 Task: Select Give A Gift Card from Gift Cards. Add to cart Amazon Music Gift Card-2. Place order for Luis Hernandez, _x000D_
1810 Nodaway Dr #APT 103_x000D_
Detroit Lakes, Minnesota(MN), 56501, Cell Number (218) 844-7698
Action: Mouse moved to (209, 341)
Screenshot: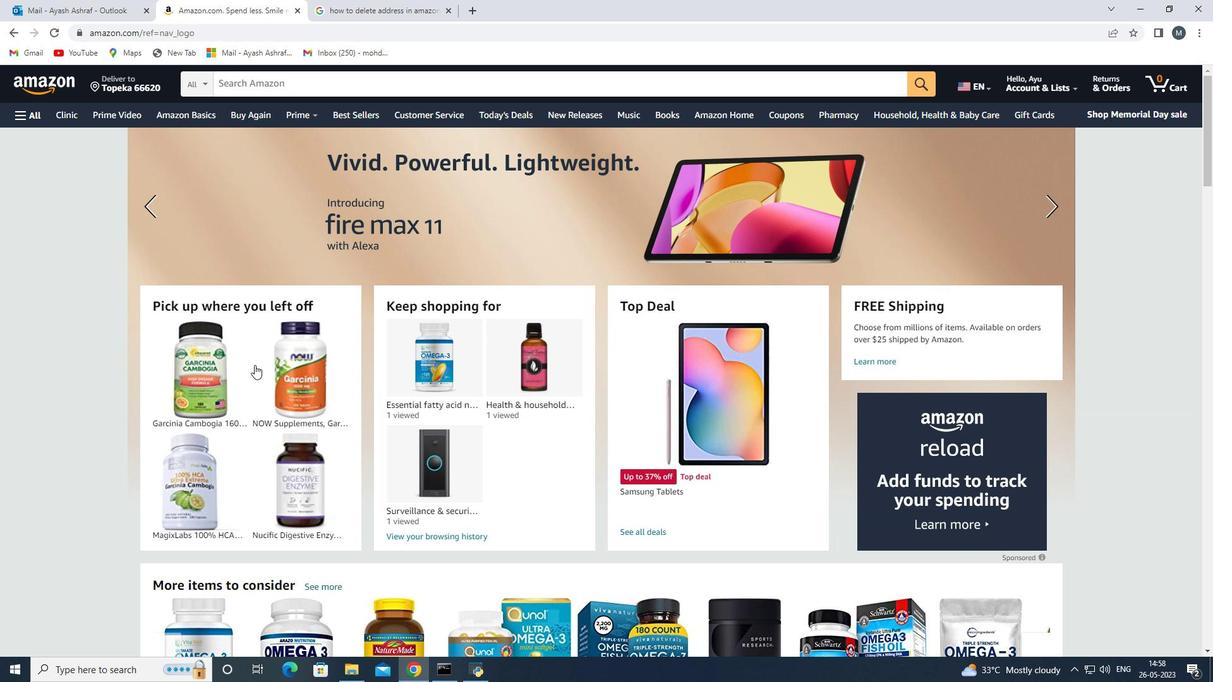 
Action: Mouse scrolled (209, 341) with delta (0, 0)
Screenshot: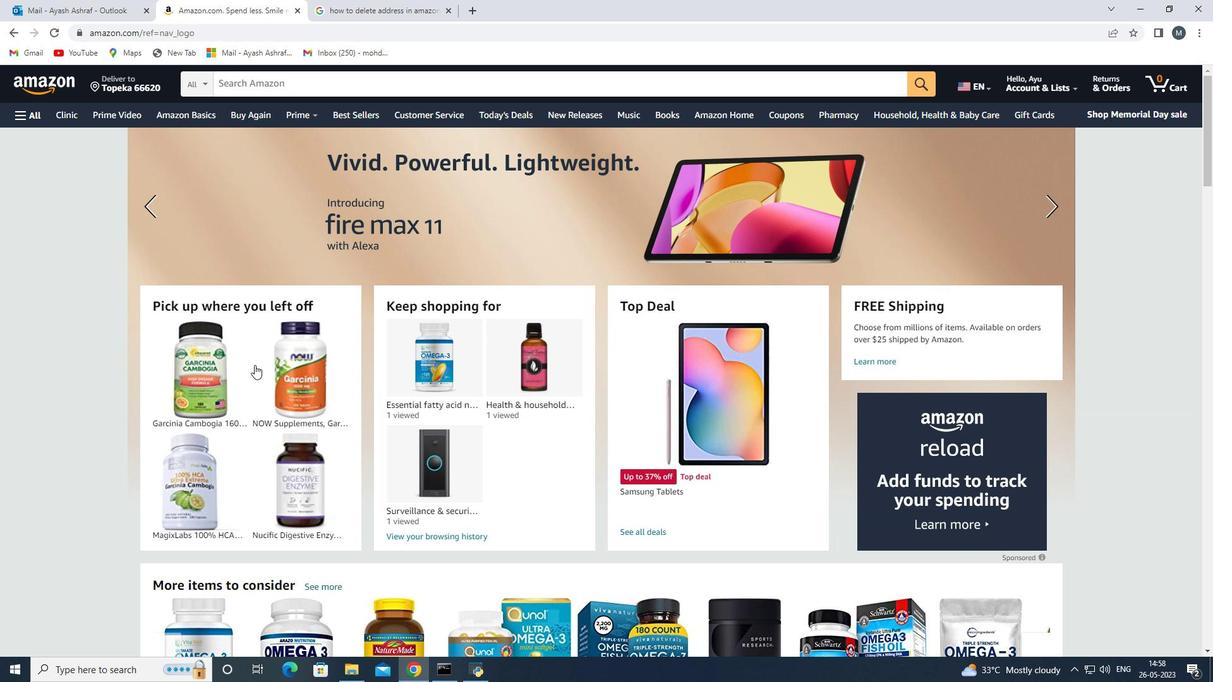 
Action: Mouse moved to (199, 336)
Screenshot: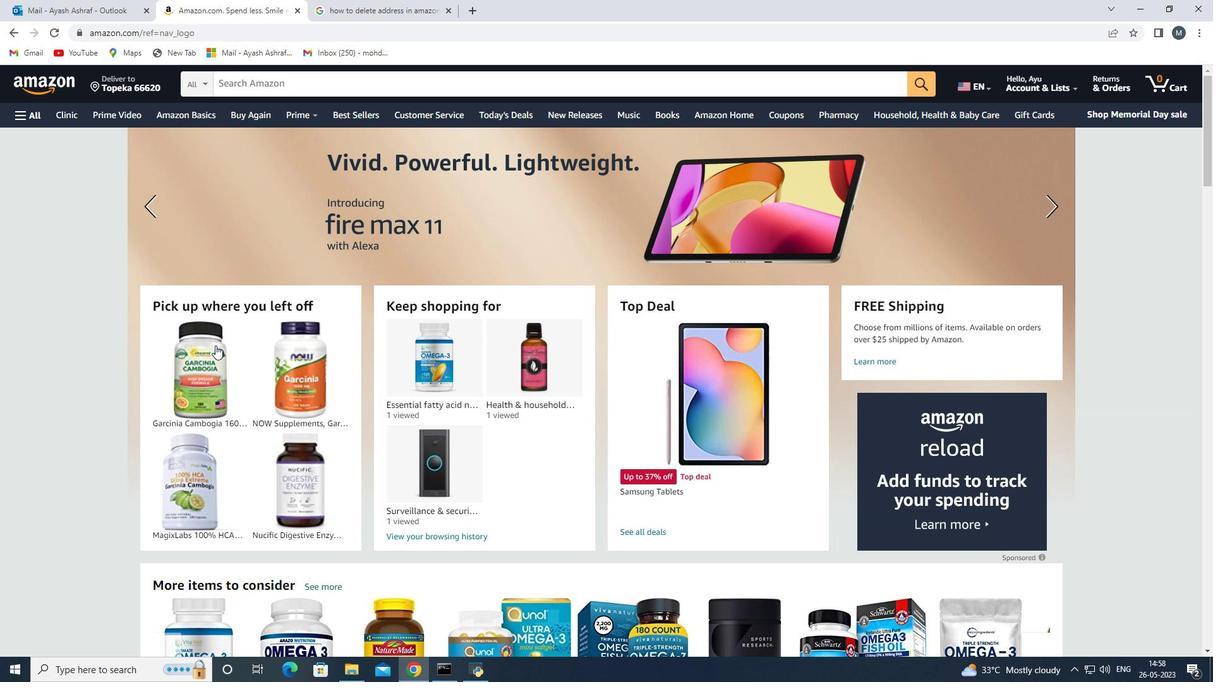 
Action: Mouse scrolled (199, 336) with delta (0, 0)
Screenshot: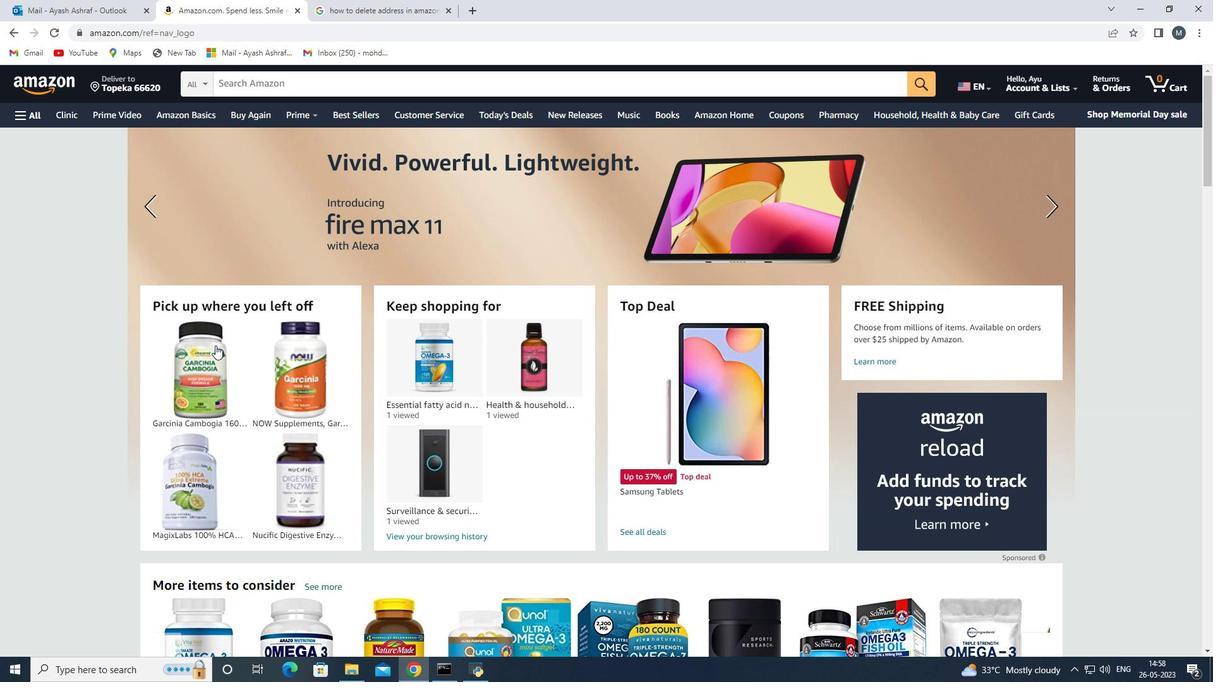
Action: Mouse moved to (194, 319)
Screenshot: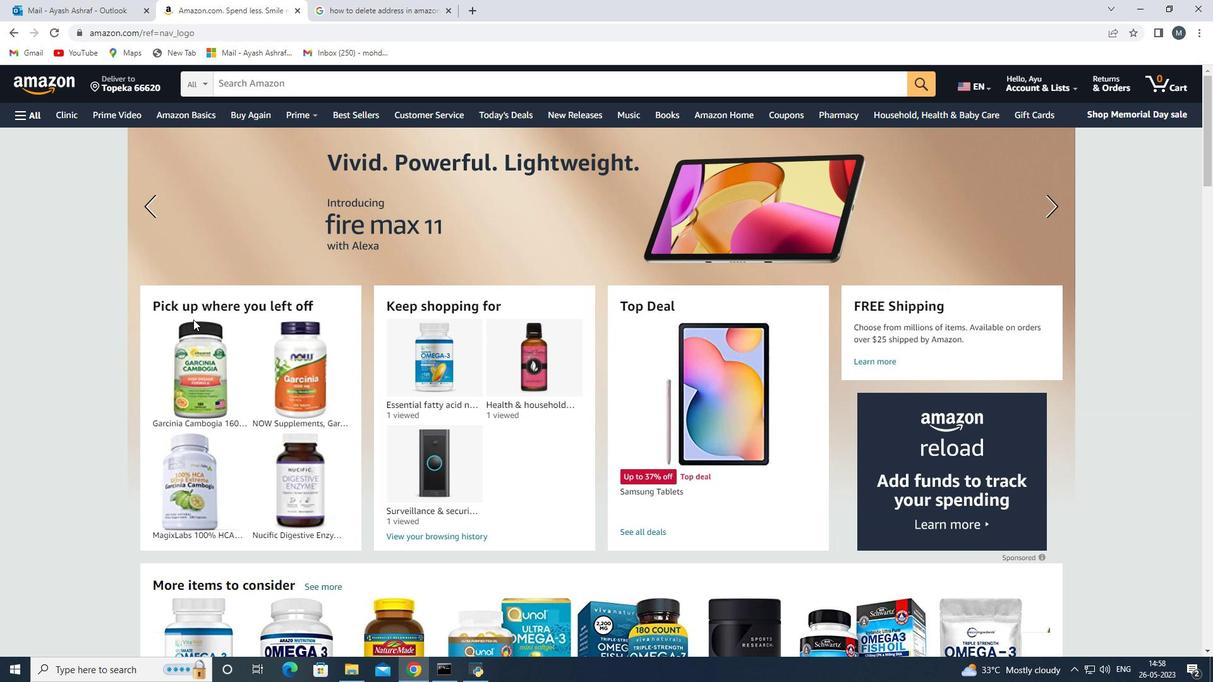 
Action: Mouse scrolled (194, 319) with delta (0, 0)
Screenshot: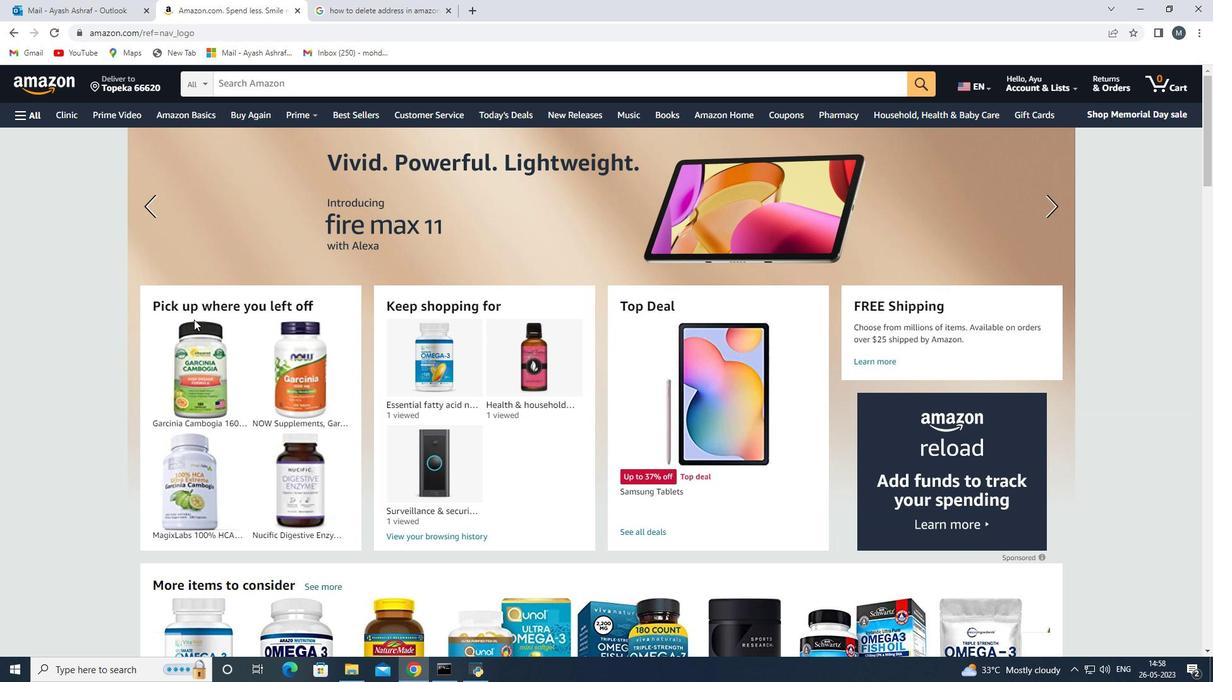 
Action: Mouse scrolled (194, 320) with delta (0, 0)
Screenshot: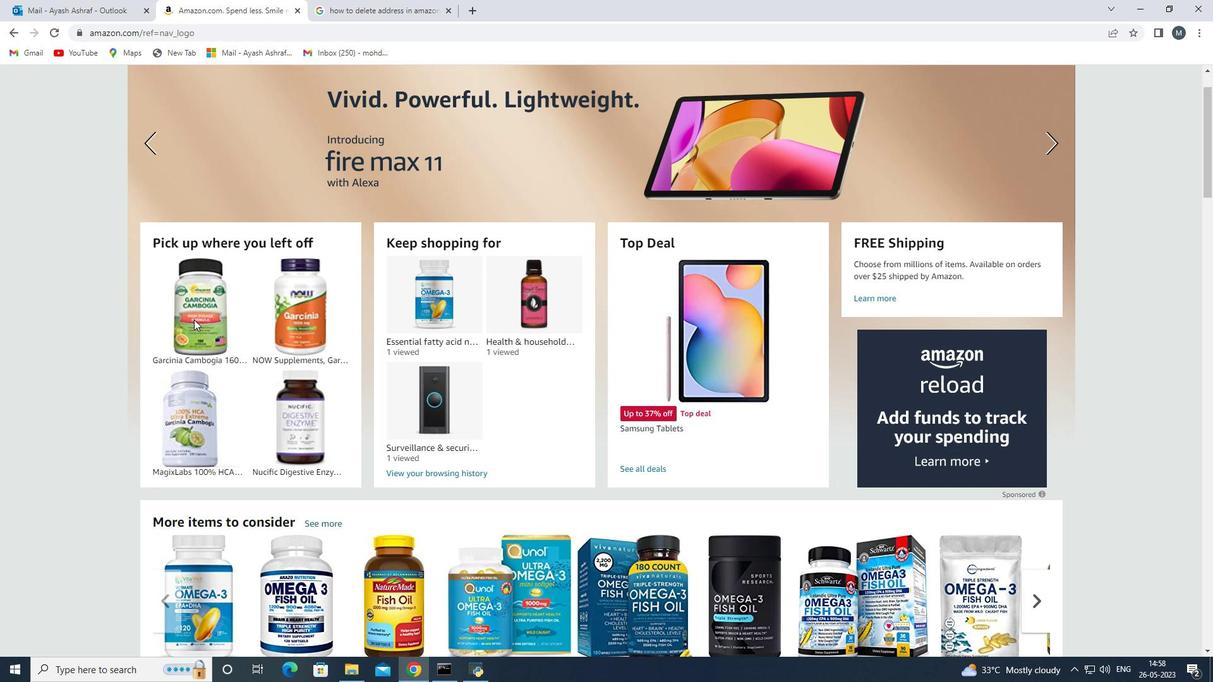 
Action: Mouse moved to (29, 123)
Screenshot: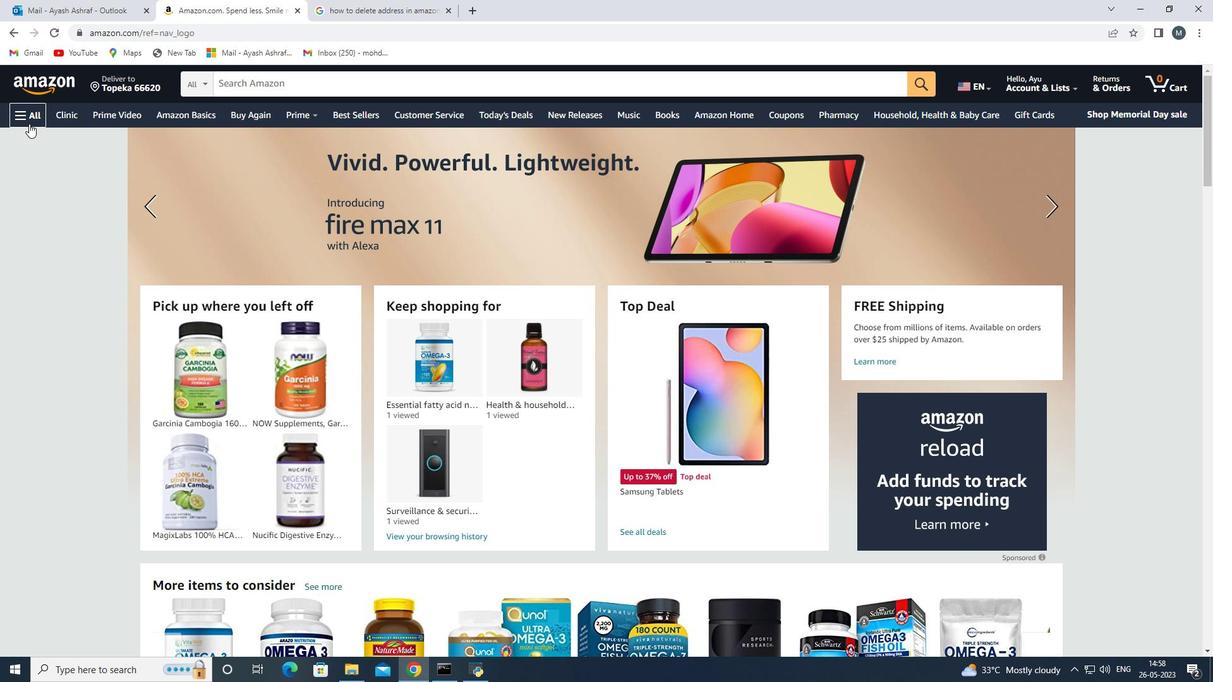 
Action: Mouse pressed left at (29, 123)
Screenshot: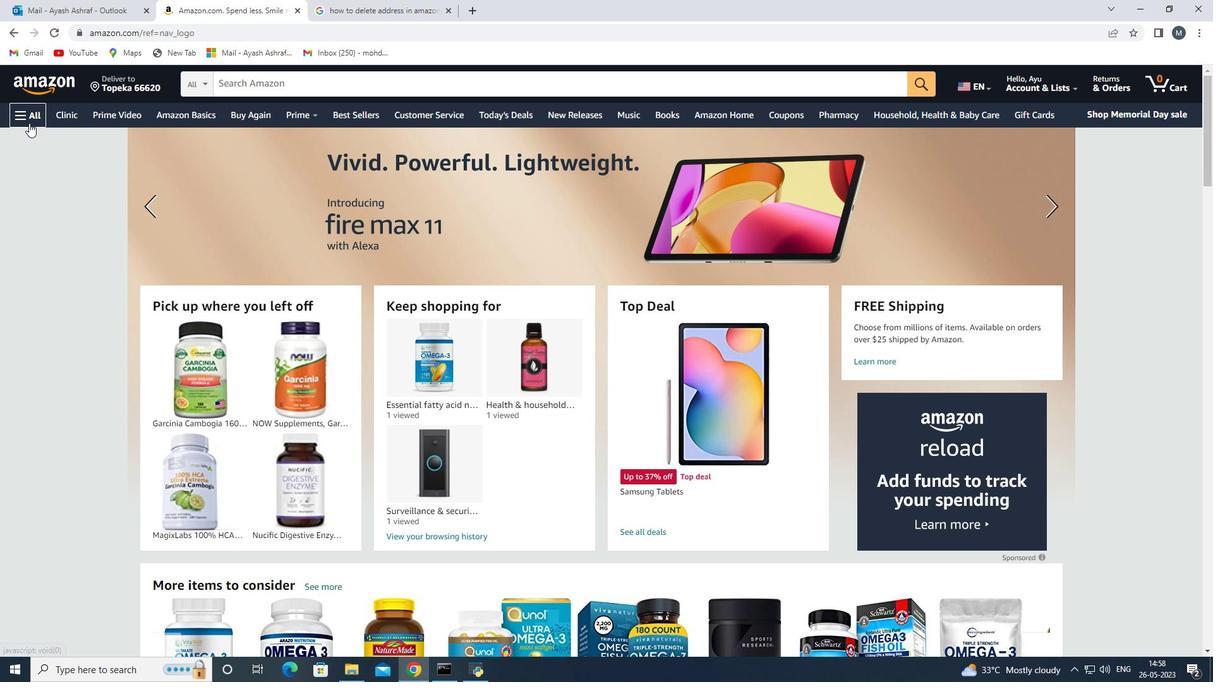 
Action: Mouse moved to (134, 414)
Screenshot: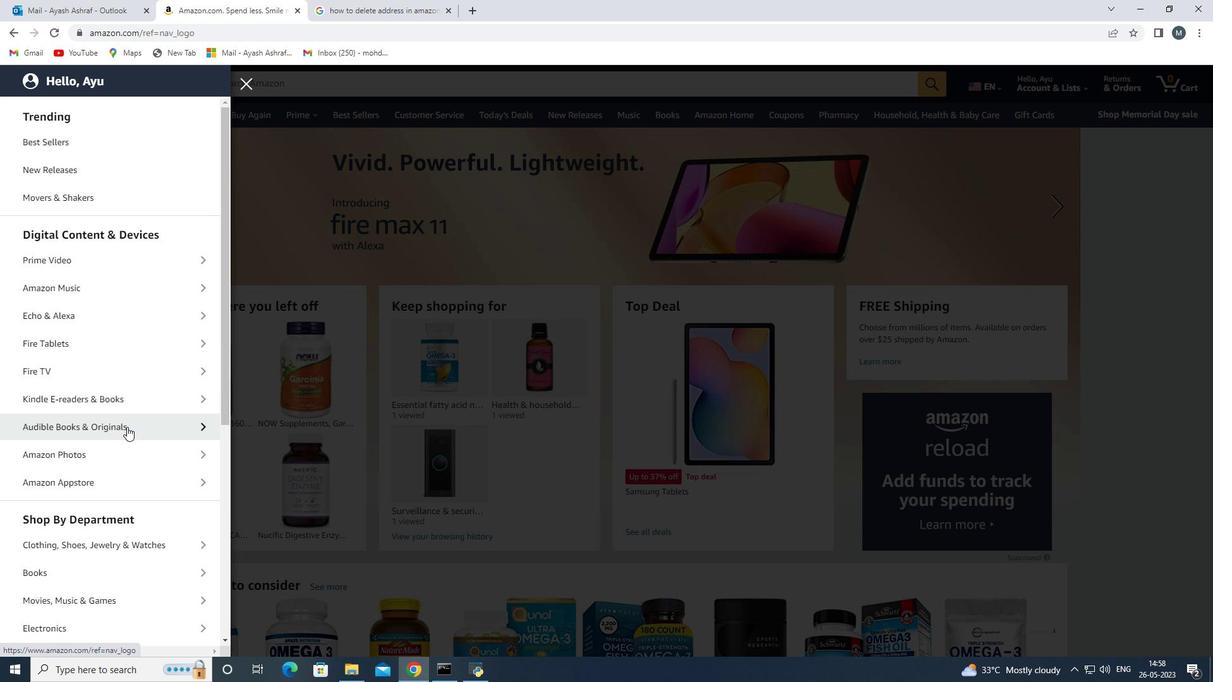 
Action: Mouse scrolled (134, 413) with delta (0, 0)
Screenshot: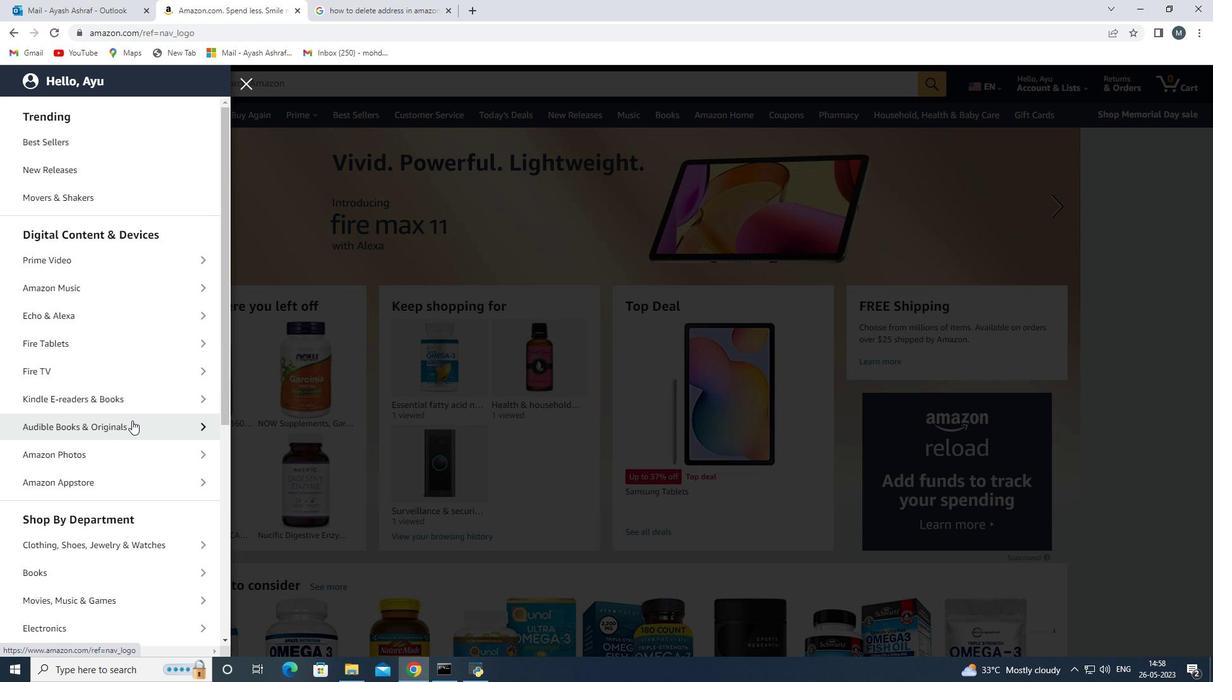 
Action: Mouse scrolled (134, 413) with delta (0, 0)
Screenshot: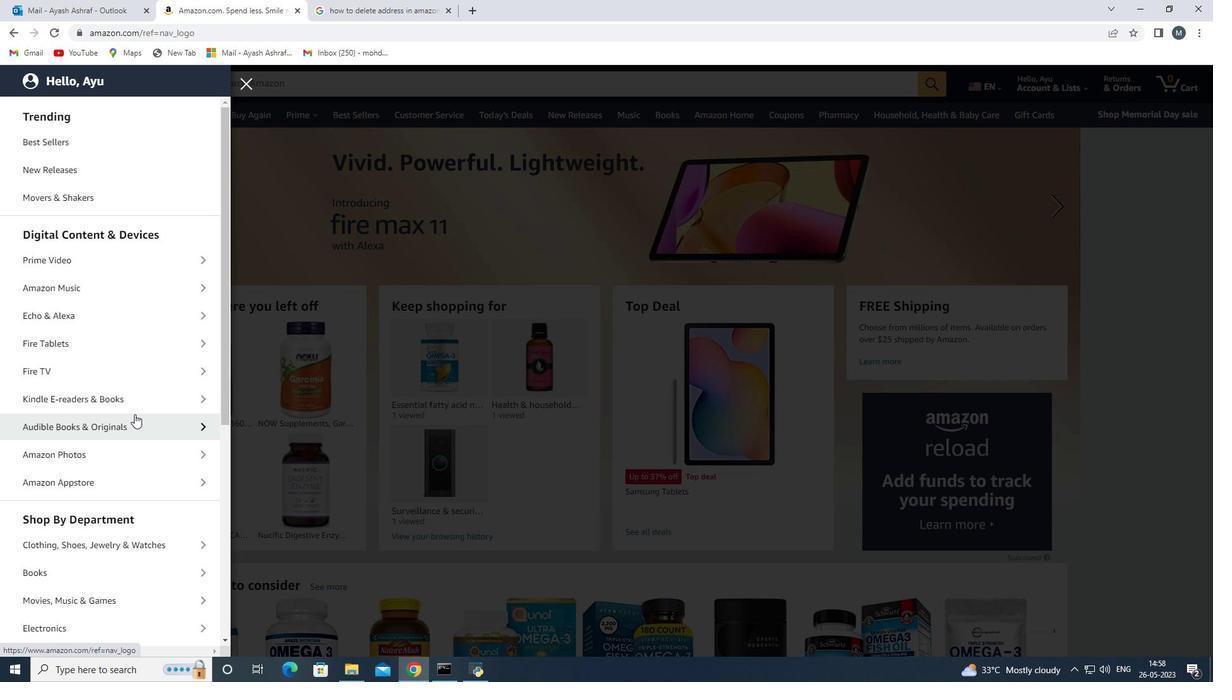 
Action: Mouse moved to (114, 386)
Screenshot: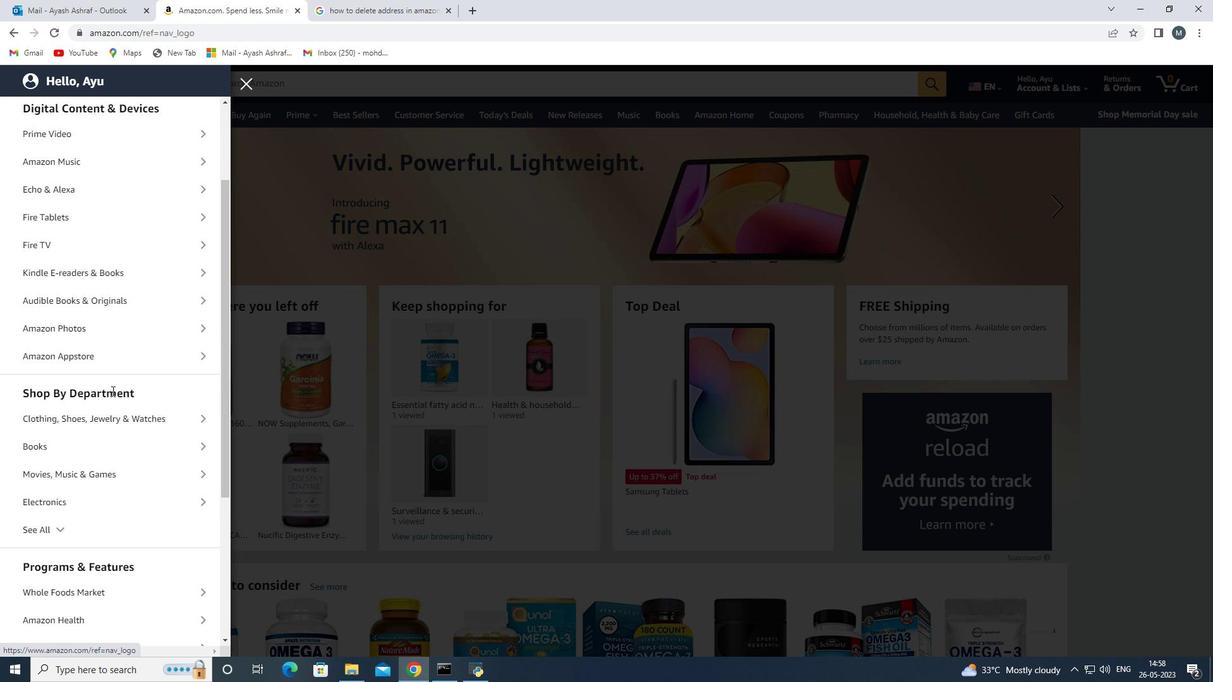 
Action: Mouse scrolled (114, 385) with delta (0, 0)
Screenshot: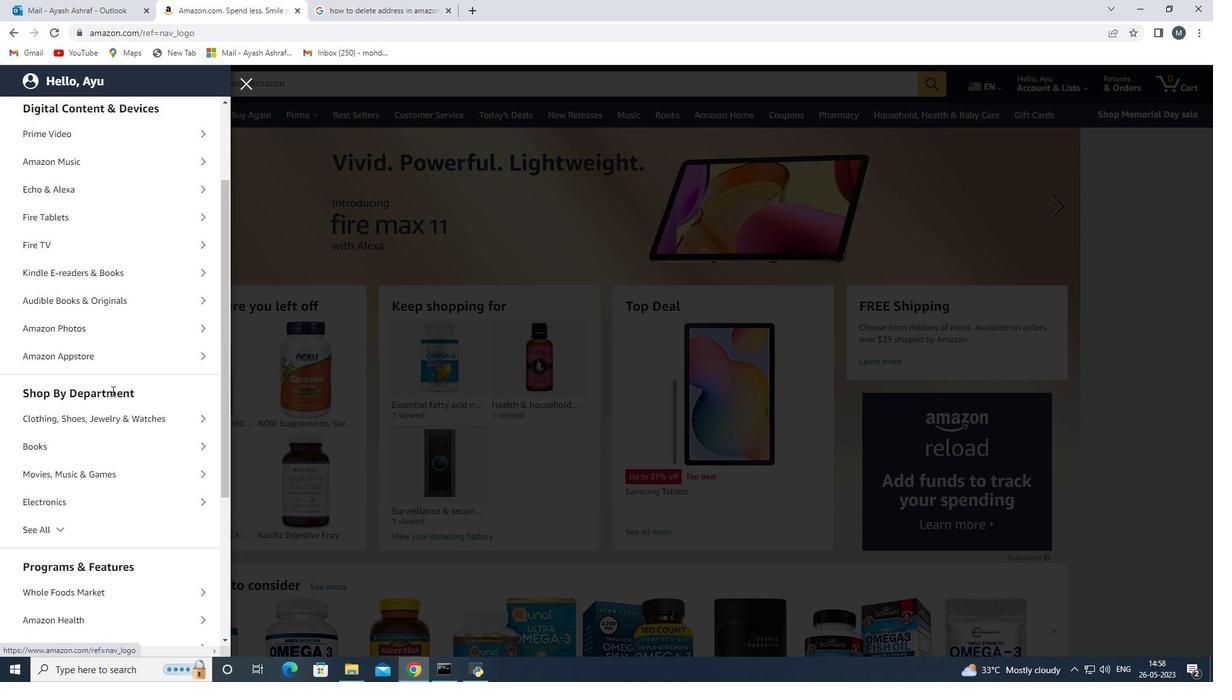 
Action: Mouse scrolled (114, 385) with delta (0, 0)
Screenshot: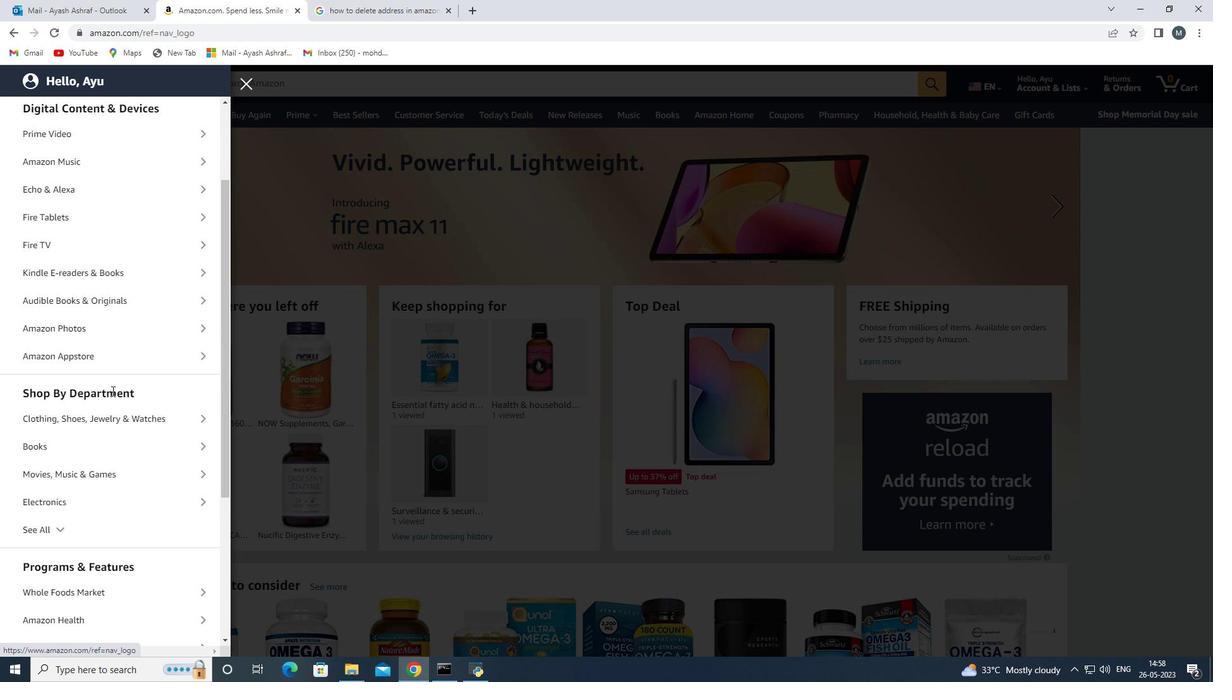 
Action: Mouse scrolled (114, 385) with delta (0, 0)
Screenshot: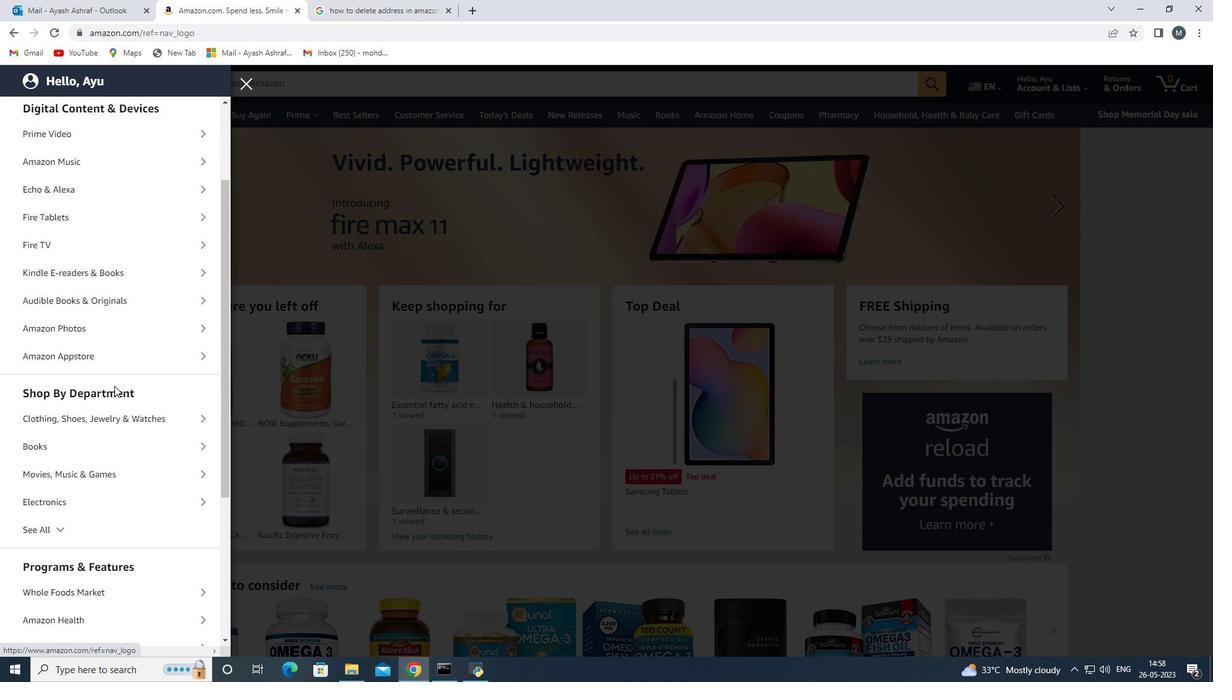 
Action: Mouse scrolled (114, 385) with delta (0, 0)
Screenshot: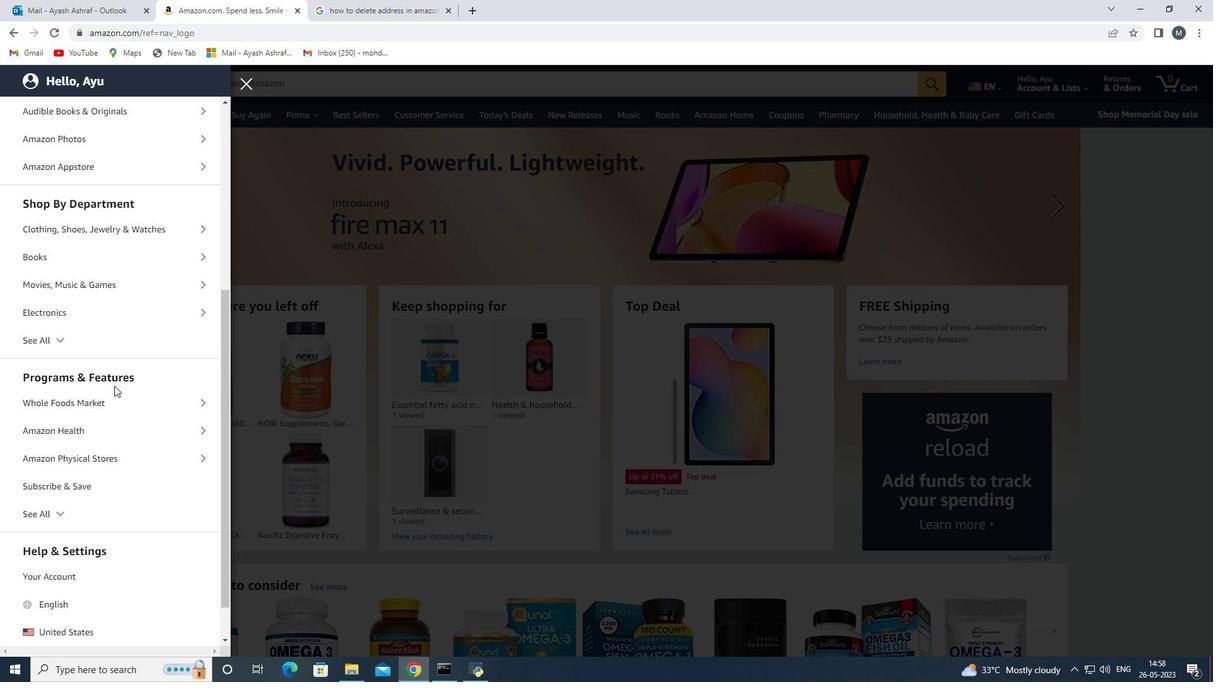 
Action: Mouse scrolled (114, 385) with delta (0, 0)
Screenshot: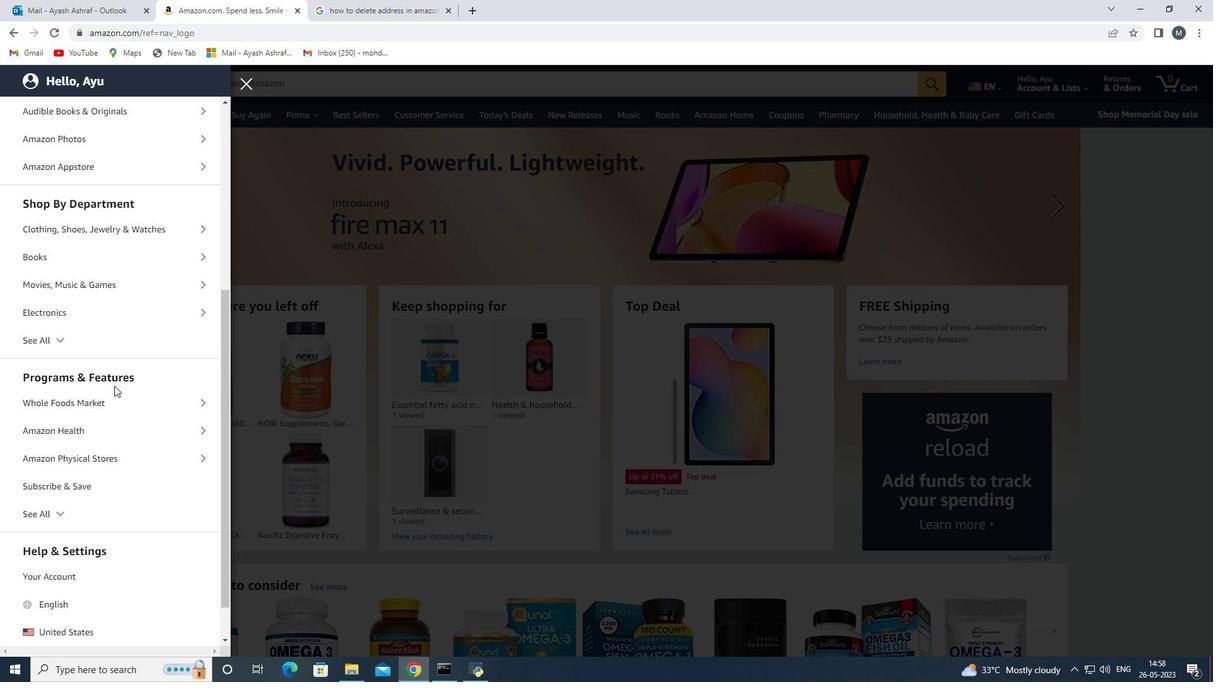
Action: Mouse scrolled (114, 385) with delta (0, 0)
Screenshot: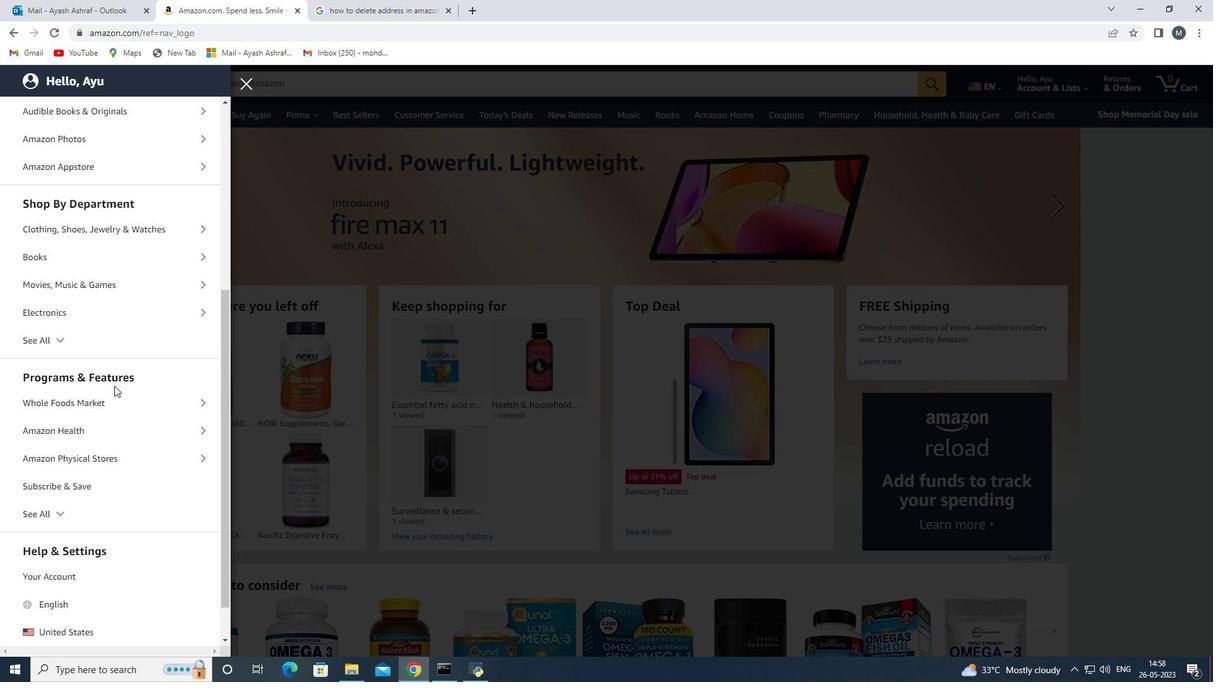 
Action: Mouse scrolled (114, 385) with delta (0, 0)
Screenshot: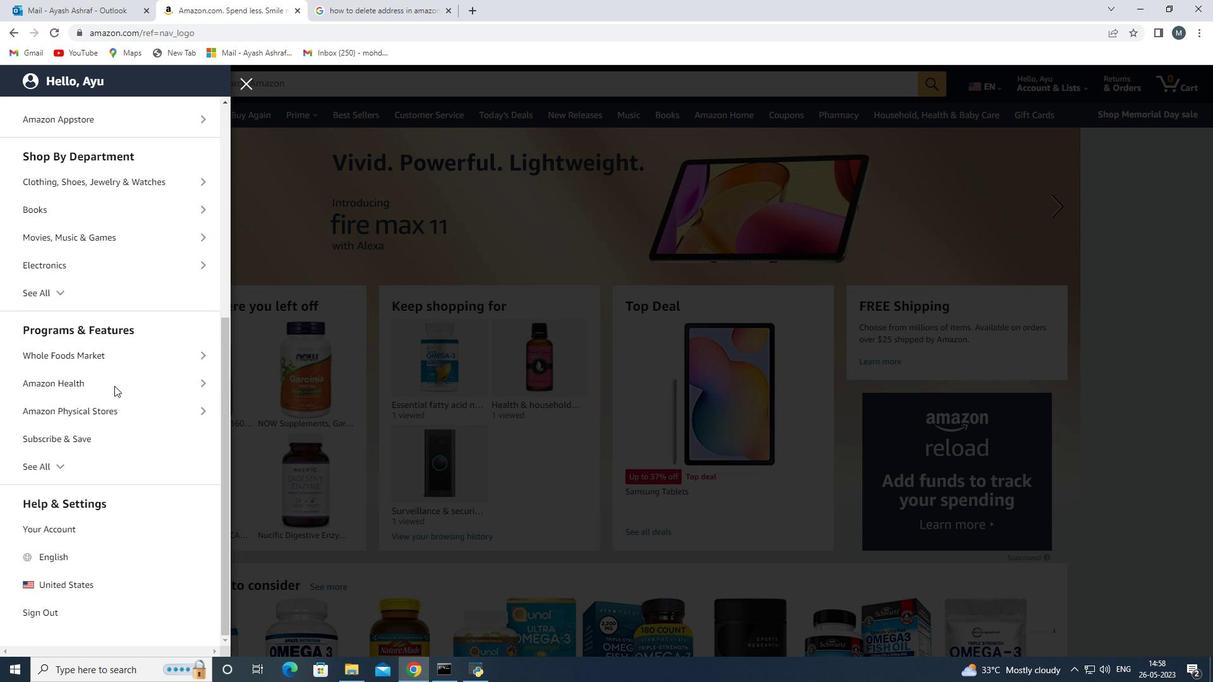 
Action: Mouse scrolled (114, 385) with delta (0, 0)
Screenshot: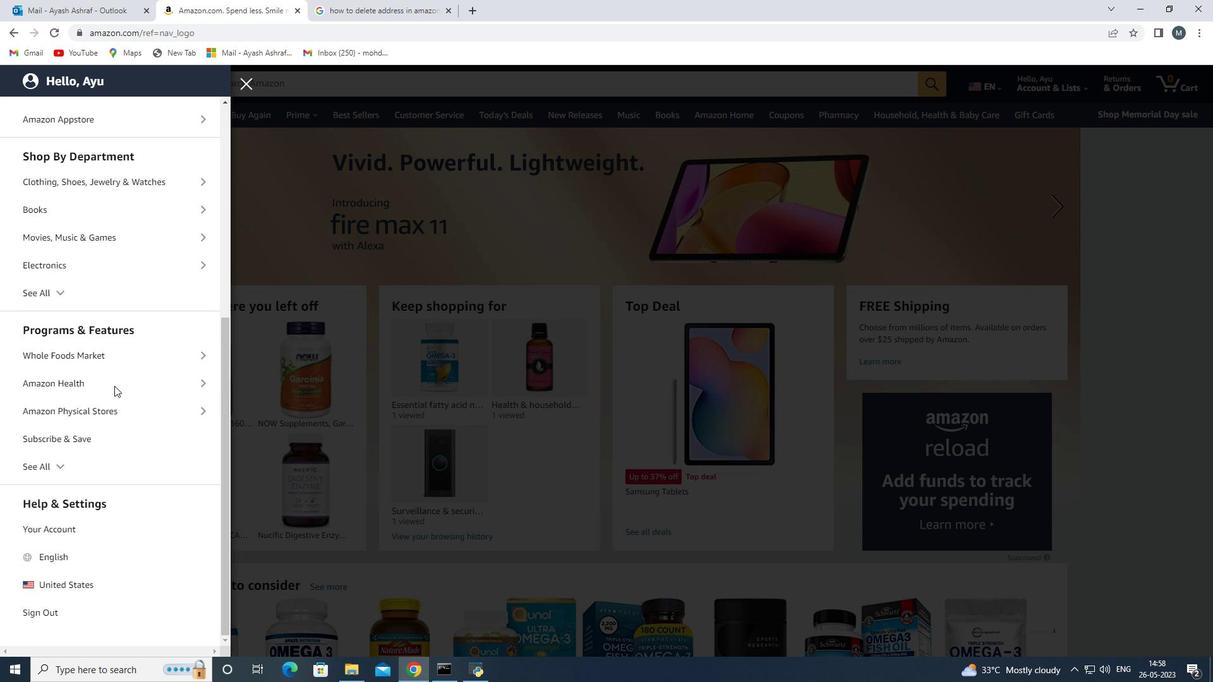 
Action: Mouse moved to (113, 386)
Screenshot: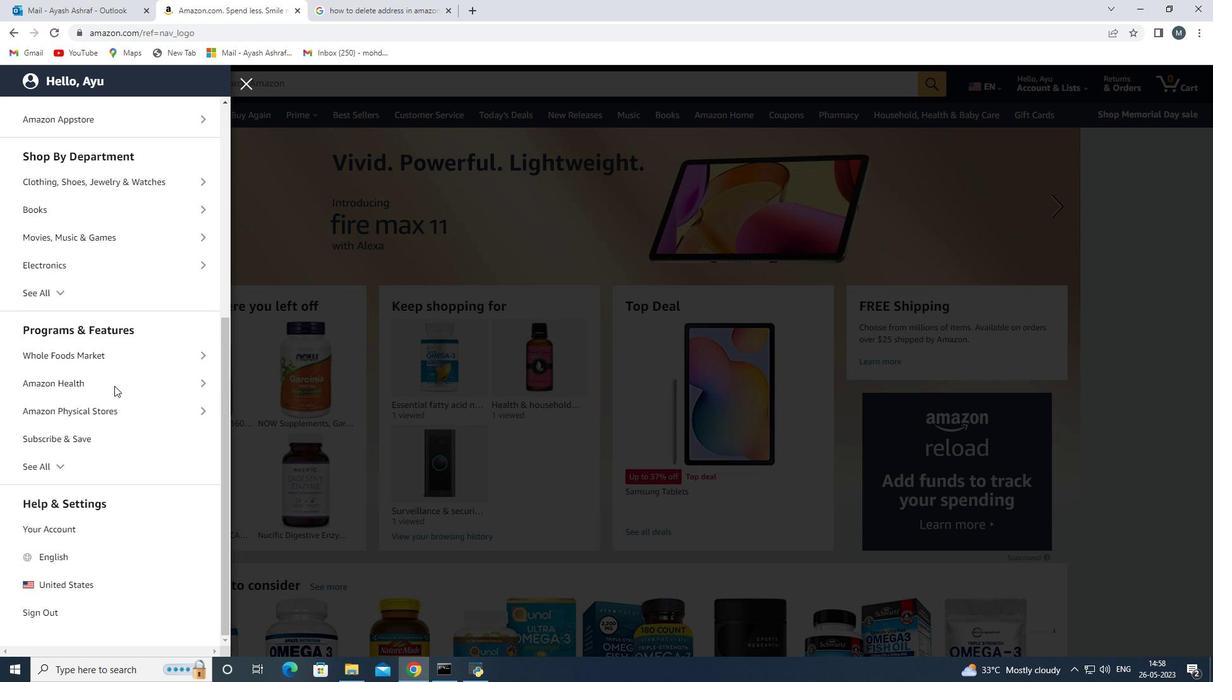 
Action: Mouse scrolled (113, 386) with delta (0, 0)
Screenshot: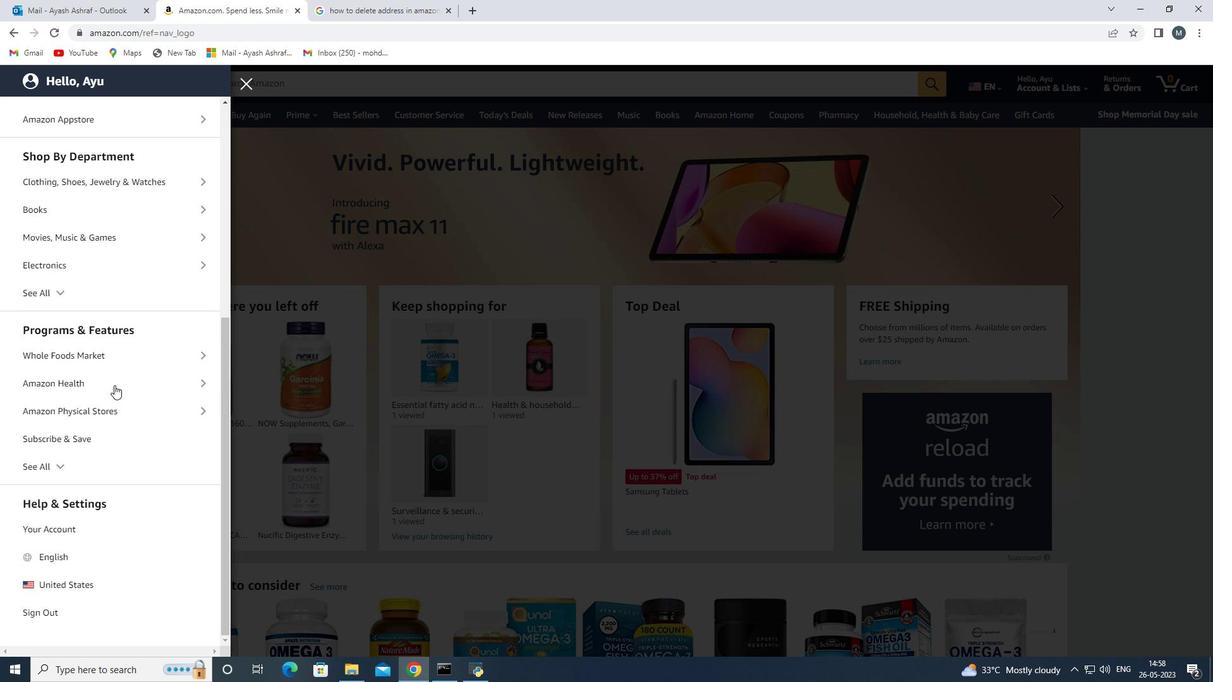 
Action: Mouse scrolled (113, 386) with delta (0, 0)
Screenshot: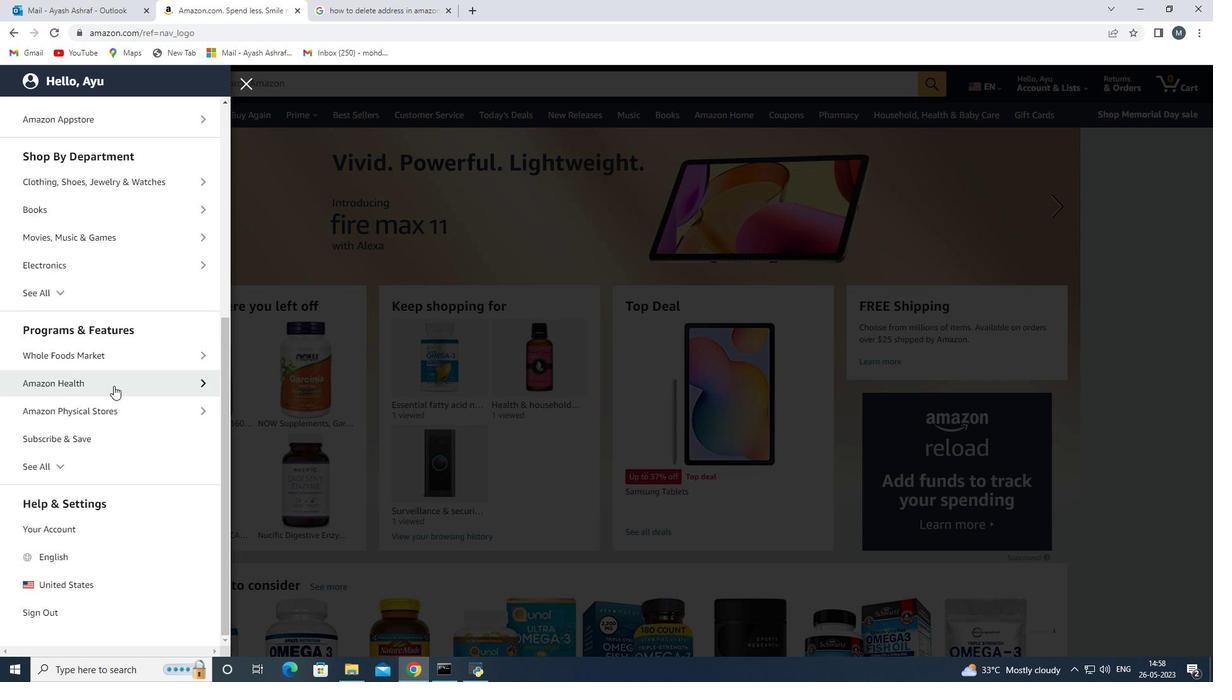 
Action: Mouse scrolled (113, 386) with delta (0, 0)
Screenshot: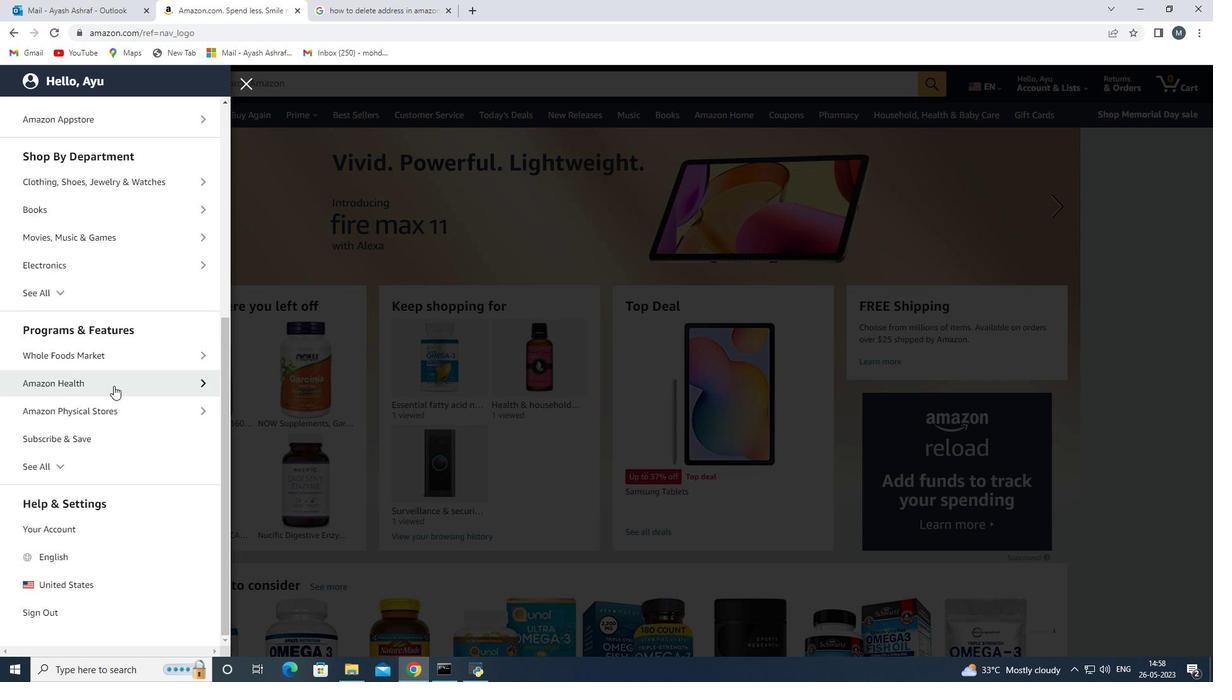 
Action: Mouse scrolled (113, 386) with delta (0, 0)
Screenshot: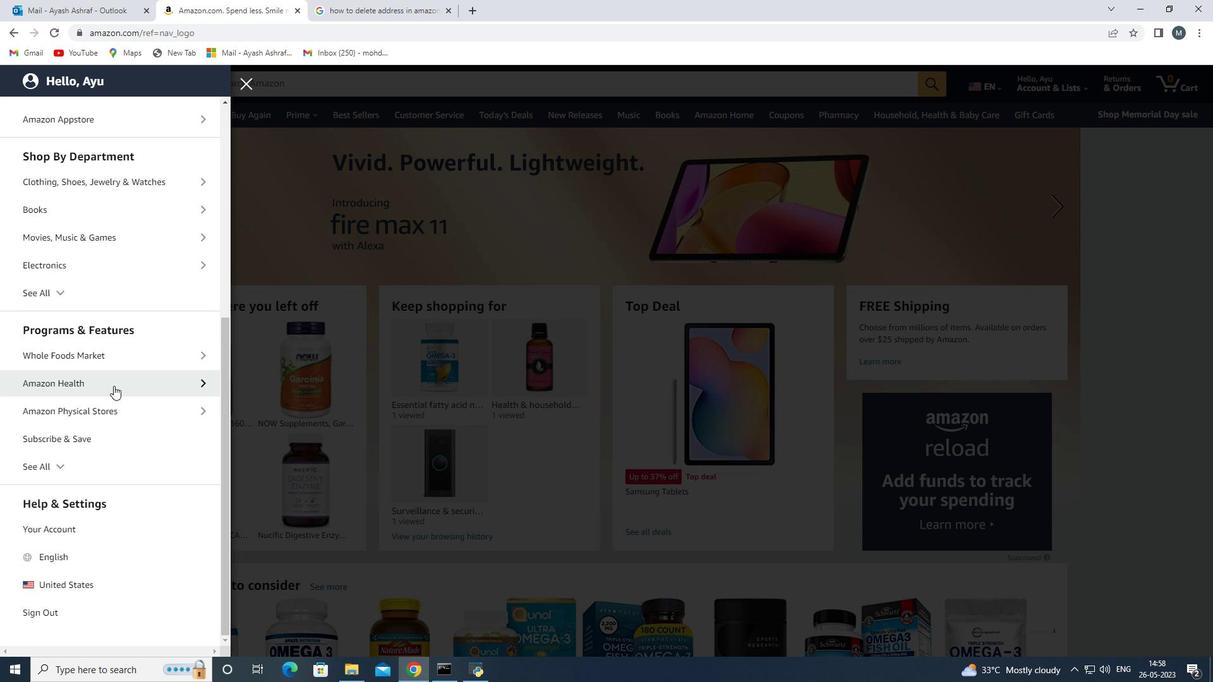 
Action: Mouse scrolled (113, 386) with delta (0, 0)
Screenshot: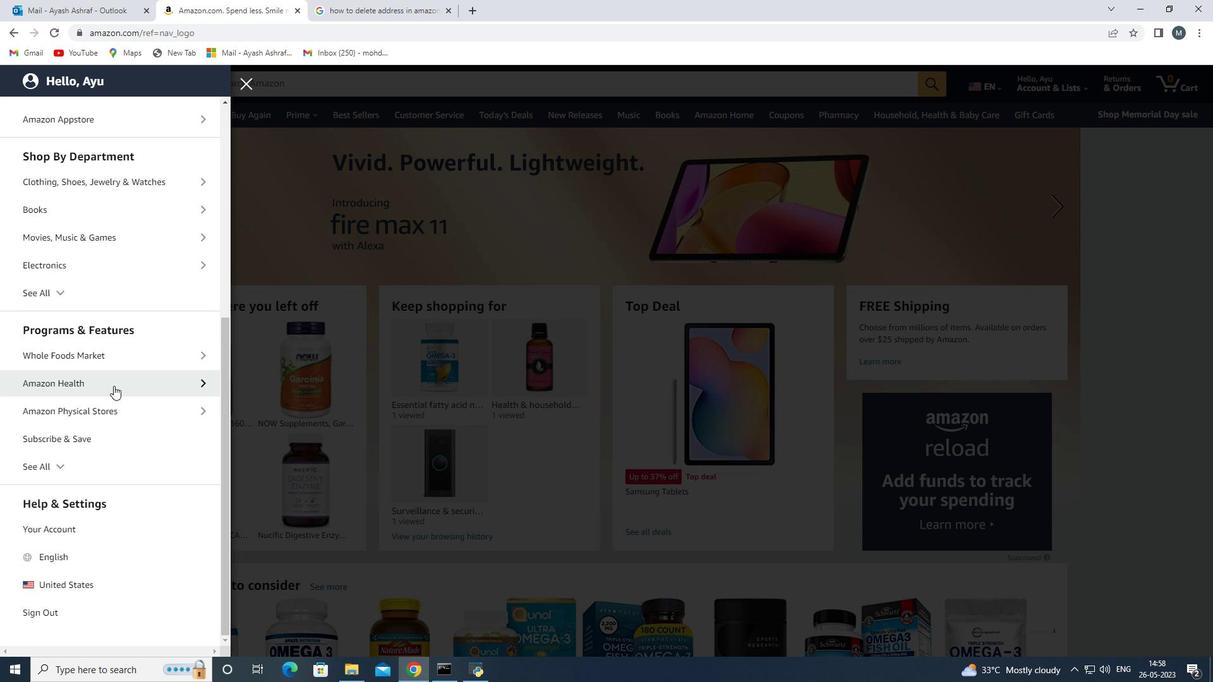 
Action: Mouse scrolled (113, 386) with delta (0, 0)
Screenshot: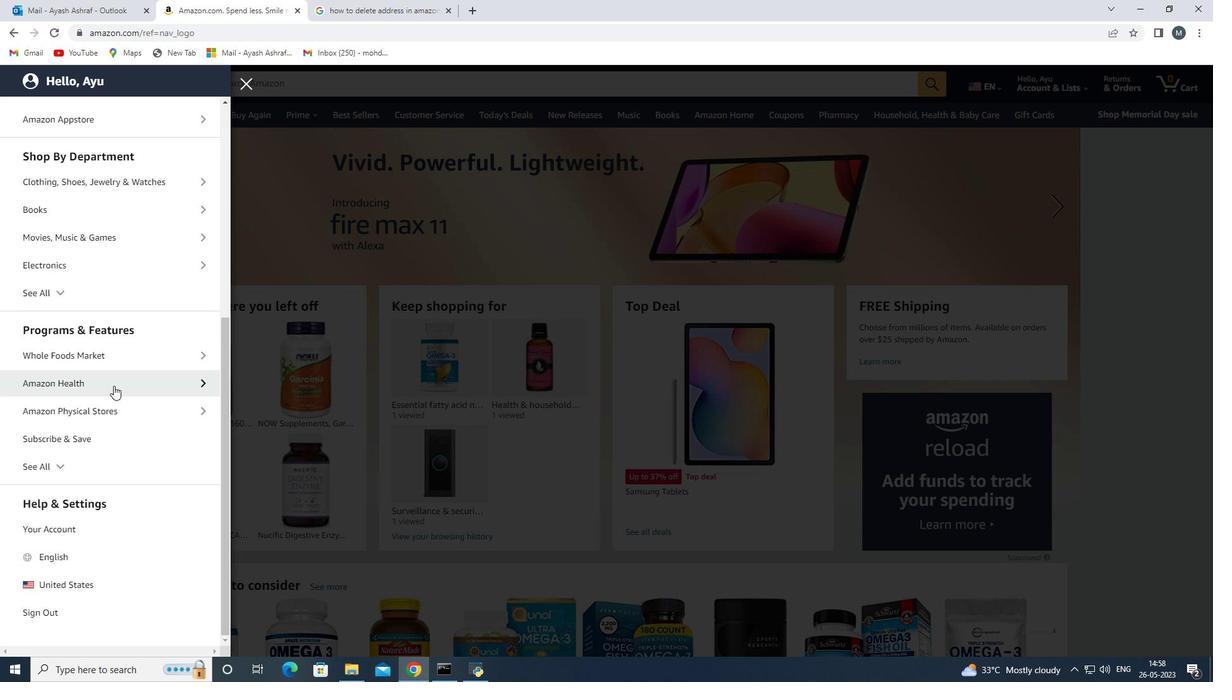 
Action: Mouse scrolled (113, 386) with delta (0, 0)
Screenshot: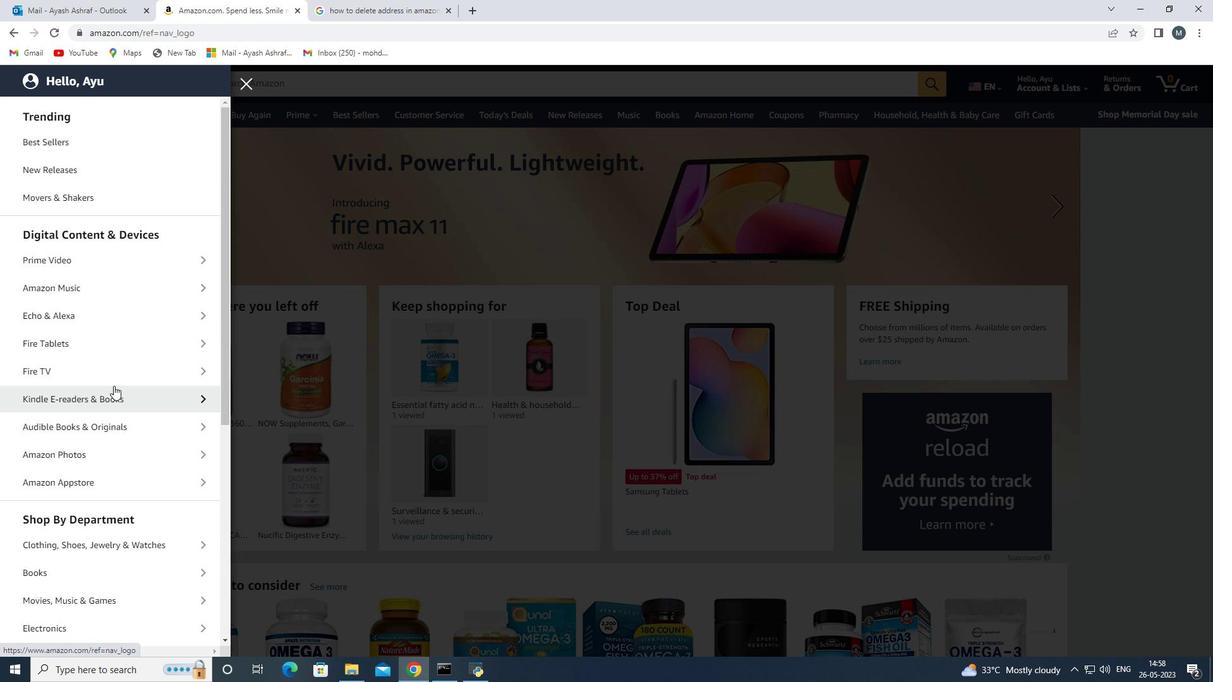 
Action: Mouse scrolled (113, 386) with delta (0, 0)
Screenshot: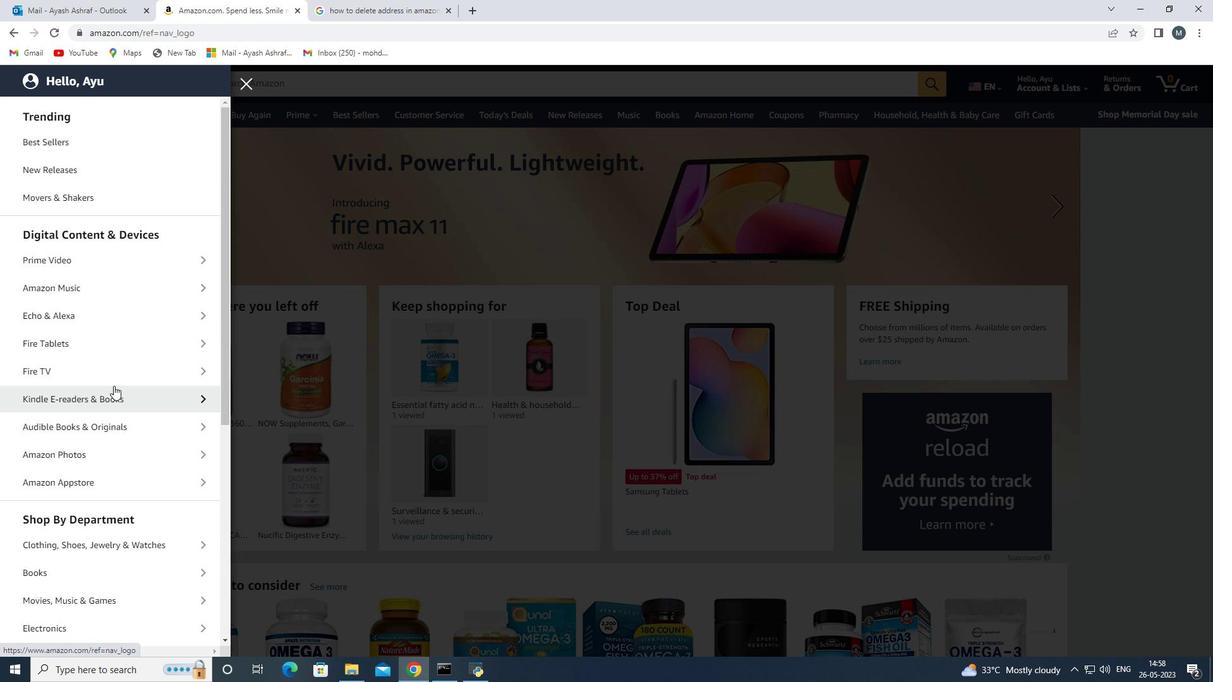 
Action: Mouse scrolled (113, 386) with delta (0, 0)
Screenshot: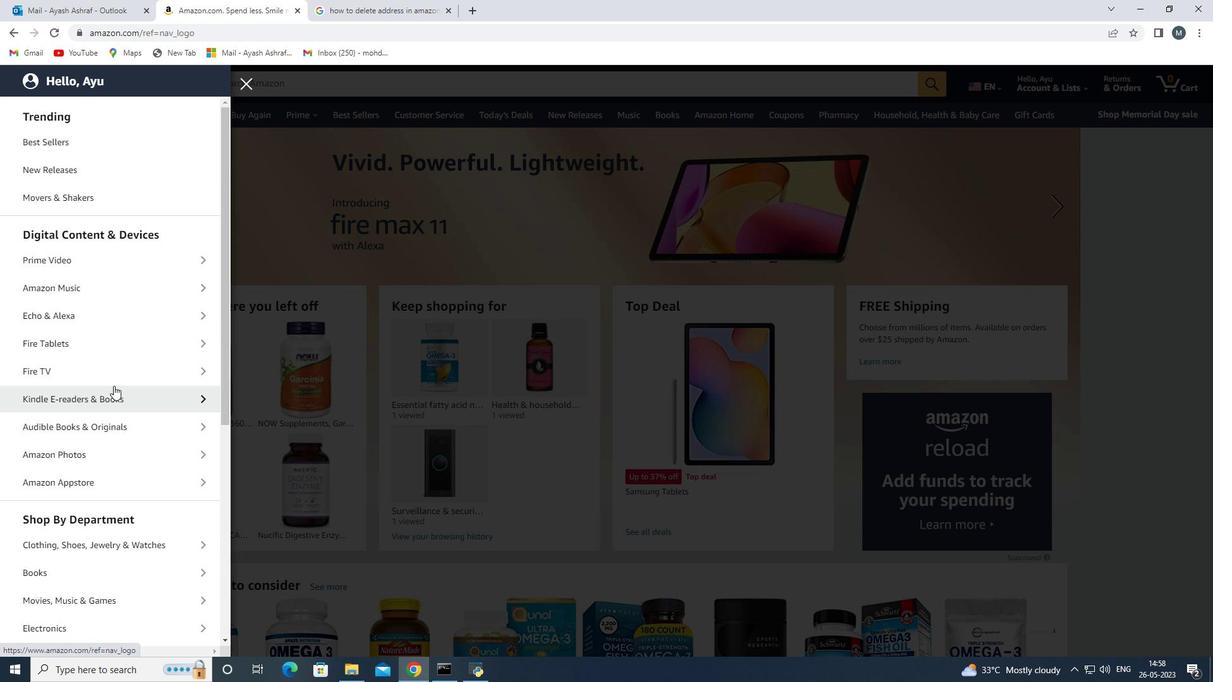 
Action: Mouse scrolled (113, 386) with delta (0, 0)
Screenshot: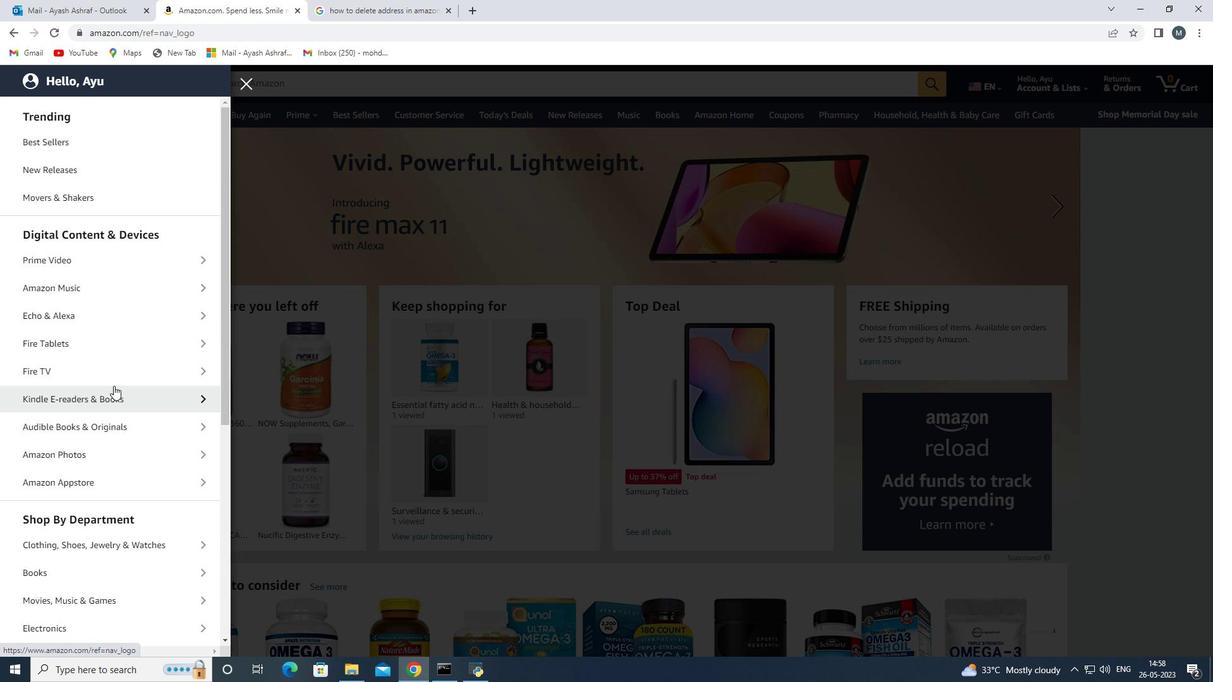 
Action: Mouse moved to (125, 377)
Screenshot: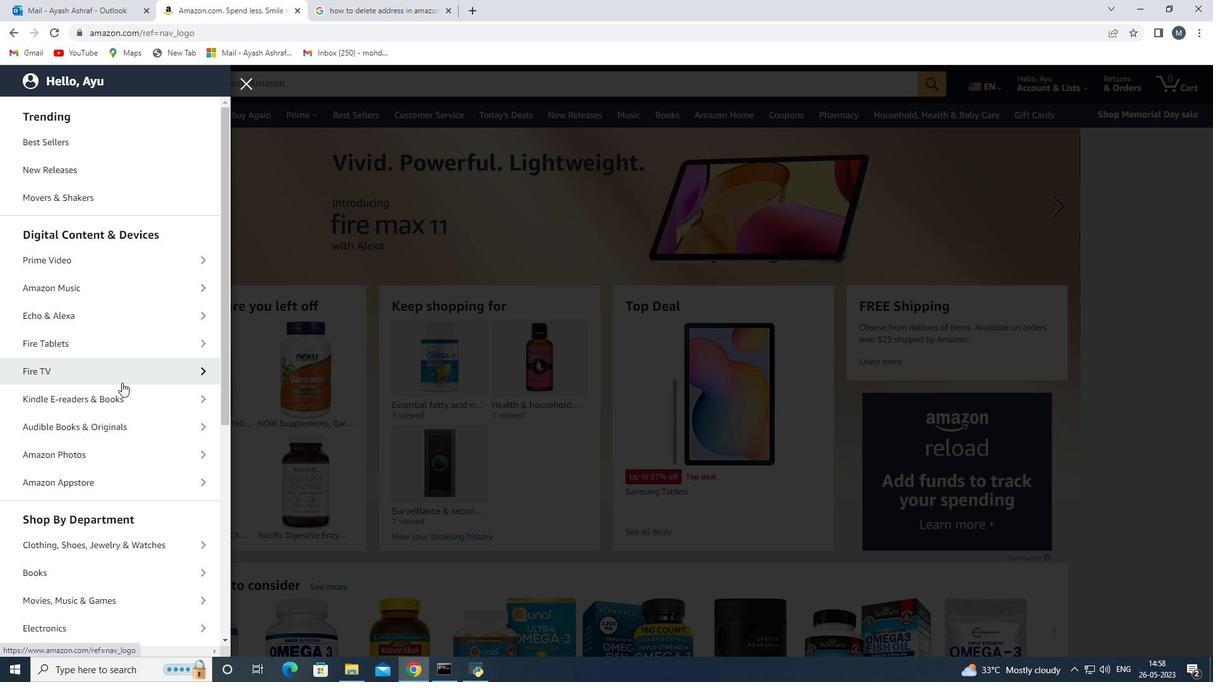 
Action: Mouse scrolled (125, 377) with delta (0, 0)
Screenshot: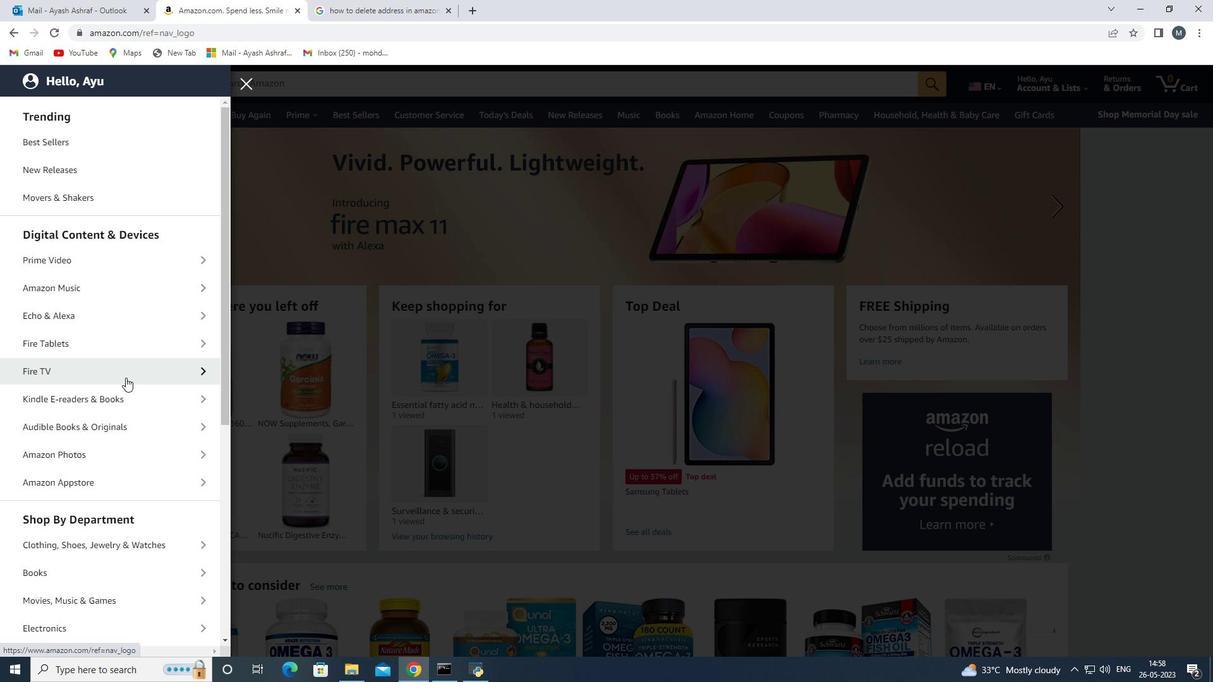 
Action: Mouse scrolled (125, 377) with delta (0, 0)
Screenshot: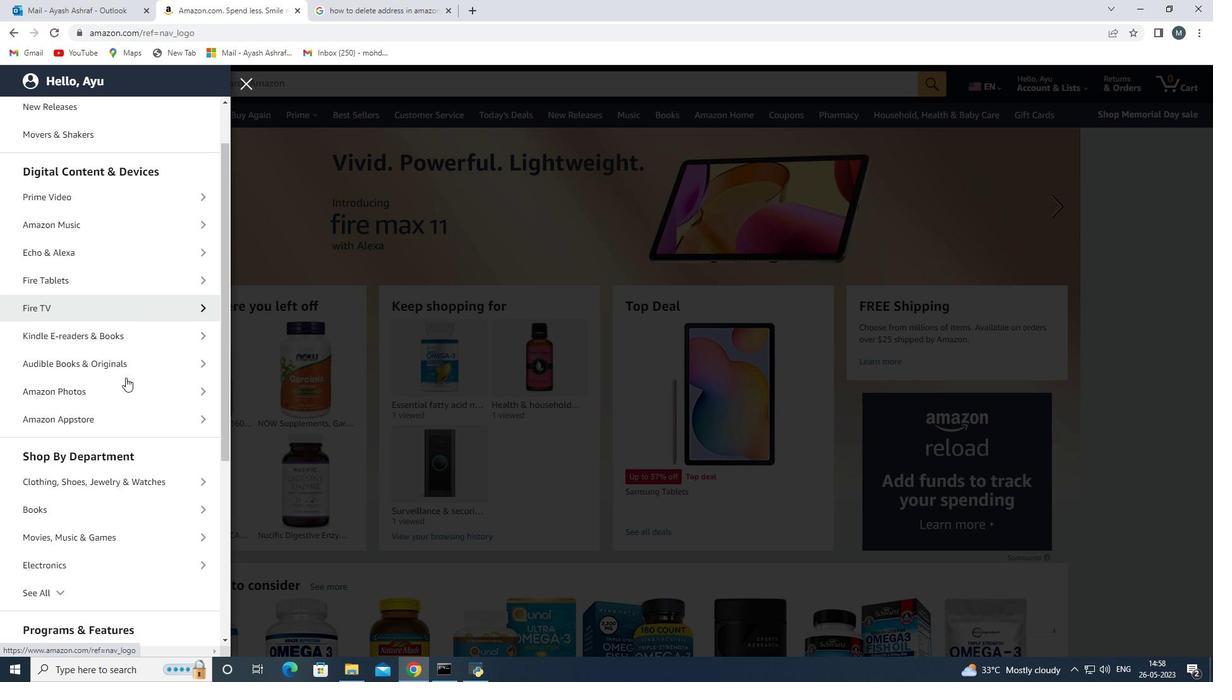 
Action: Mouse scrolled (125, 378) with delta (0, 0)
Screenshot: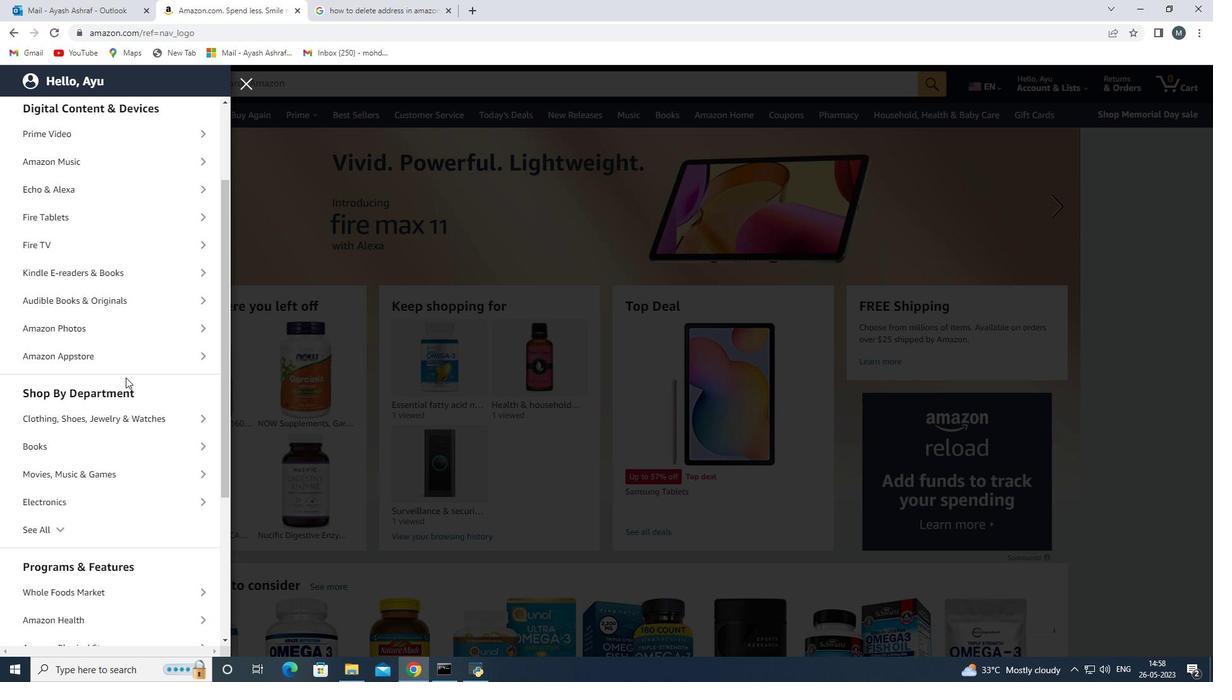 
Action: Mouse scrolled (125, 378) with delta (0, 0)
Screenshot: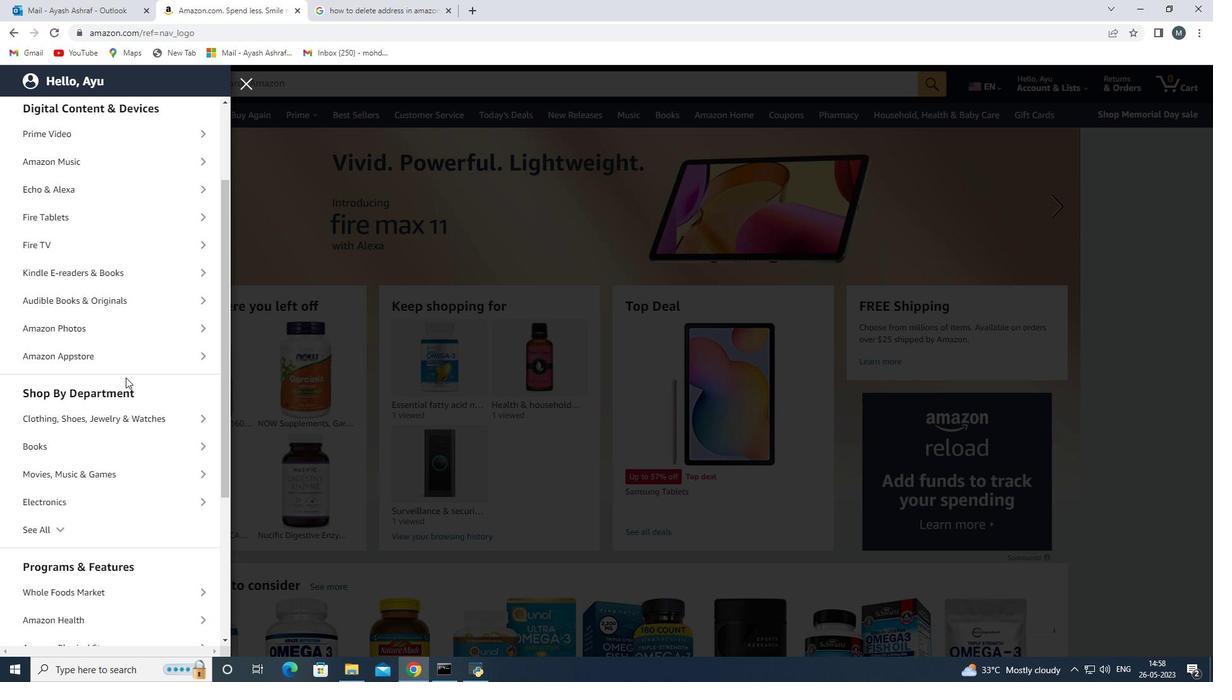 
Action: Mouse scrolled (125, 378) with delta (0, 0)
Screenshot: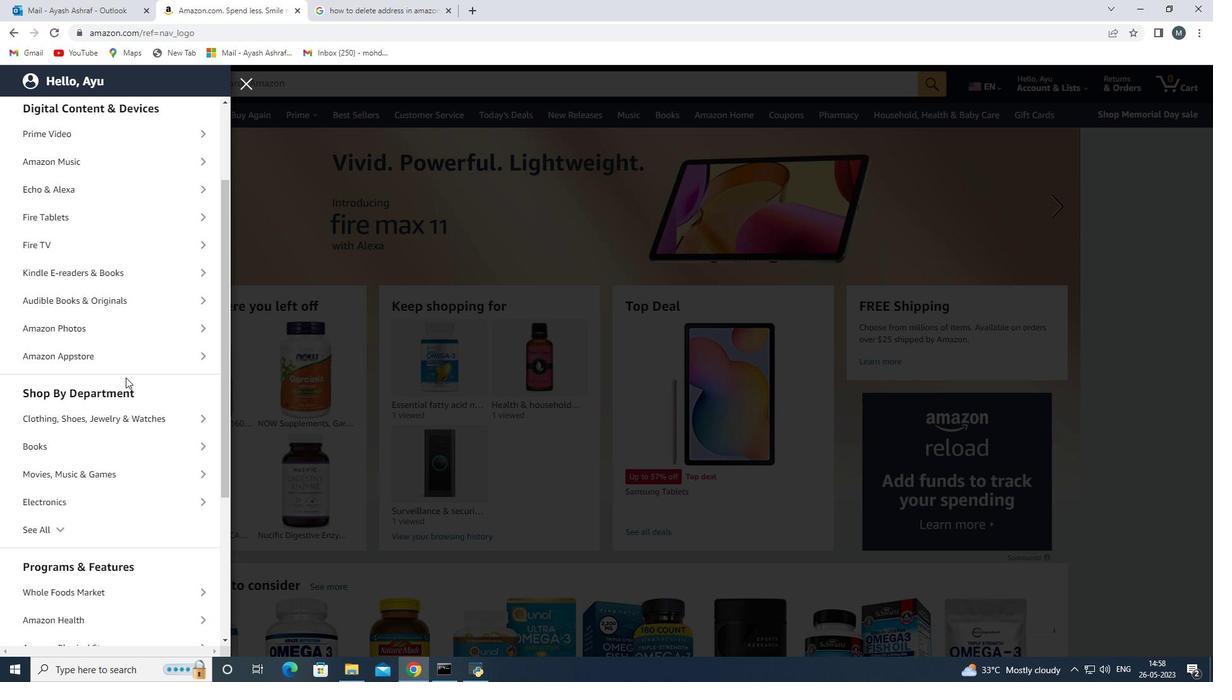 
Action: Mouse scrolled (125, 378) with delta (0, 0)
Screenshot: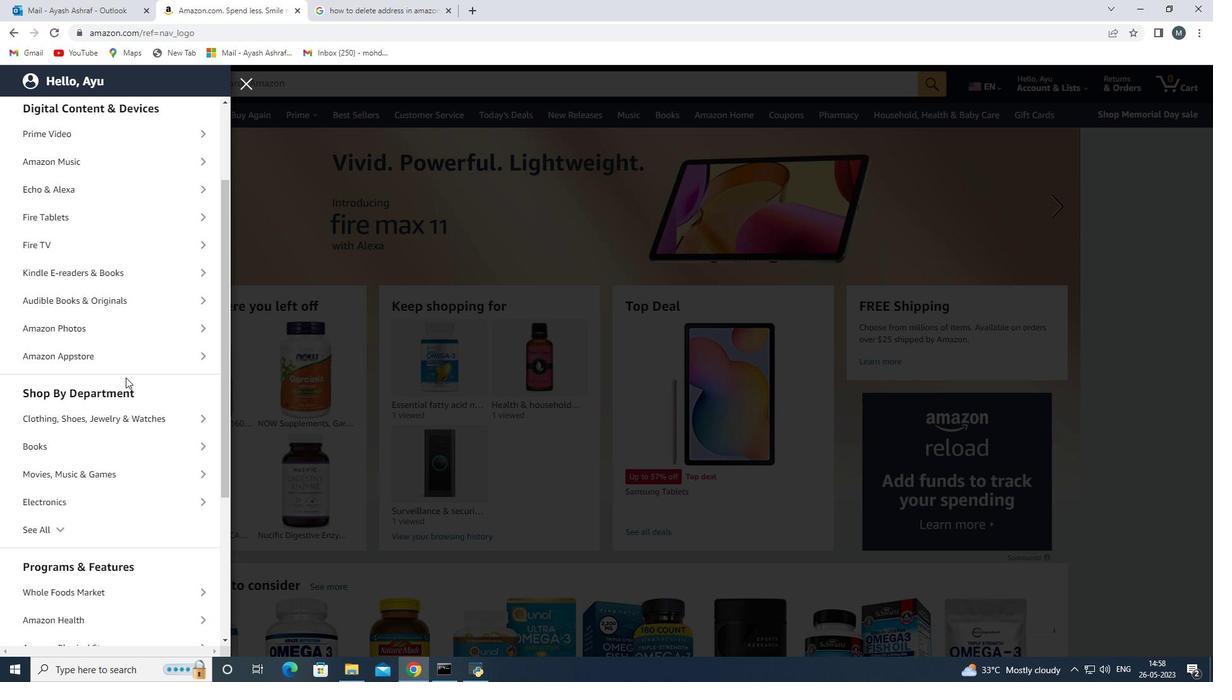 
Action: Mouse moved to (98, 387)
Screenshot: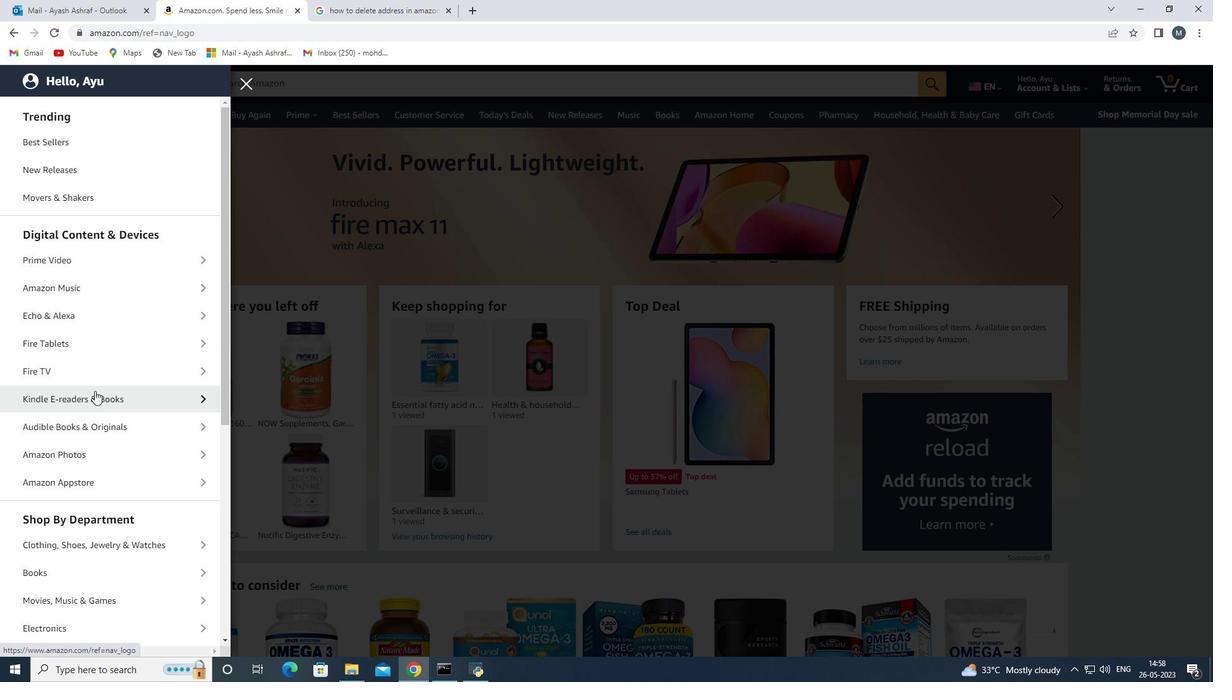 
Action: Mouse scrolled (98, 386) with delta (0, 0)
Screenshot: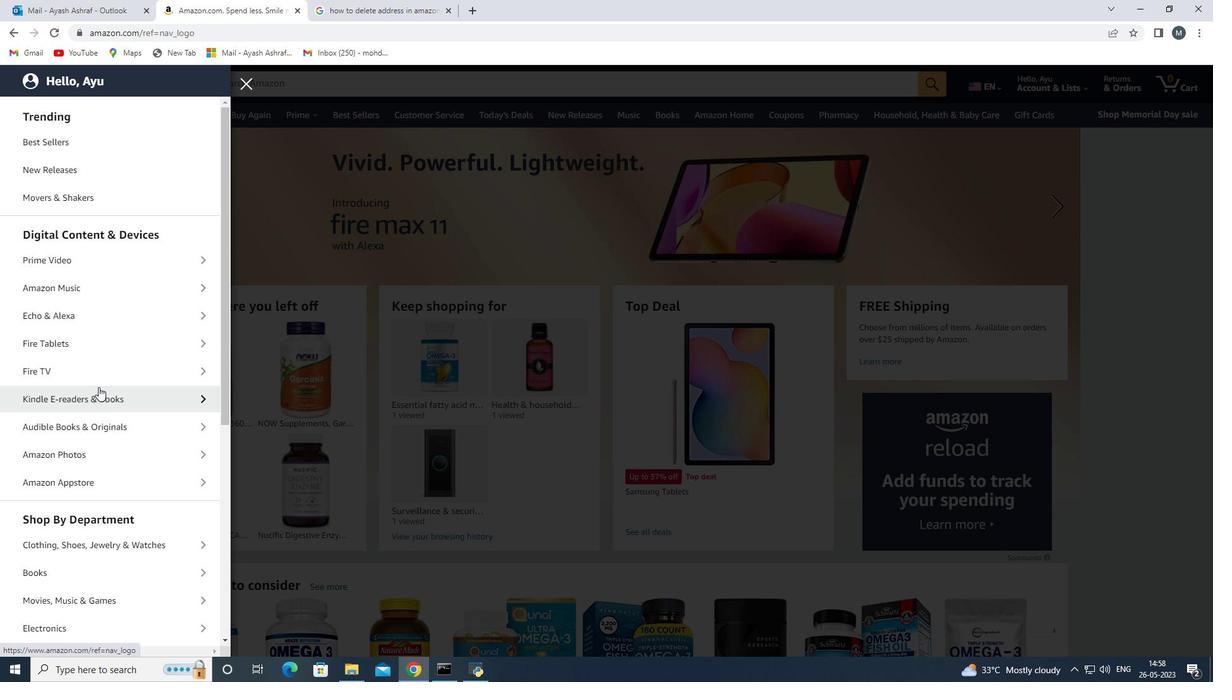 
Action: Mouse moved to (83, 423)
Screenshot: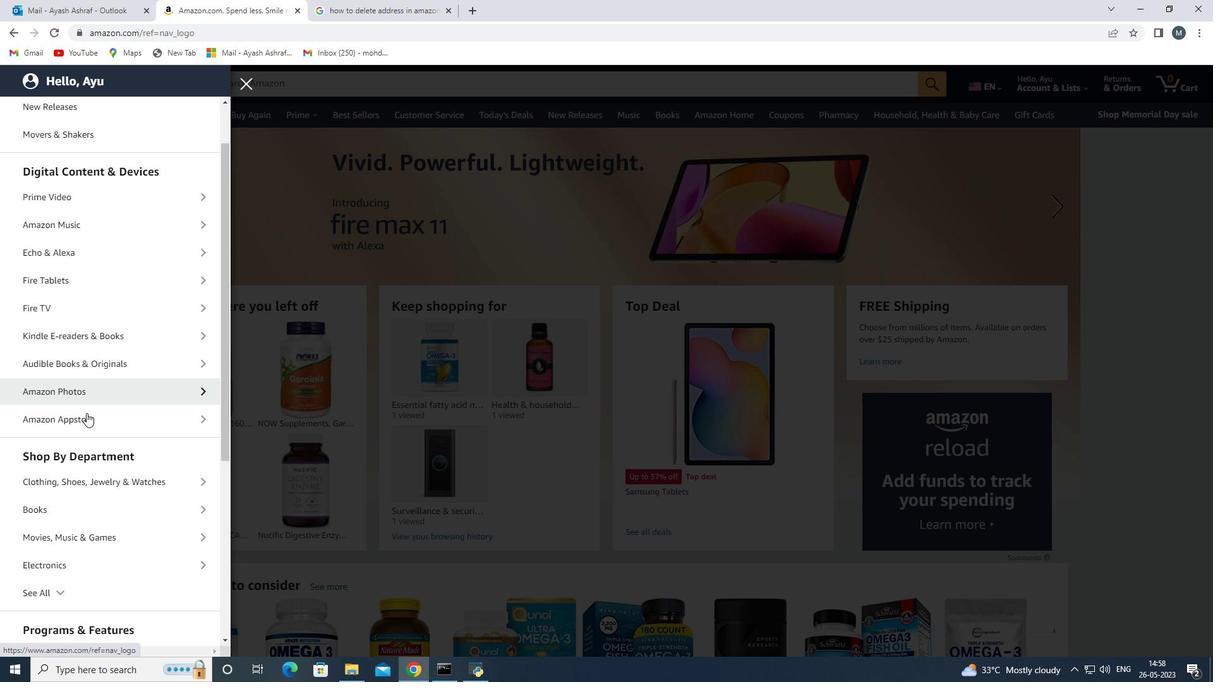 
Action: Mouse scrolled (83, 422) with delta (0, 0)
Screenshot: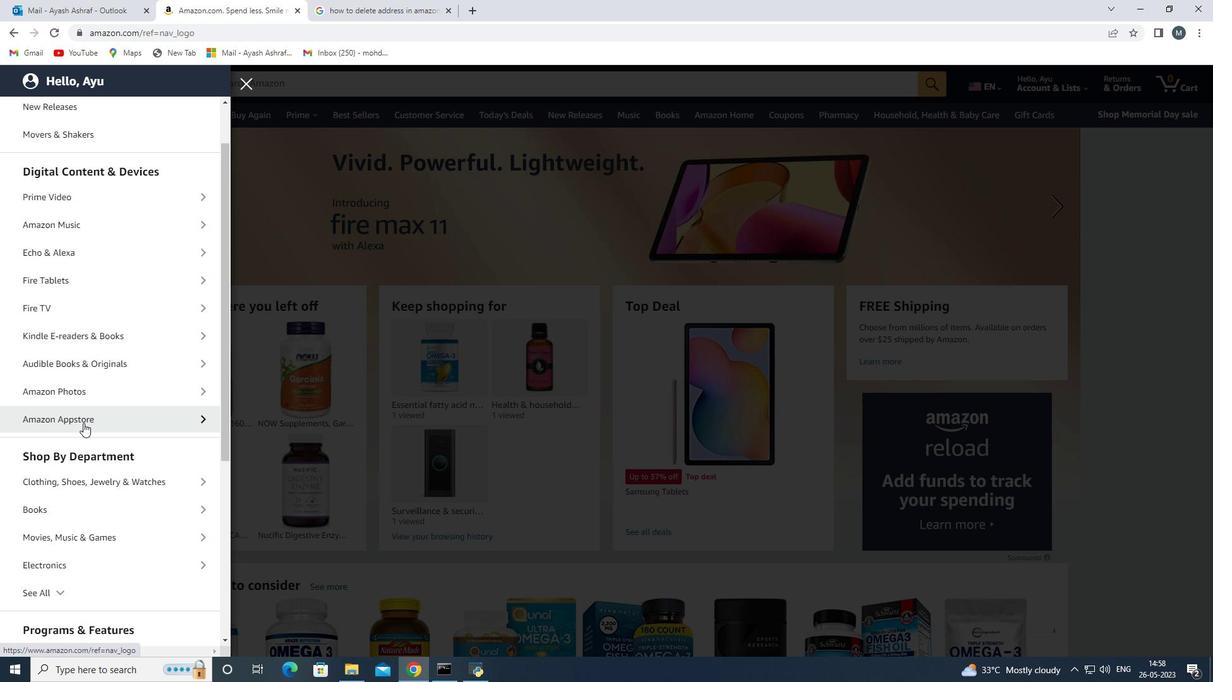 
Action: Mouse scrolled (83, 422) with delta (0, 0)
Screenshot: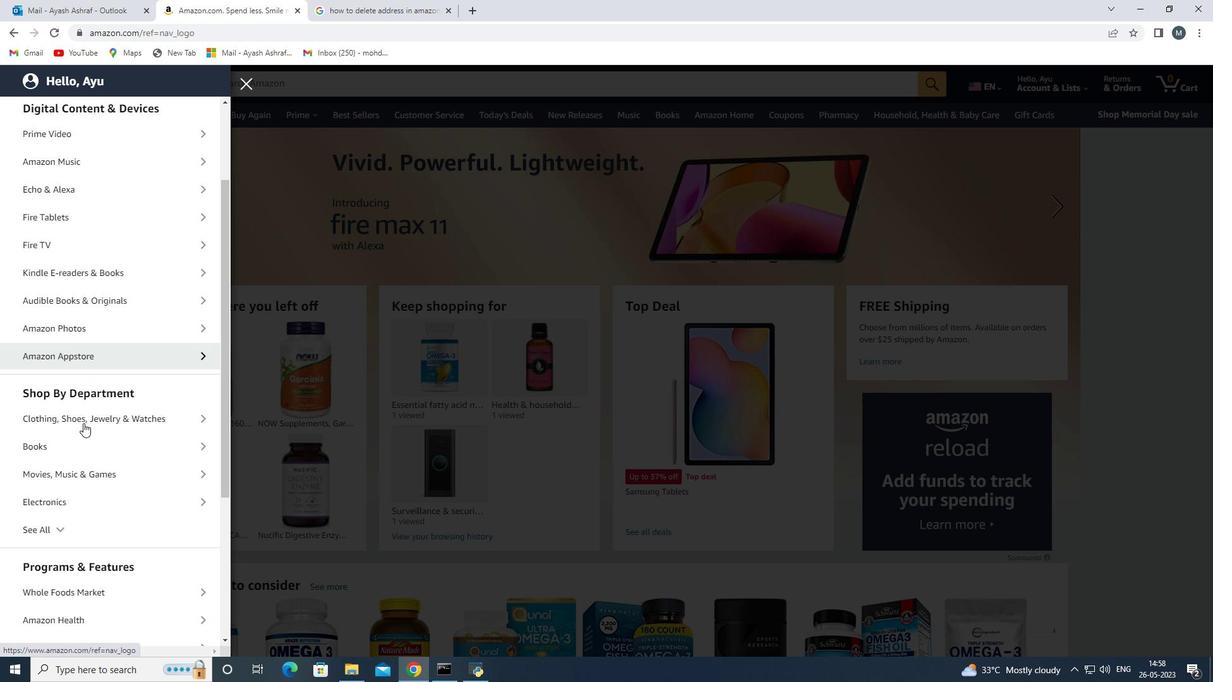 
Action: Mouse moved to (84, 440)
Screenshot: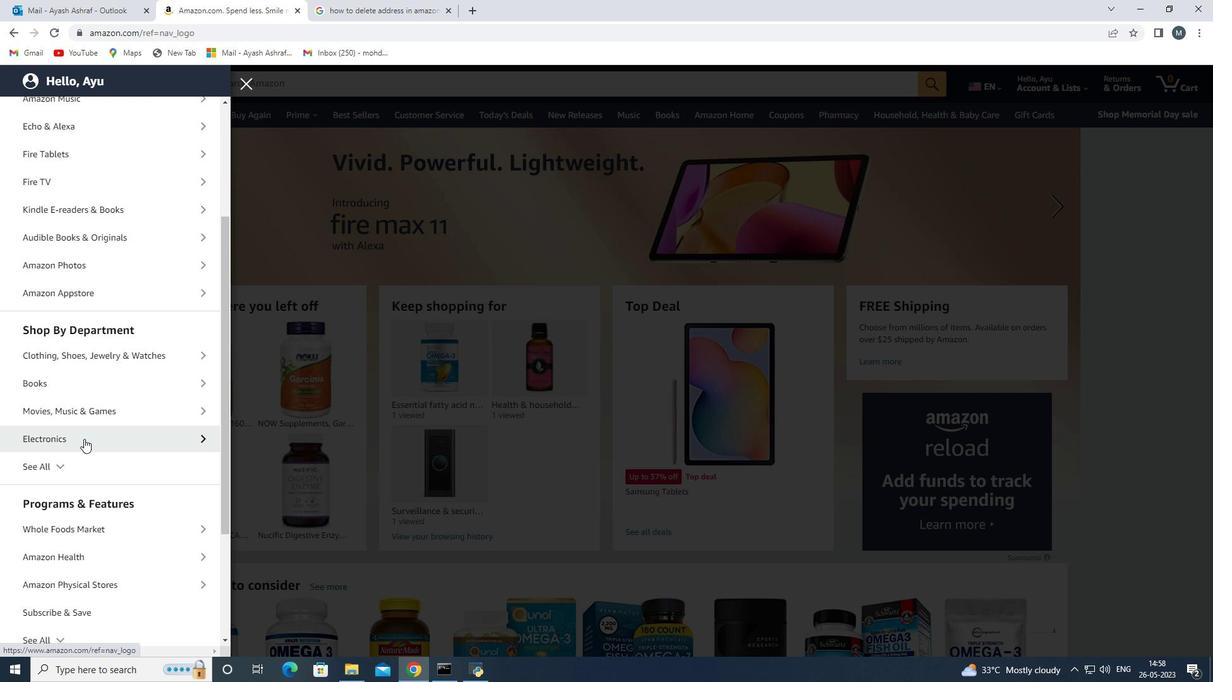 
Action: Mouse scrolled (84, 439) with delta (0, 0)
Screenshot: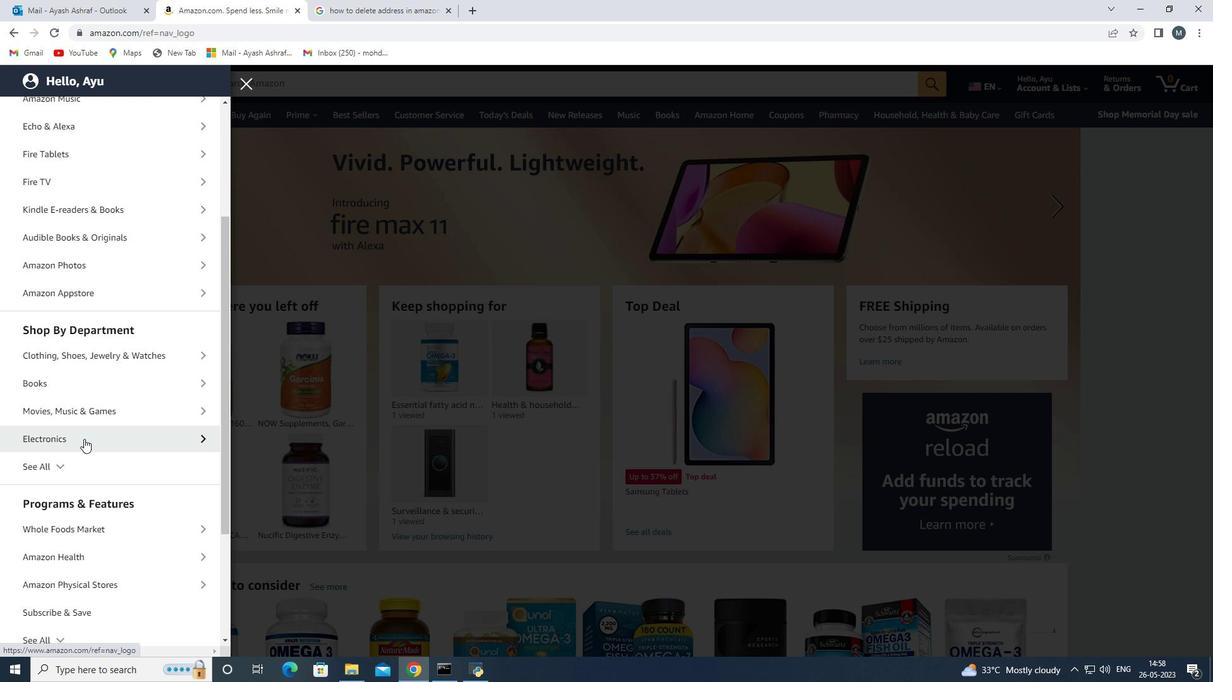 
Action: Mouse moved to (51, 405)
Screenshot: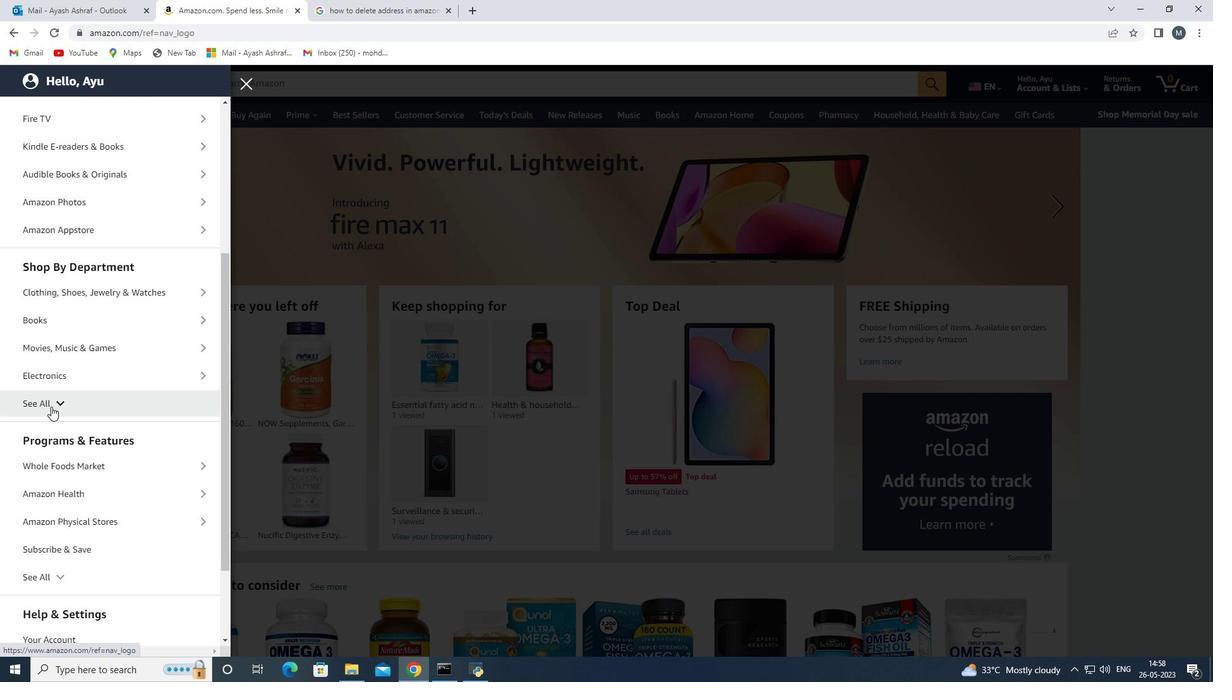 
Action: Mouse pressed left at (51, 405)
Screenshot: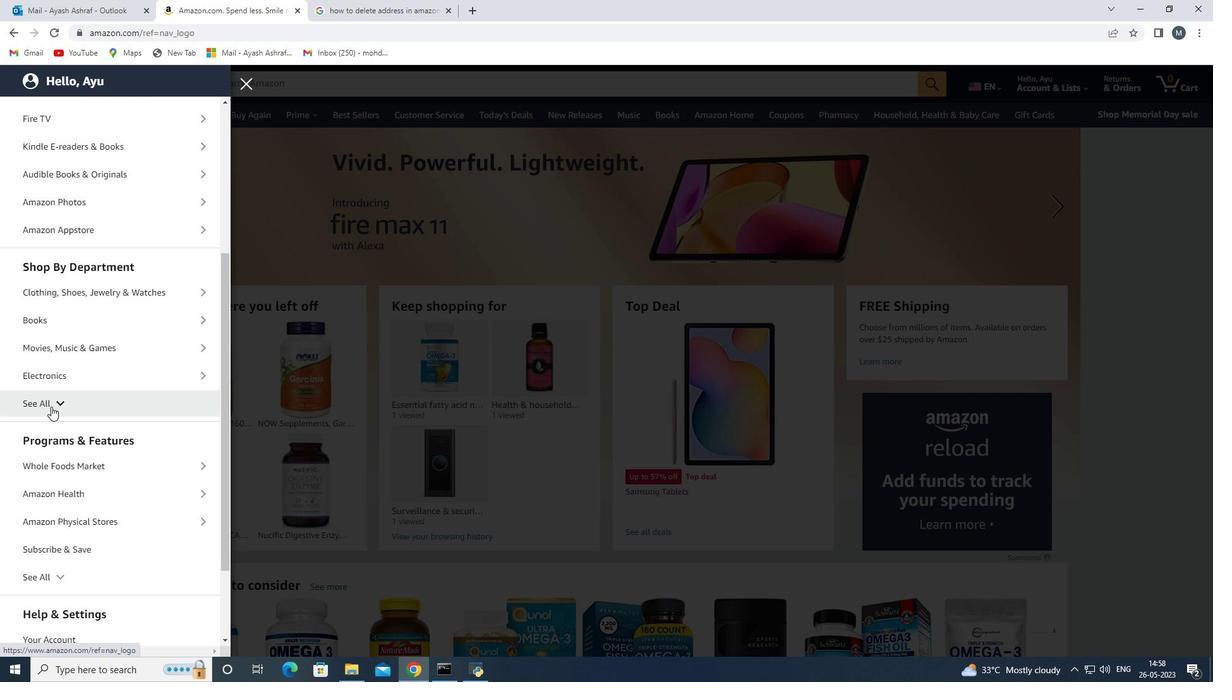 
Action: Mouse moved to (101, 395)
Screenshot: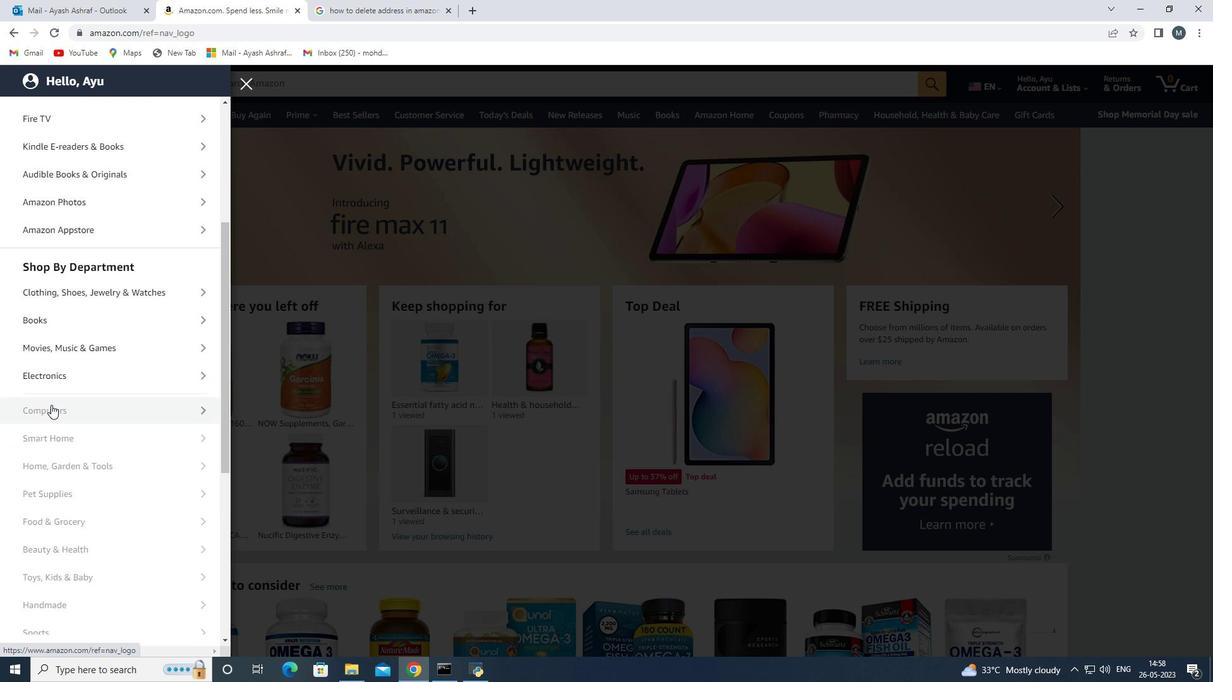 
Action: Mouse scrolled (101, 395) with delta (0, 0)
Screenshot: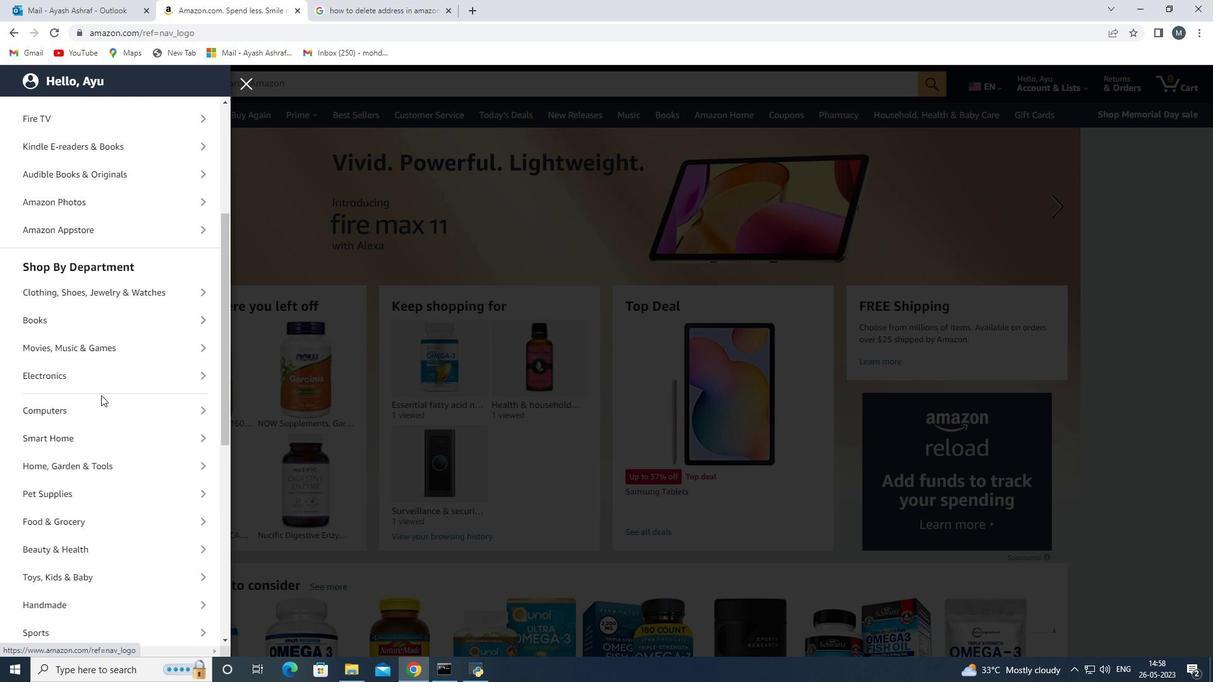 
Action: Mouse scrolled (101, 395) with delta (0, 0)
Screenshot: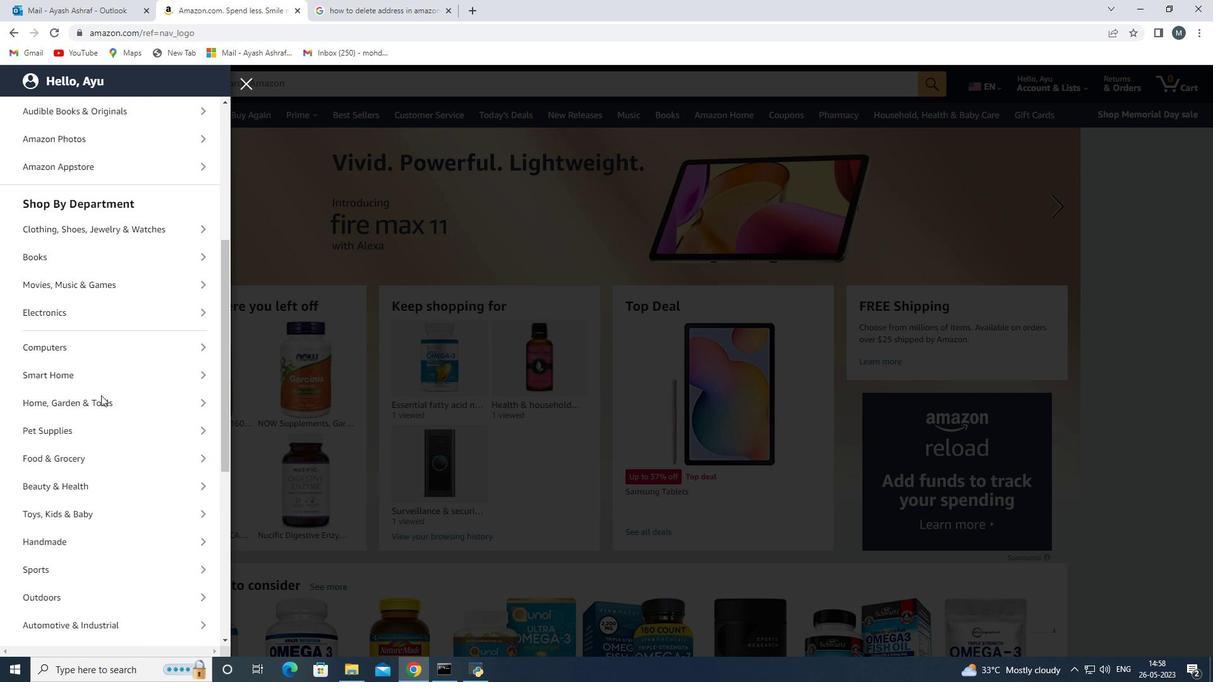 
Action: Mouse moved to (101, 395)
Screenshot: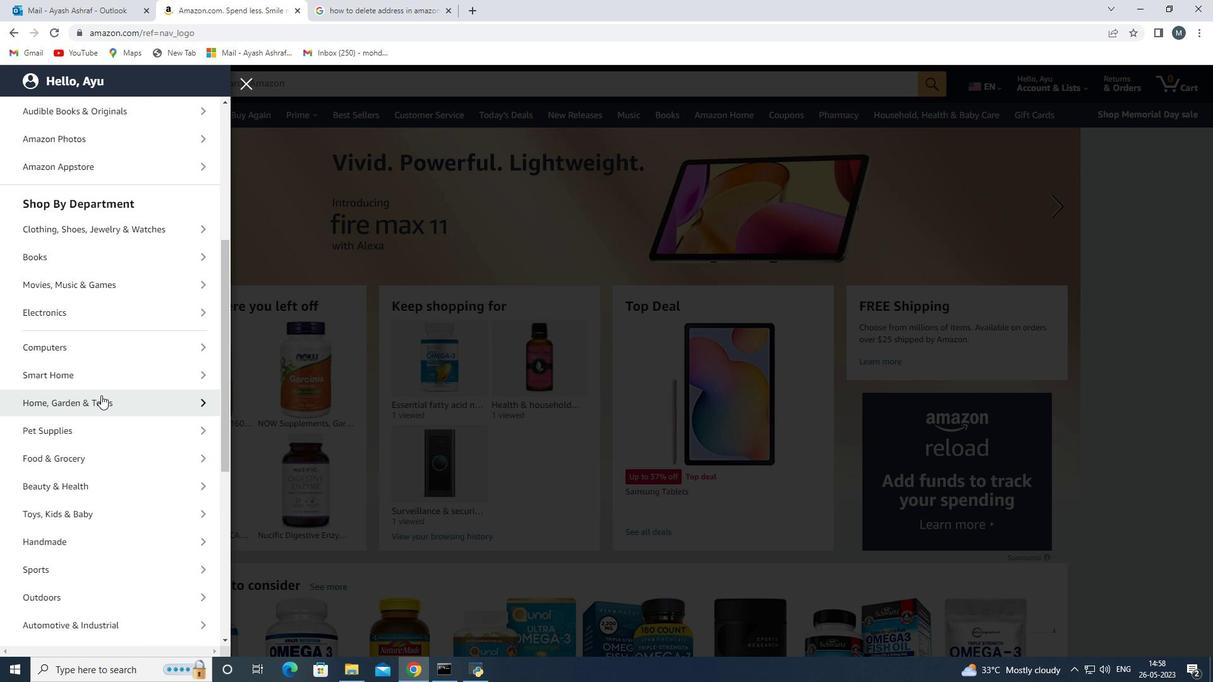 
Action: Mouse scrolled (101, 395) with delta (0, 0)
Screenshot: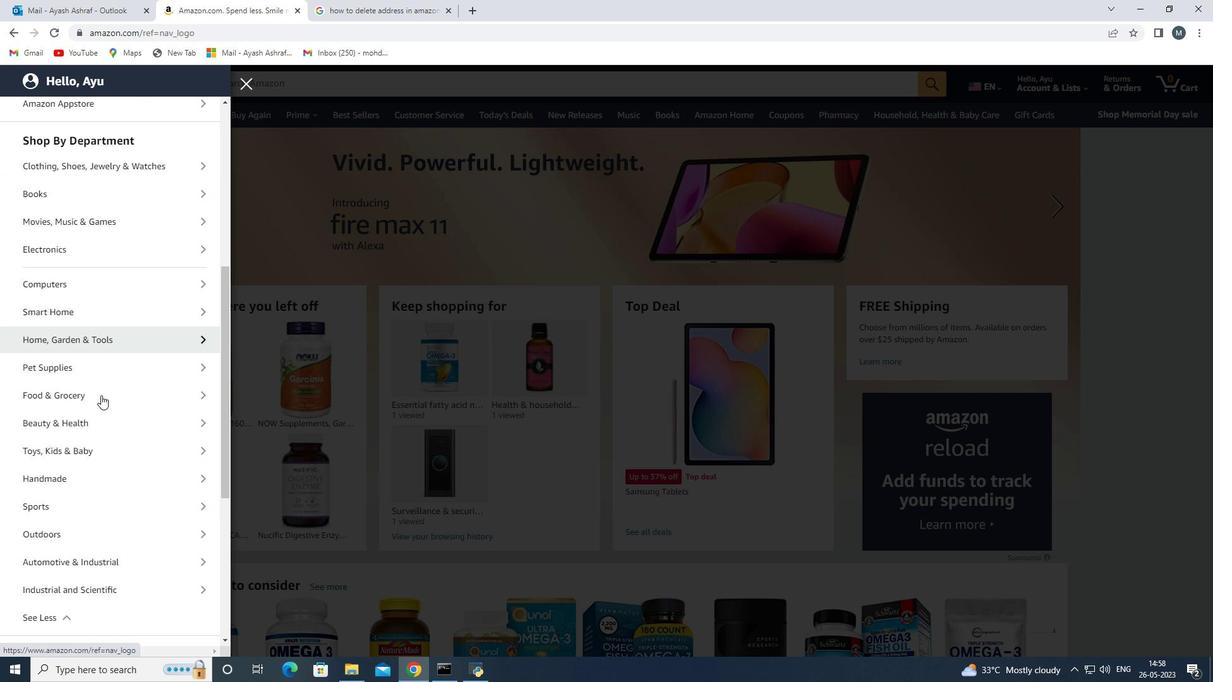 
Action: Mouse scrolled (101, 395) with delta (0, 0)
Screenshot: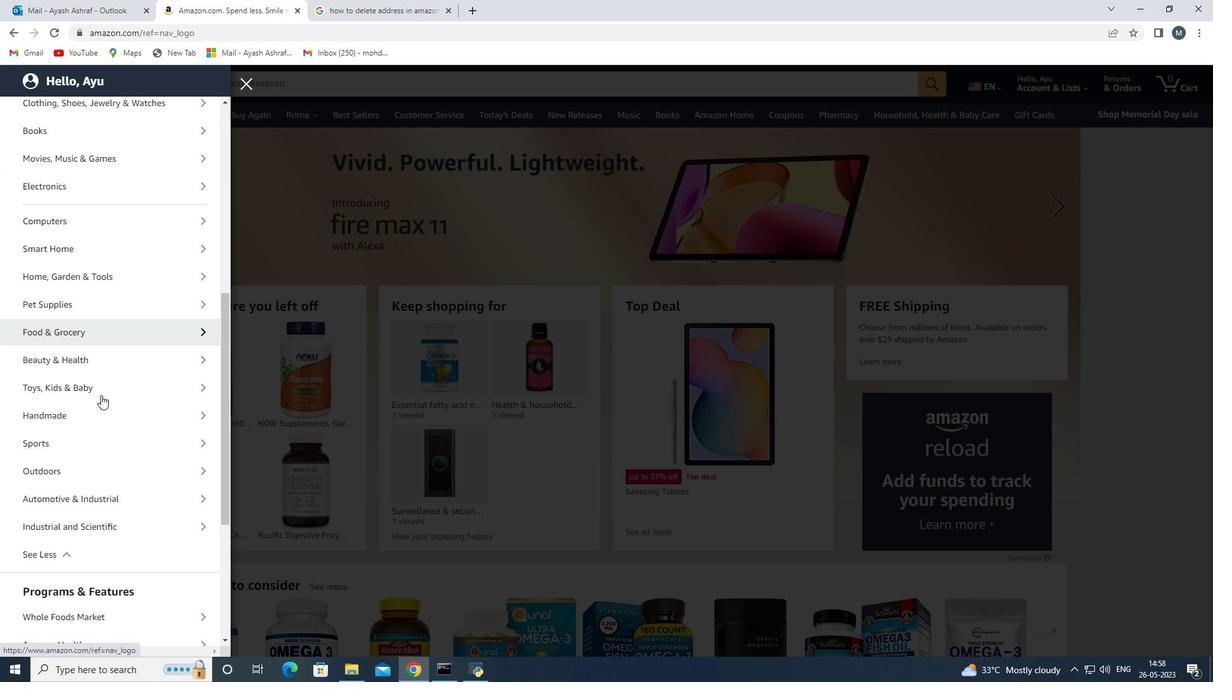 
Action: Mouse scrolled (101, 395) with delta (0, 0)
Screenshot: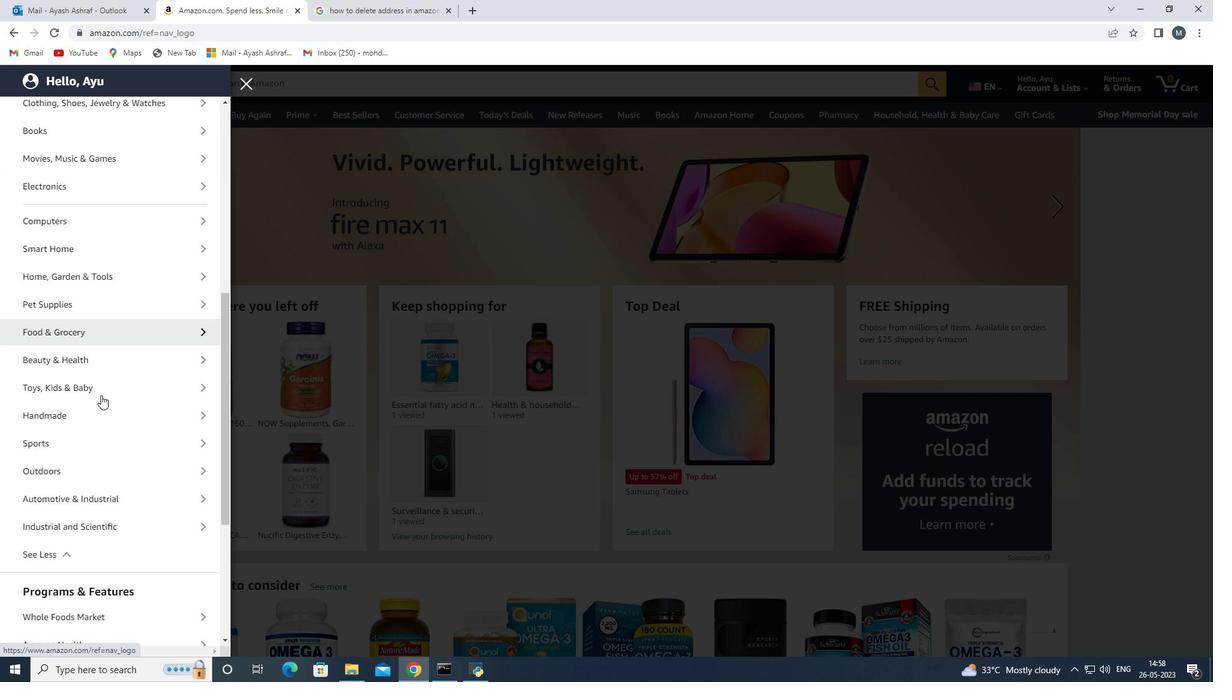 
Action: Mouse scrolled (101, 395) with delta (0, 0)
Screenshot: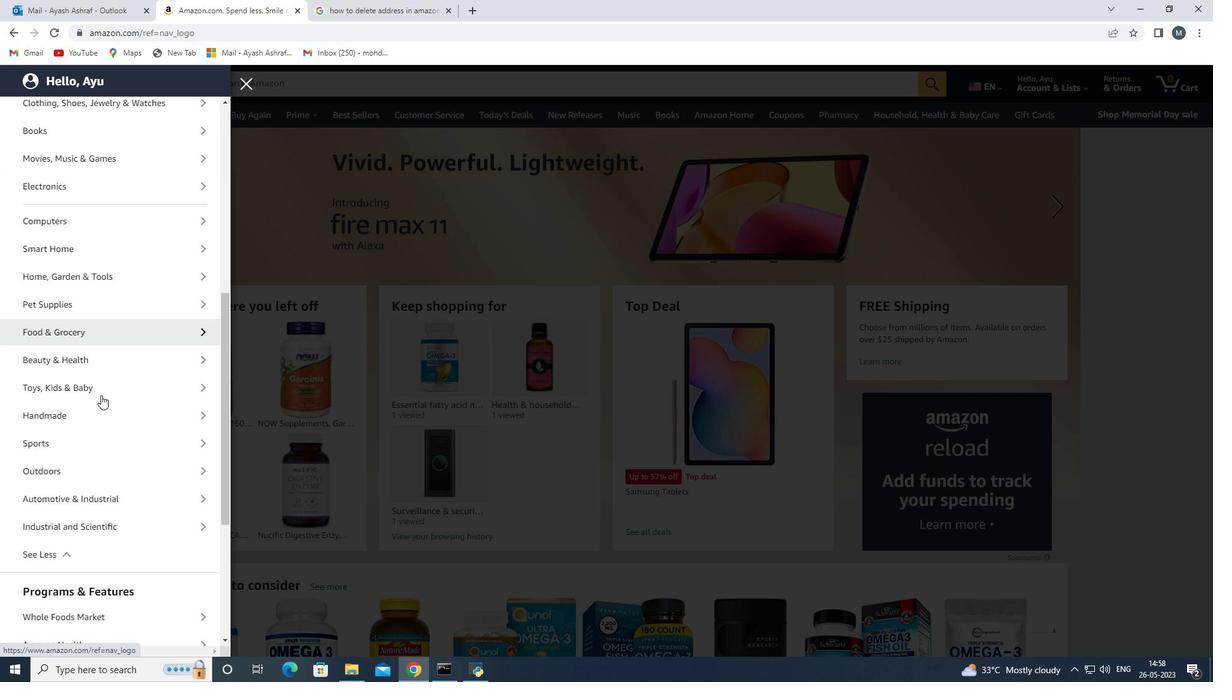 
Action: Mouse scrolled (101, 395) with delta (0, 0)
Screenshot: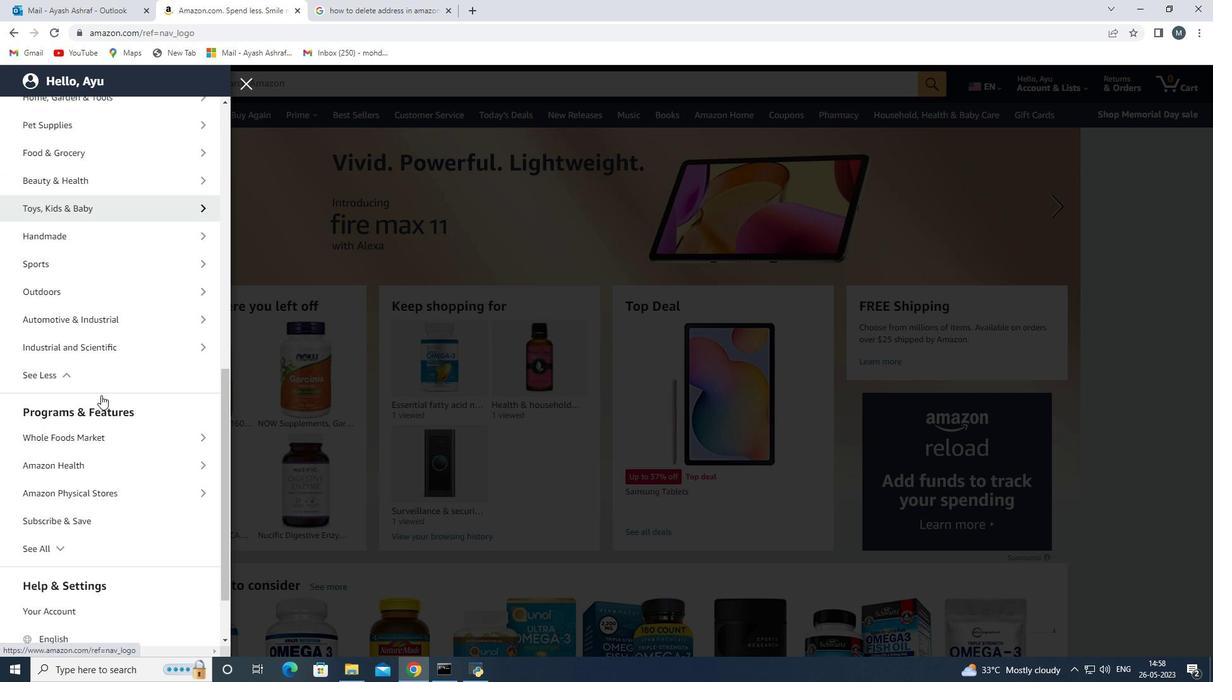 
Action: Mouse moved to (101, 396)
Screenshot: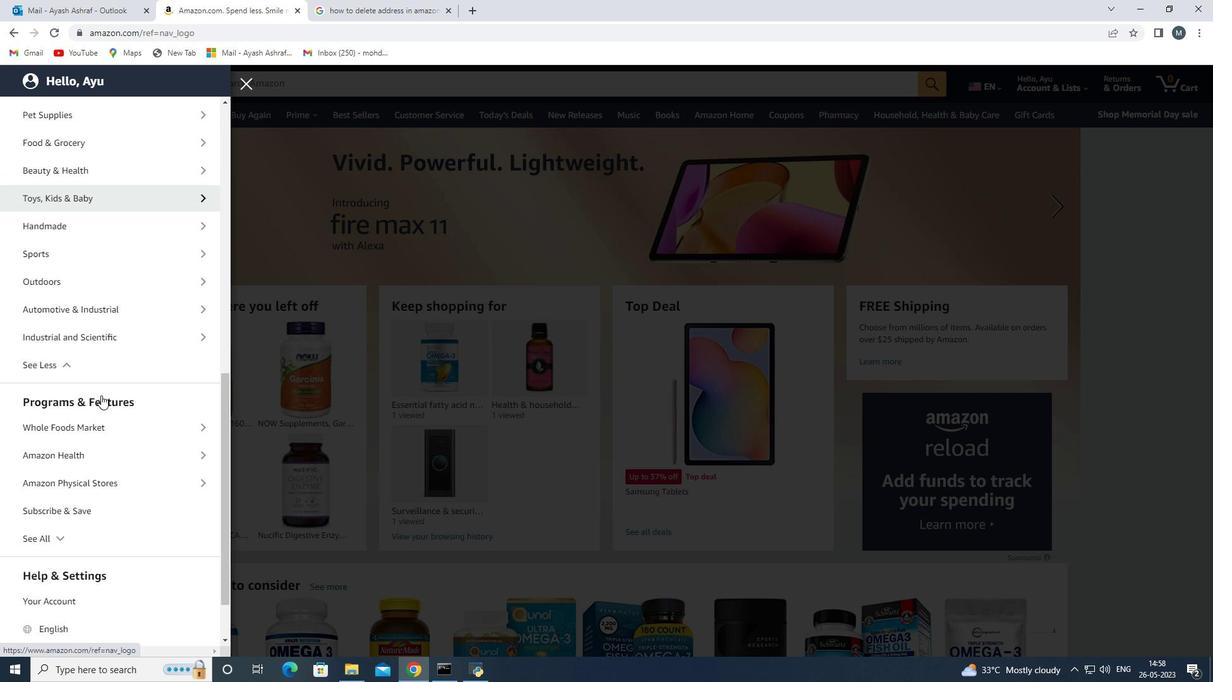 
Action: Mouse scrolled (101, 396) with delta (0, 0)
Screenshot: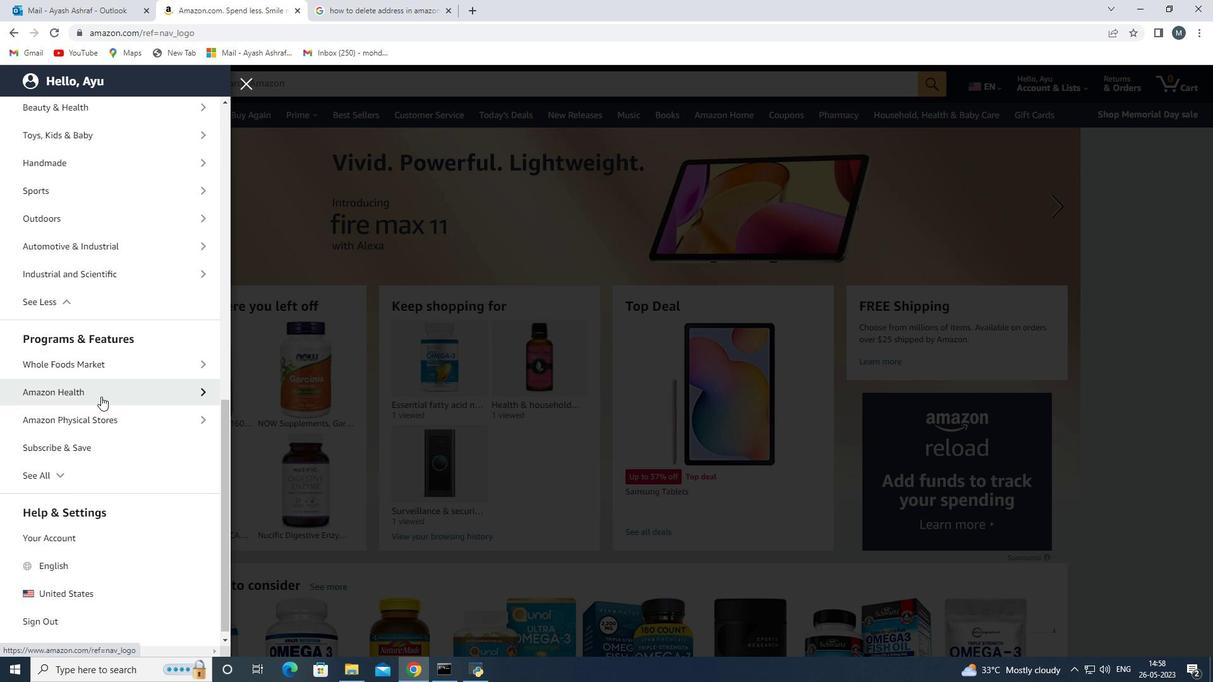 
Action: Mouse moved to (281, 250)
Screenshot: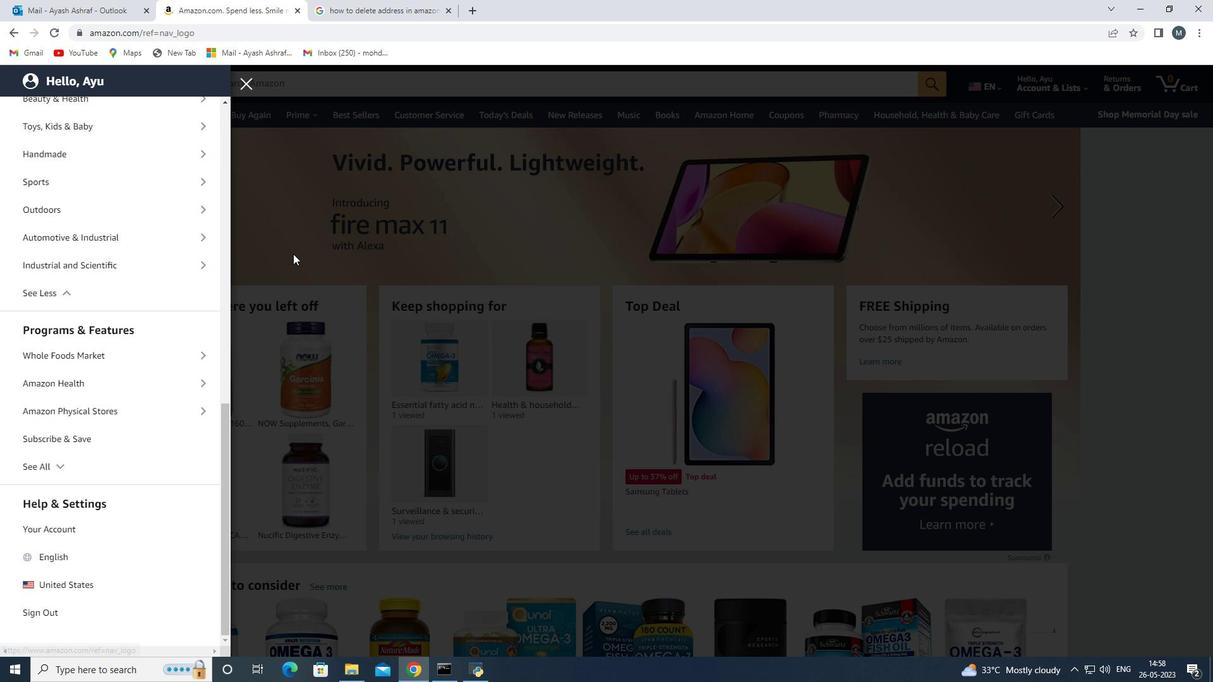 
Action: Mouse pressed left at (281, 250)
Screenshot: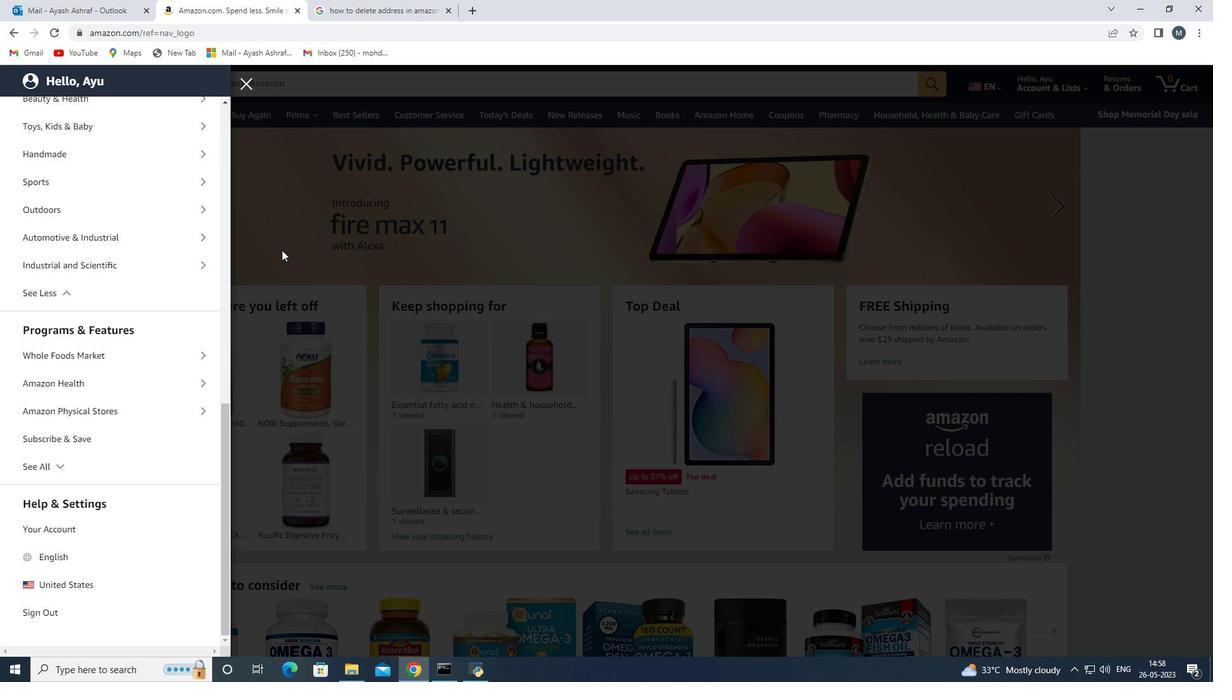 
Action: Mouse moved to (1025, 115)
Screenshot: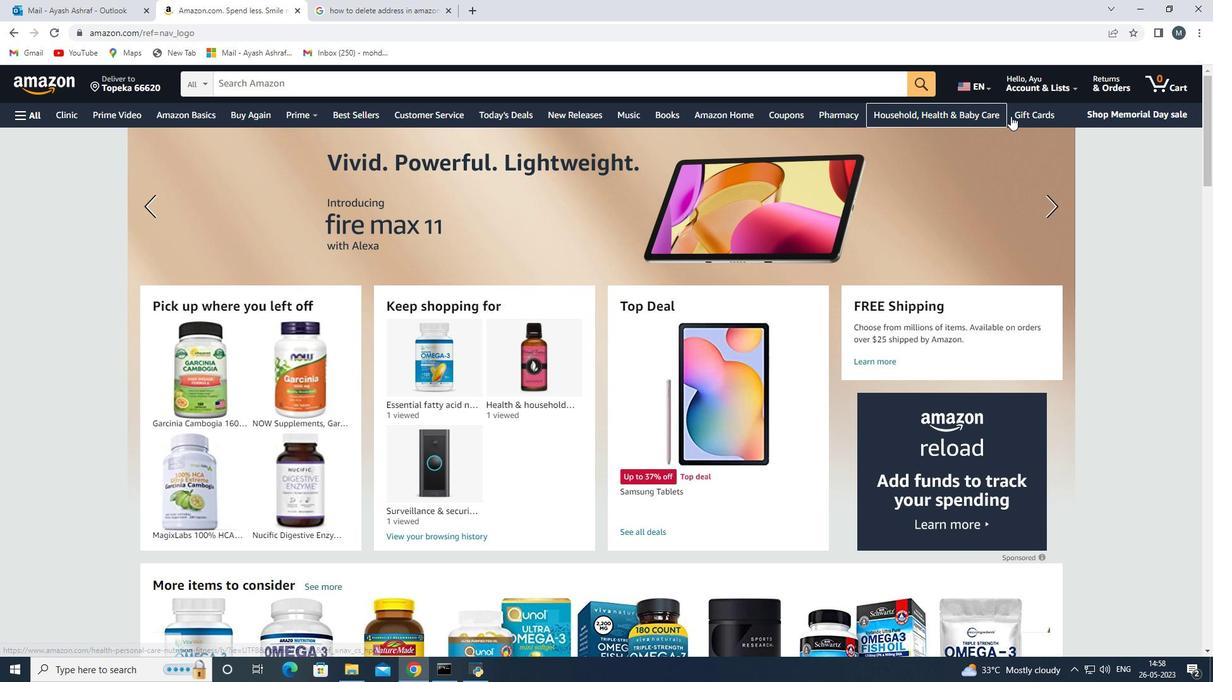 
Action: Mouse pressed left at (1025, 115)
Screenshot: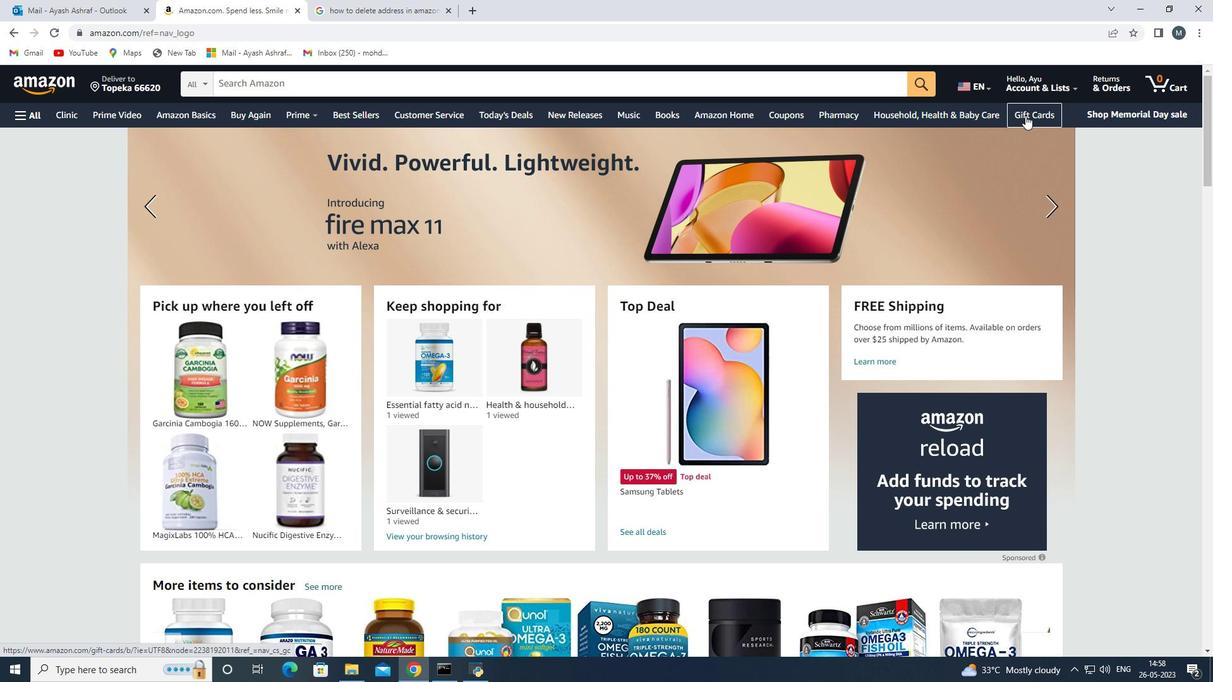 
Action: Mouse moved to (479, 370)
Screenshot: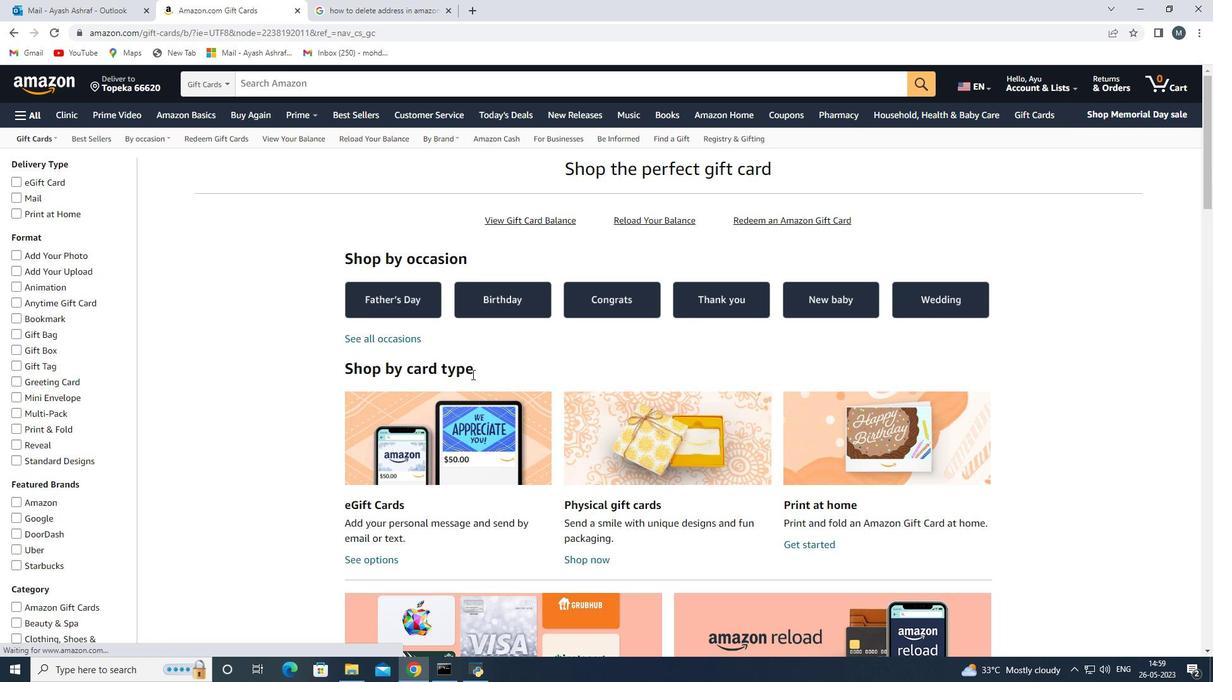 
Action: Mouse scrolled (479, 369) with delta (0, 0)
Screenshot: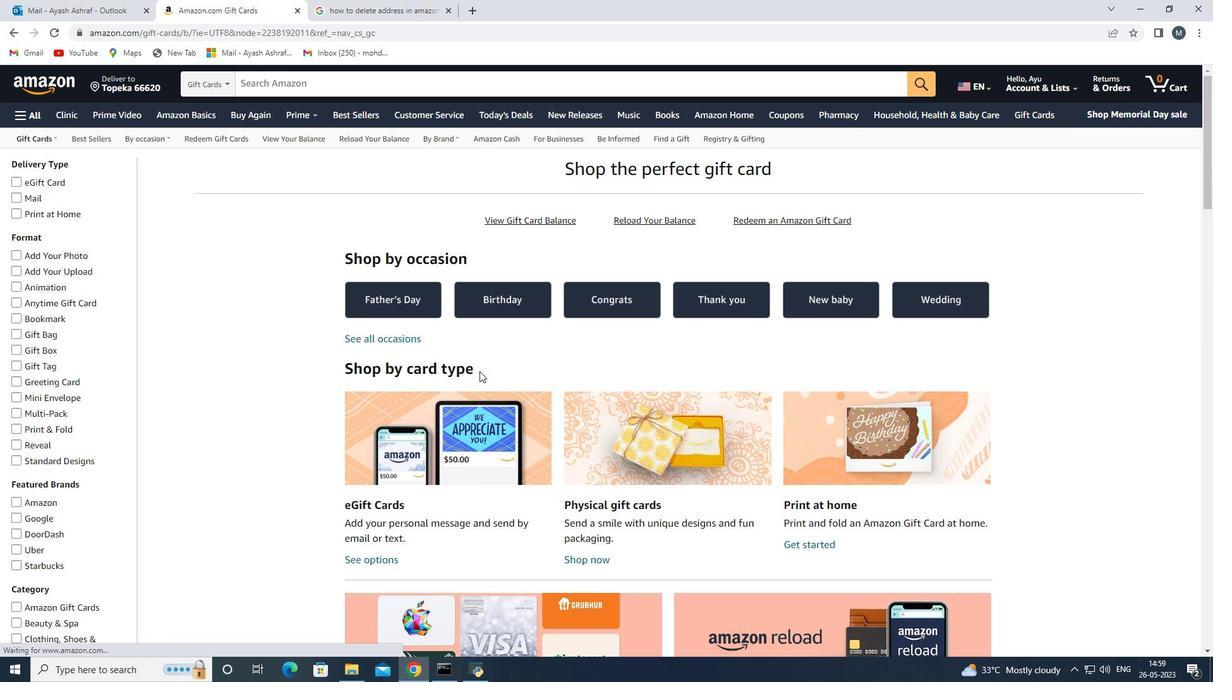 
Action: Mouse moved to (609, 352)
Screenshot: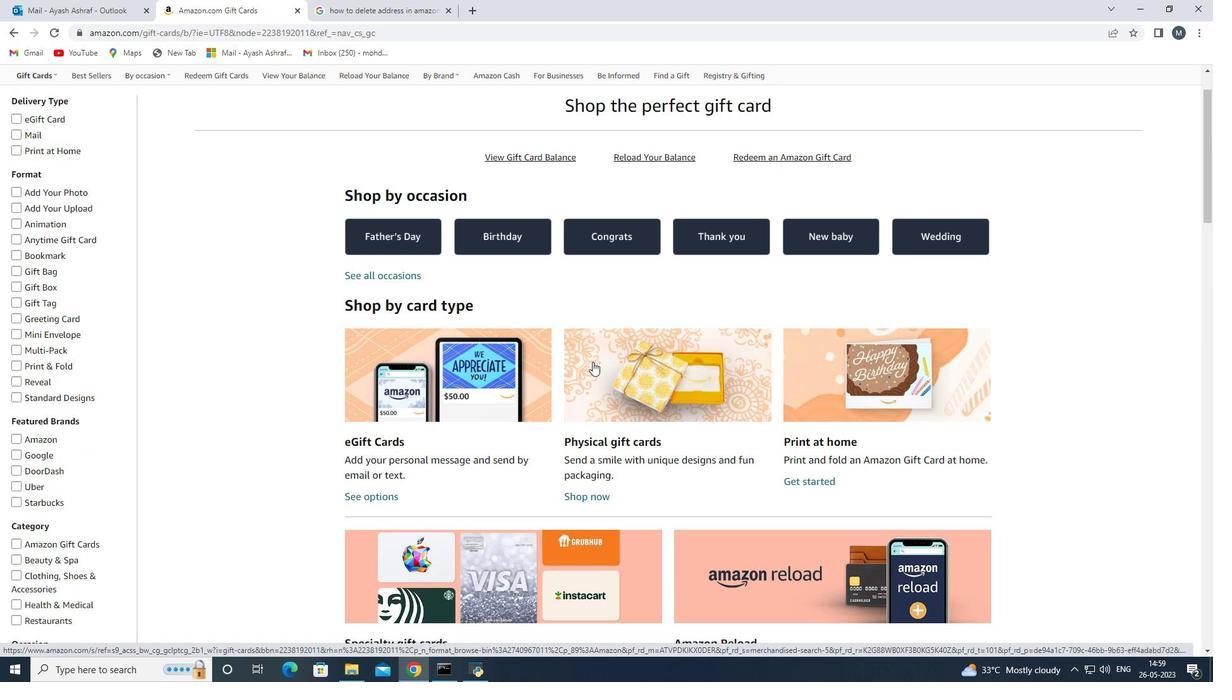 
Action: Mouse scrolled (609, 352) with delta (0, 0)
Screenshot: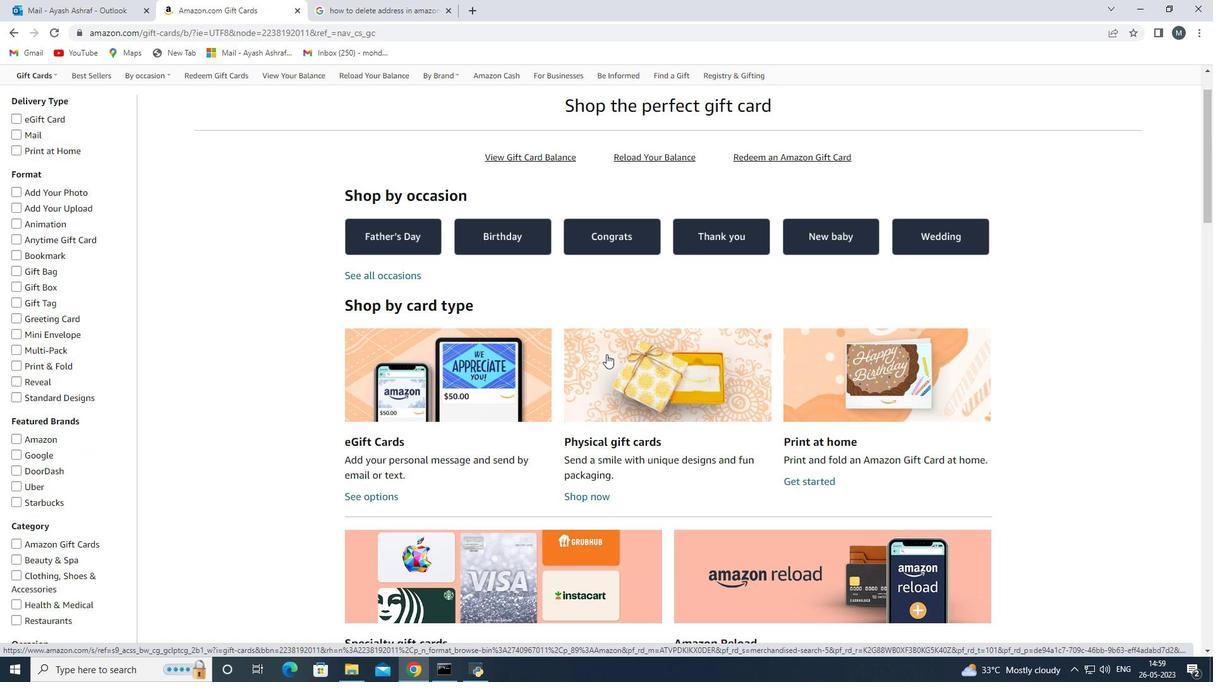 
Action: Mouse scrolled (609, 352) with delta (0, 0)
Screenshot: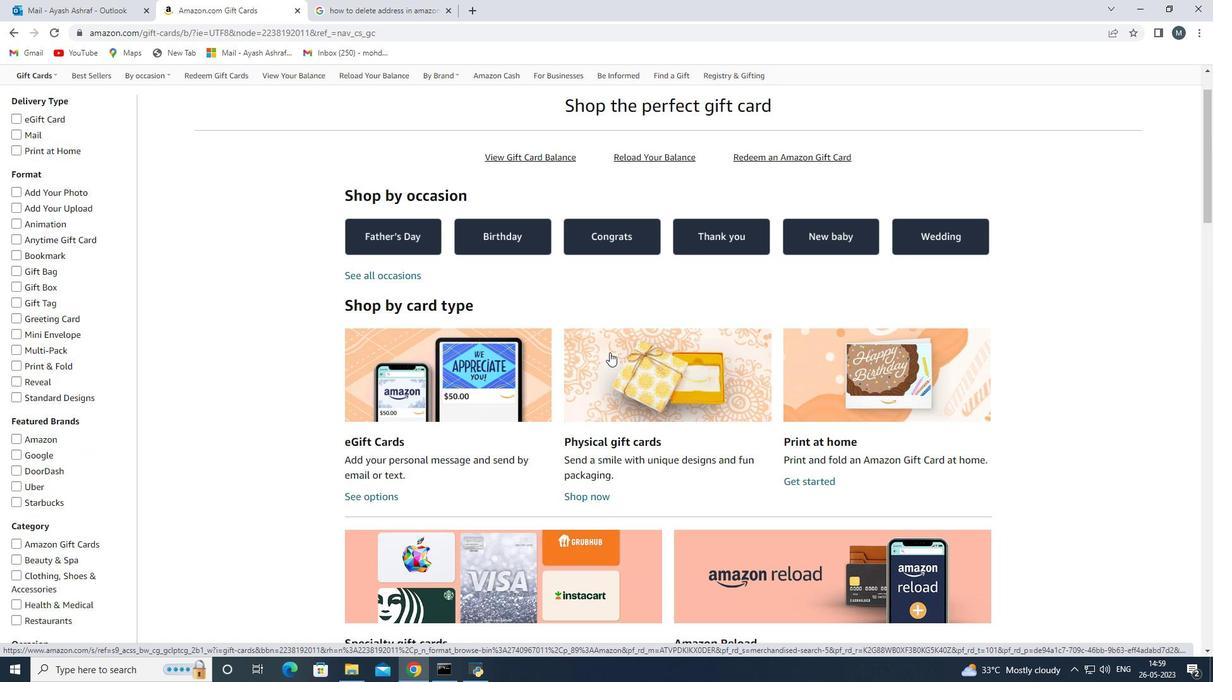 
Action: Mouse moved to (61, 254)
Screenshot: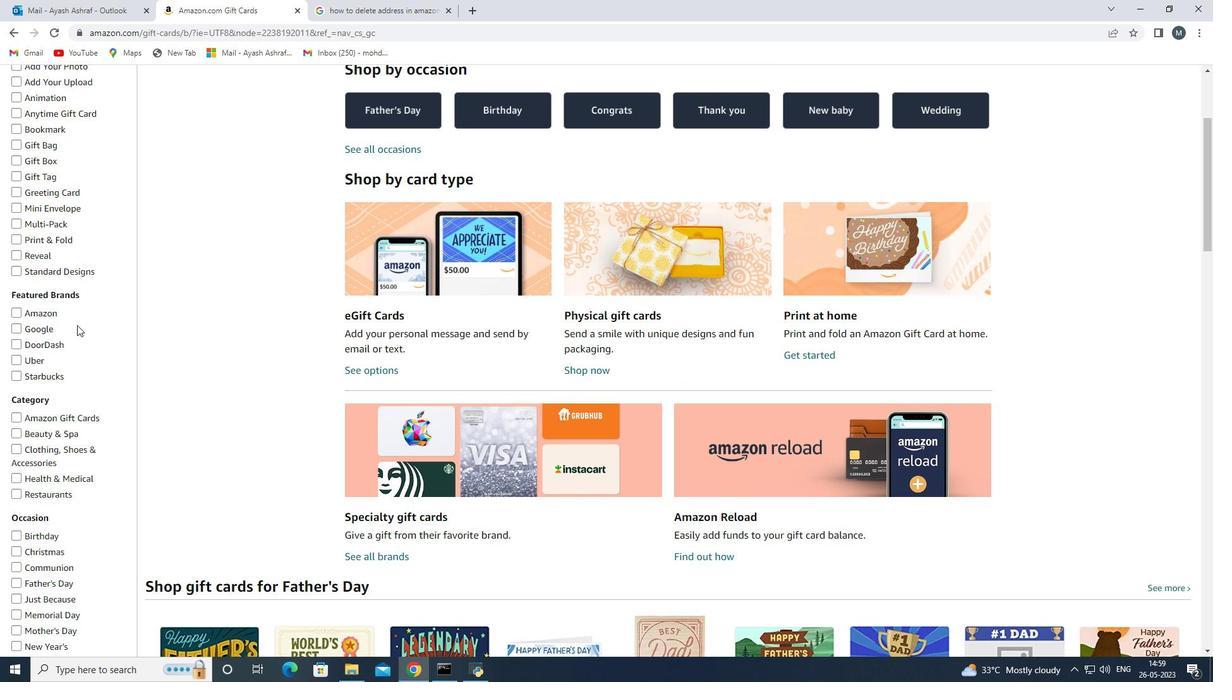 
Action: Mouse scrolled (61, 254) with delta (0, 0)
Screenshot: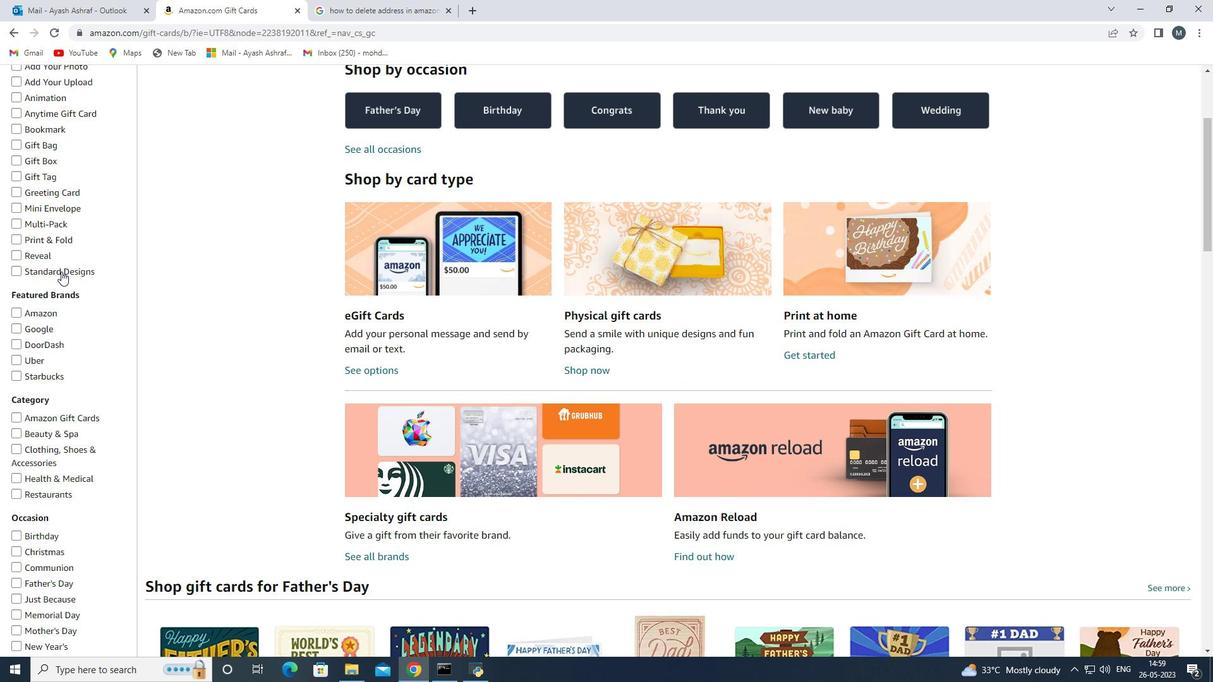 
Action: Mouse scrolled (61, 254) with delta (0, 0)
Screenshot: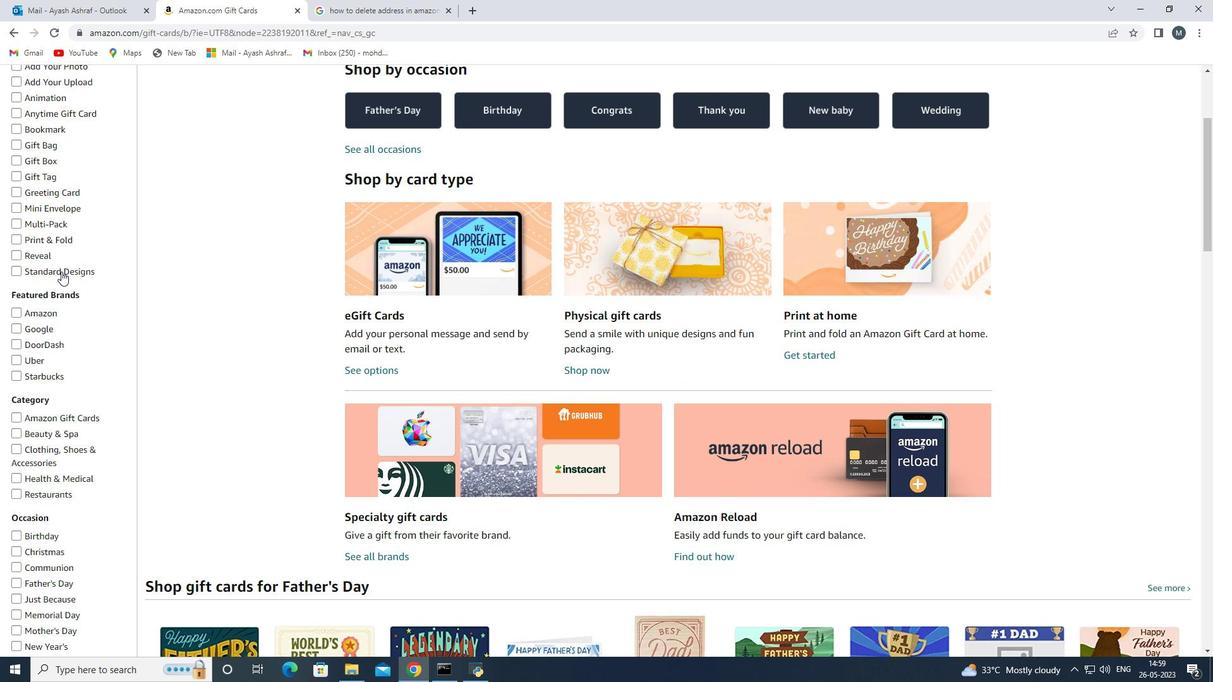 
Action: Mouse scrolled (61, 254) with delta (0, 0)
Screenshot: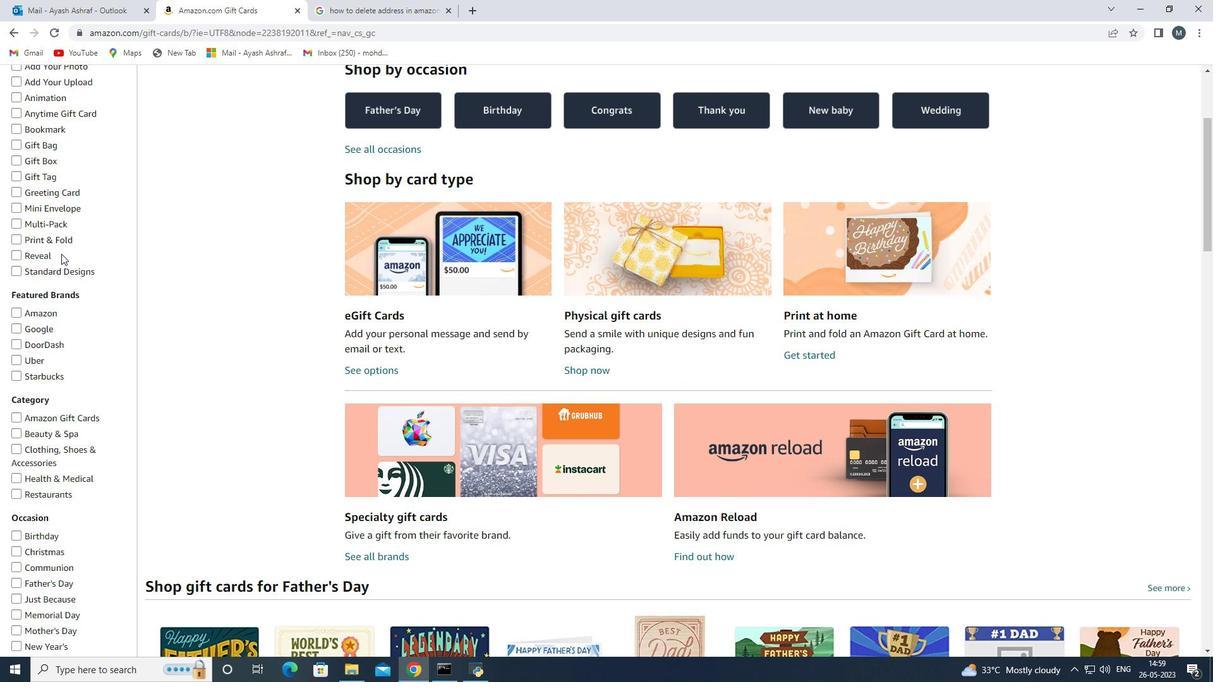 
Action: Mouse scrolled (61, 254) with delta (0, 0)
Screenshot: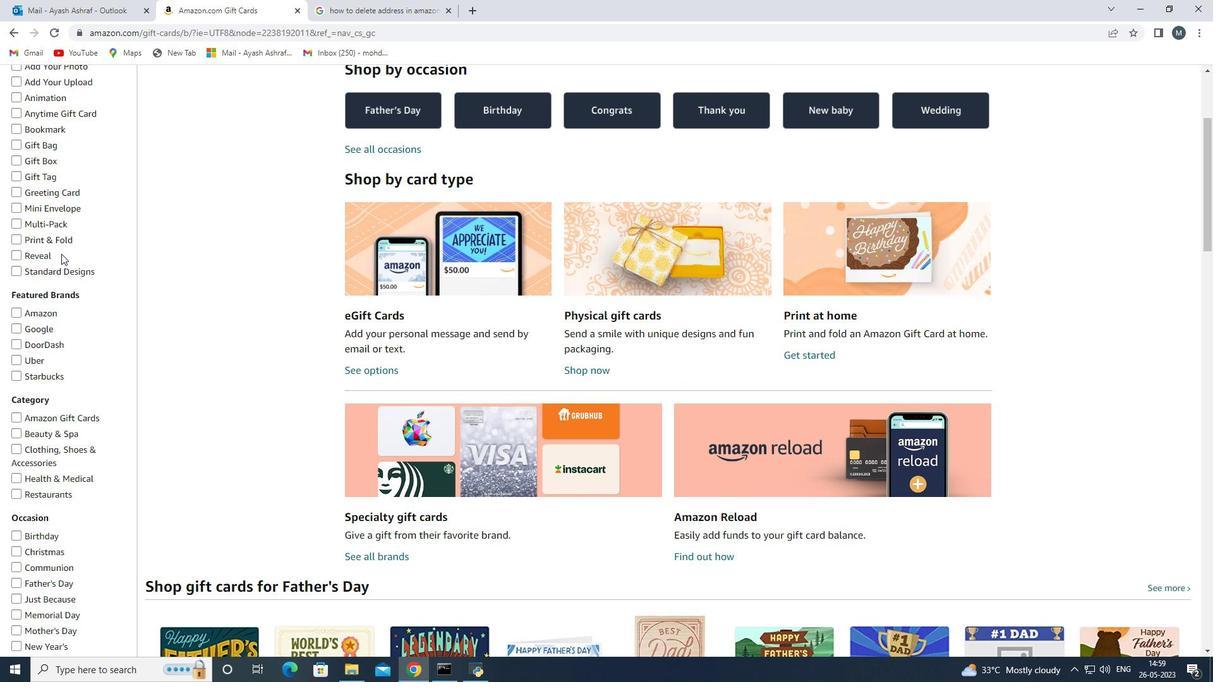 
Action: Mouse scrolled (61, 254) with delta (0, 0)
Screenshot: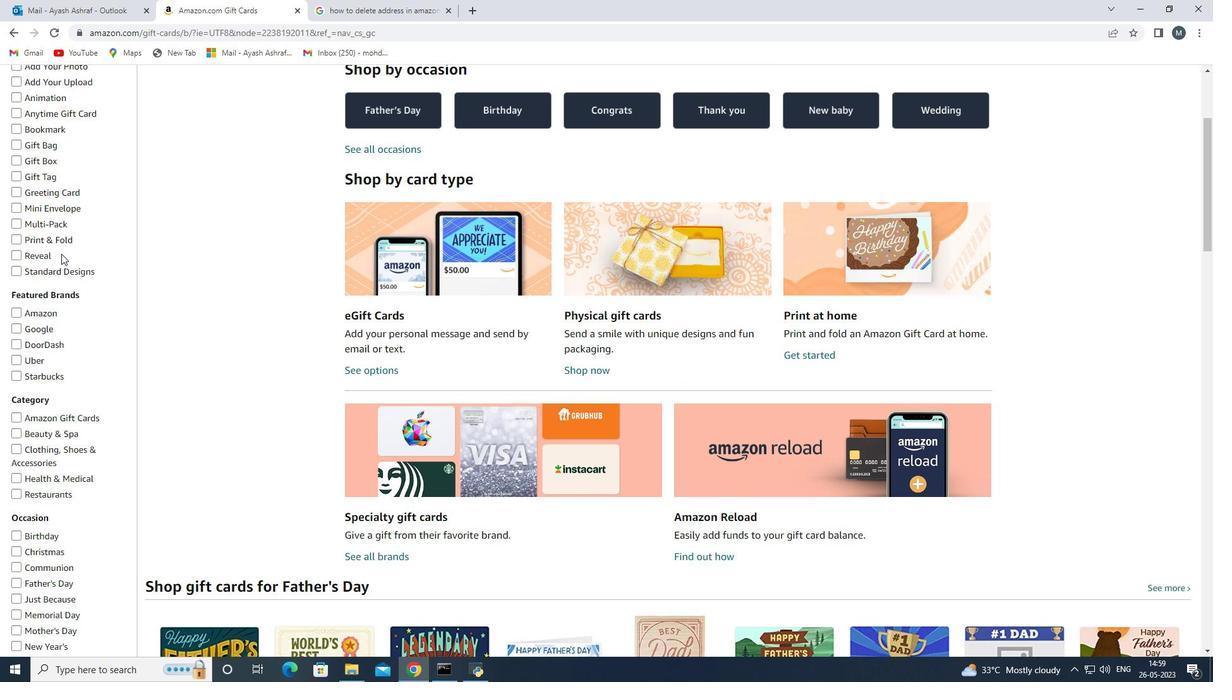 
Action: Mouse moved to (415, 334)
Screenshot: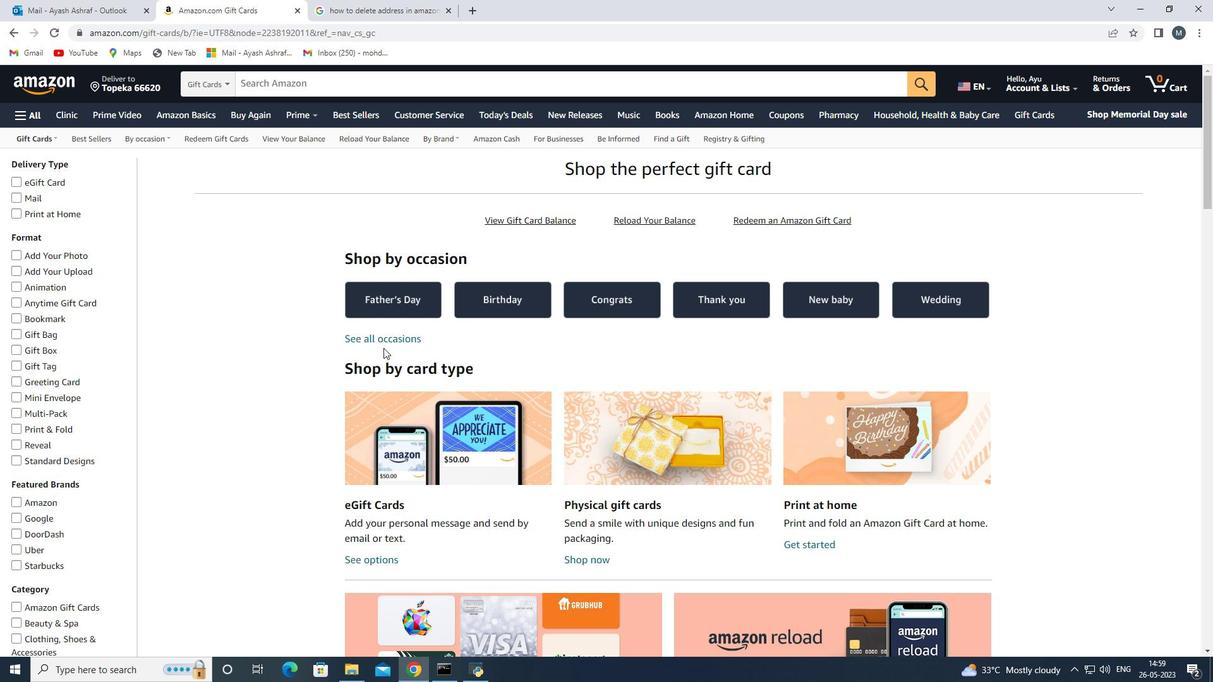 
Action: Mouse scrolled (415, 333) with delta (0, 0)
Screenshot: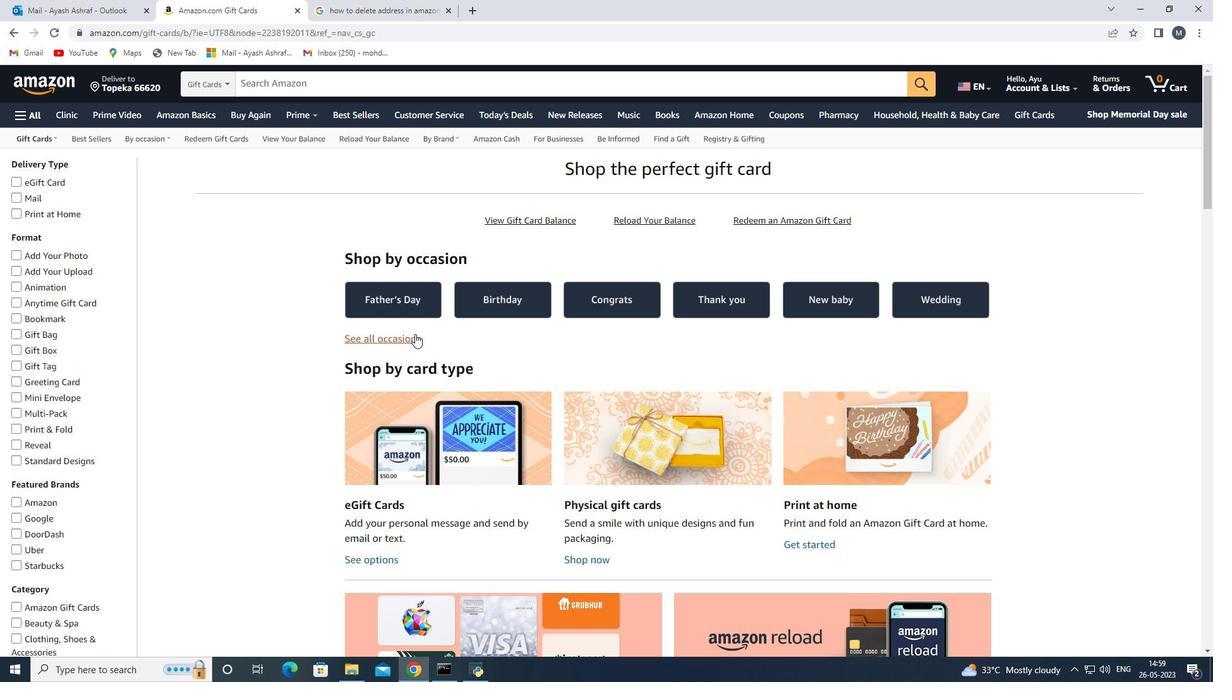 
Action: Mouse scrolled (415, 333) with delta (0, 0)
Screenshot: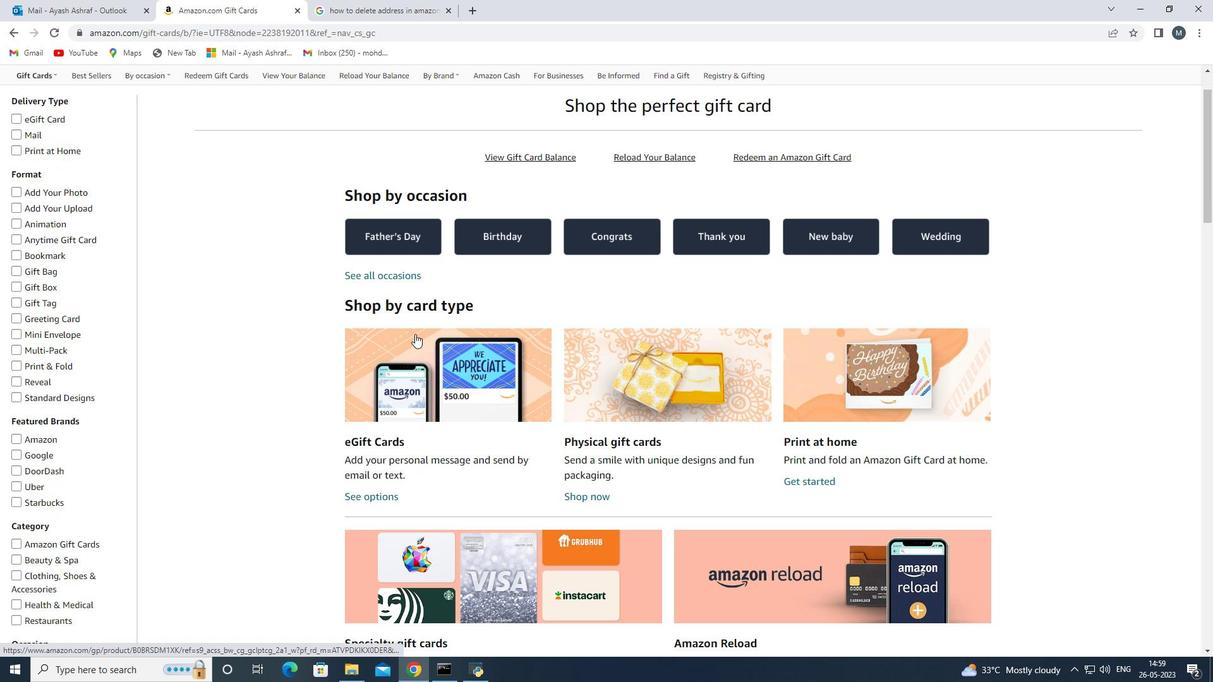 
Action: Mouse moved to (592, 370)
Screenshot: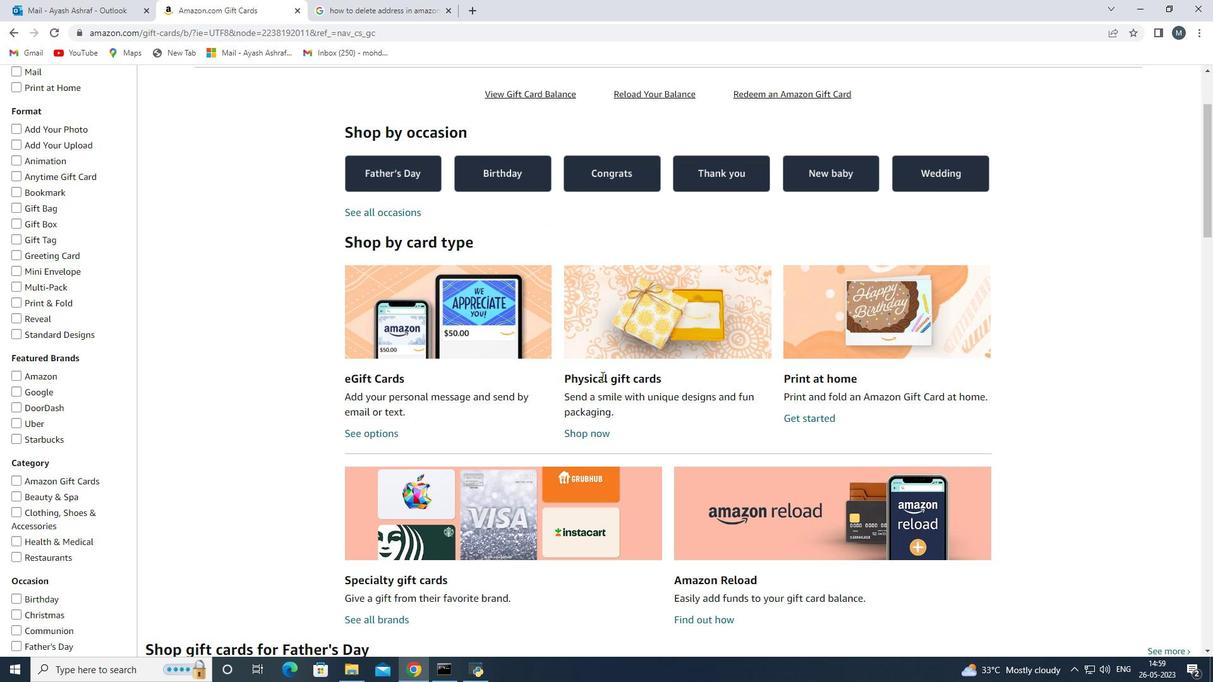 
Action: Mouse scrolled (592, 369) with delta (0, 0)
Screenshot: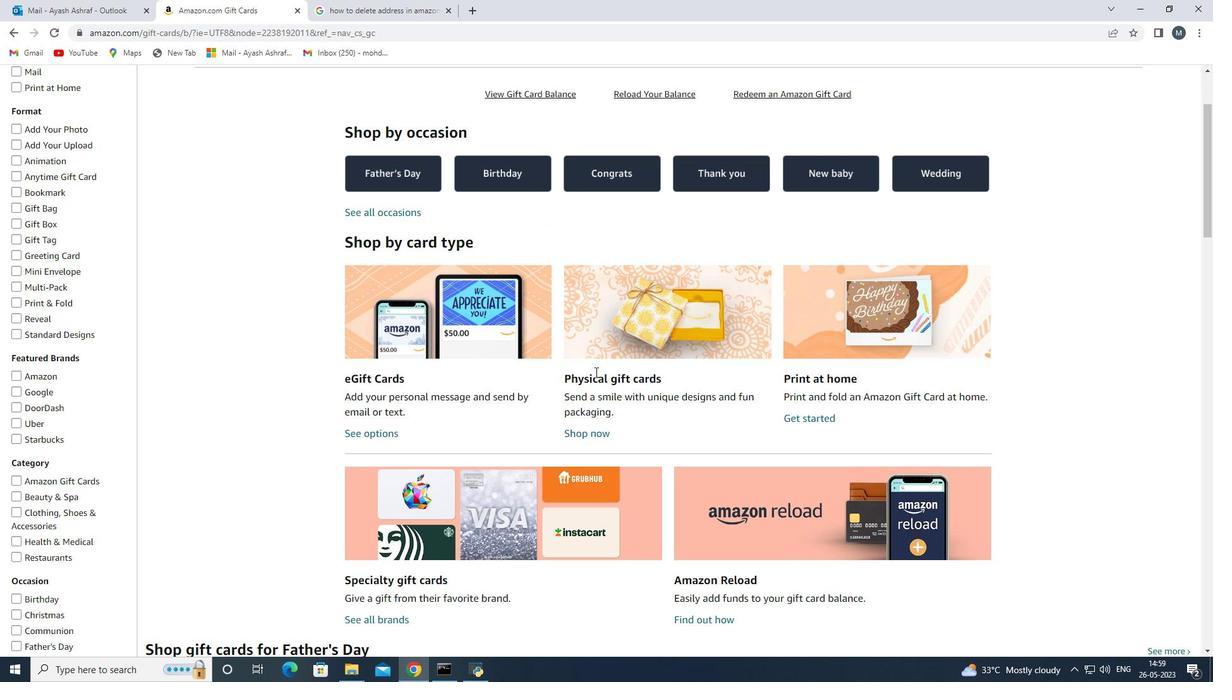 
Action: Mouse moved to (583, 369)
Screenshot: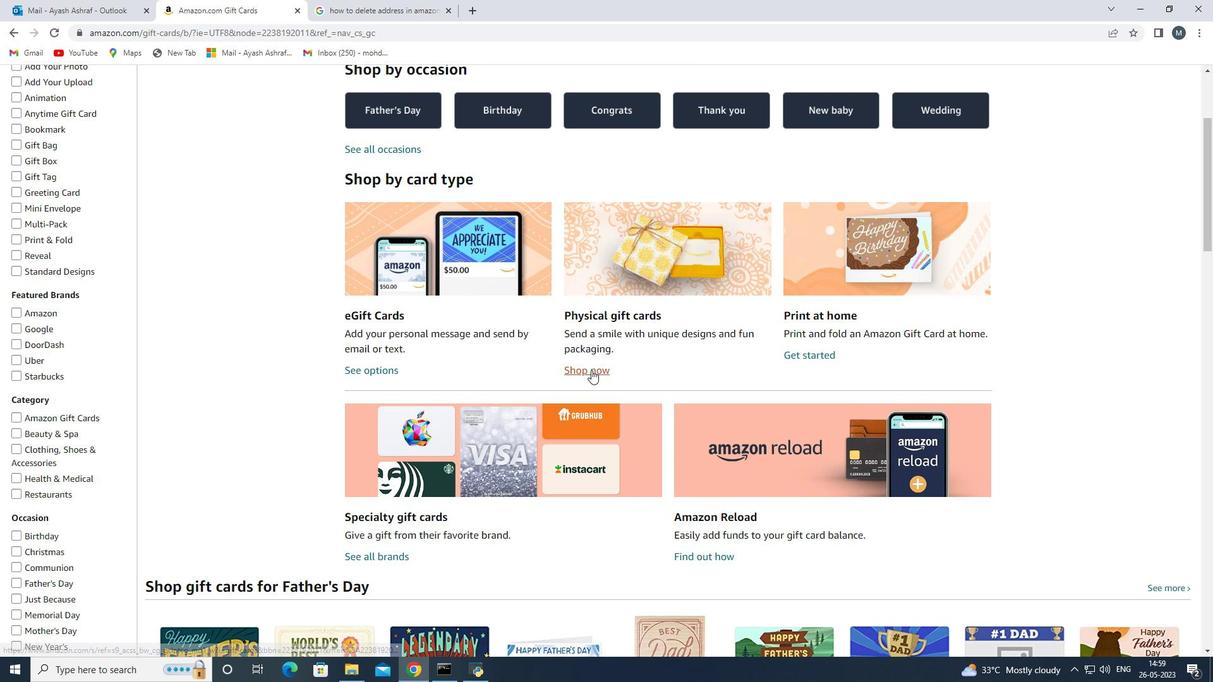 
Action: Mouse scrolled (583, 369) with delta (0, 0)
Screenshot: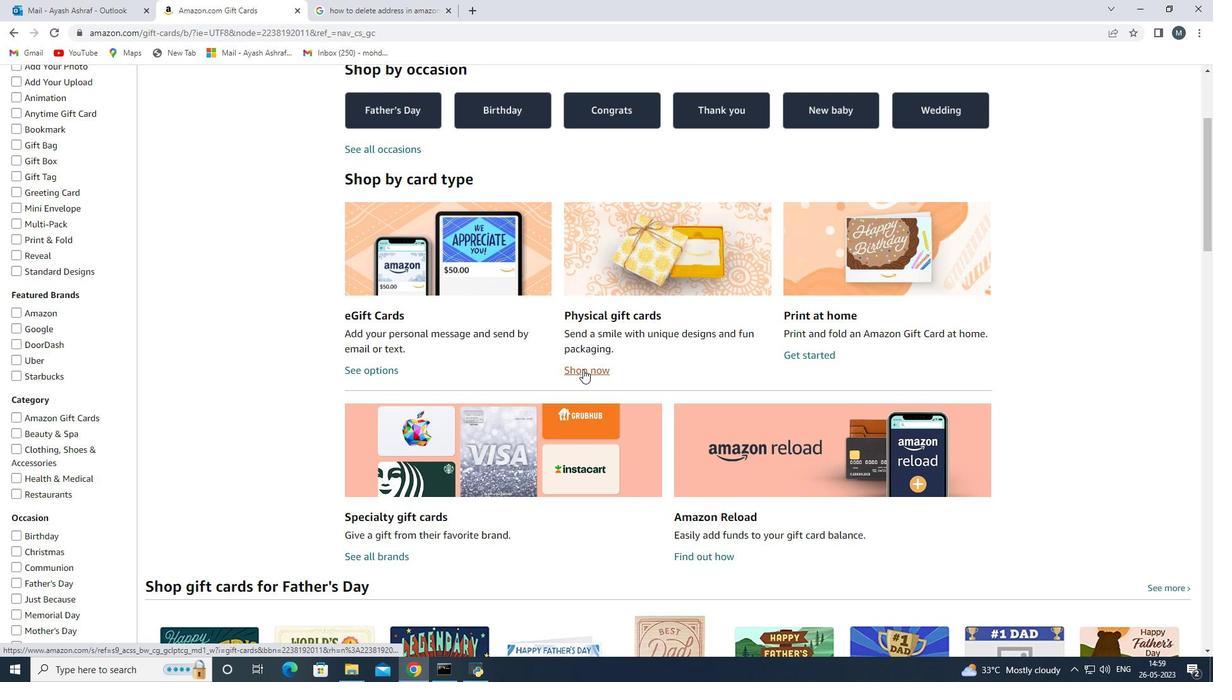 
Action: Mouse scrolled (583, 369) with delta (0, 0)
Screenshot: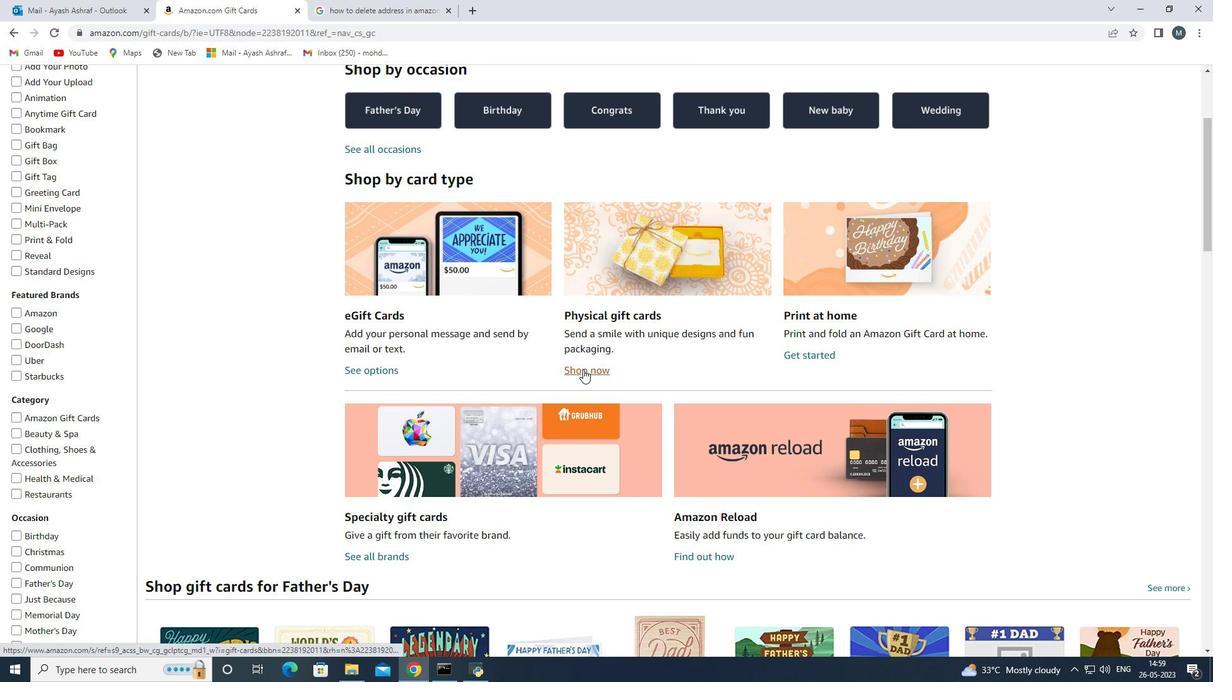 
Action: Mouse scrolled (583, 370) with delta (0, 0)
Screenshot: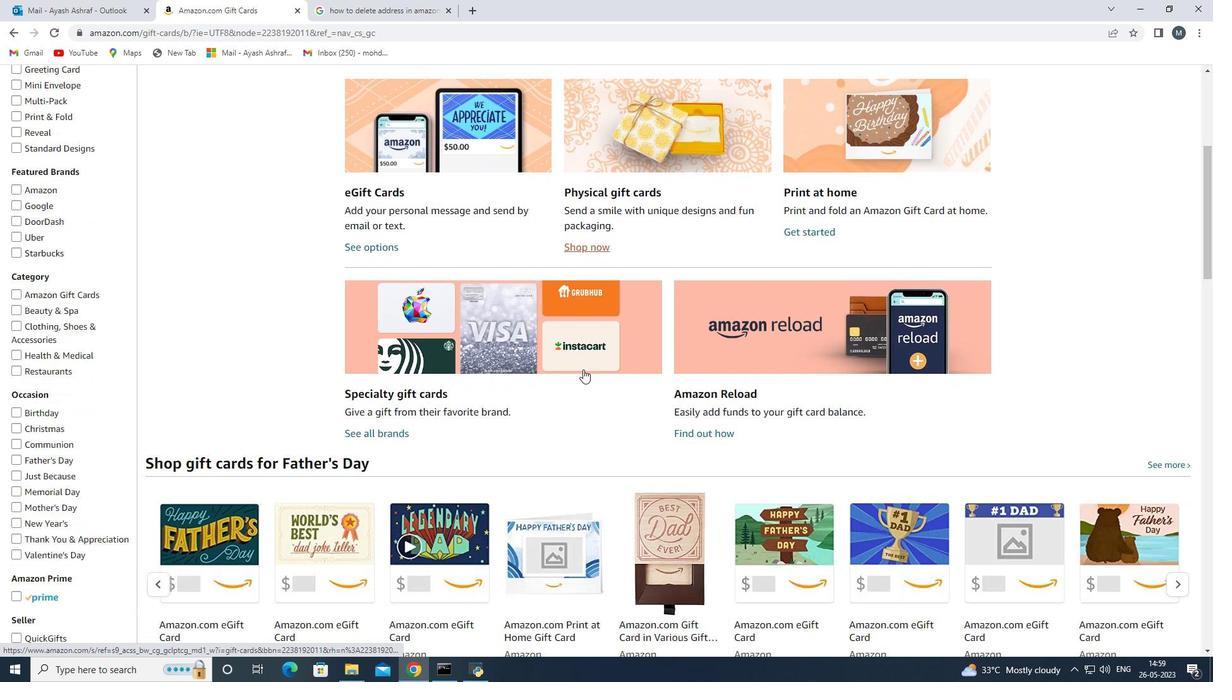 
Action: Mouse scrolled (583, 369) with delta (0, 0)
Screenshot: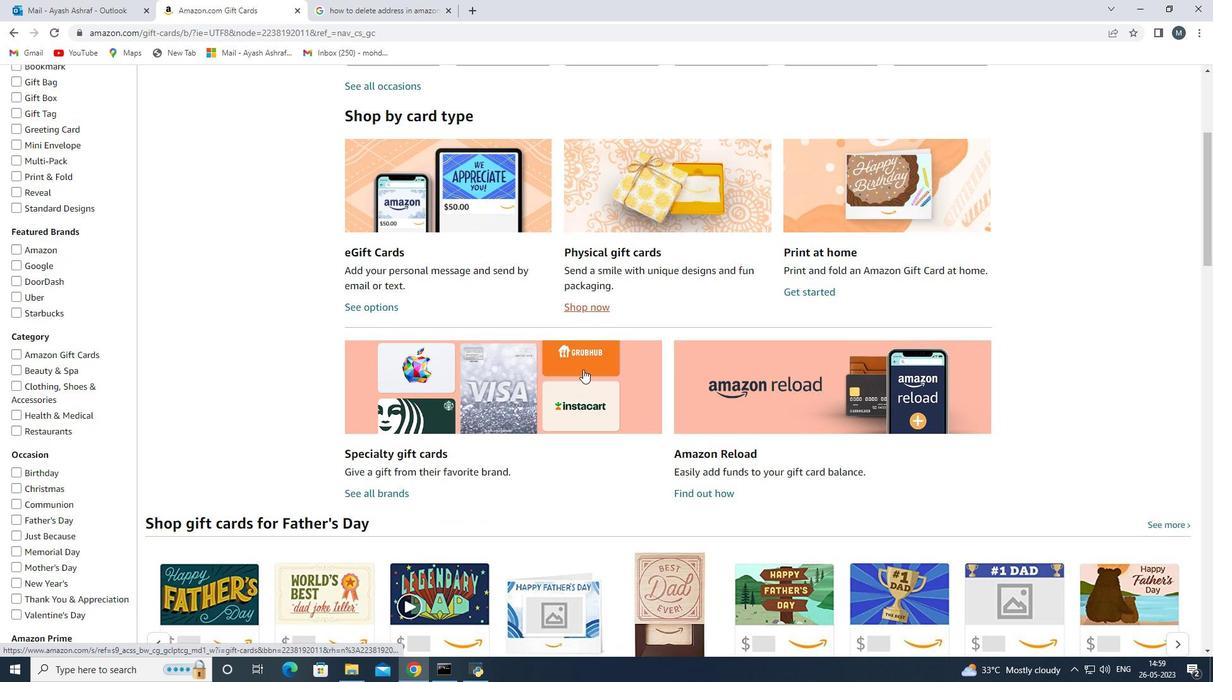 
Action: Mouse scrolled (583, 369) with delta (0, 0)
Screenshot: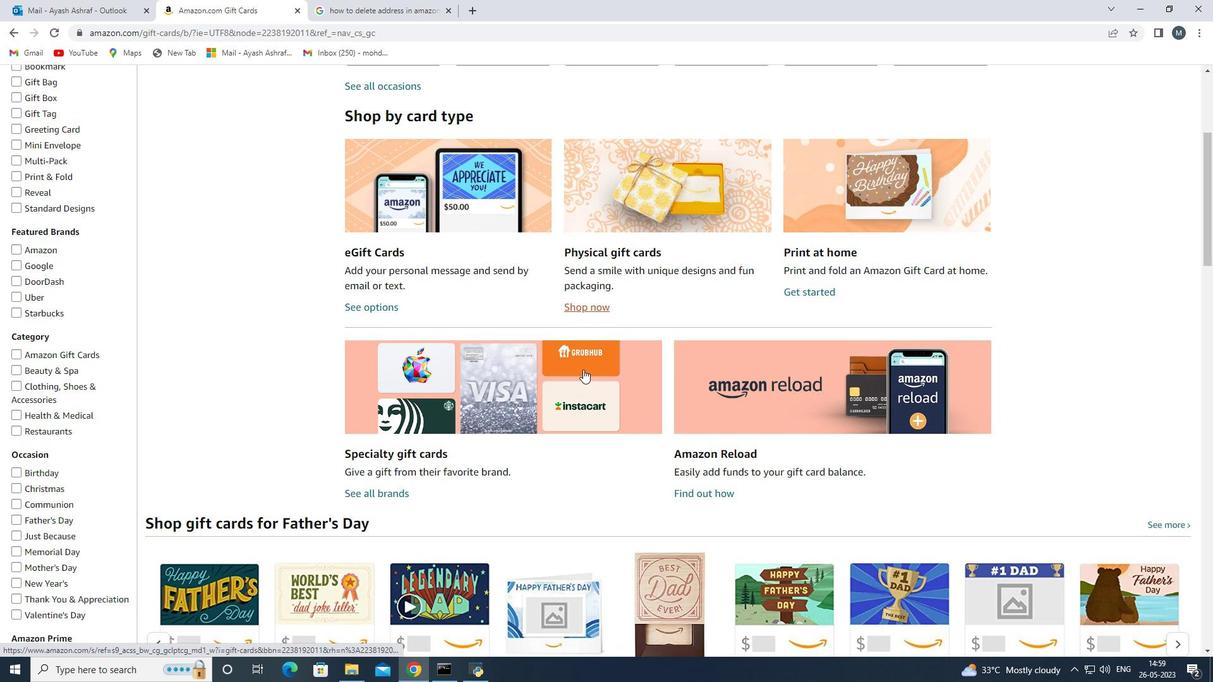 
Action: Mouse scrolled (583, 369) with delta (0, 0)
Screenshot: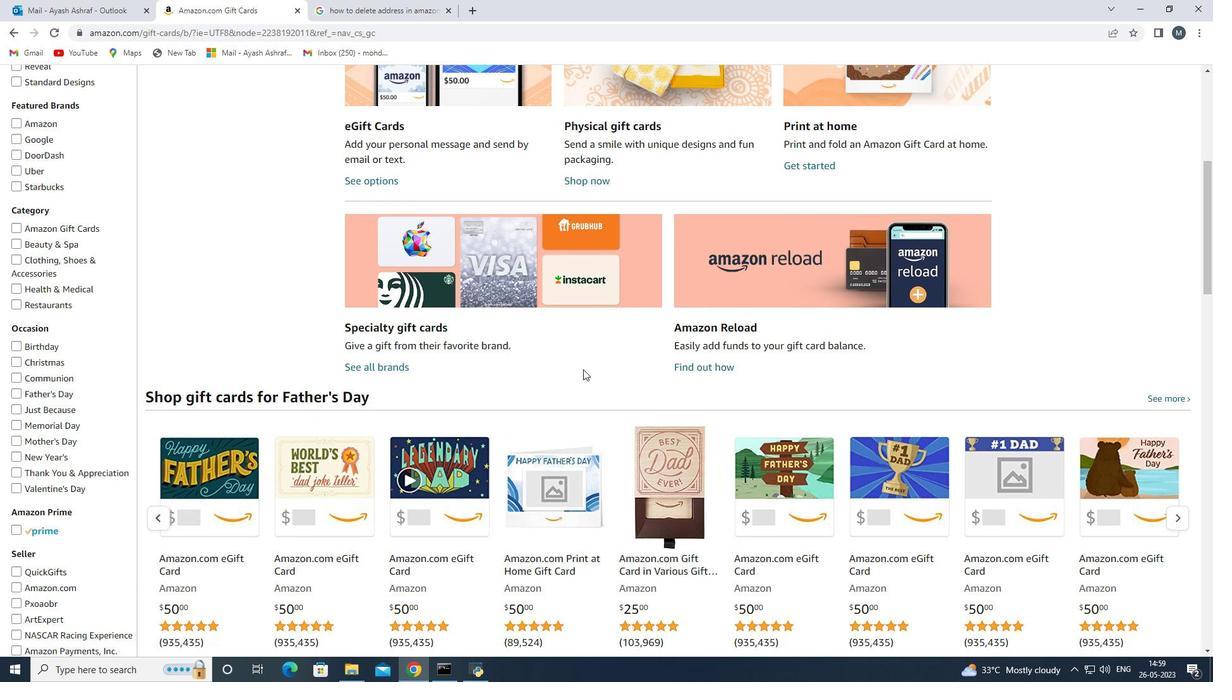 
Action: Mouse scrolled (583, 369) with delta (0, 0)
Screenshot: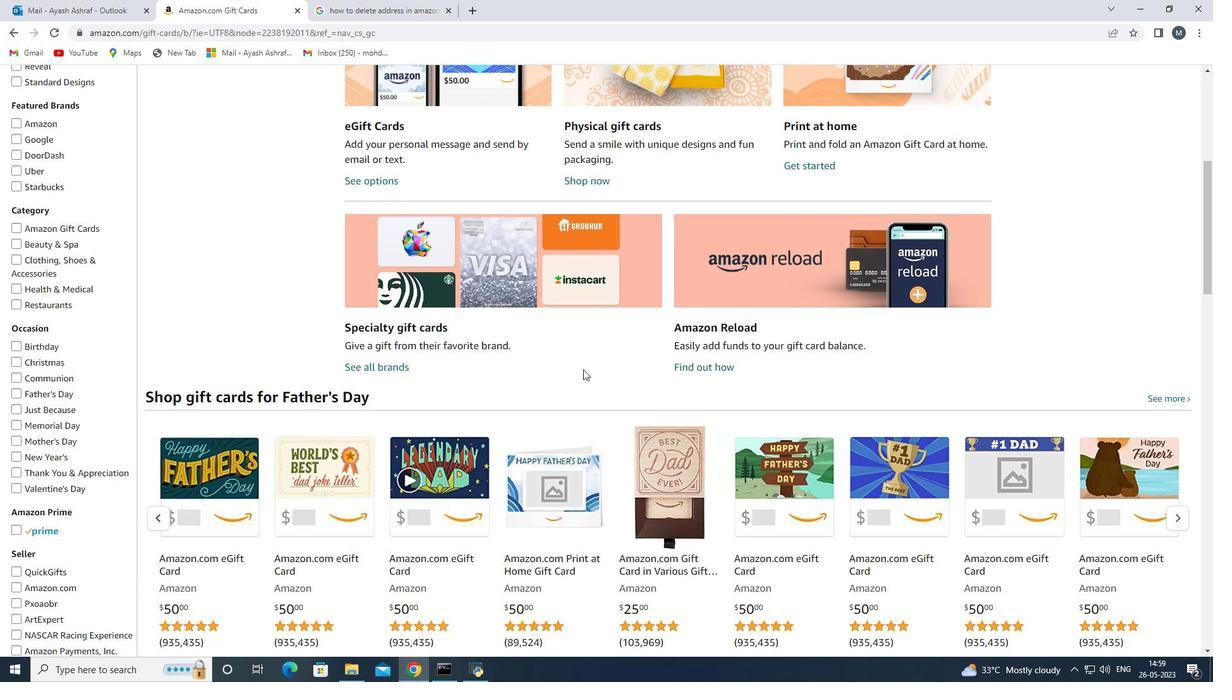 
Action: Mouse scrolled (583, 370) with delta (0, 0)
Screenshot: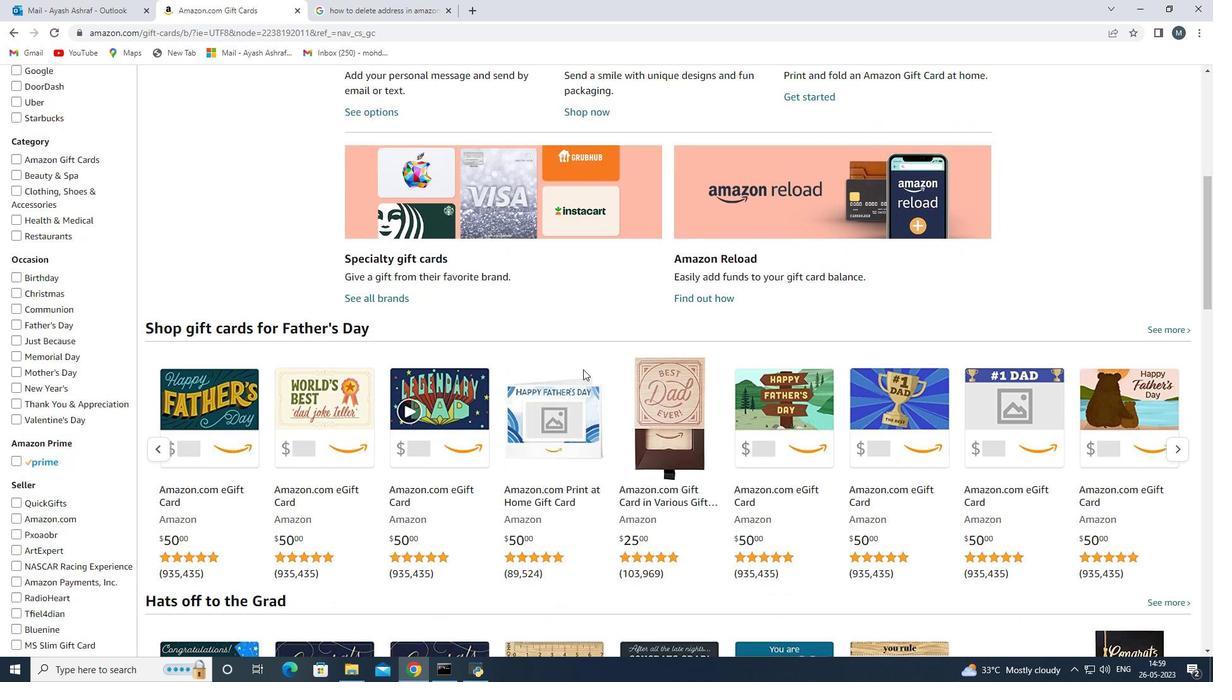 
Action: Mouse scrolled (583, 370) with delta (0, 0)
Screenshot: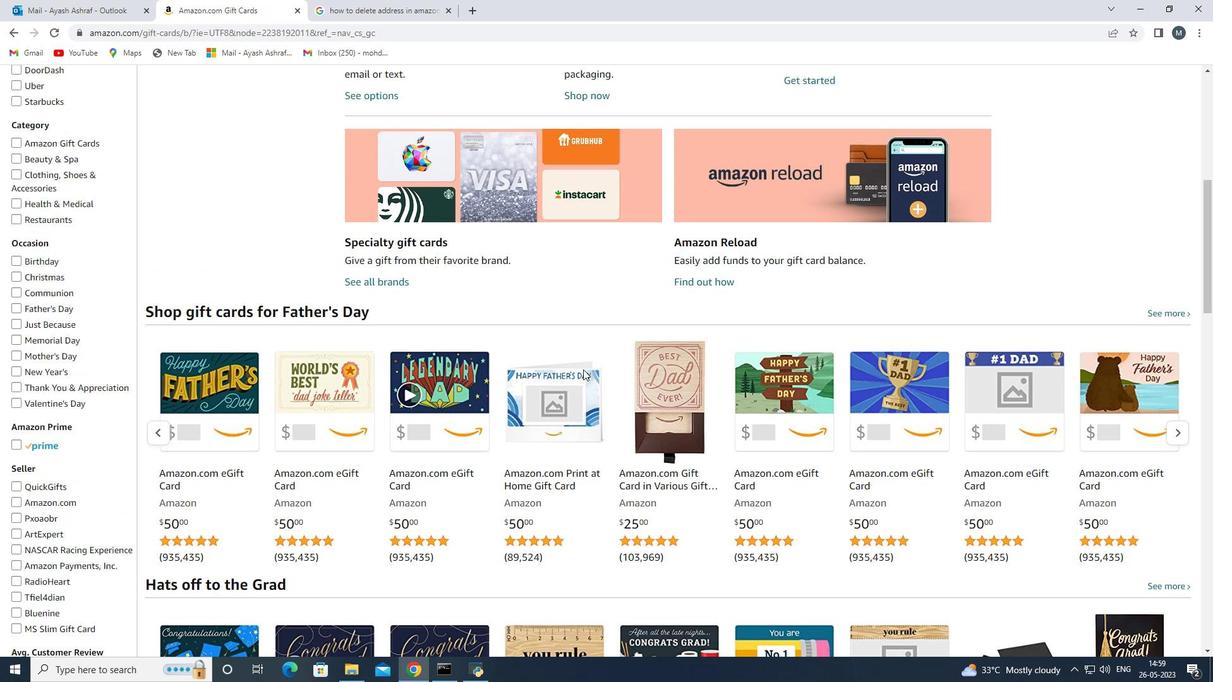 
Action: Mouse scrolled (583, 370) with delta (0, 0)
Screenshot: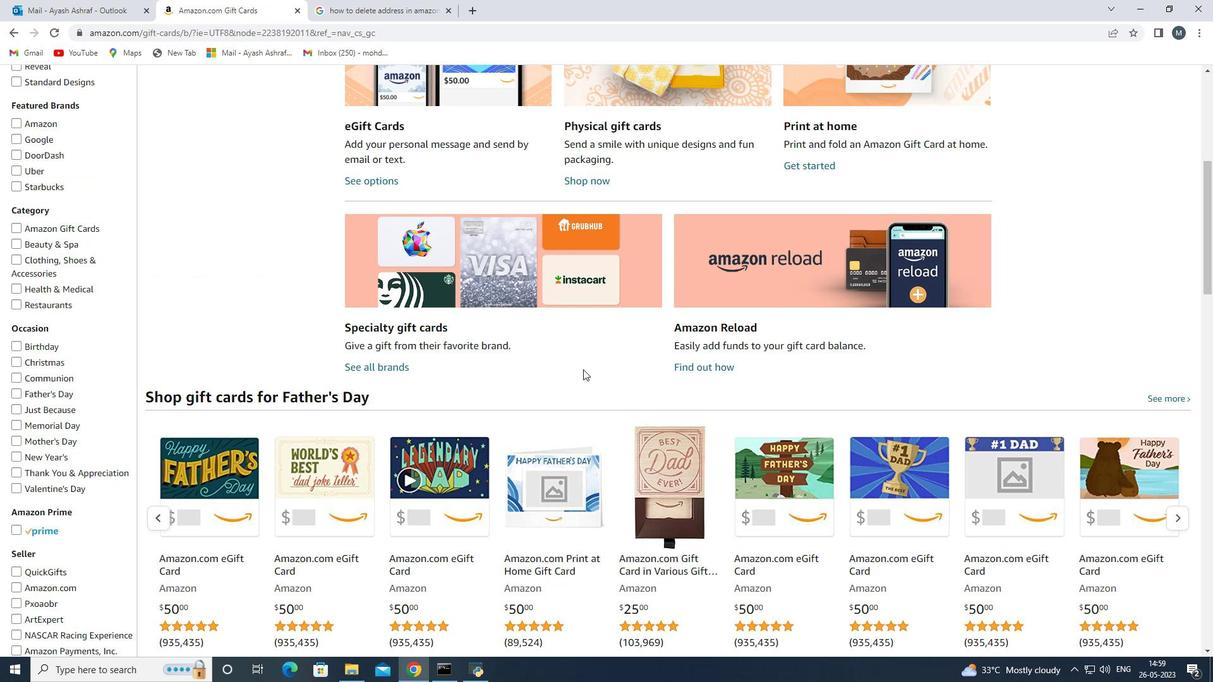 
Action: Mouse scrolled (583, 370) with delta (0, 0)
Screenshot: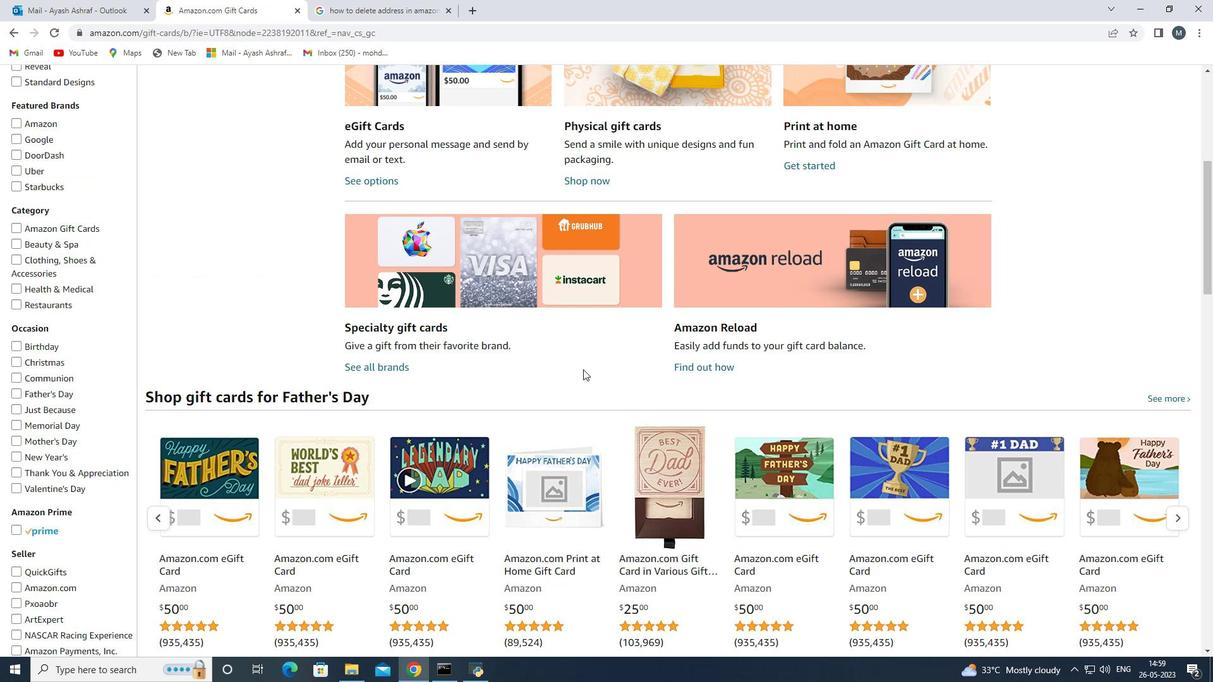 
Action: Mouse scrolled (583, 370) with delta (0, 0)
Screenshot: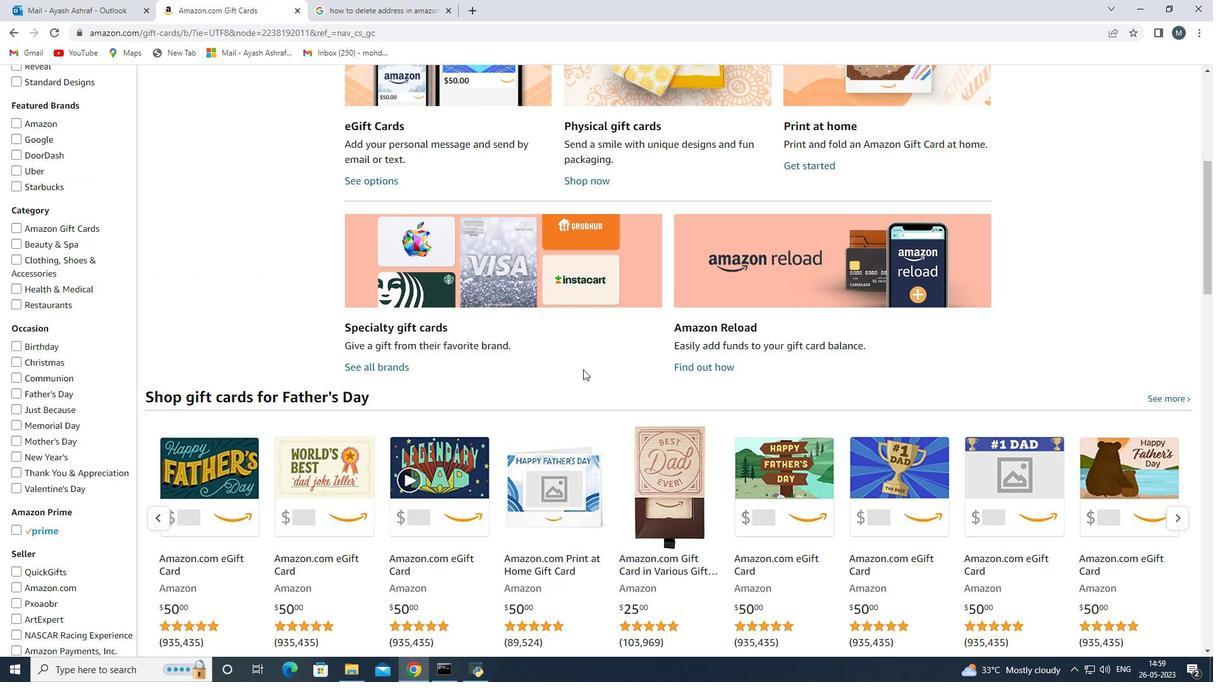 
Action: Mouse scrolled (583, 370) with delta (0, 0)
Screenshot: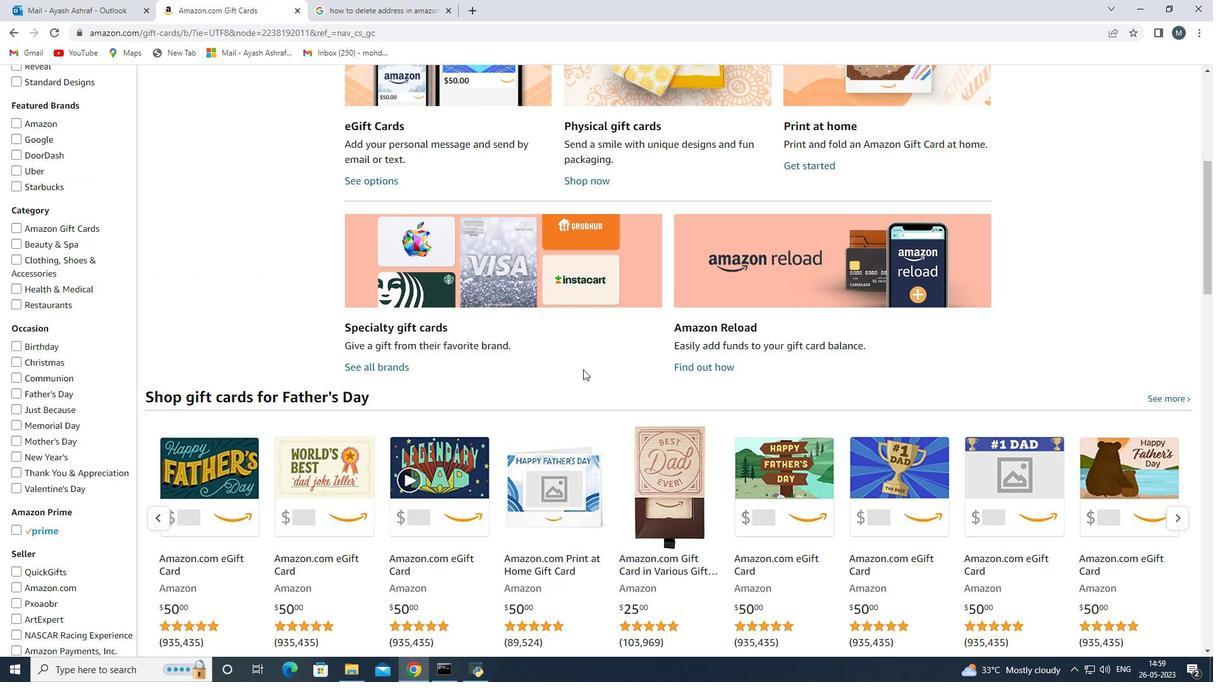 
Action: Mouse scrolled (583, 370) with delta (0, 0)
Screenshot: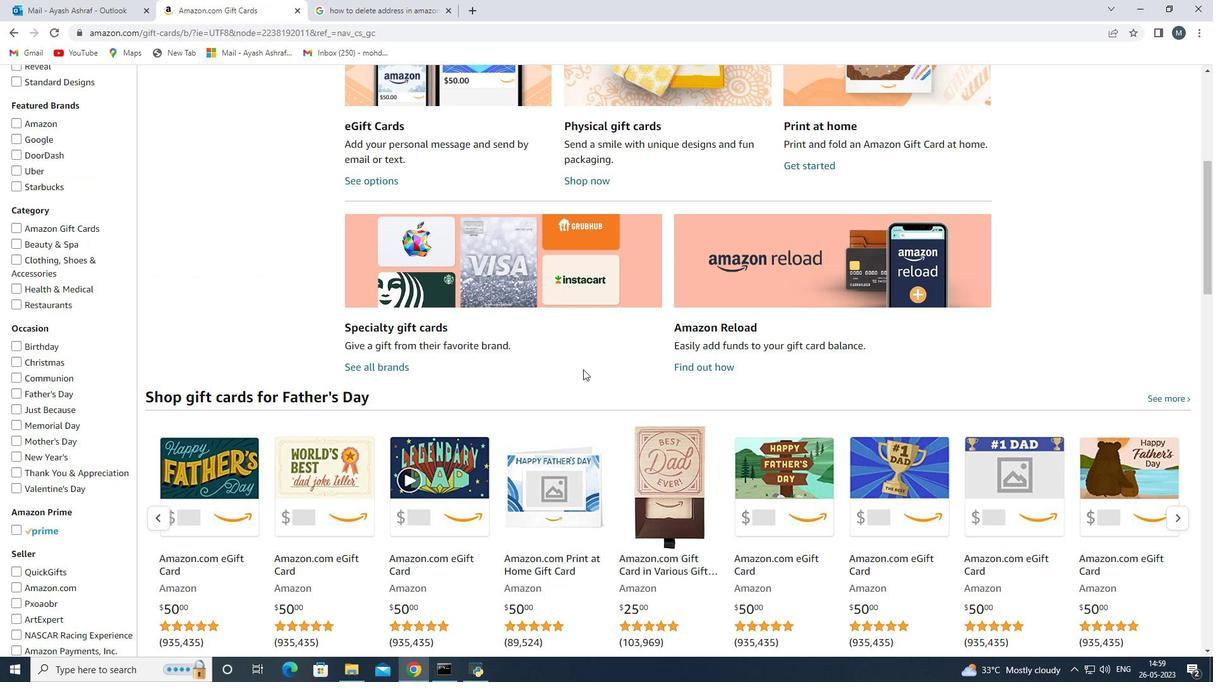 
Action: Mouse moved to (426, 423)
Screenshot: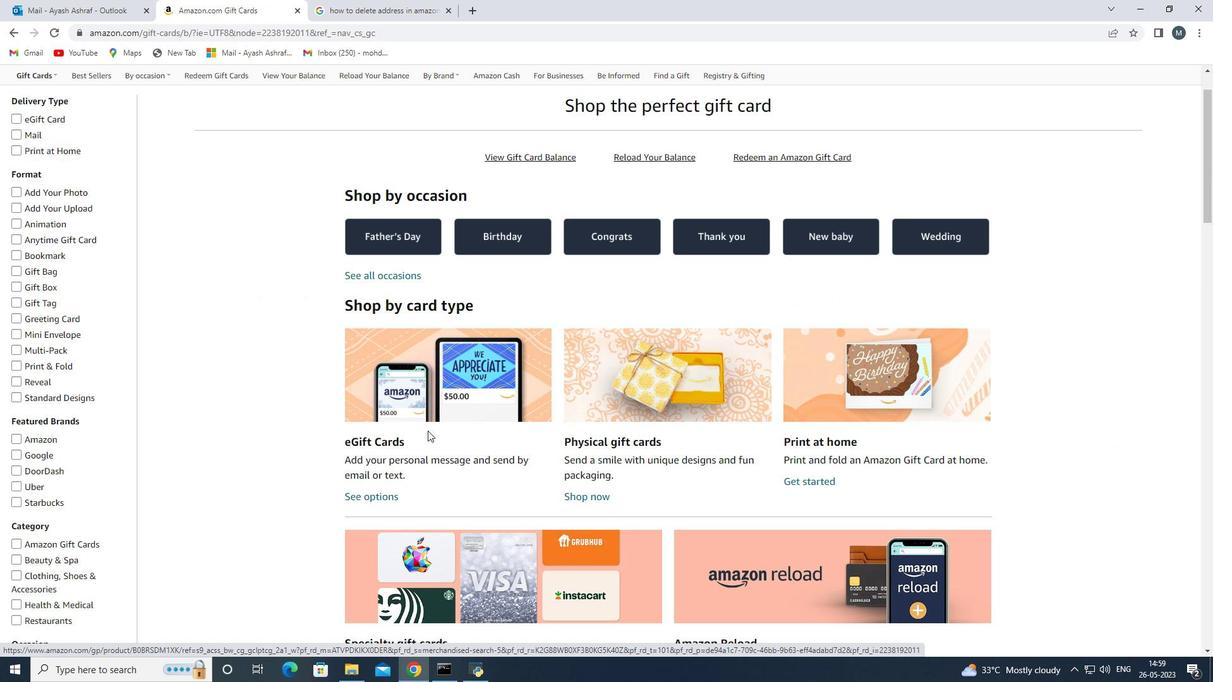 
Action: Mouse pressed left at (426, 423)
Screenshot: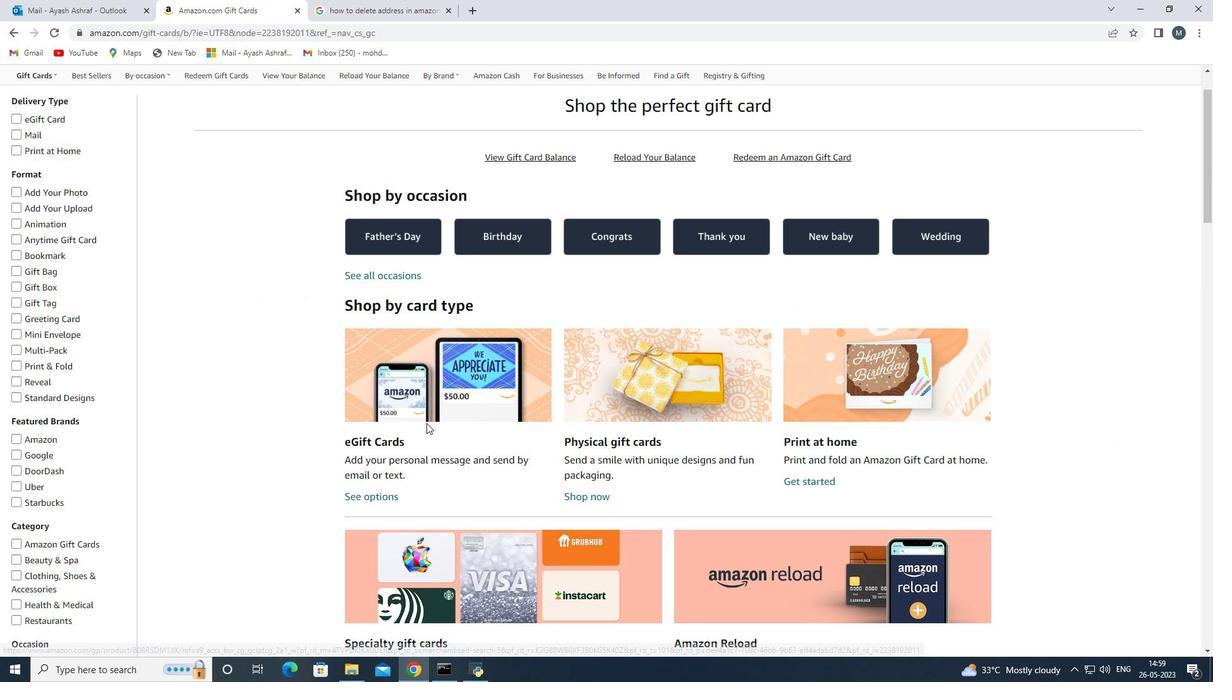 
Action: Mouse moved to (518, 154)
Screenshot: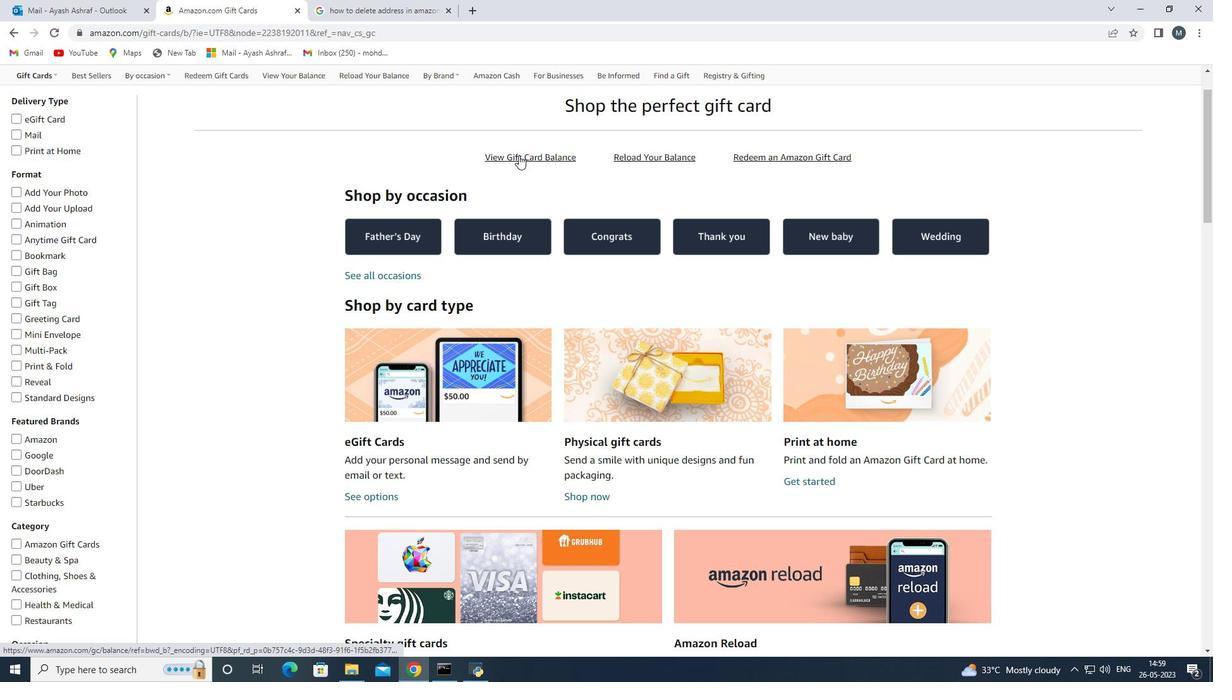 
Action: Mouse pressed left at (518, 154)
Screenshot: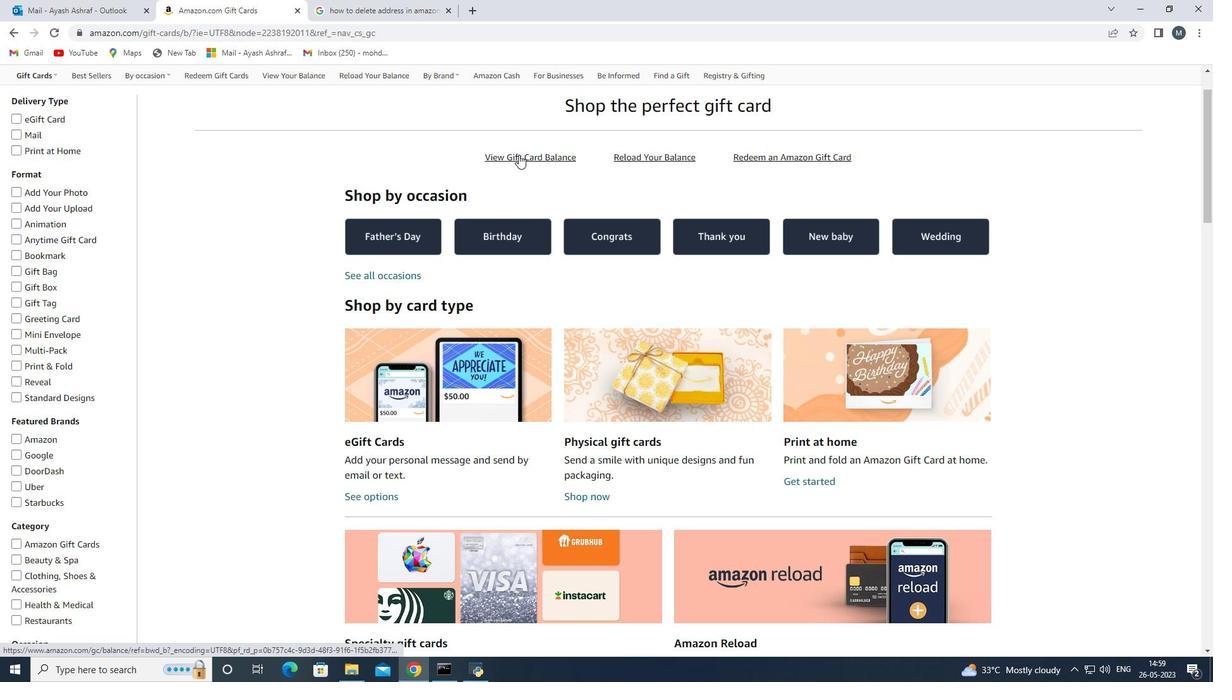 
Action: Mouse moved to (341, 278)
Screenshot: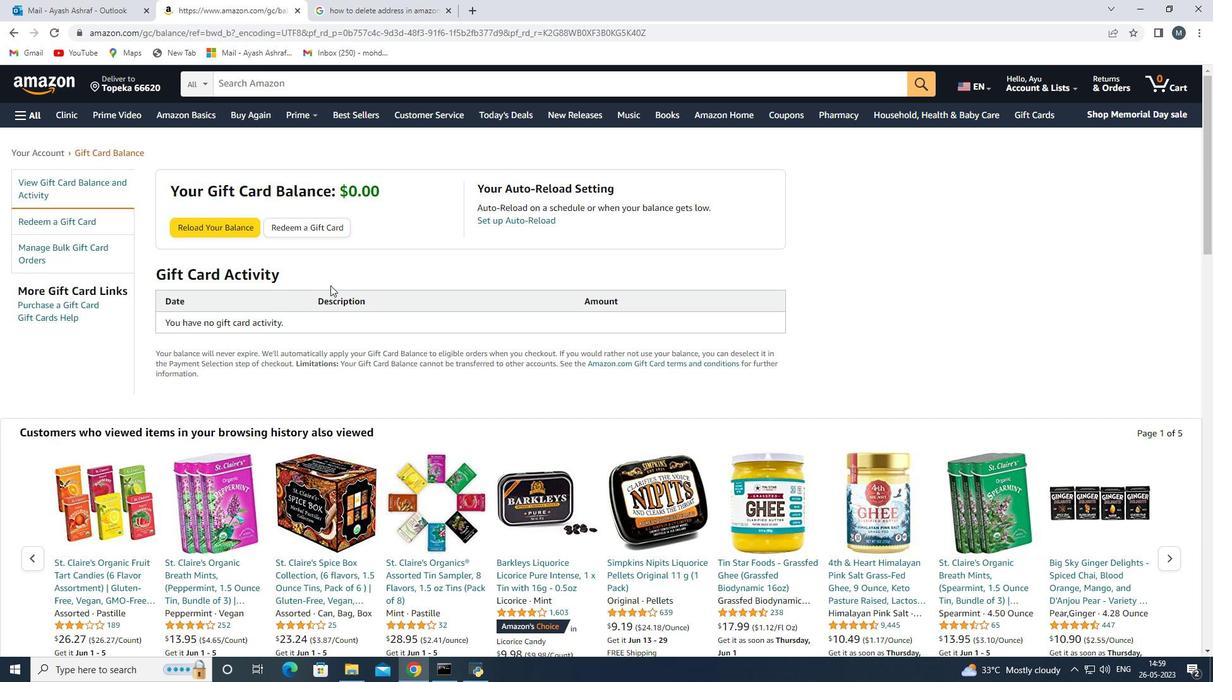 
Action: Mouse scrolled (341, 278) with delta (0, 0)
Screenshot: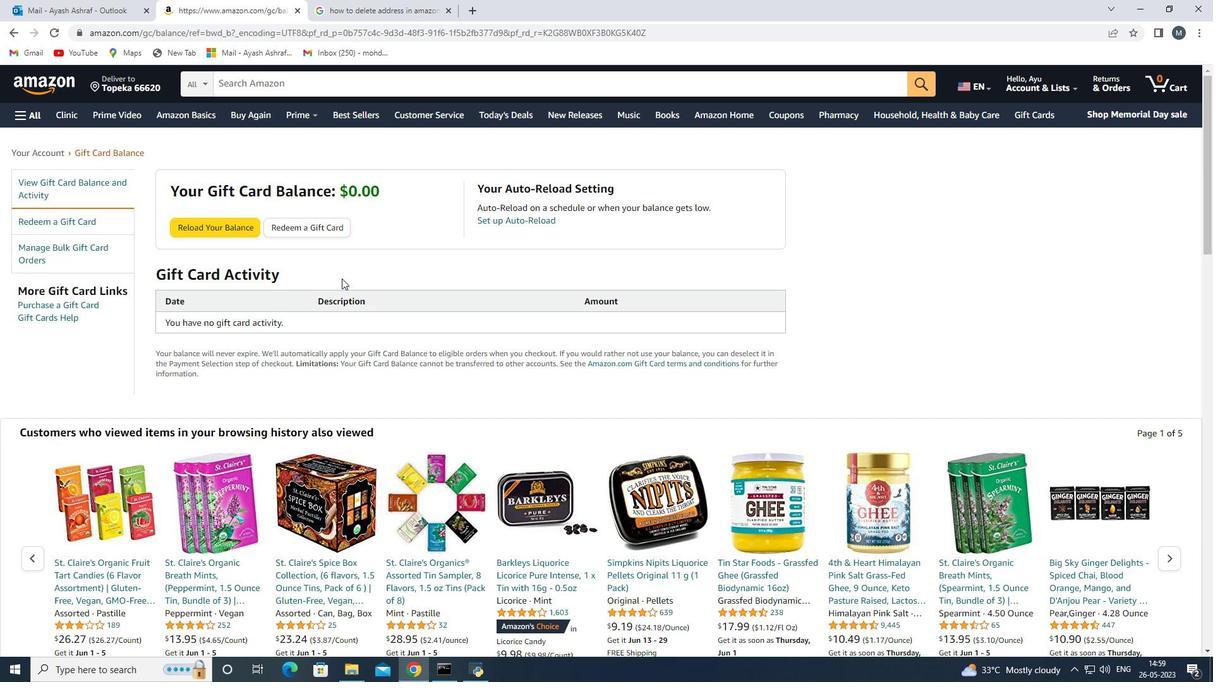 
Action: Mouse scrolled (341, 278) with delta (0, 0)
Screenshot: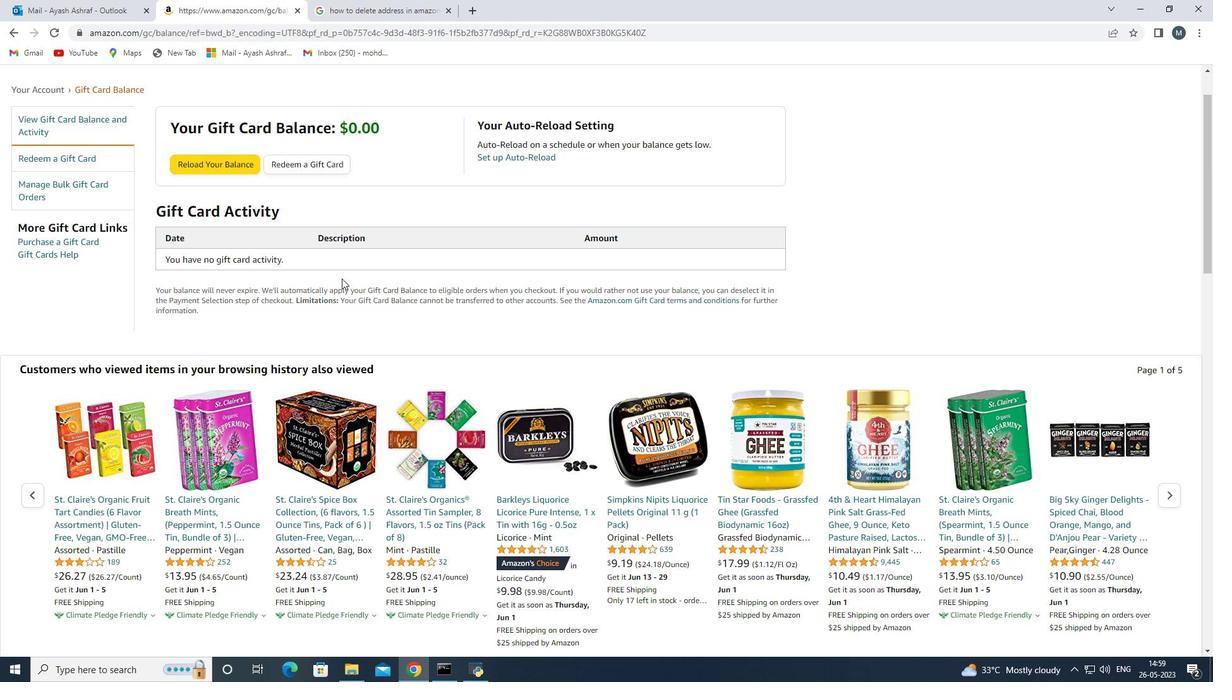 
Action: Mouse scrolled (341, 278) with delta (0, 0)
Screenshot: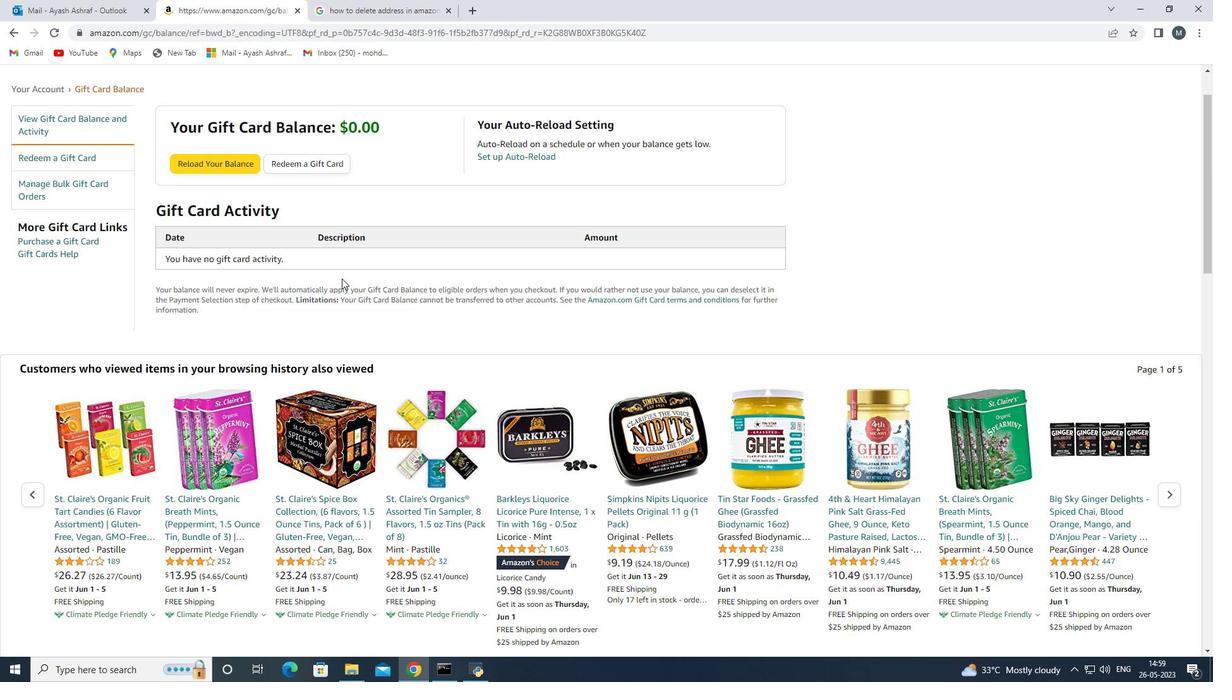 
Action: Mouse moved to (400, 274)
Screenshot: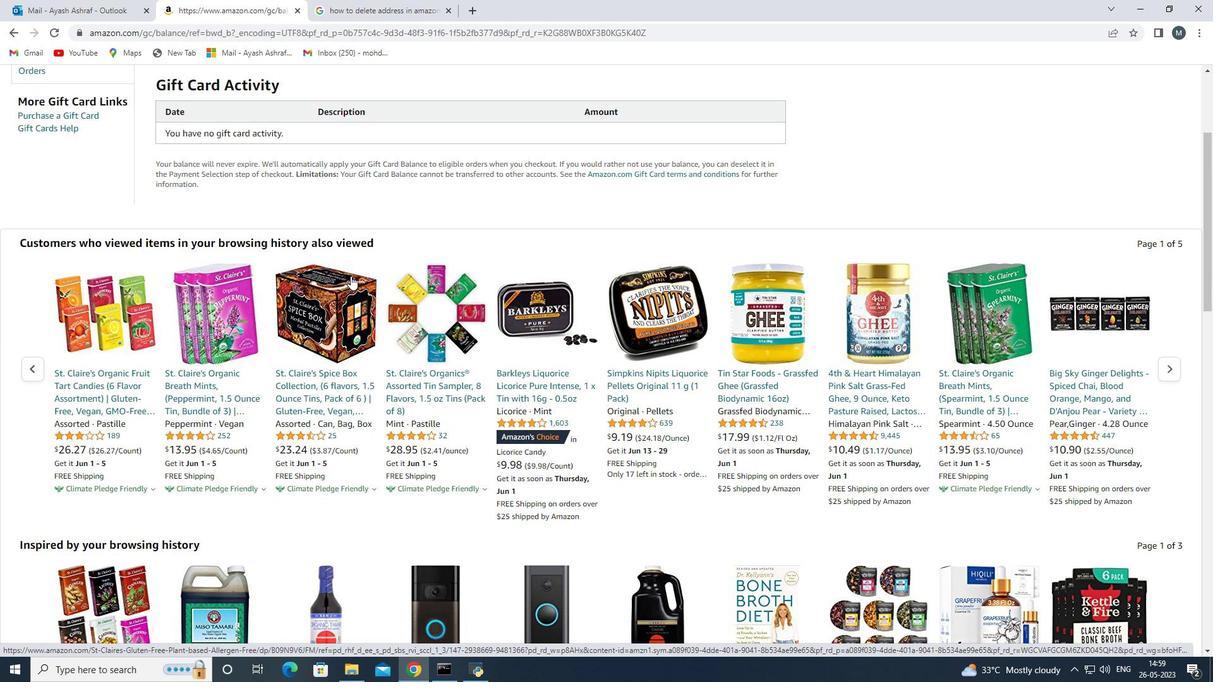 
Action: Mouse scrolled (400, 275) with delta (0, 0)
Screenshot: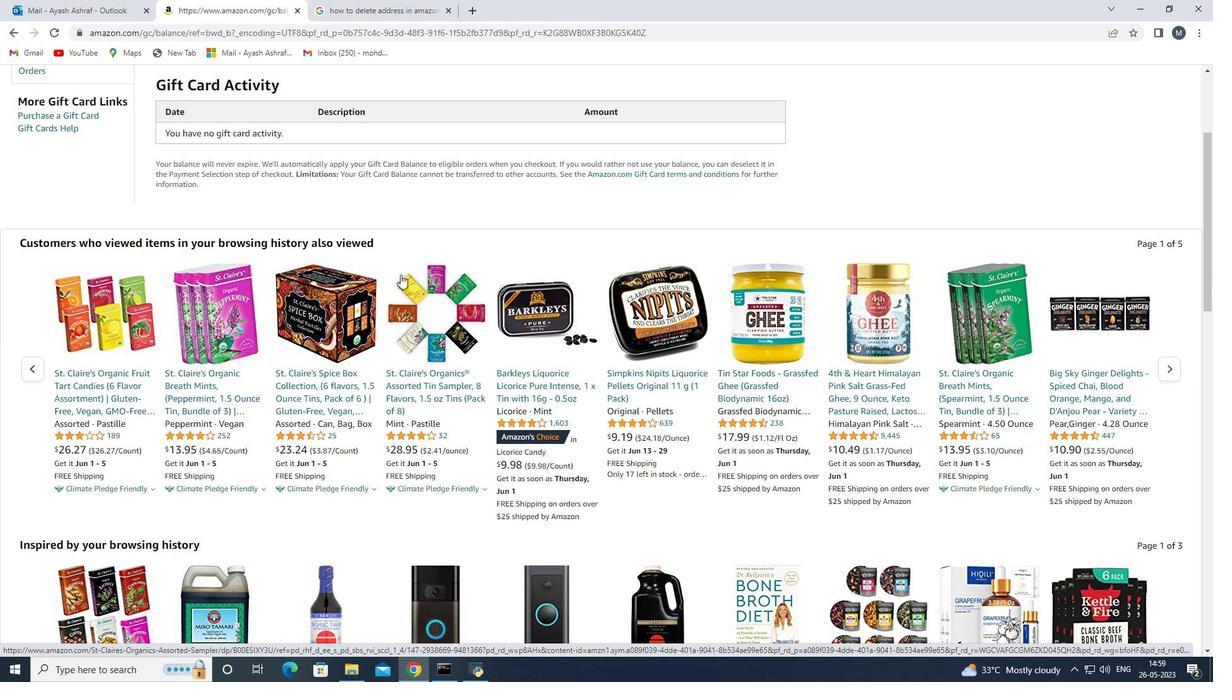 
Action: Mouse scrolled (400, 275) with delta (0, 0)
Screenshot: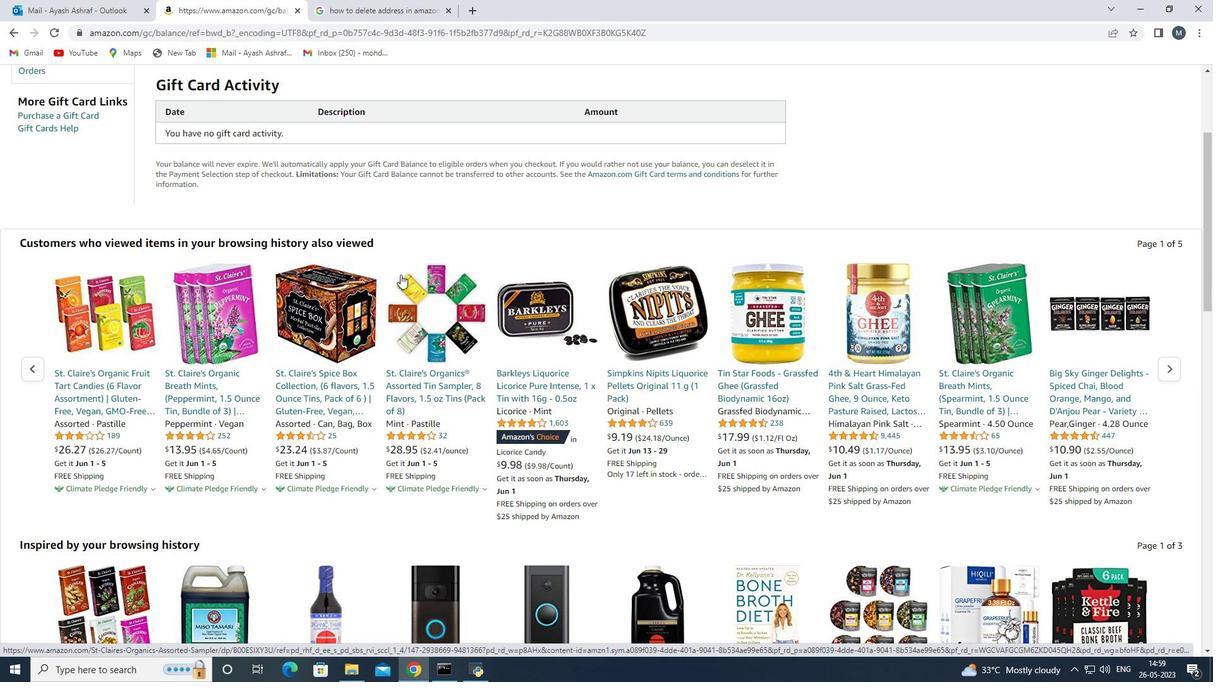 
Action: Mouse scrolled (400, 275) with delta (0, 0)
Screenshot: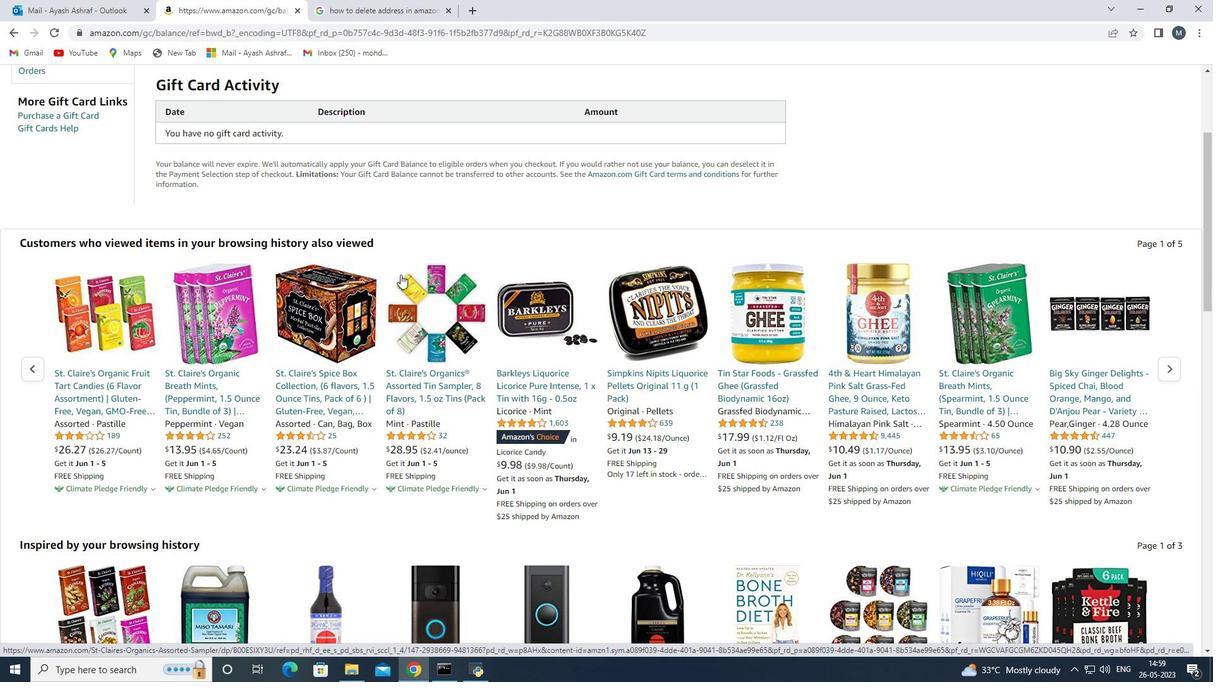 
Action: Mouse scrolled (400, 275) with delta (0, 0)
Screenshot: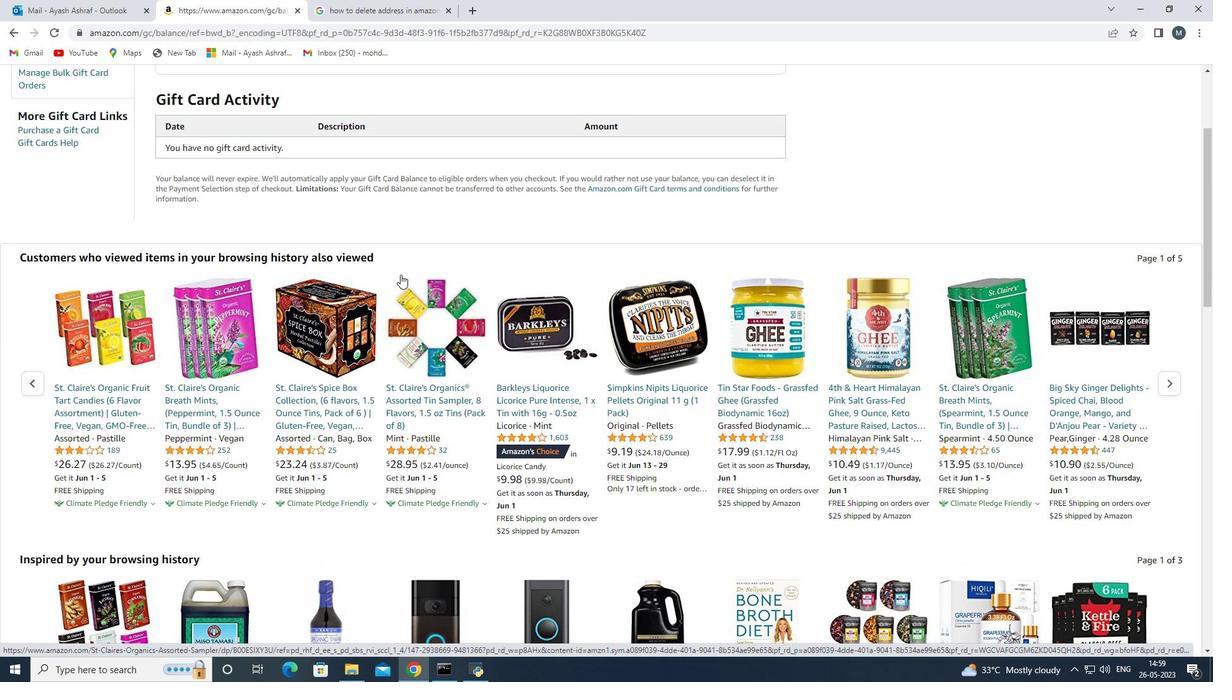 
Action: Mouse moved to (14, 35)
Screenshot: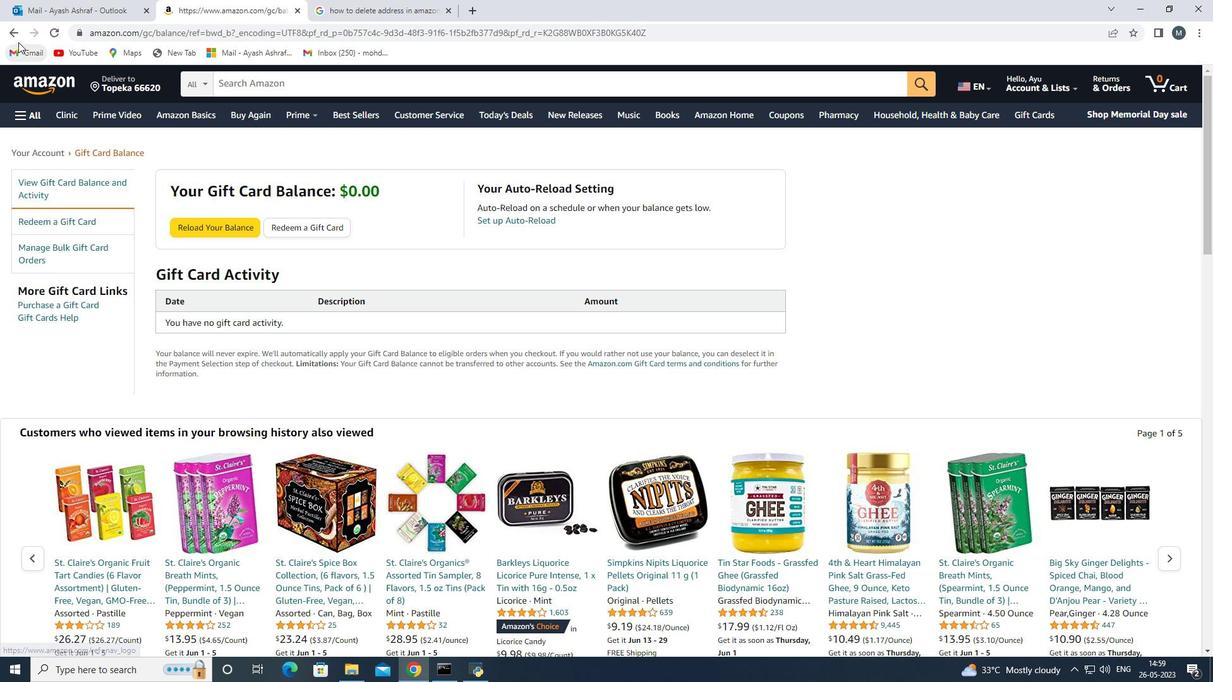 
Action: Mouse pressed left at (14, 35)
Screenshot: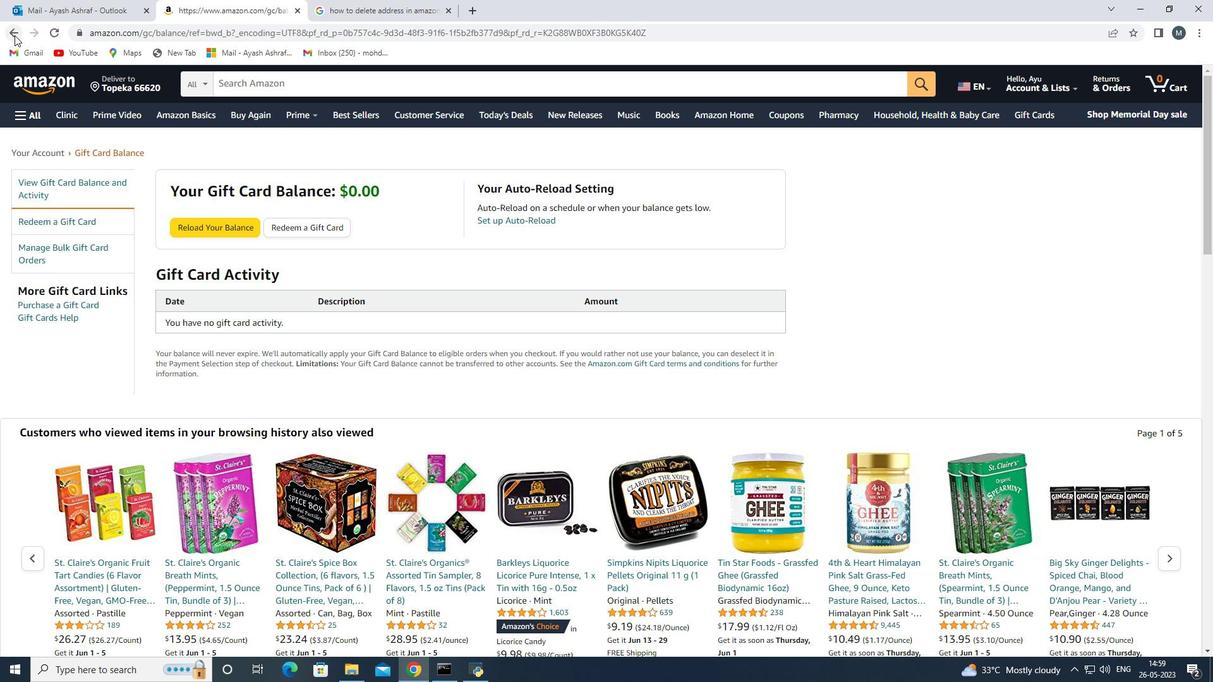 
Action: Mouse moved to (549, 384)
Screenshot: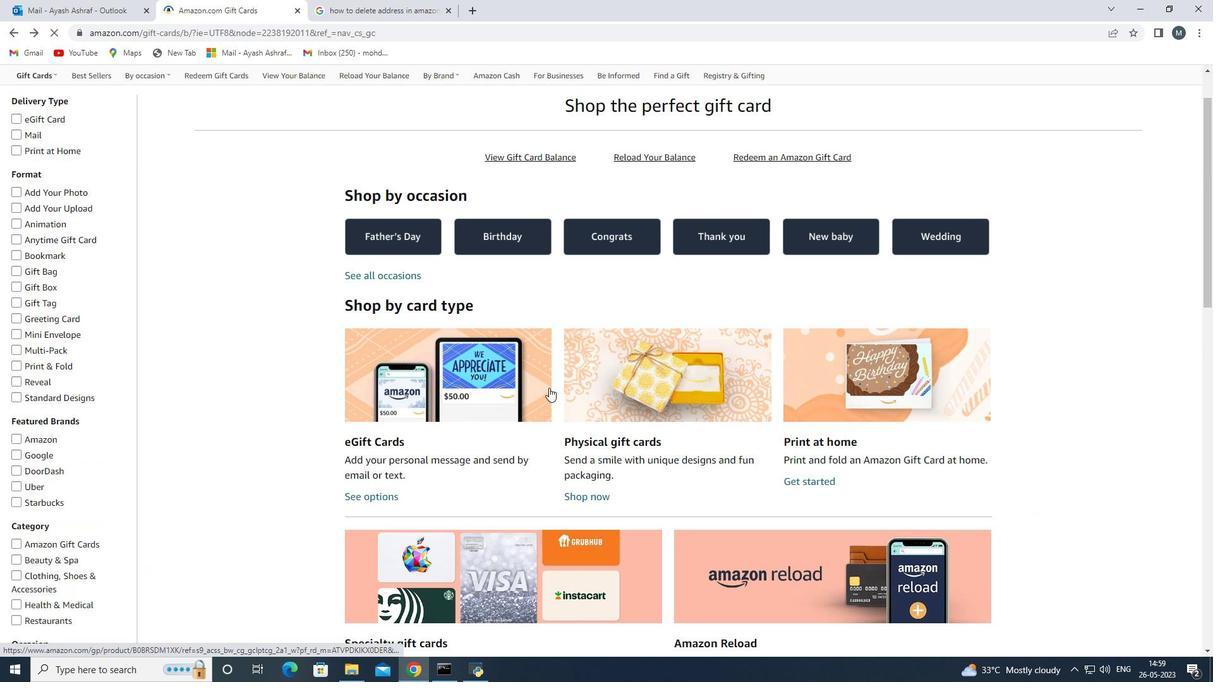 
Action: Mouse scrolled (549, 384) with delta (0, 0)
Screenshot: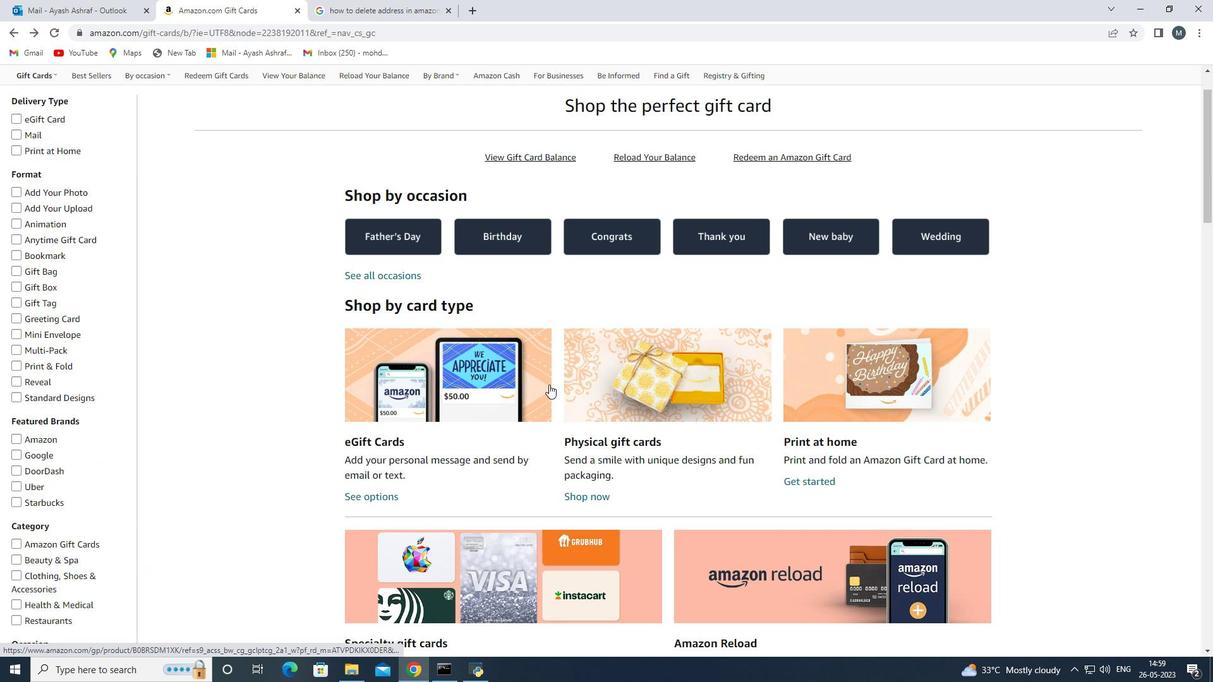 
Action: Mouse moved to (523, 286)
Screenshot: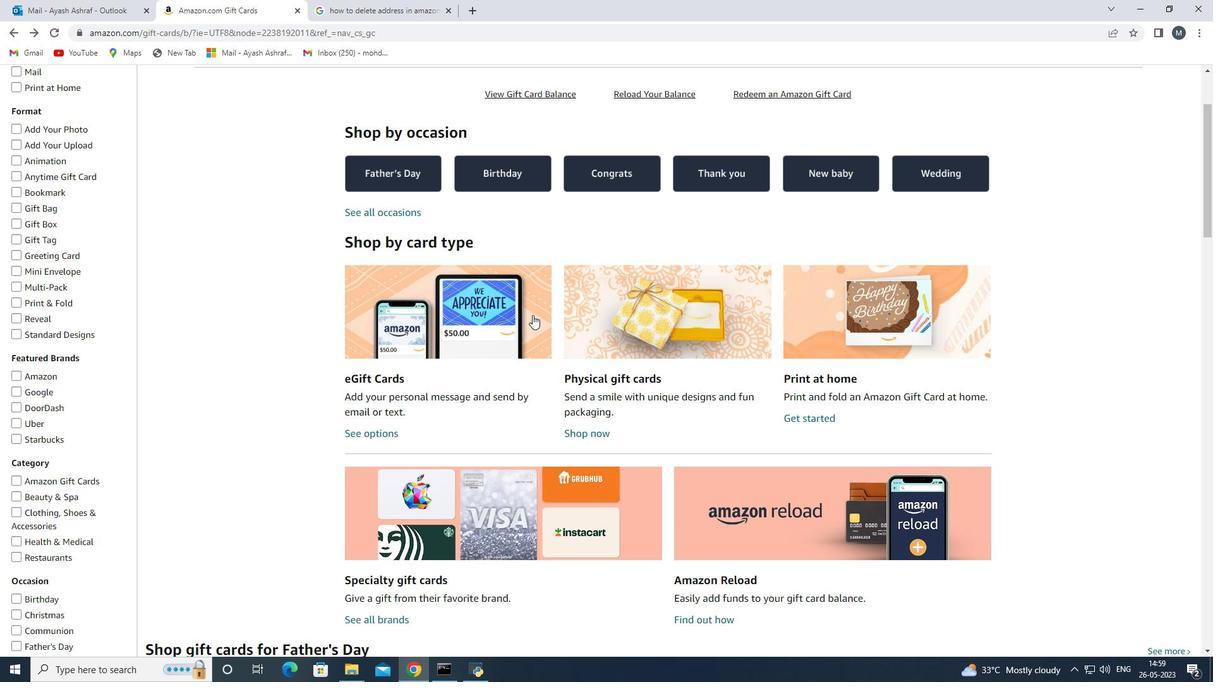 
Action: Mouse scrolled (523, 285) with delta (0, 0)
Screenshot: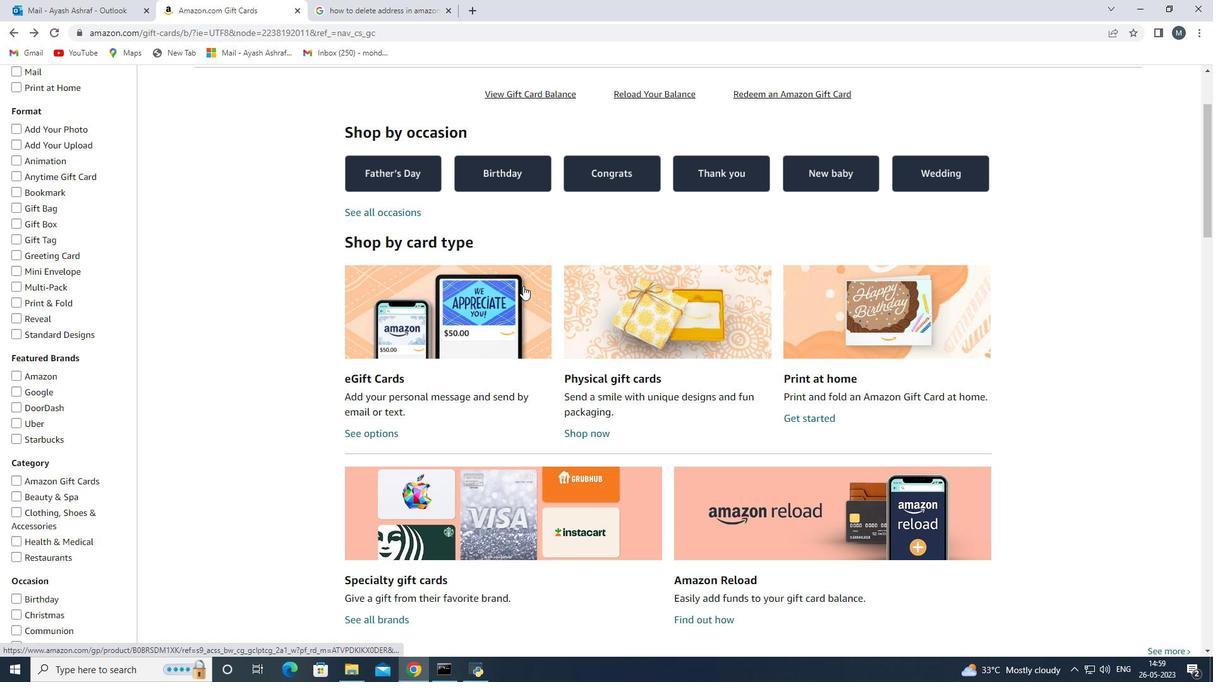 
Action: Mouse scrolled (523, 285) with delta (0, 0)
Screenshot: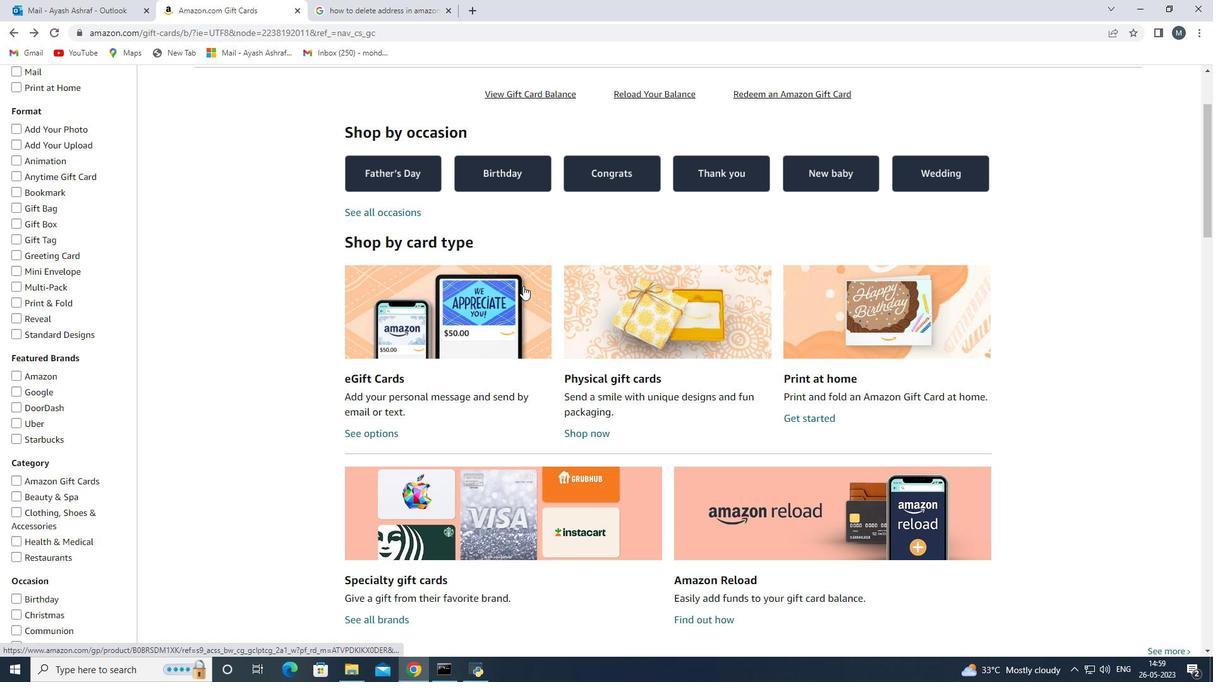 
Action: Mouse scrolled (523, 285) with delta (0, 0)
Screenshot: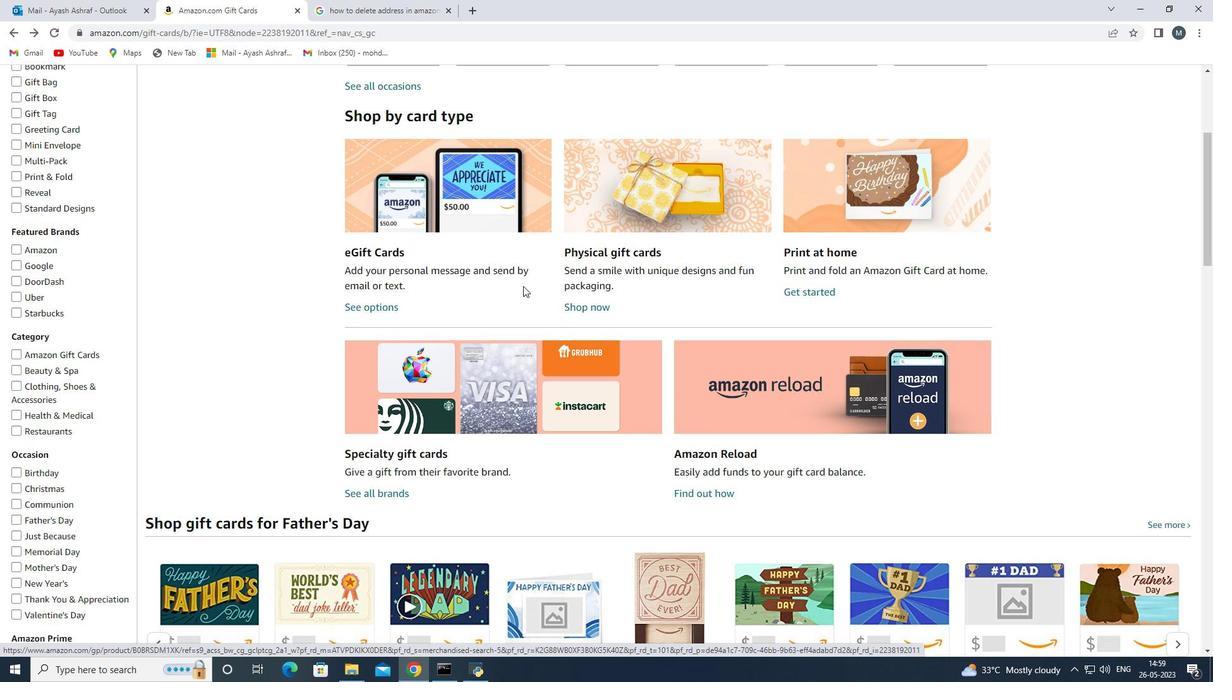 
Action: Mouse scrolled (523, 285) with delta (0, 0)
Screenshot: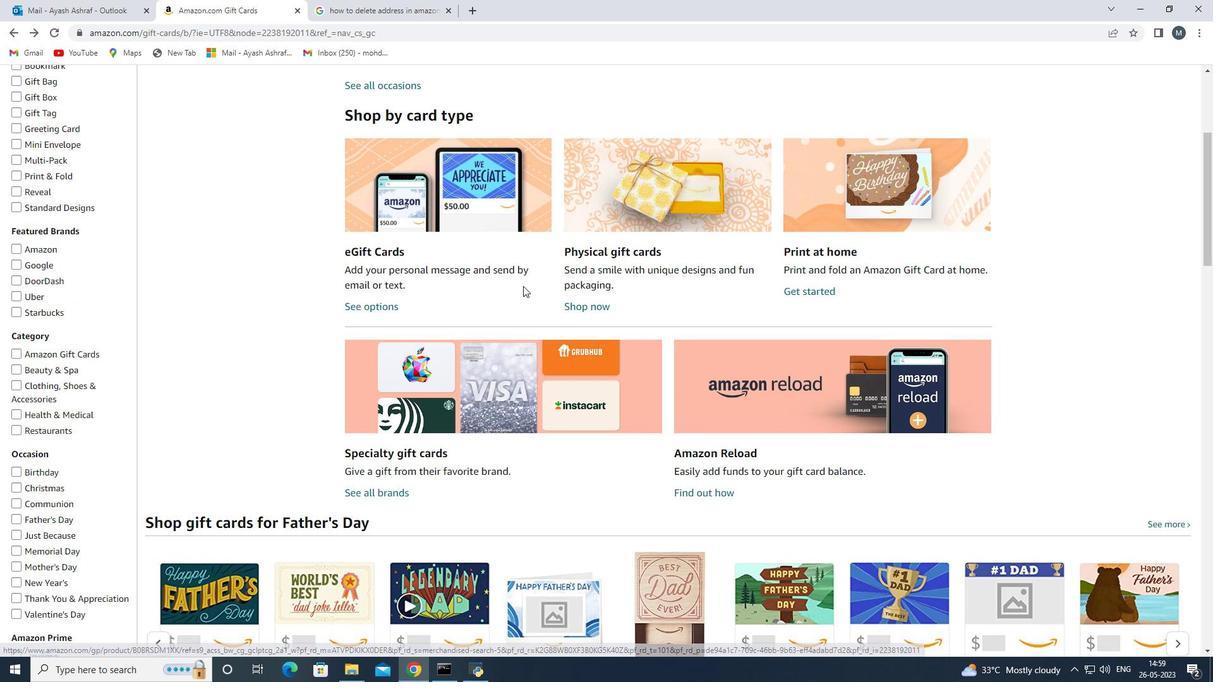 
Action: Mouse moved to (522, 286)
Screenshot: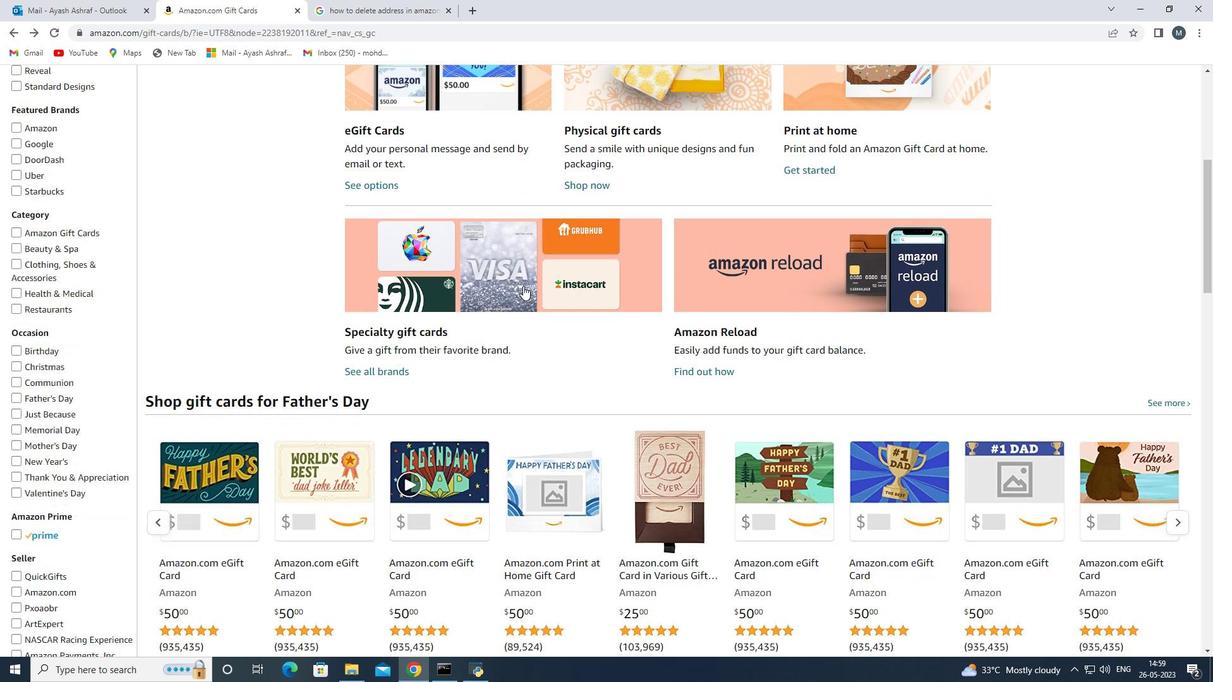 
Action: Mouse scrolled (522, 285) with delta (0, 0)
Screenshot: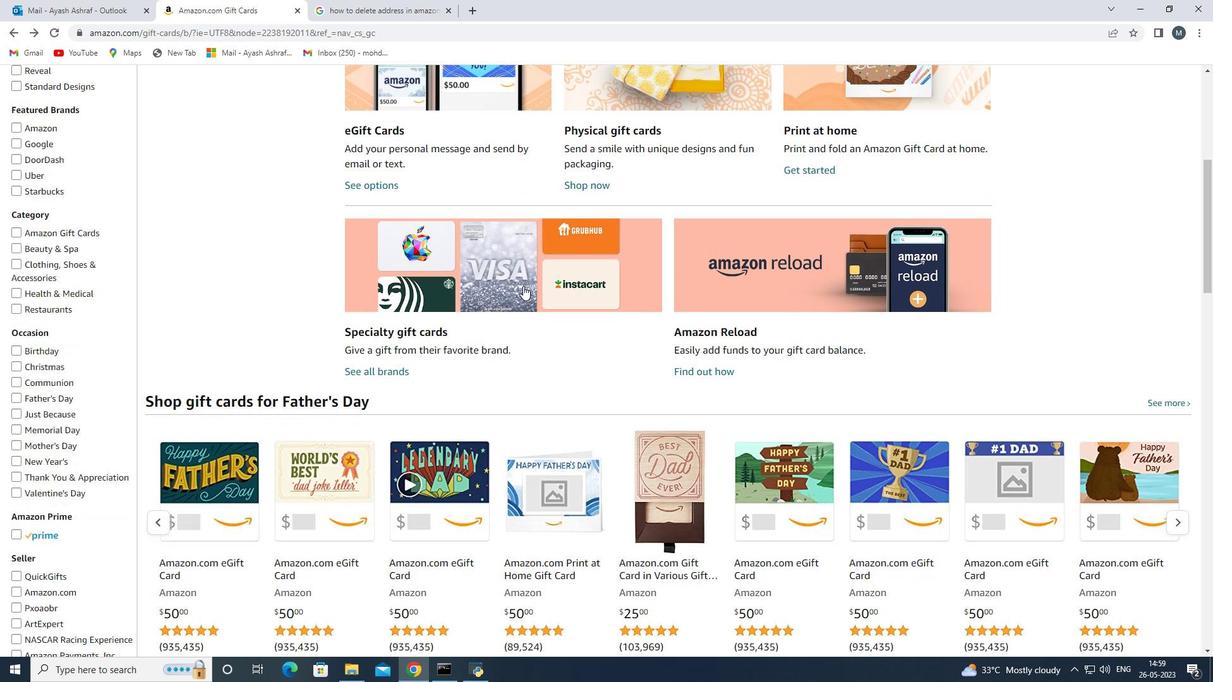 
Action: Mouse moved to (522, 286)
Screenshot: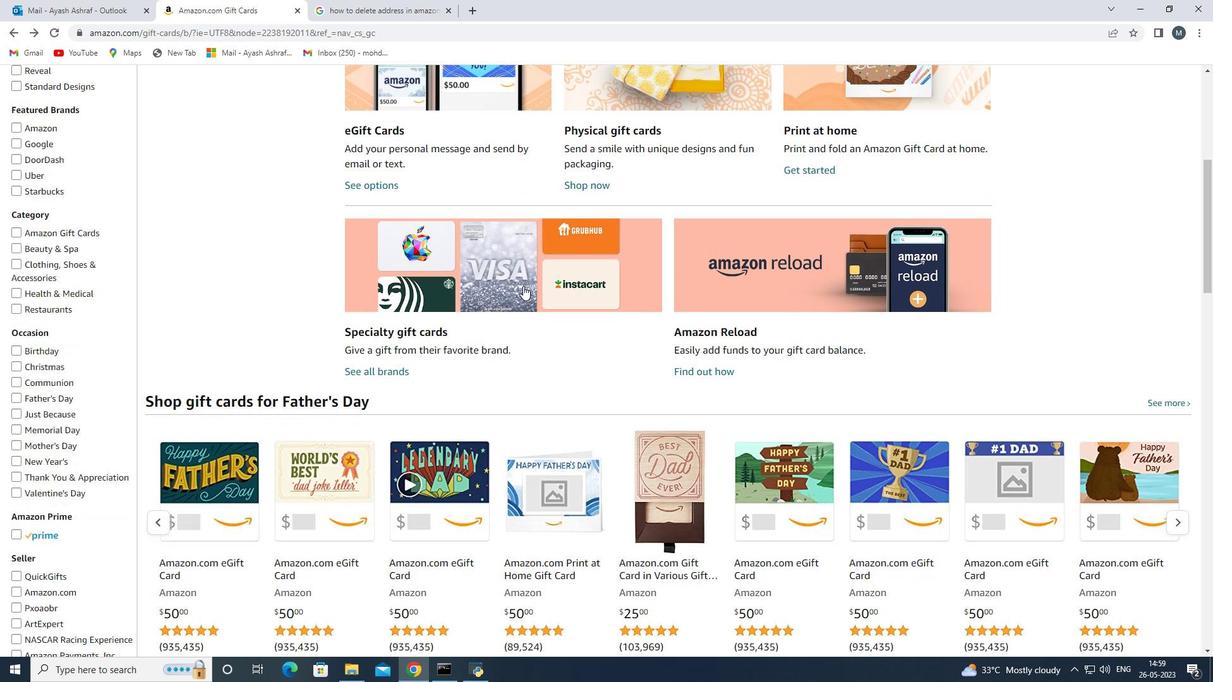
Action: Mouse scrolled (522, 286) with delta (0, 0)
Screenshot: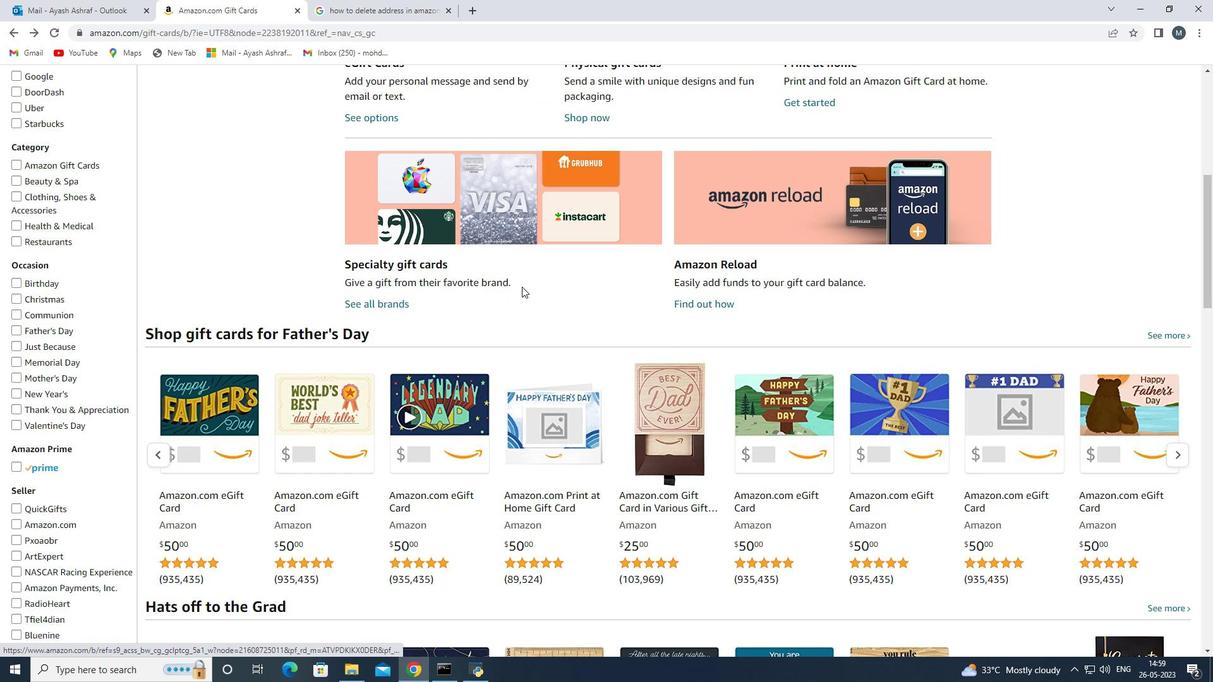 
Action: Mouse moved to (522, 287)
Screenshot: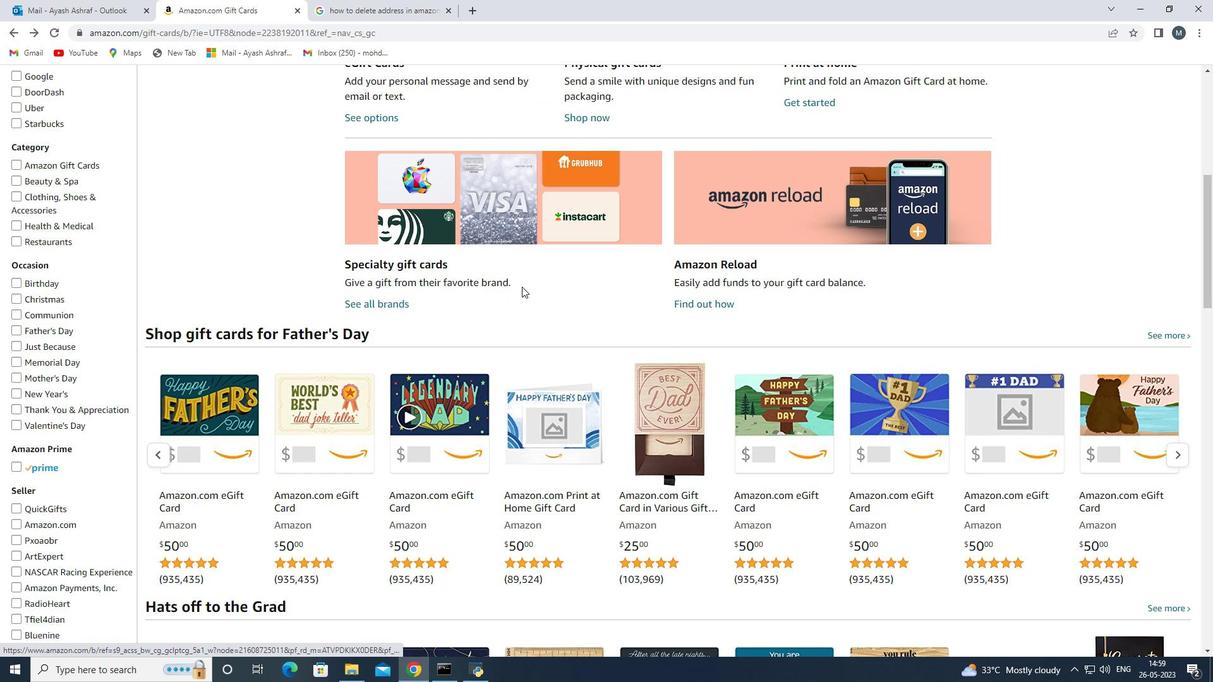 
Action: Mouse scrolled (522, 286) with delta (0, 0)
Screenshot: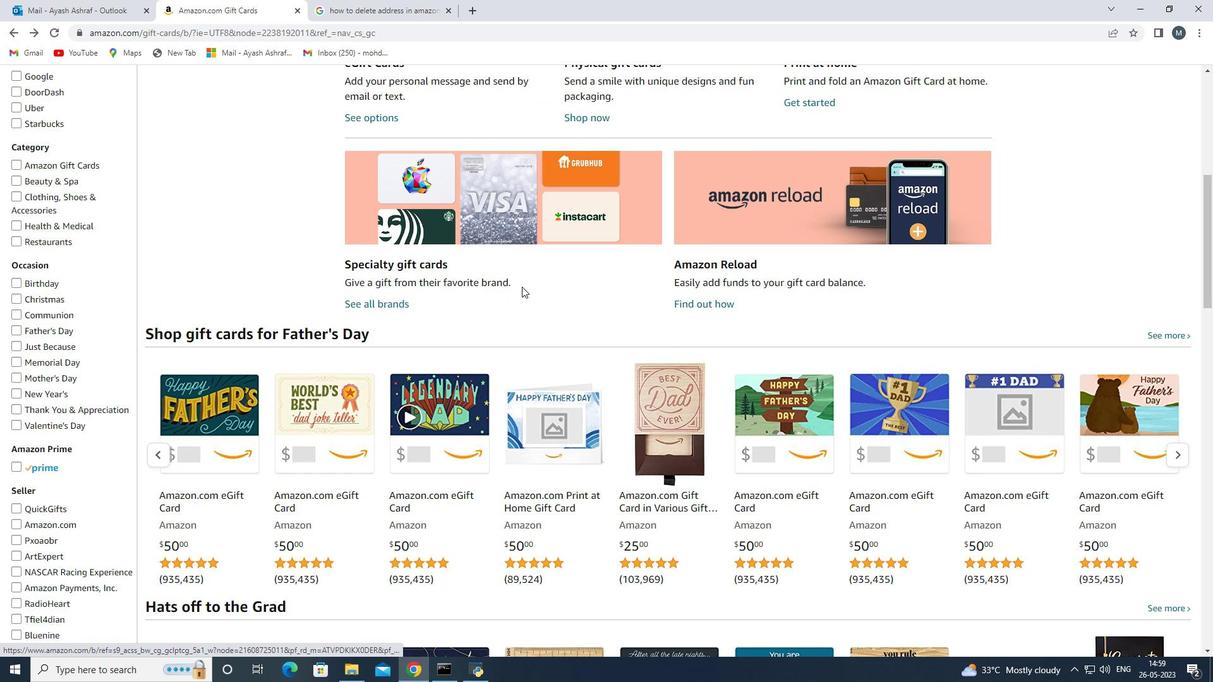 
Action: Mouse moved to (518, 279)
Screenshot: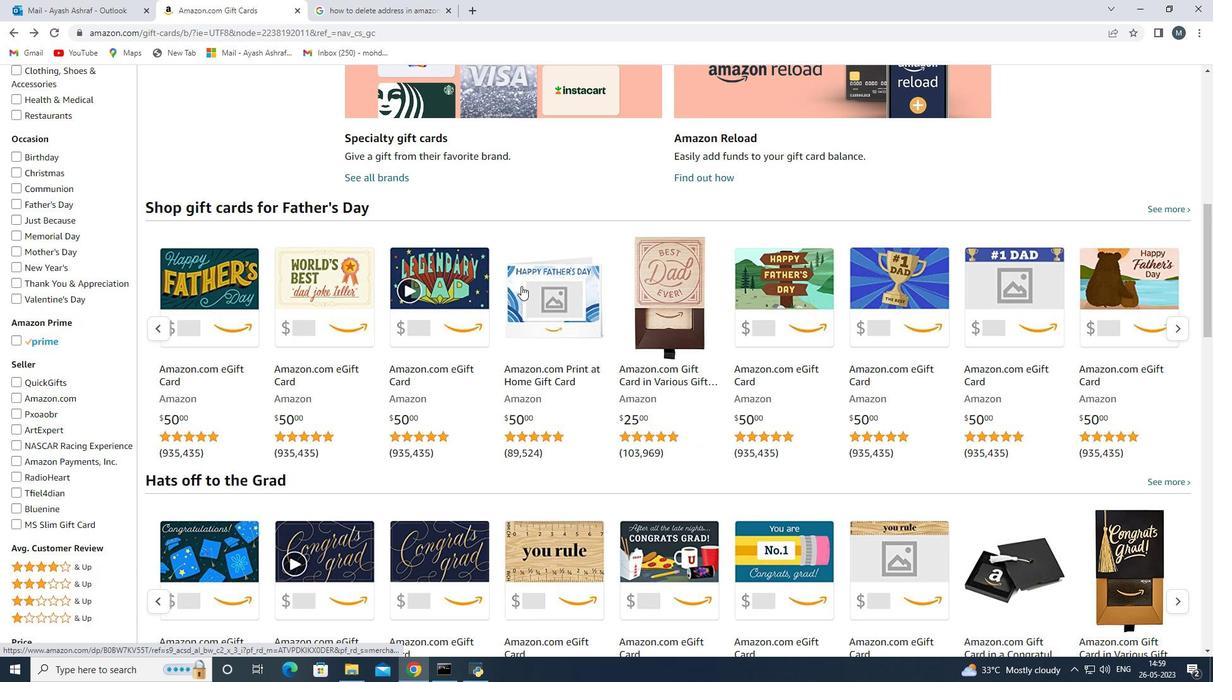 
Action: Mouse scrolled (518, 279) with delta (0, 0)
Screenshot: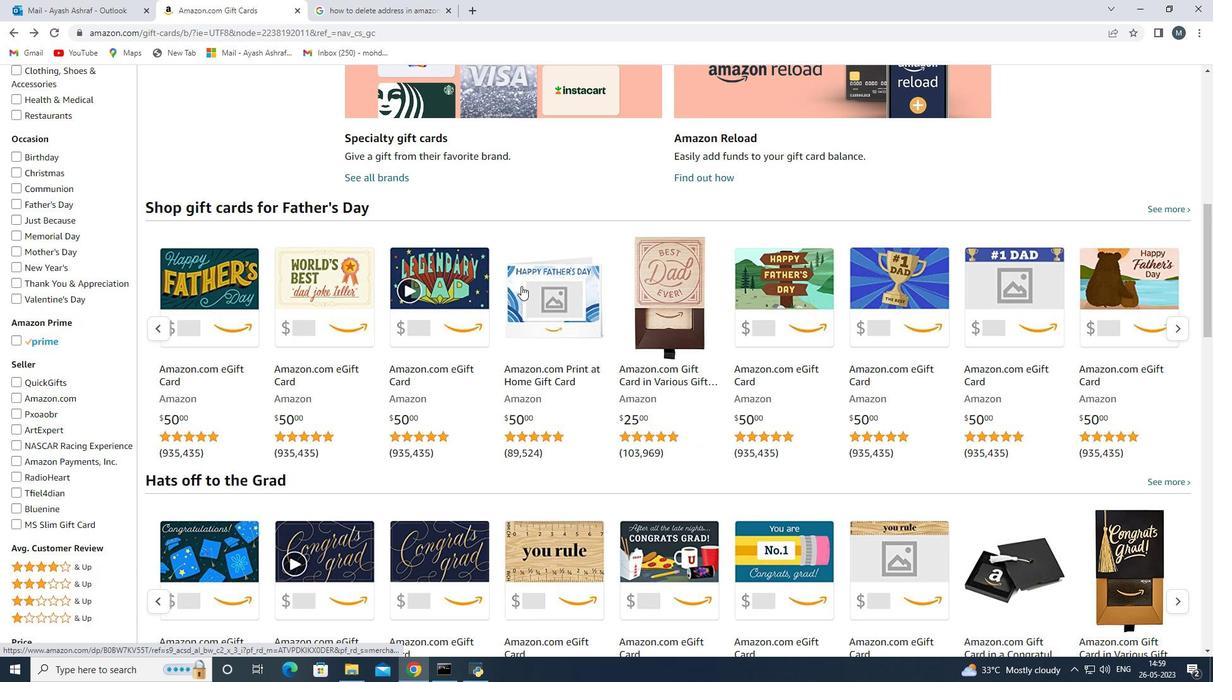 
Action: Mouse scrolled (518, 279) with delta (0, 0)
Screenshot: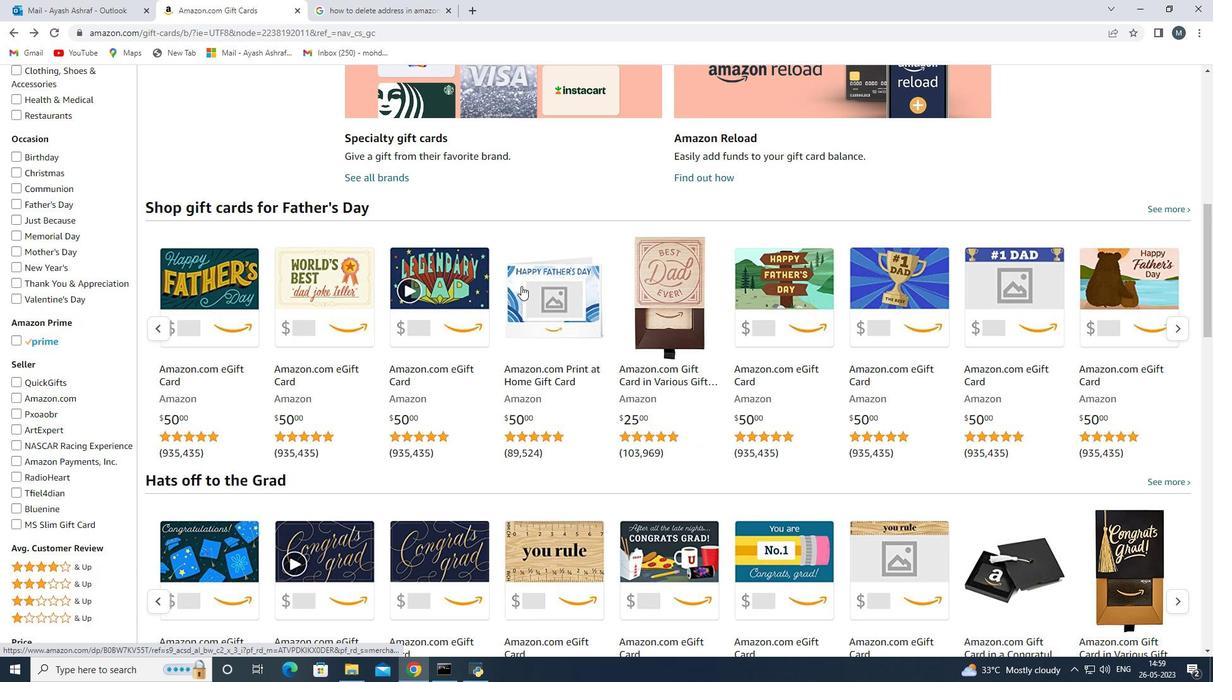 
Action: Mouse scrolled (518, 279) with delta (0, 0)
Screenshot: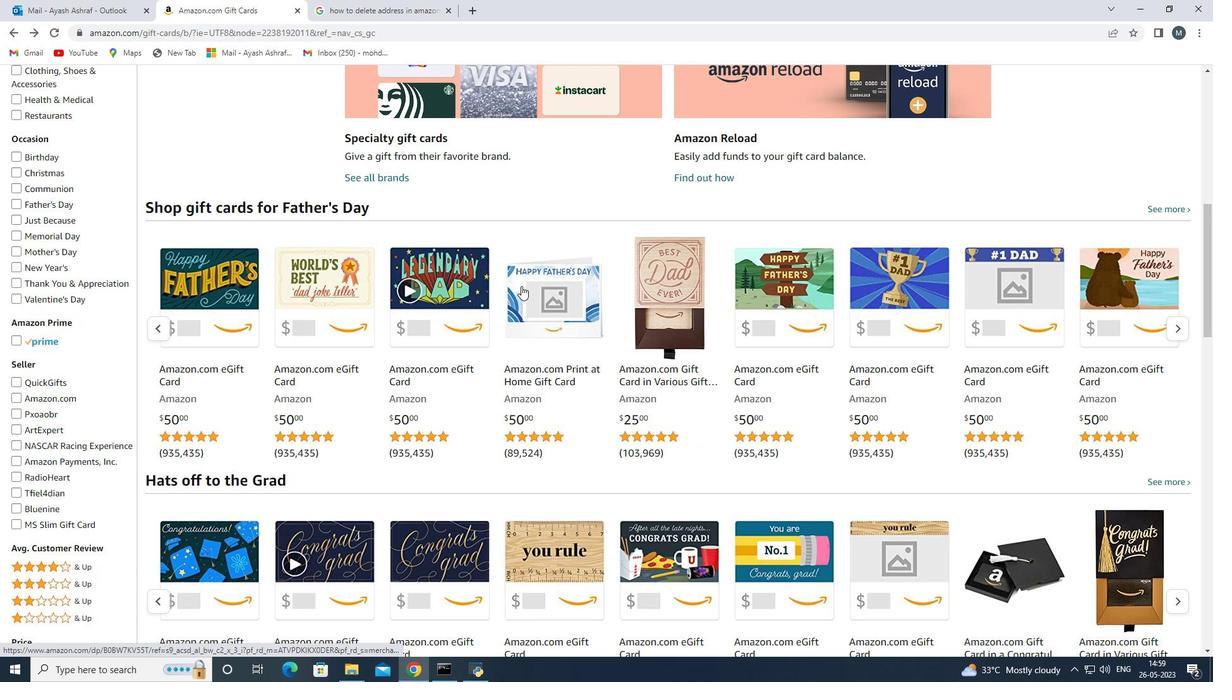 
Action: Mouse scrolled (518, 279) with delta (0, 0)
Screenshot: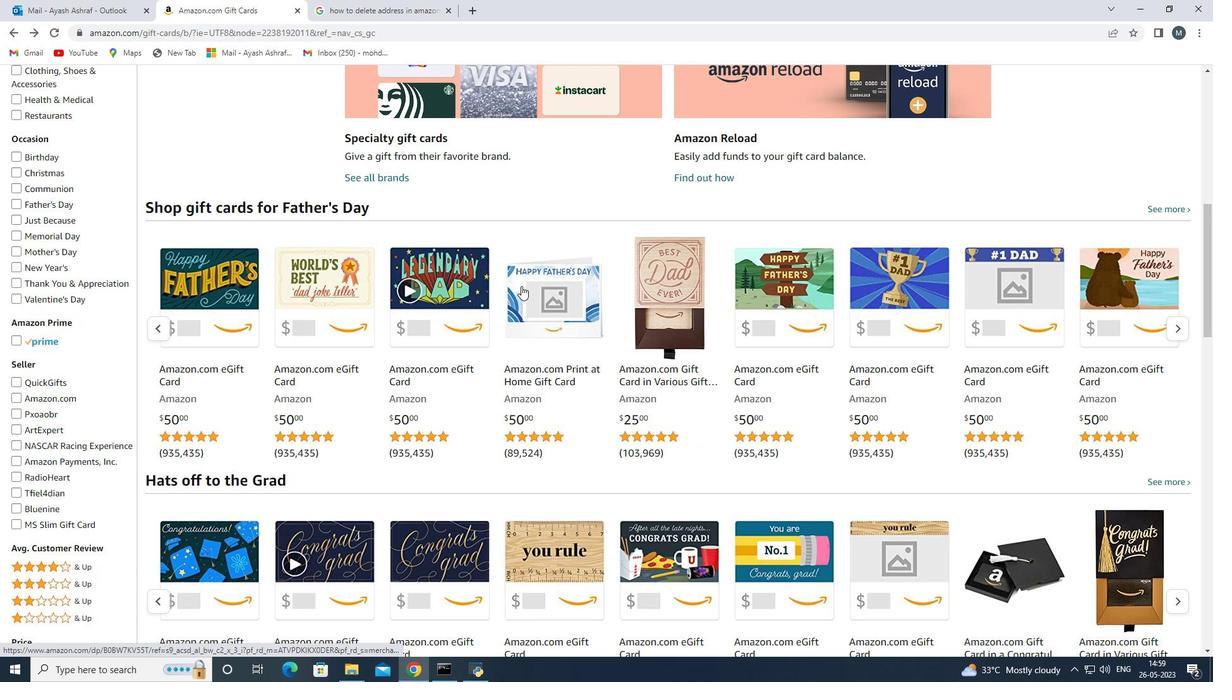 
Action: Mouse scrolled (518, 279) with delta (0, 0)
Screenshot: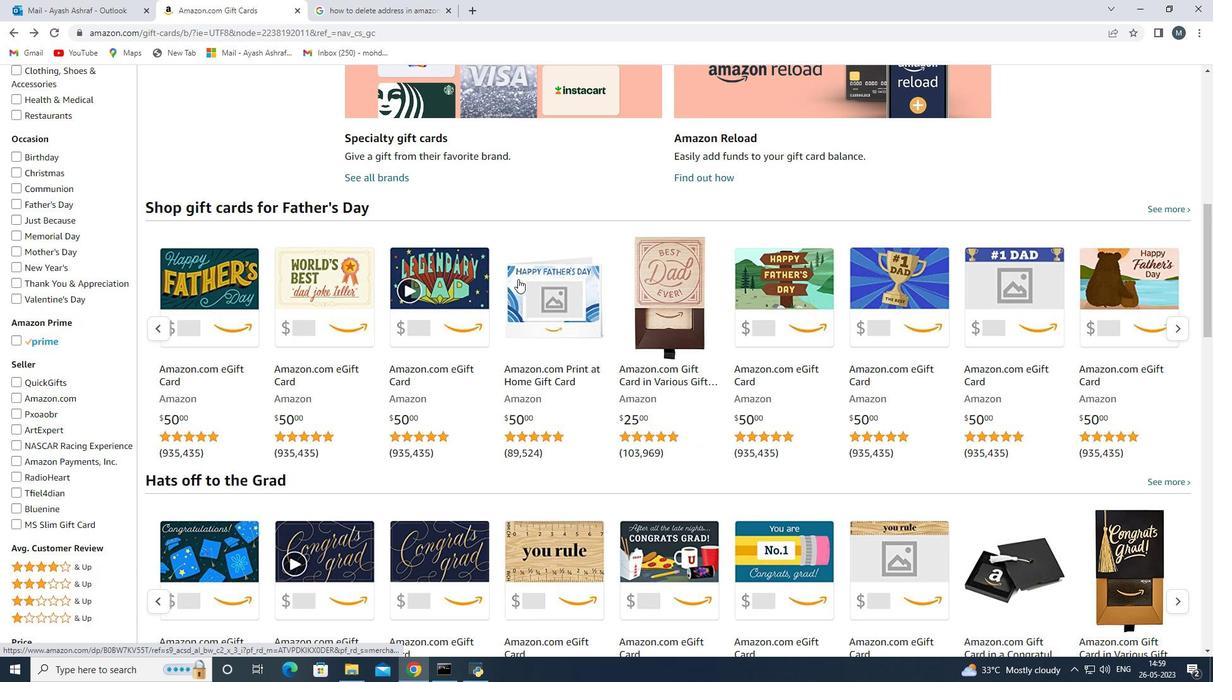 
Action: Mouse scrolled (518, 279) with delta (0, 0)
Screenshot: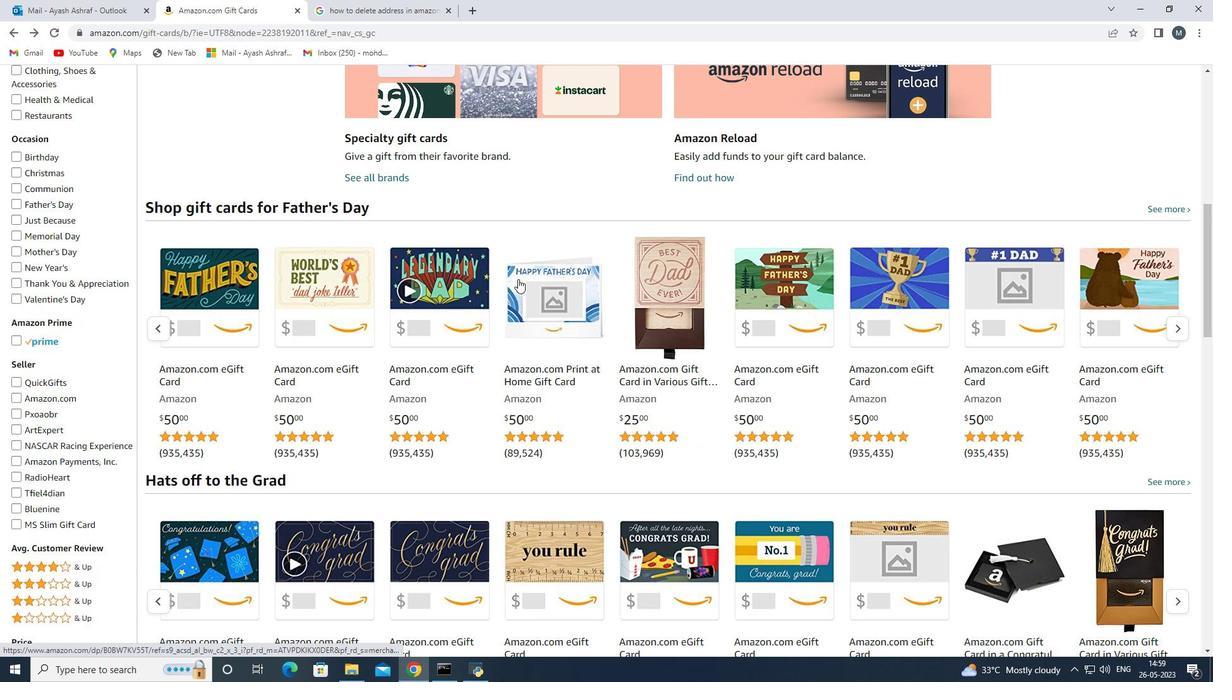 
Action: Mouse moved to (517, 279)
Screenshot: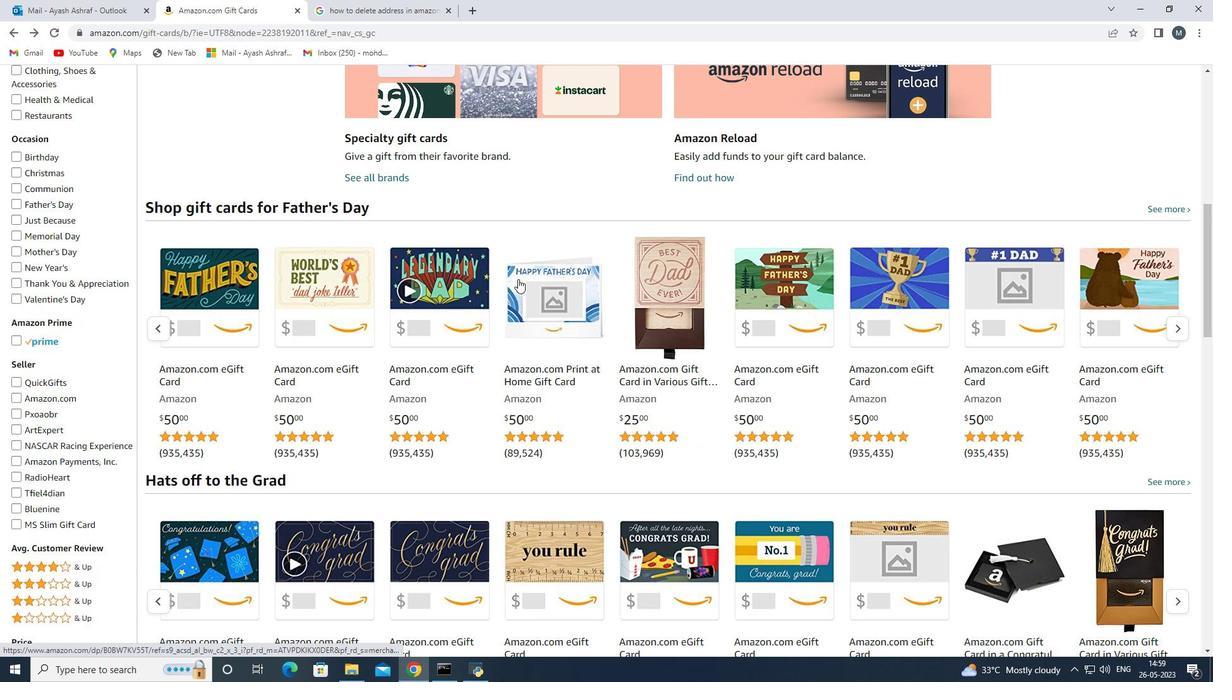 
Action: Mouse scrolled (517, 279) with delta (0, 0)
Screenshot: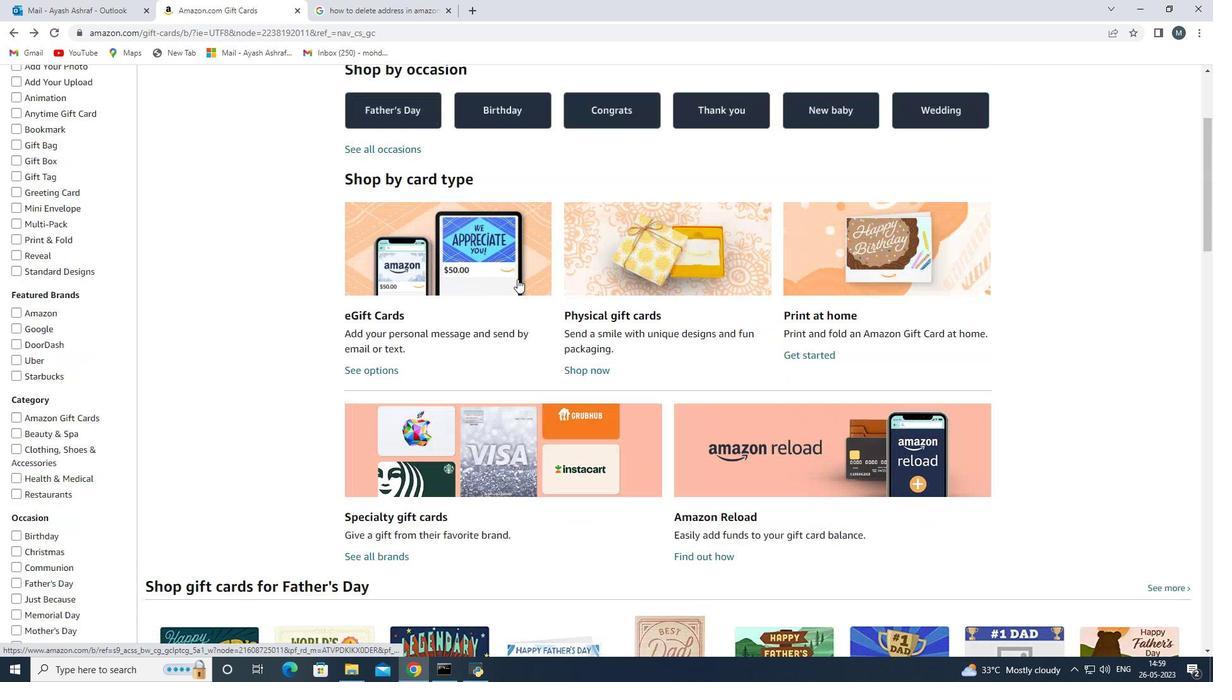 
Action: Mouse scrolled (517, 279) with delta (0, 0)
Screenshot: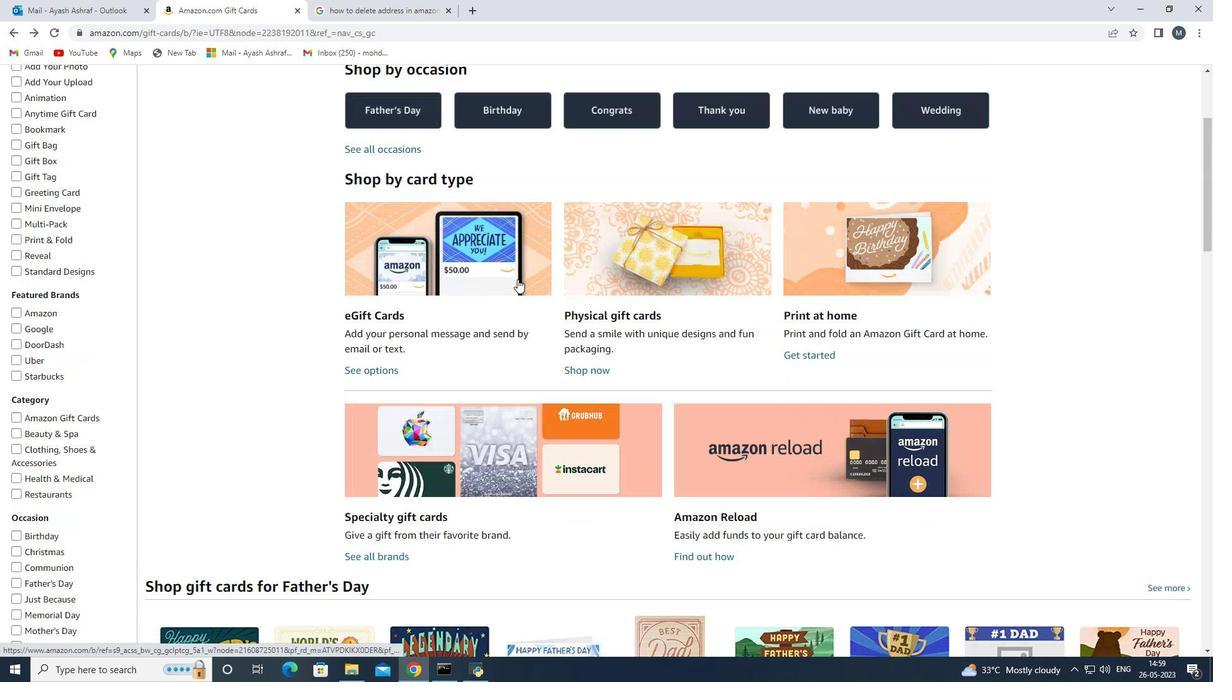 
Action: Mouse scrolled (517, 279) with delta (0, 0)
Screenshot: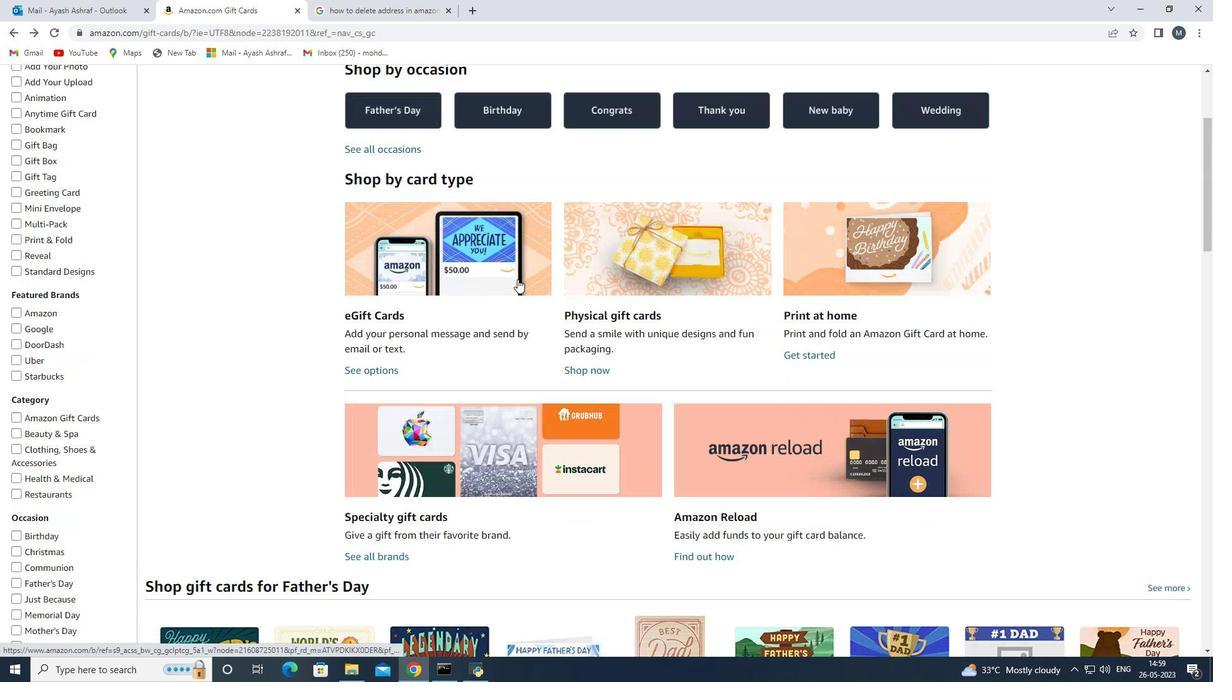 
Action: Mouse scrolled (517, 279) with delta (0, 0)
Screenshot: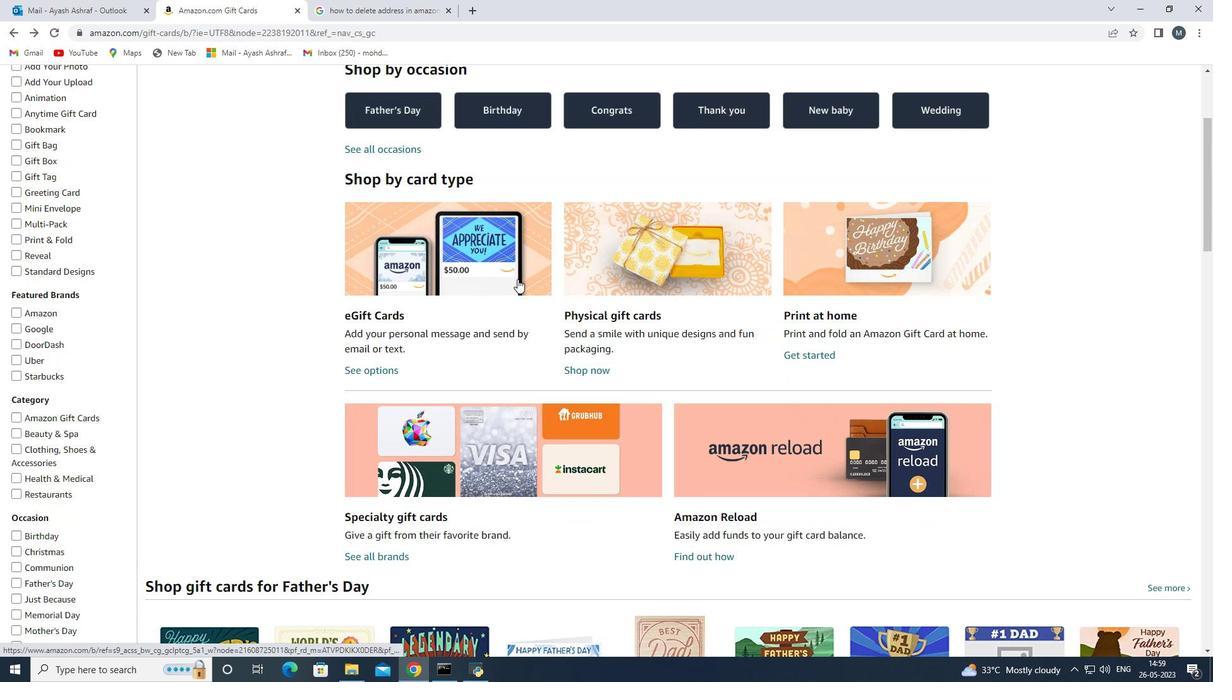 
Action: Mouse moved to (429, 488)
Screenshot: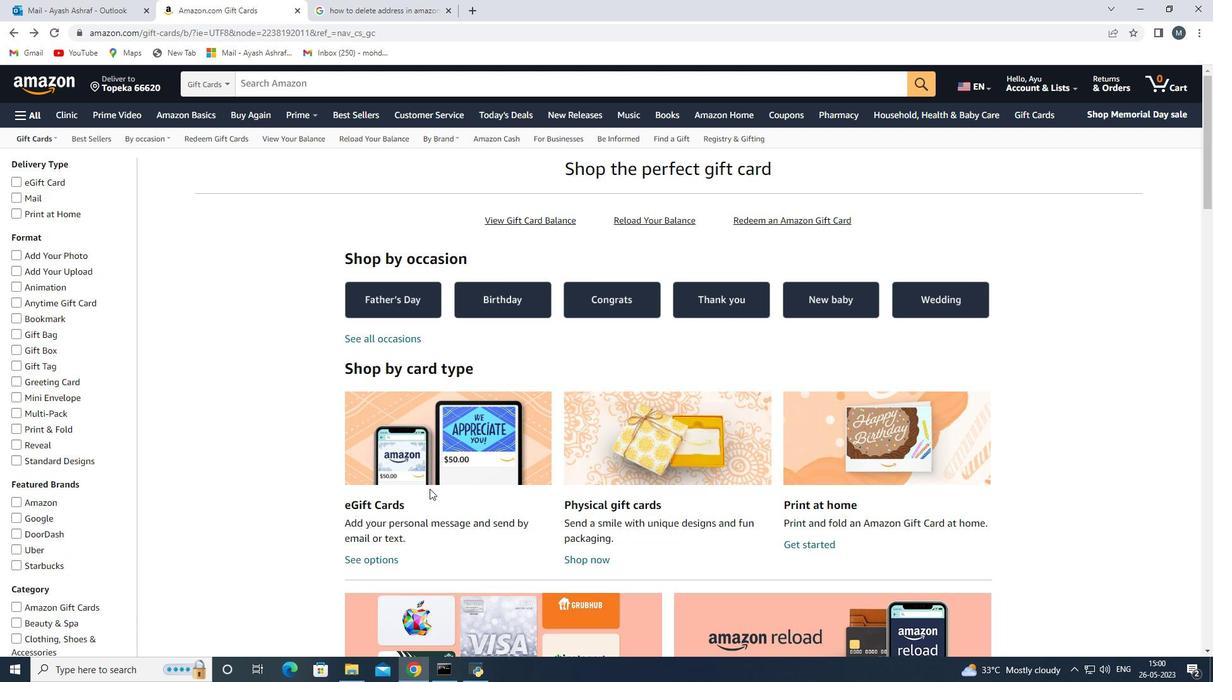 
Action: Mouse scrolled (429, 487) with delta (0, 0)
Screenshot: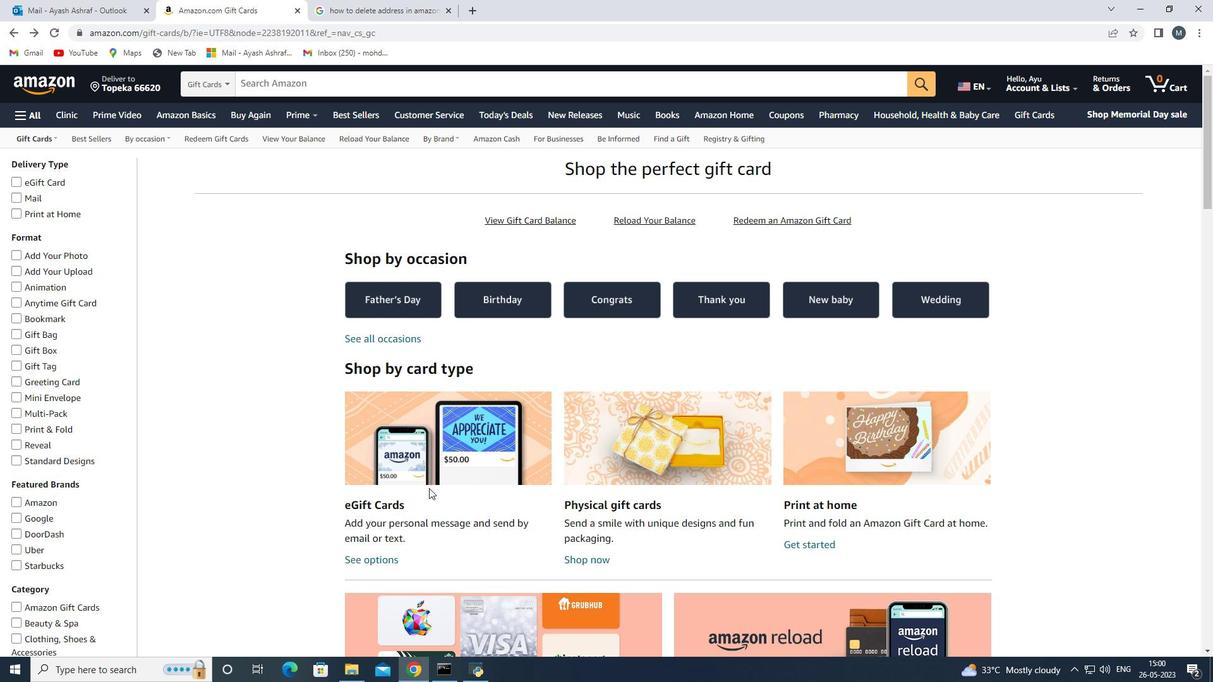 
Action: Mouse moved to (429, 471)
Screenshot: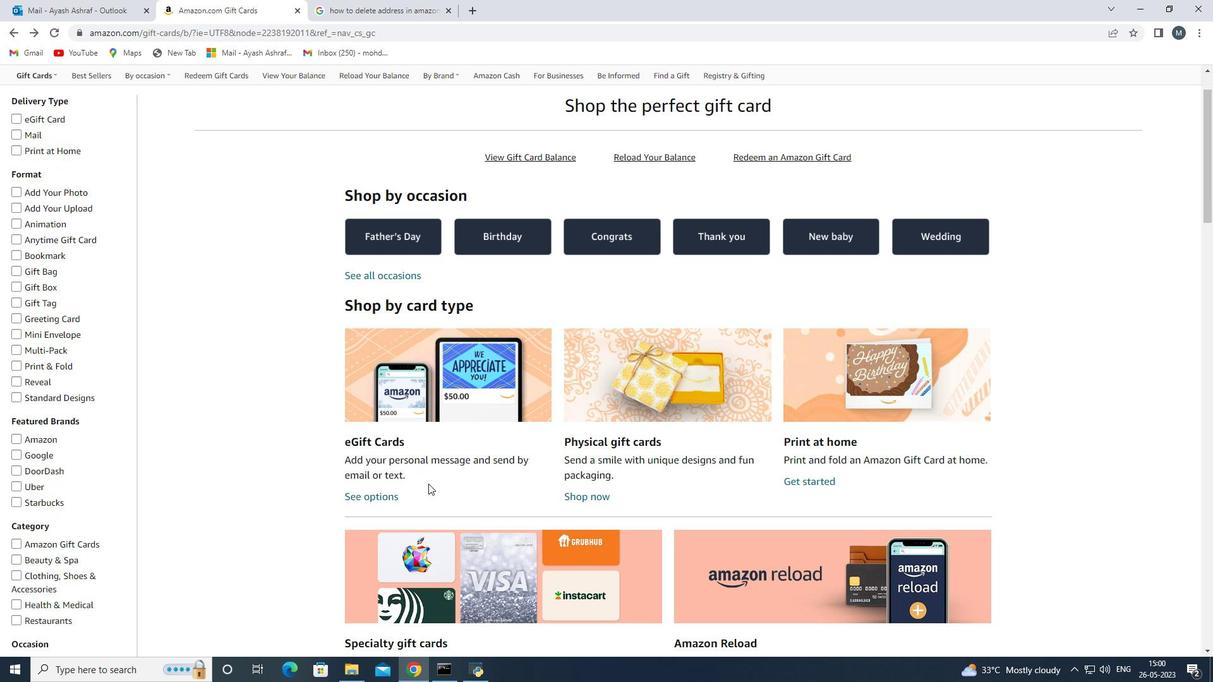 
Action: Mouse scrolled (429, 472) with delta (0, 0)
Screenshot: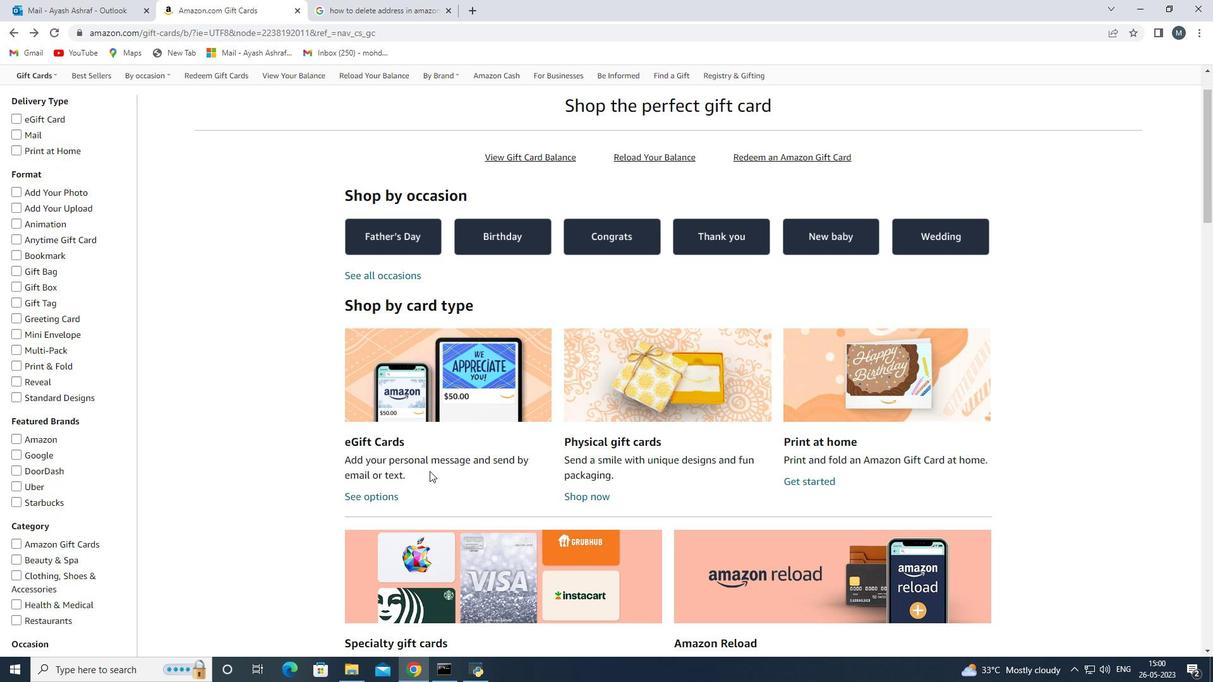 
Action: Mouse scrolled (429, 472) with delta (0, 0)
Screenshot: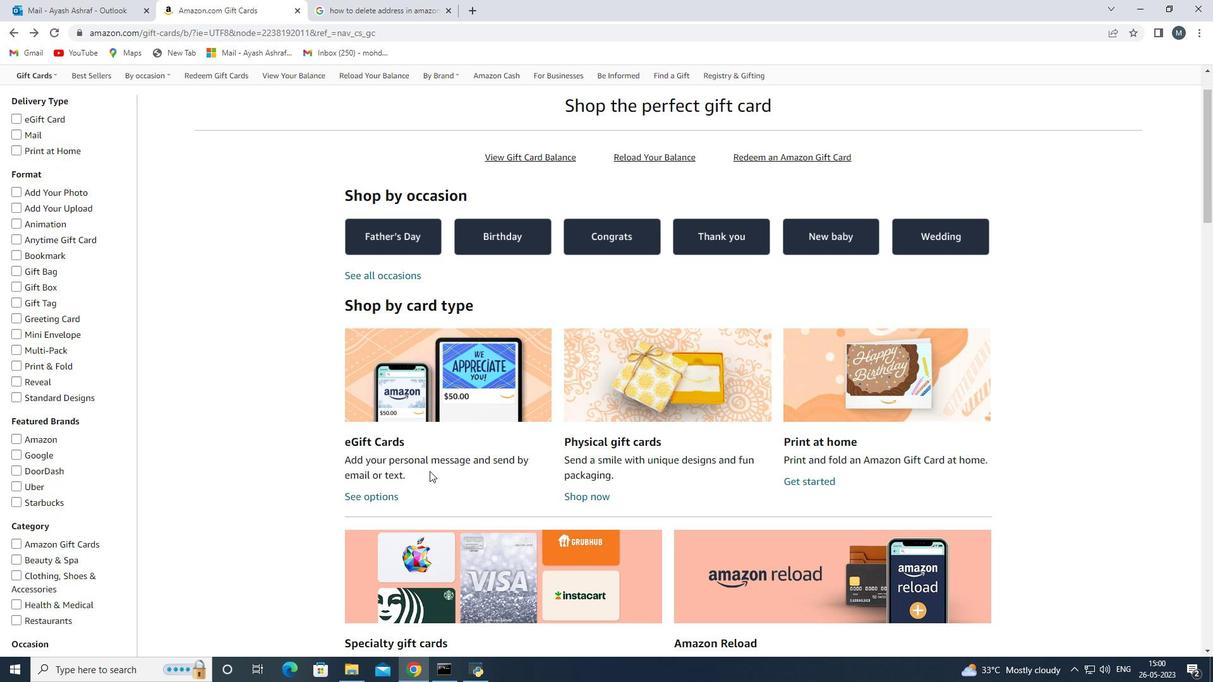 
Action: Mouse scrolled (429, 472) with delta (0, 0)
Screenshot: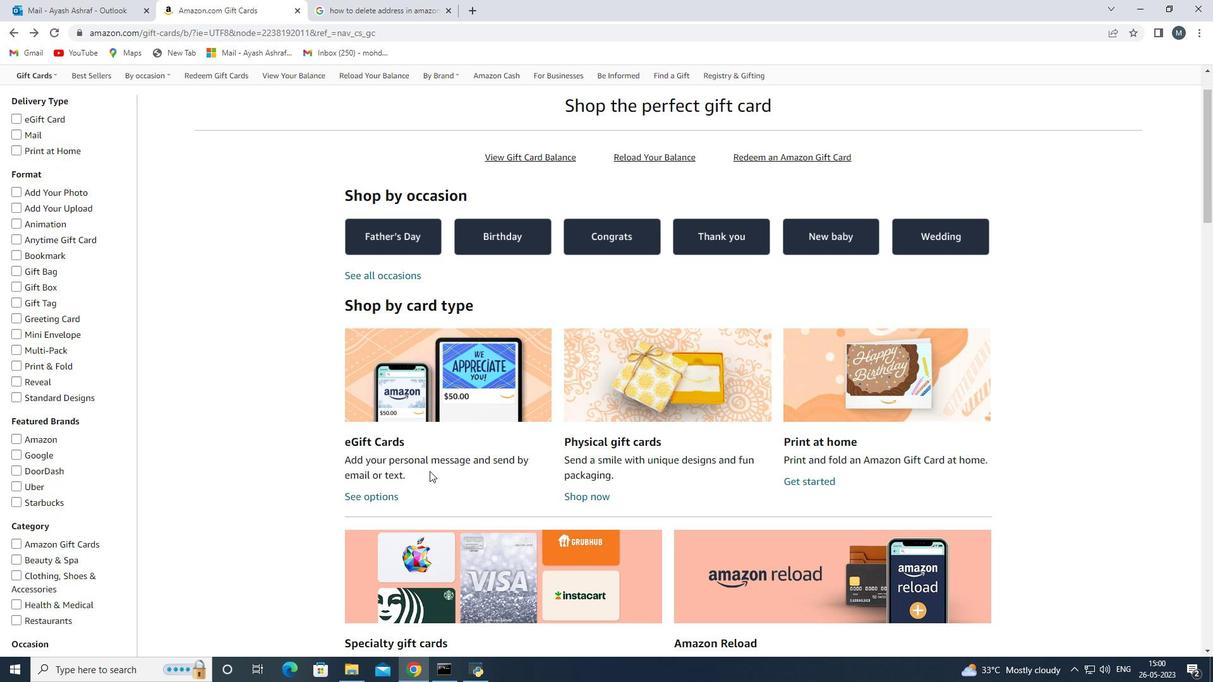 
Action: Mouse moved to (449, 464)
Screenshot: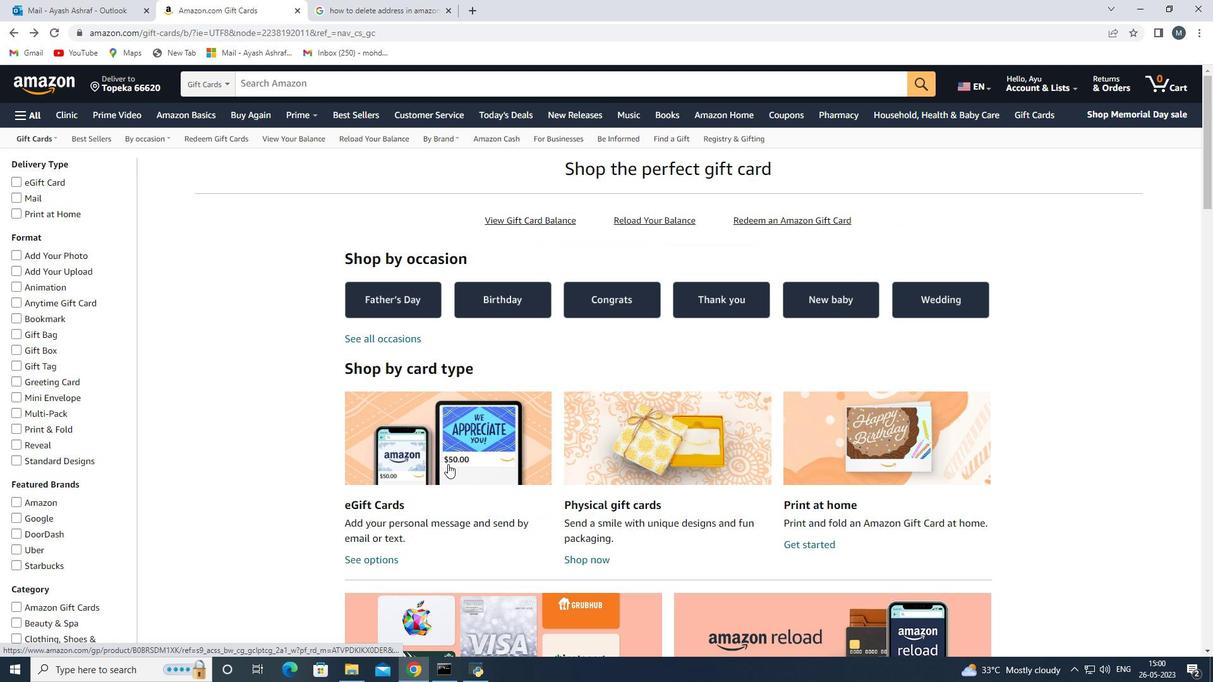 
Action: Mouse pressed left at (449, 464)
Screenshot: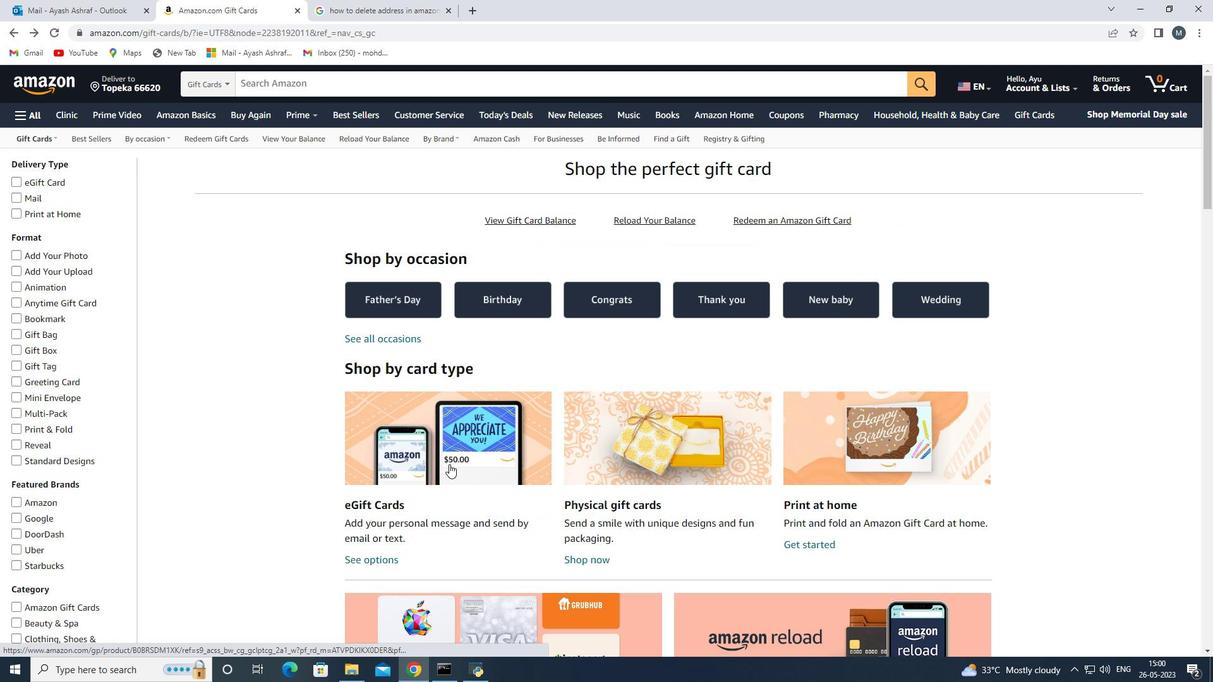 
Action: Mouse moved to (598, 396)
Screenshot: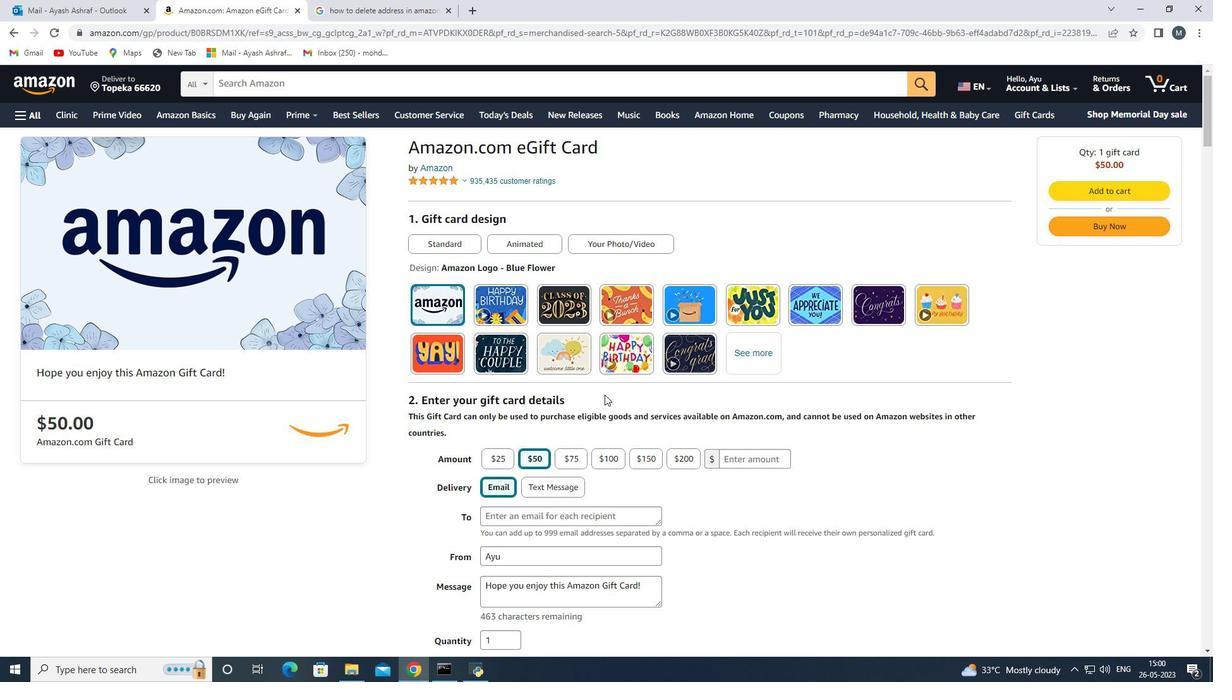 
Action: Mouse scrolled (598, 396) with delta (0, 0)
Screenshot: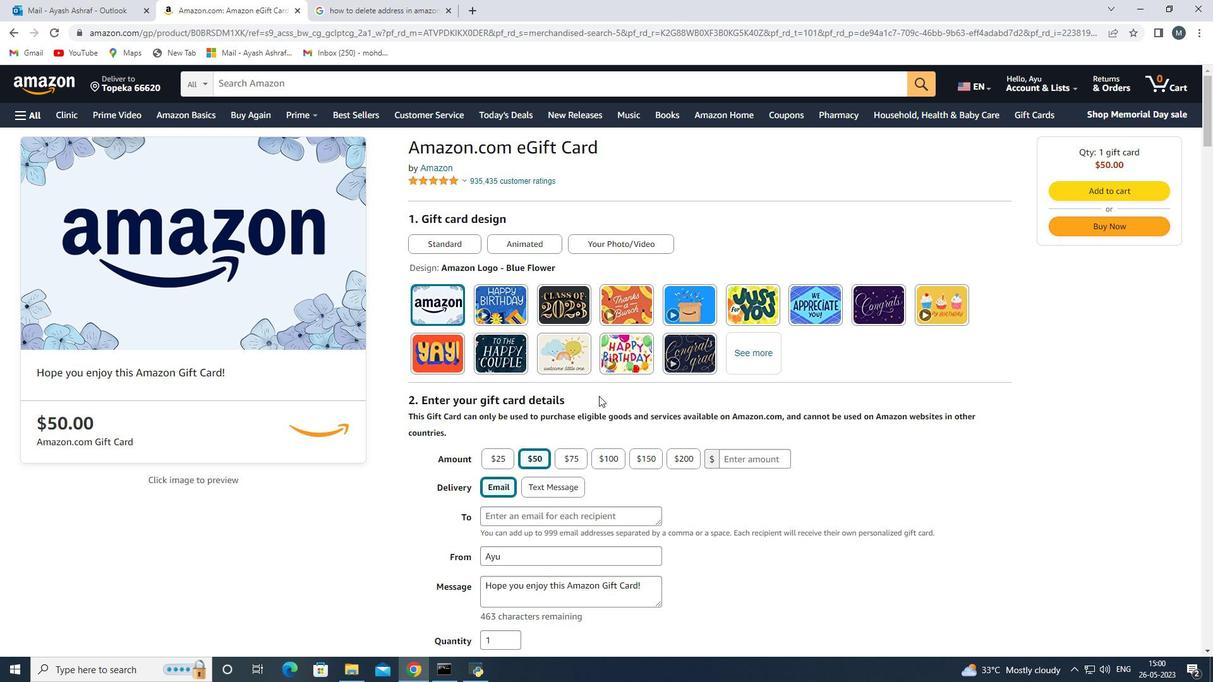 
Action: Mouse moved to (640, 389)
Screenshot: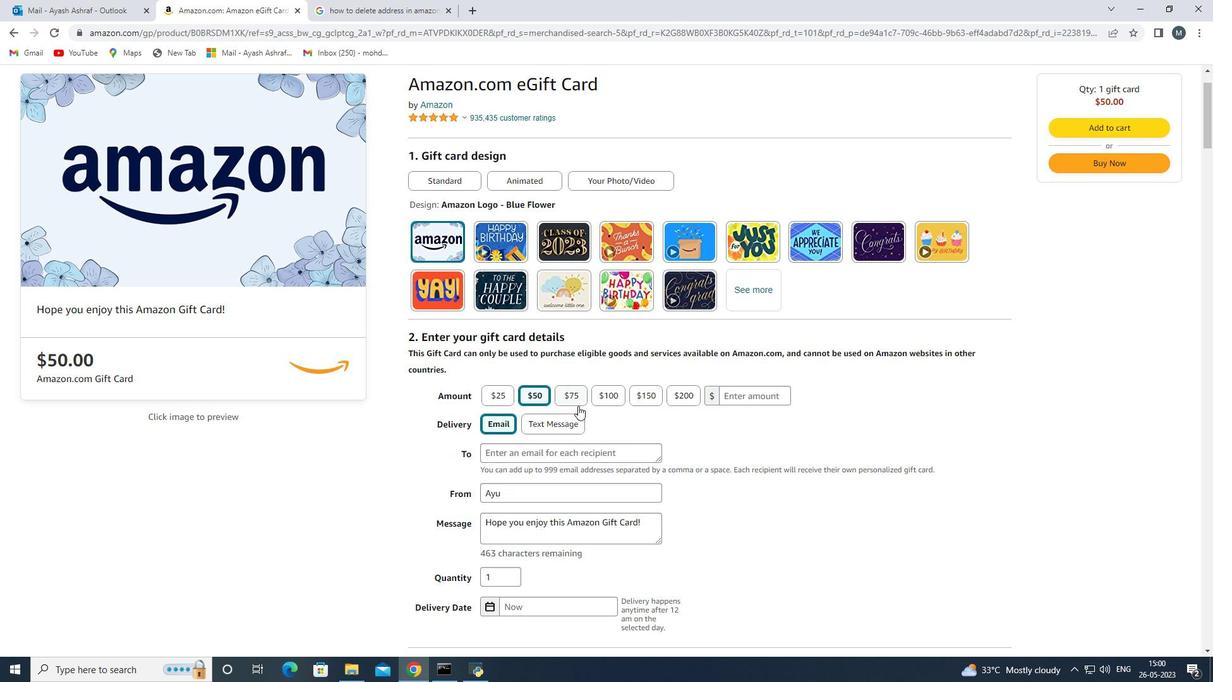 
Action: Mouse scrolled (638, 389) with delta (0, 0)
Screenshot: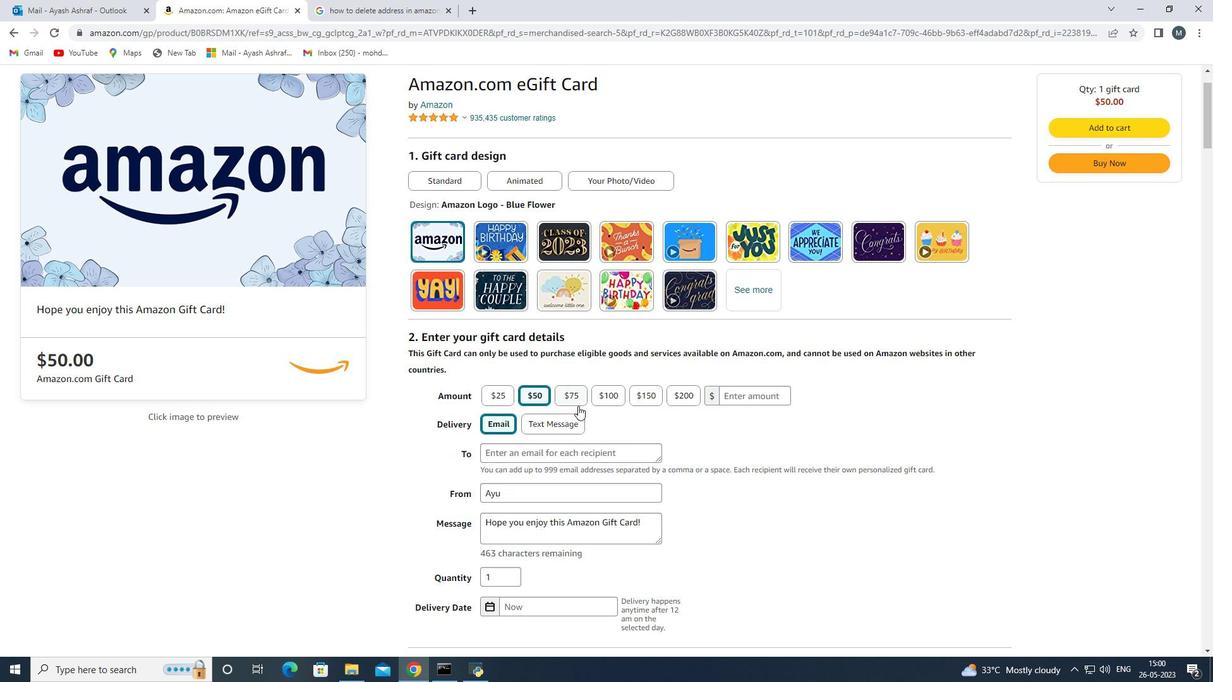 
Action: Mouse moved to (644, 387)
Screenshot: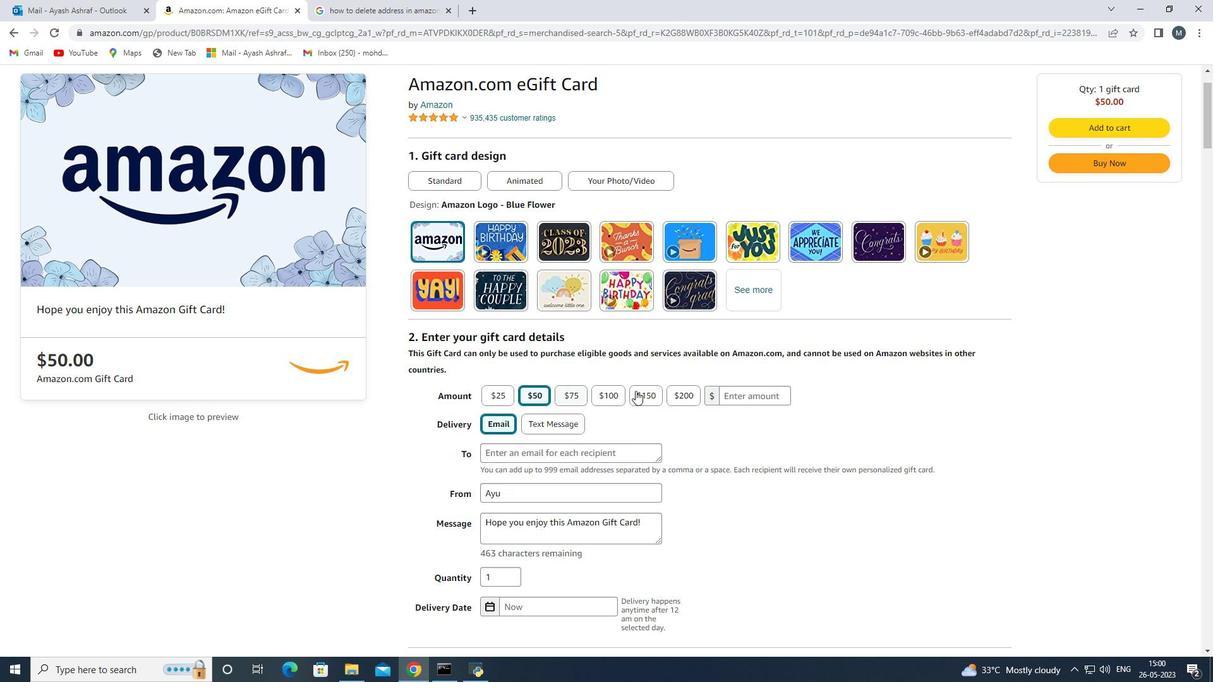 
Action: Mouse scrolled (641, 389) with delta (0, 0)
Screenshot: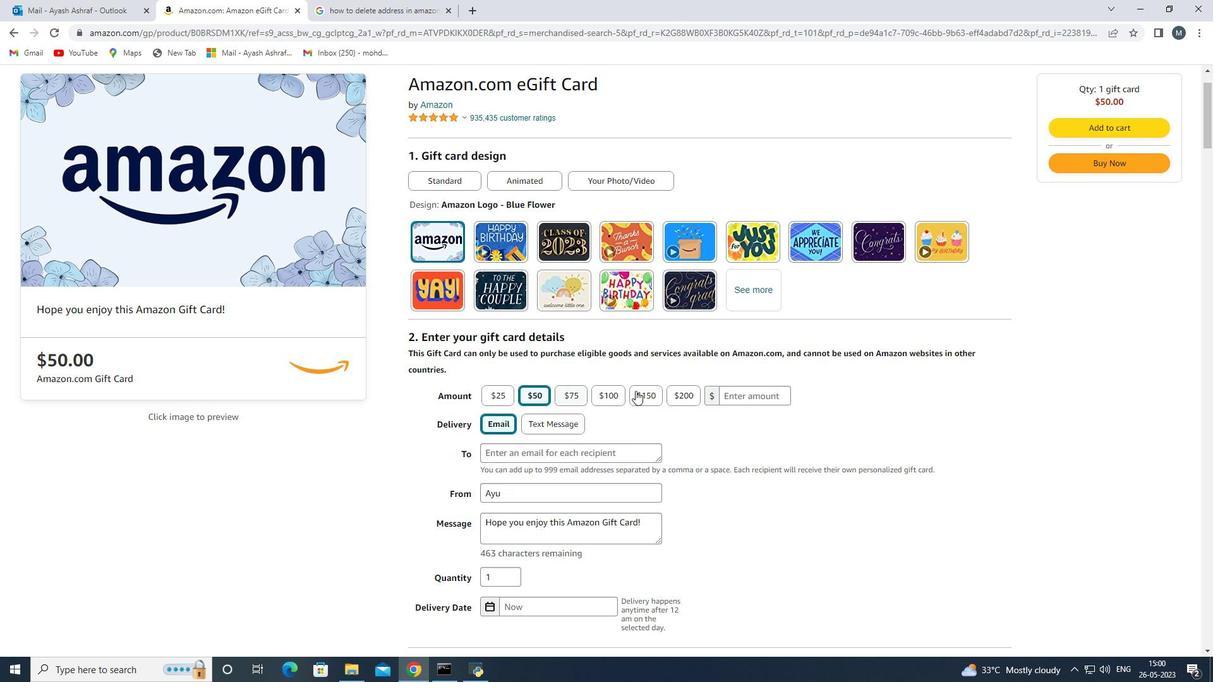 
Action: Mouse scrolled (643, 389) with delta (0, 0)
Screenshot: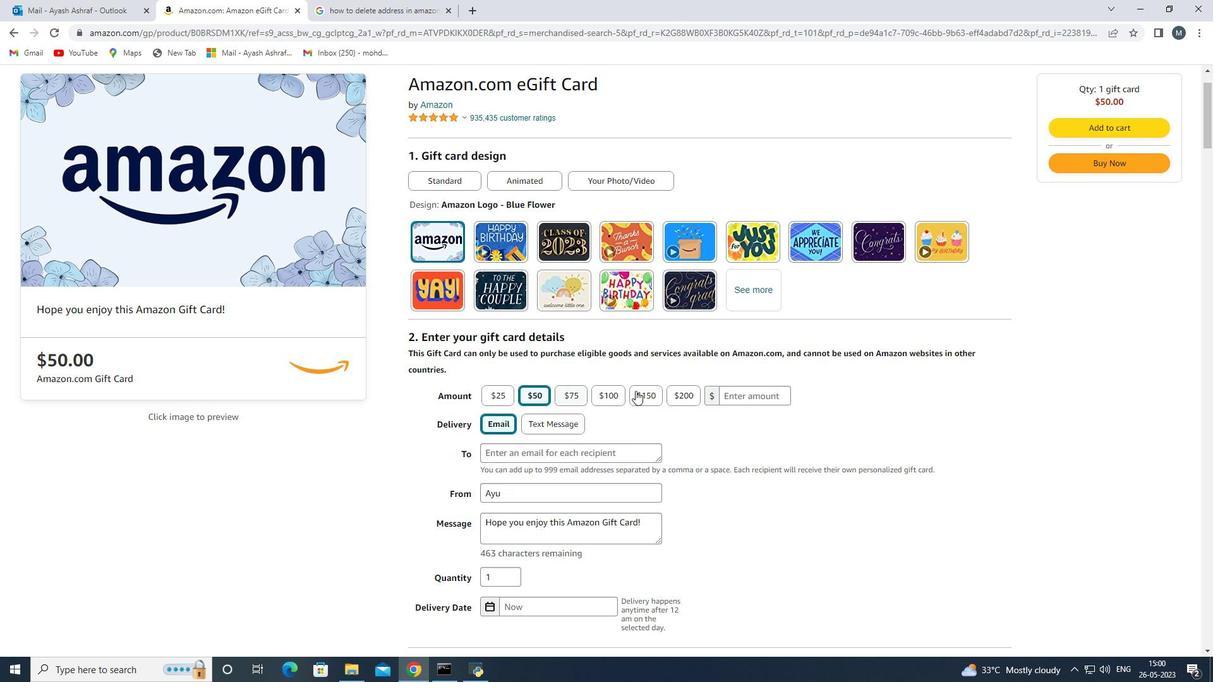 
Action: Mouse scrolled (644, 388) with delta (0, 0)
Screenshot: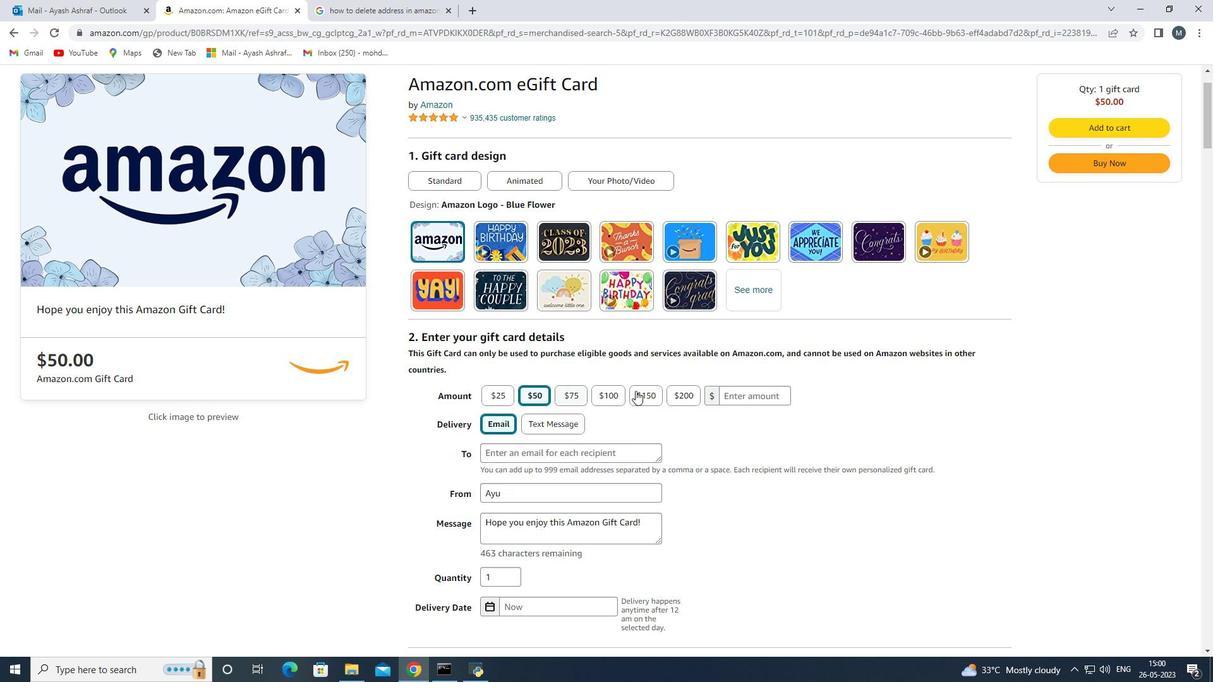 
Action: Mouse scrolled (644, 388) with delta (0, 0)
Screenshot: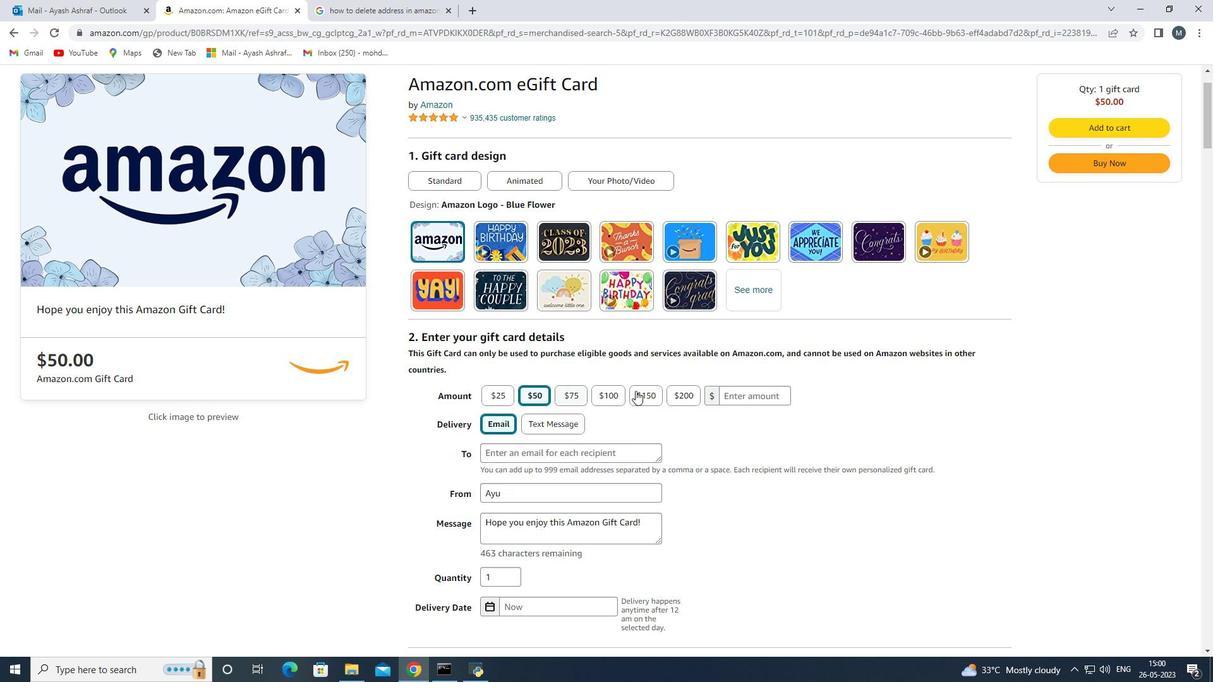 
Action: Mouse moved to (1113, 194)
Screenshot: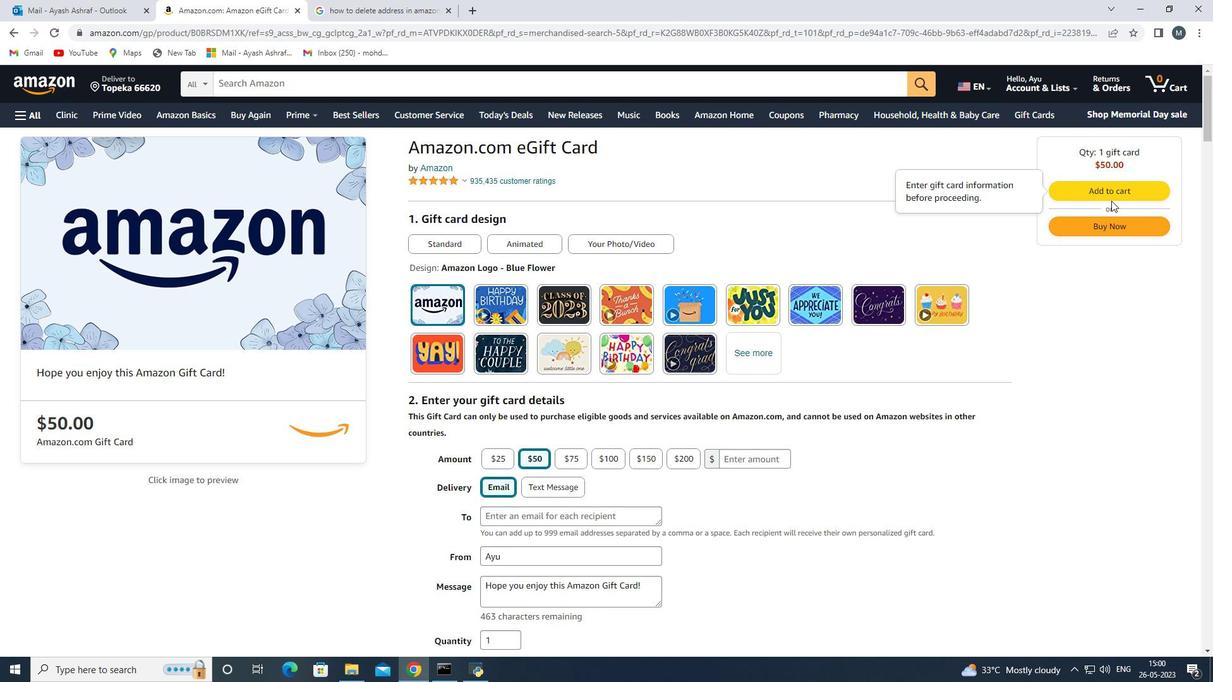 
Action: Mouse pressed left at (1113, 194)
Screenshot: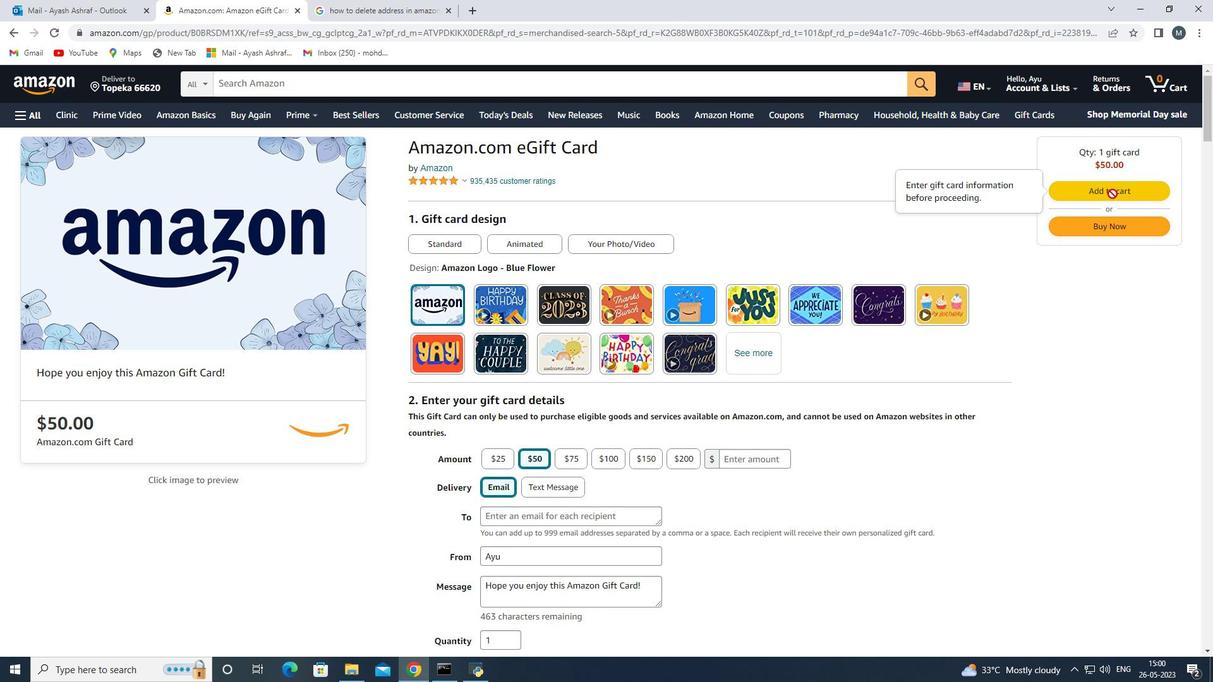 
Action: Mouse moved to (434, 383)
Screenshot: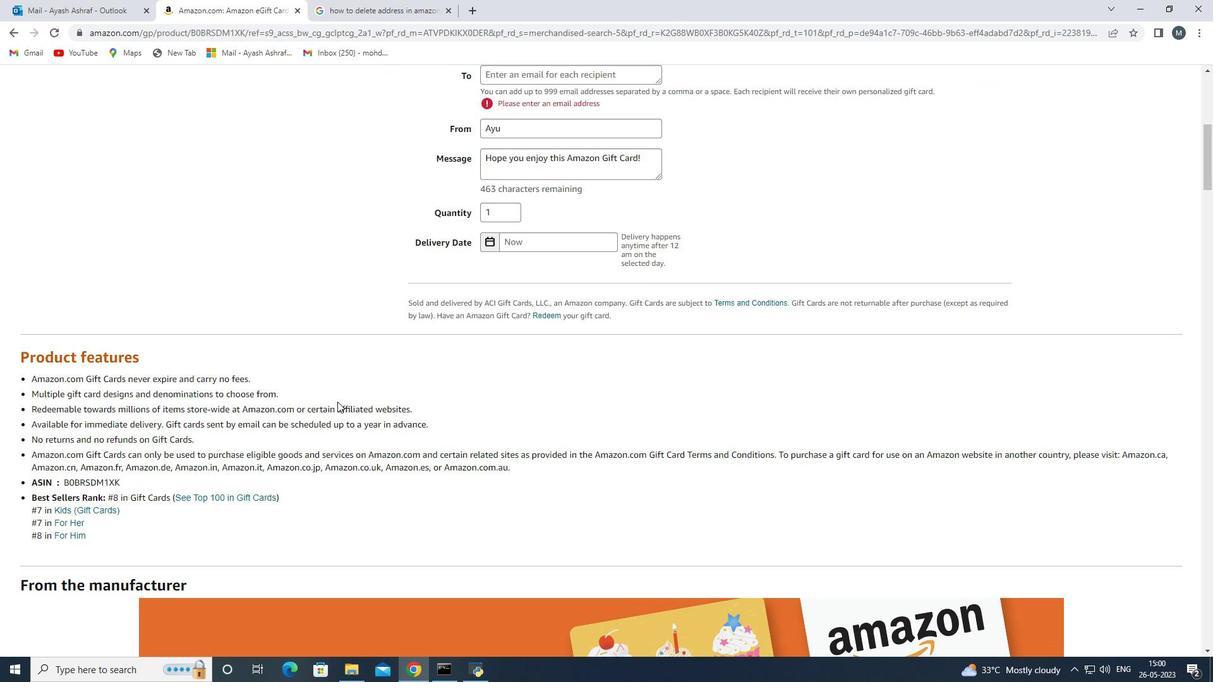
Action: Mouse scrolled (434, 384) with delta (0, 0)
Screenshot: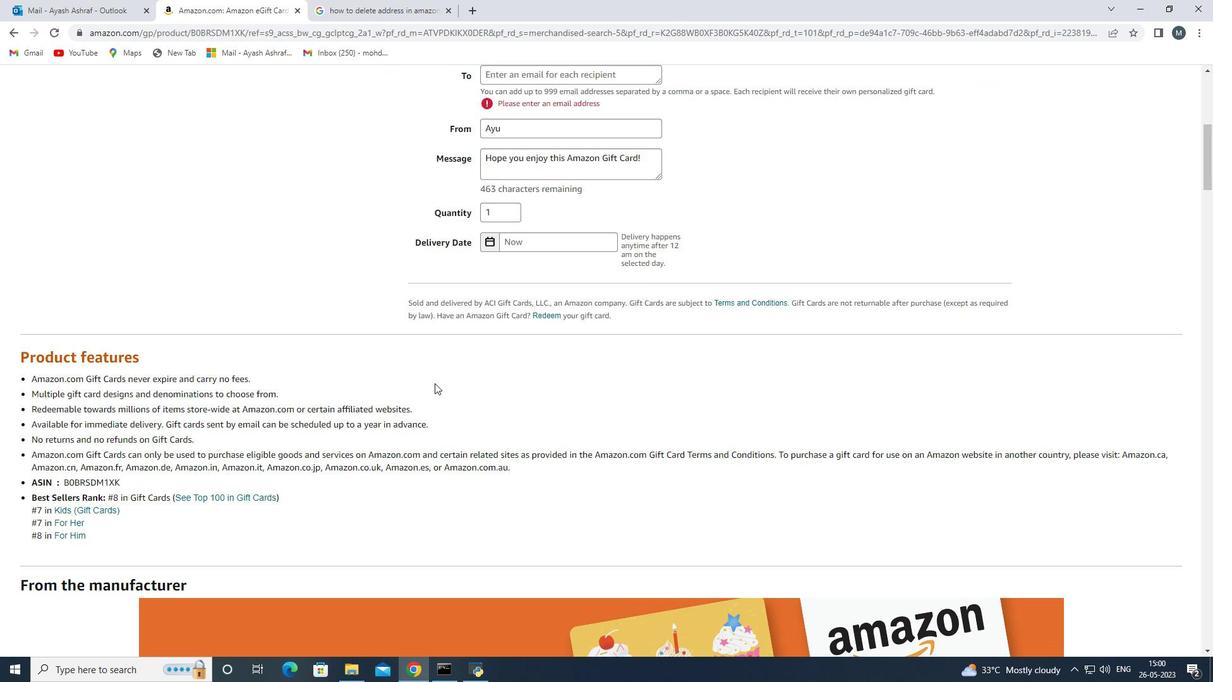 
Action: Mouse scrolled (434, 384) with delta (0, 0)
Screenshot: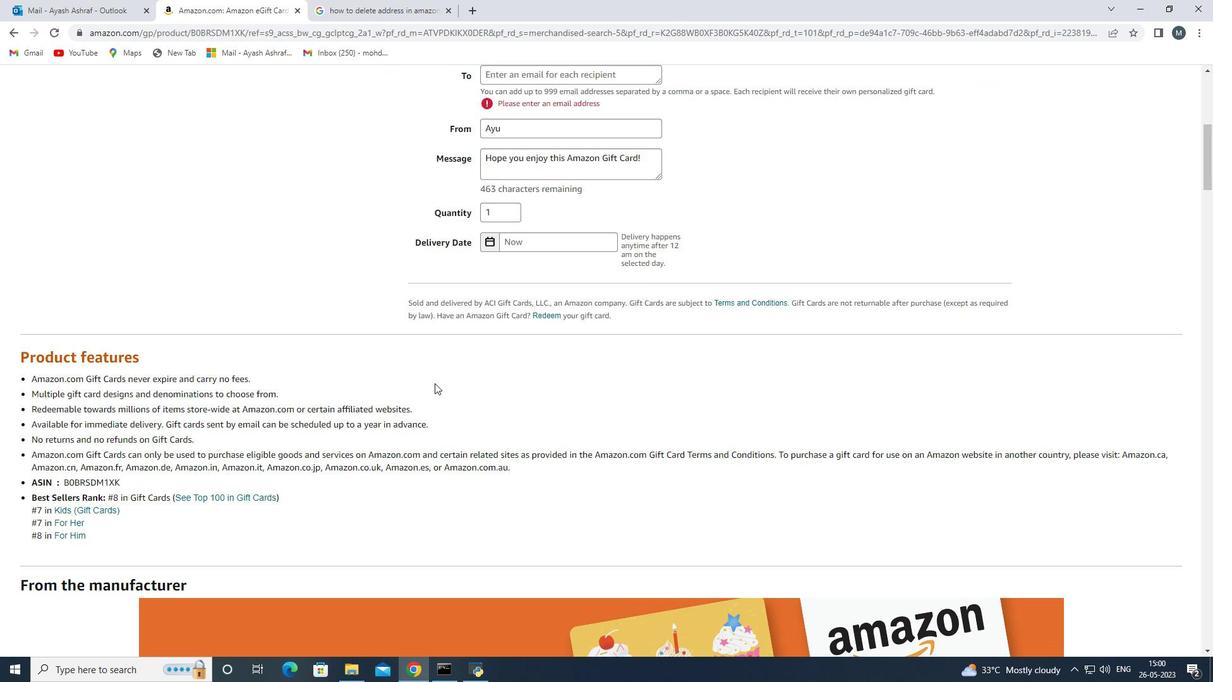 
Action: Mouse scrolled (434, 384) with delta (0, 0)
Screenshot: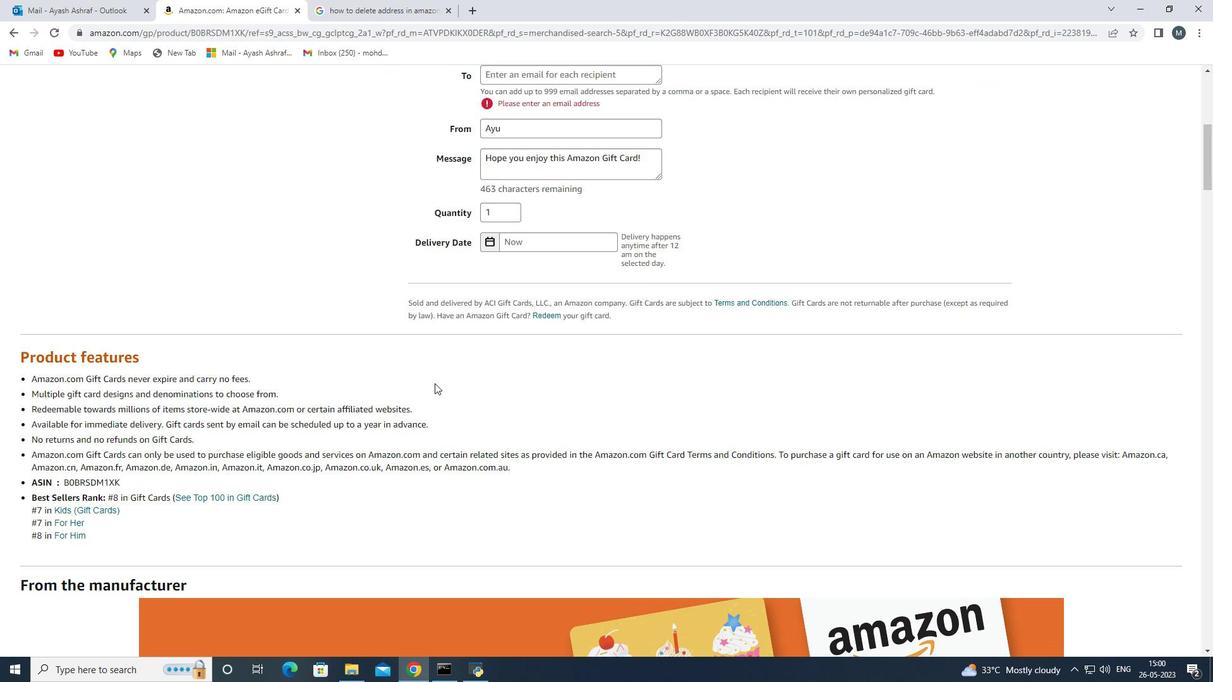 
Action: Mouse scrolled (434, 384) with delta (0, 0)
Screenshot: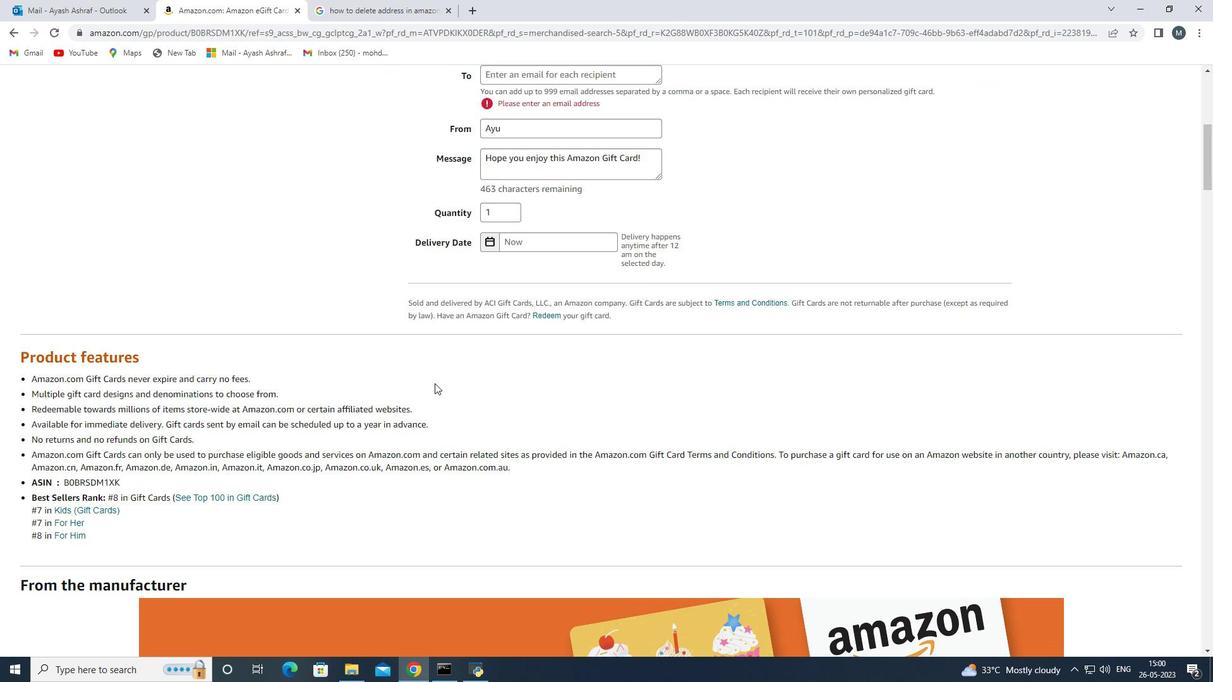 
Action: Mouse scrolled (434, 384) with delta (0, 0)
Screenshot: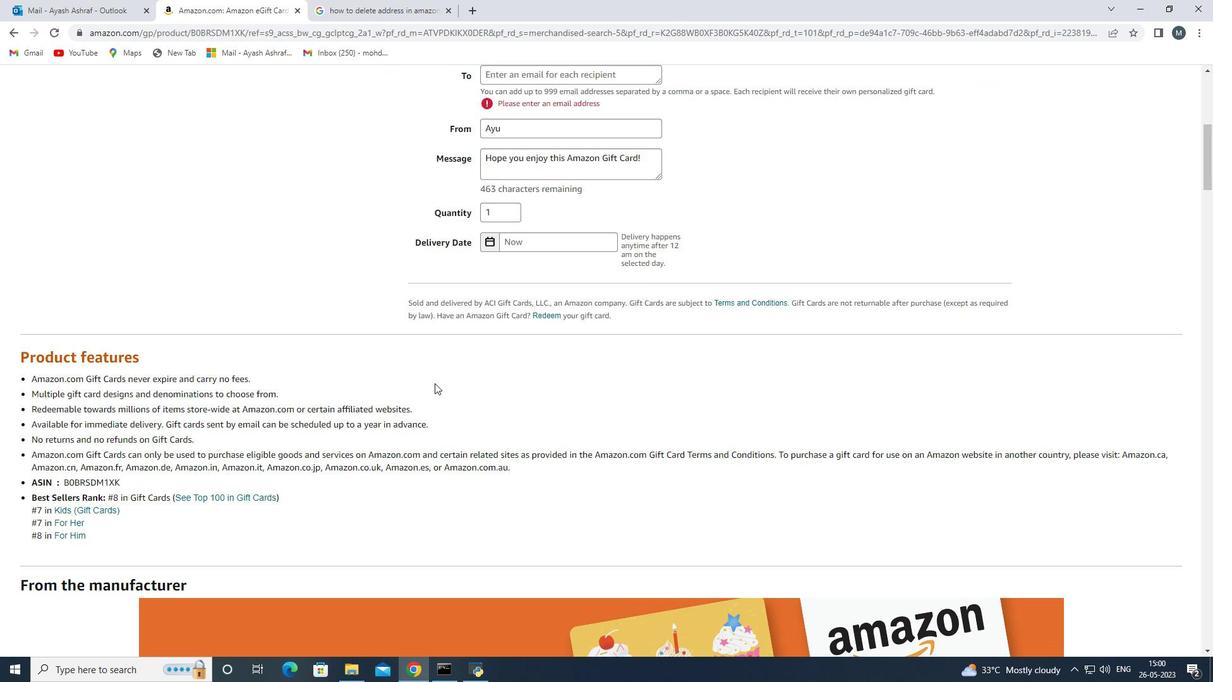 
Action: Mouse scrolled (434, 383) with delta (0, 0)
Screenshot: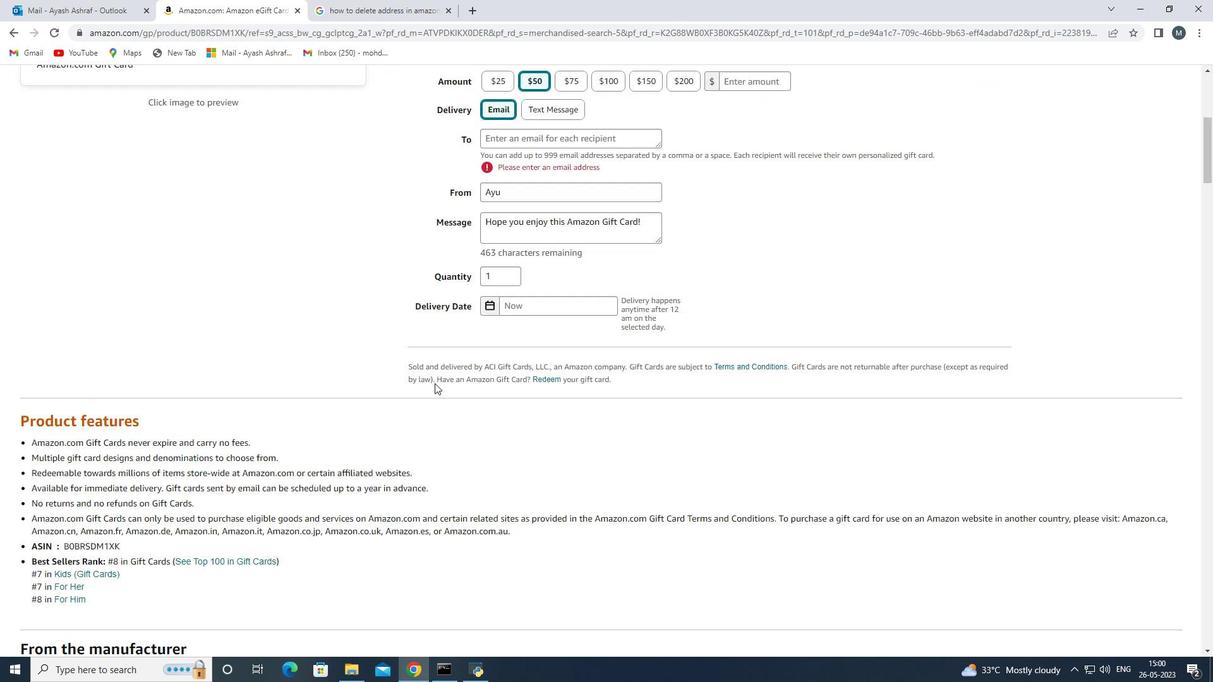 
Action: Mouse moved to (613, 475)
Screenshot: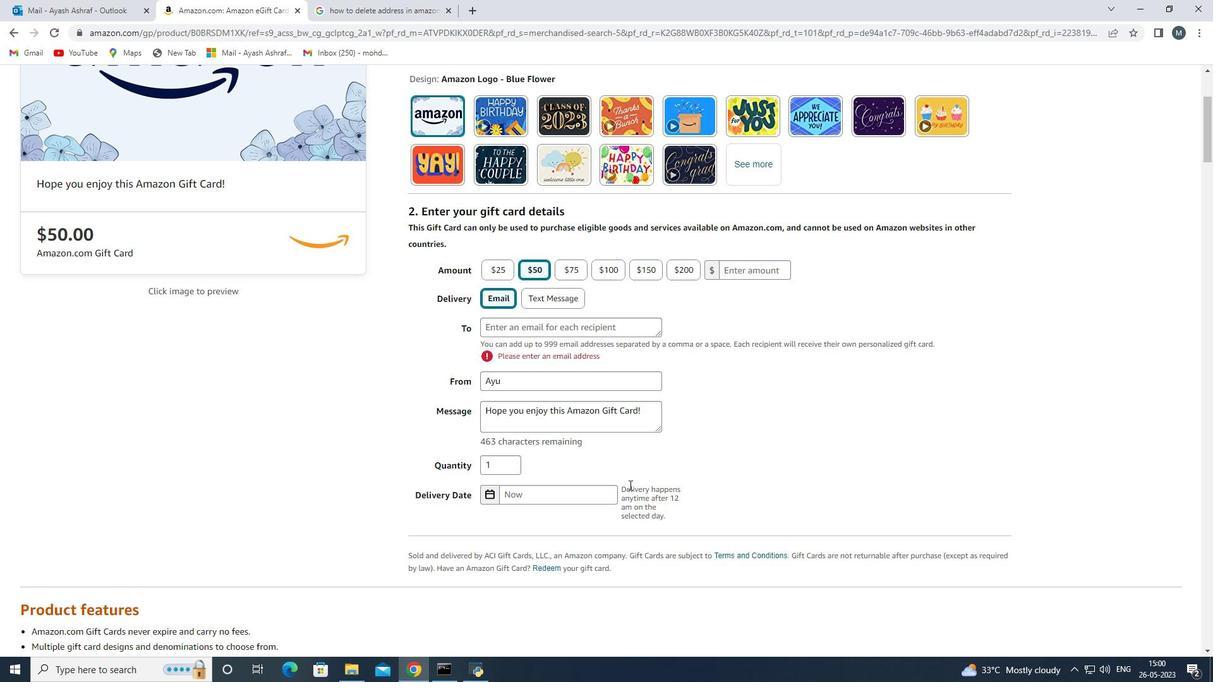 
Action: Mouse scrolled (613, 475) with delta (0, 0)
Screenshot: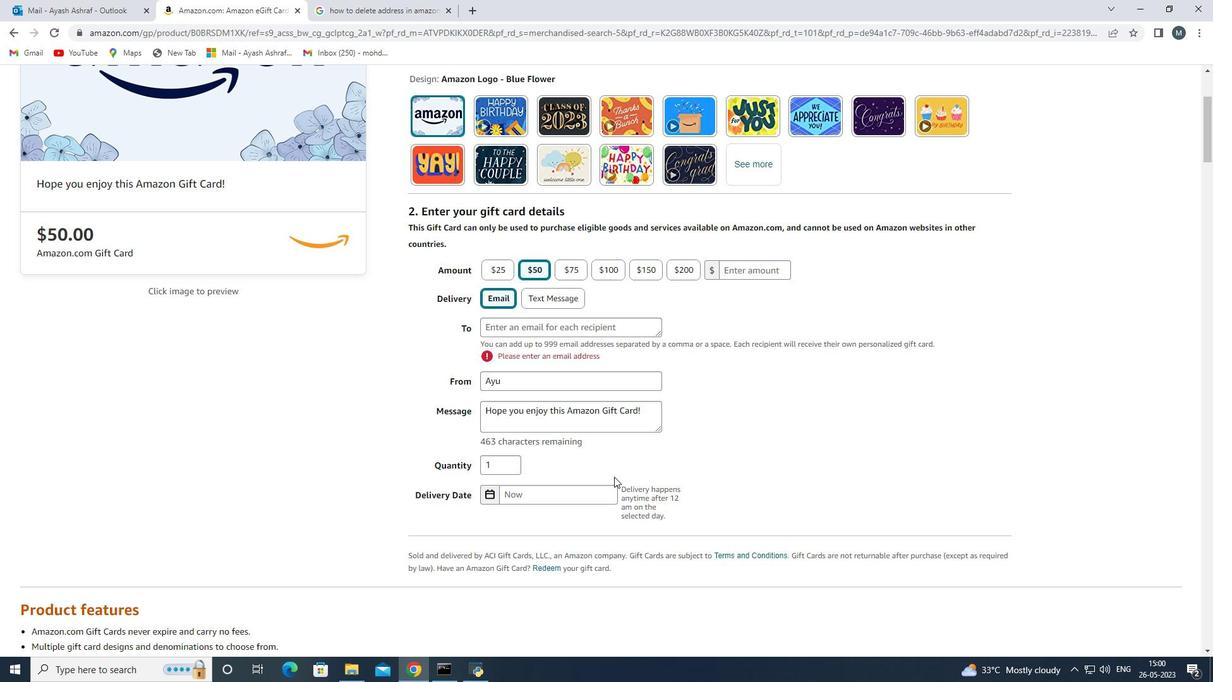 
Action: Mouse moved to (543, 434)
Screenshot: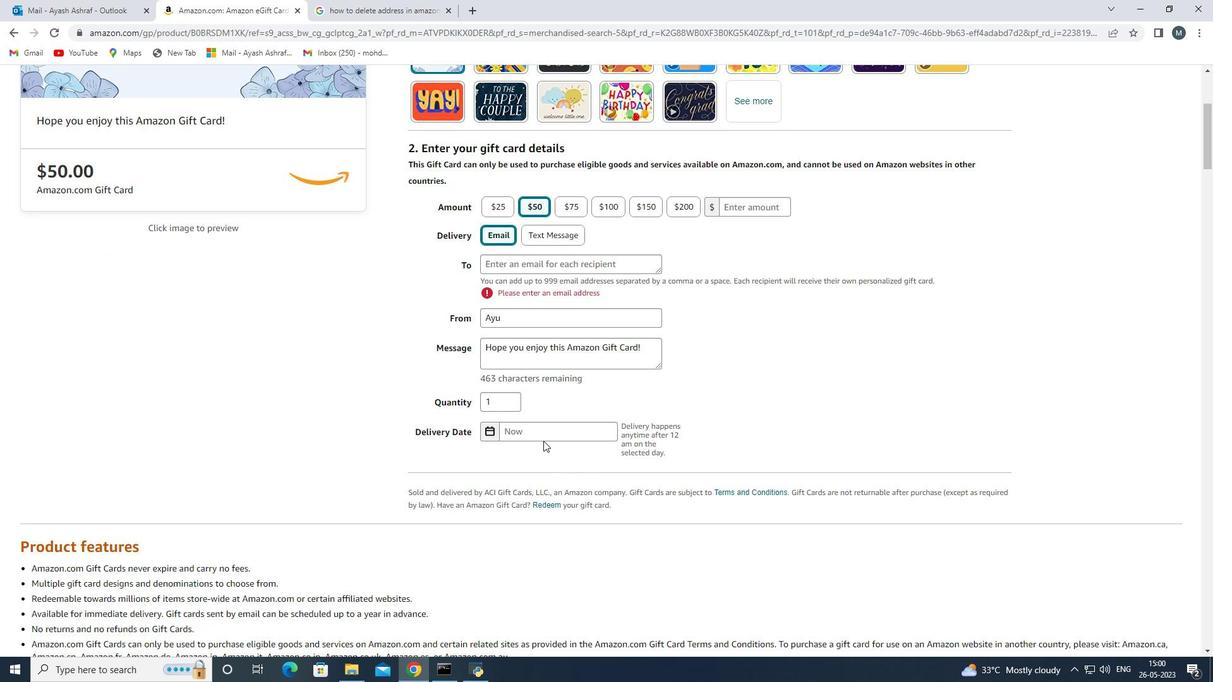 
Action: Mouse pressed left at (543, 434)
Screenshot: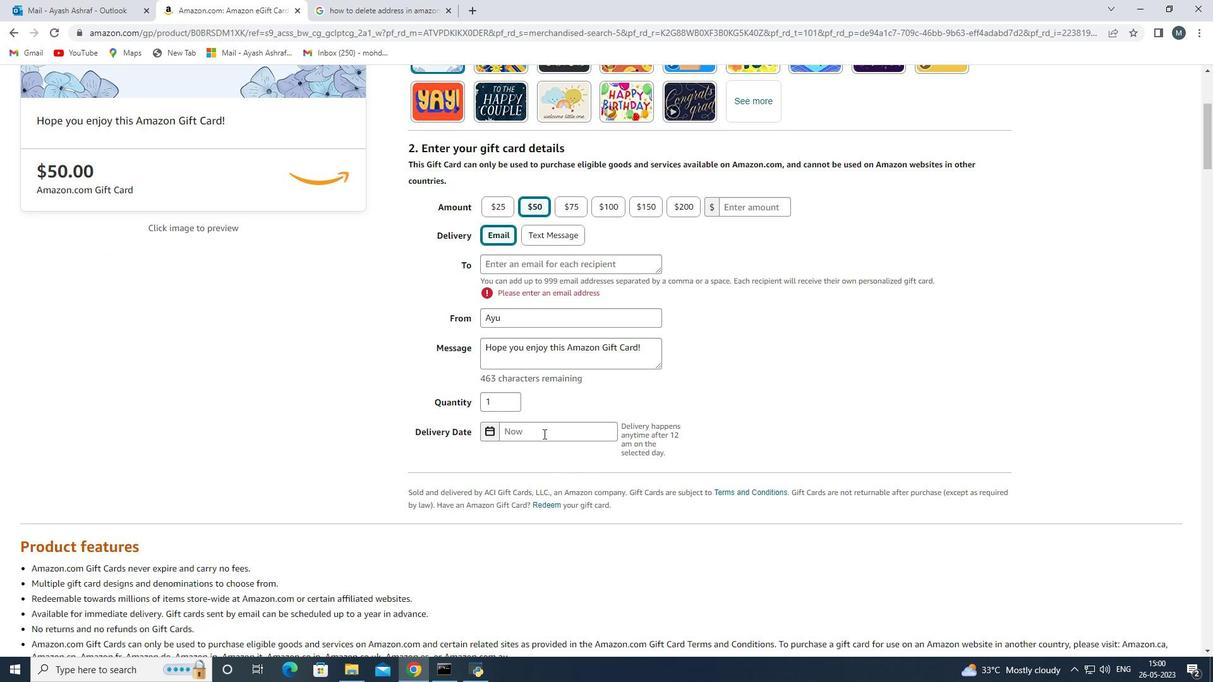 
Action: Mouse moved to (579, 573)
Screenshot: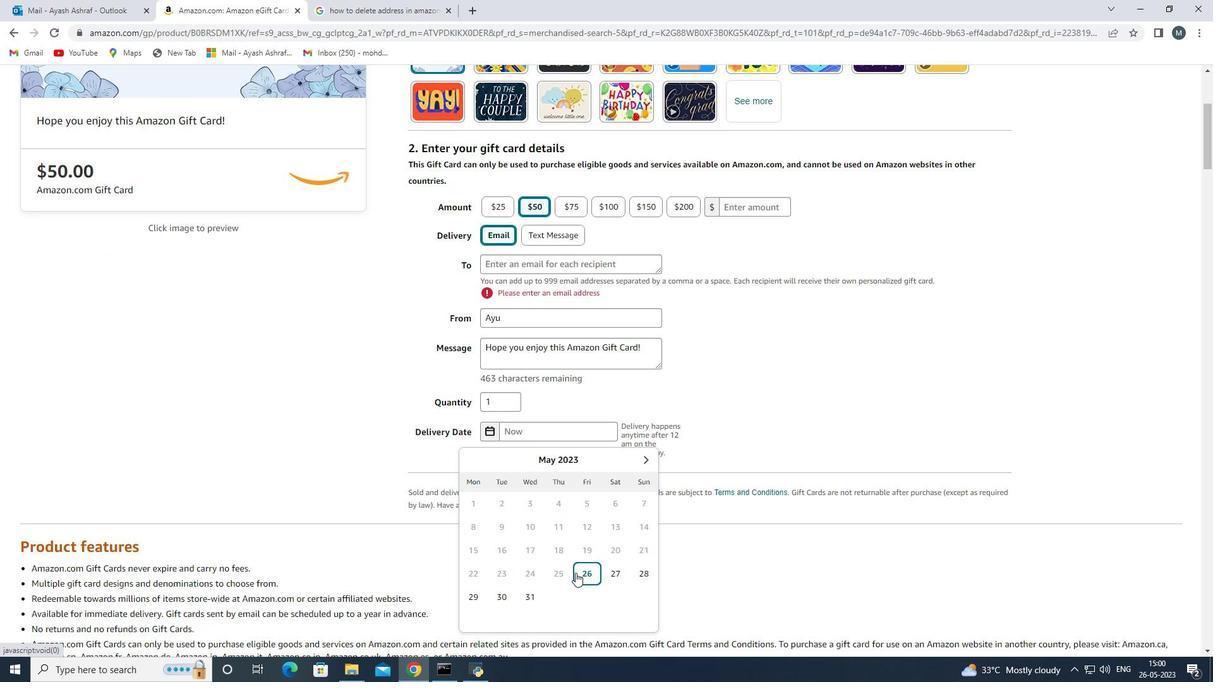 
Action: Mouse pressed left at (579, 573)
Screenshot: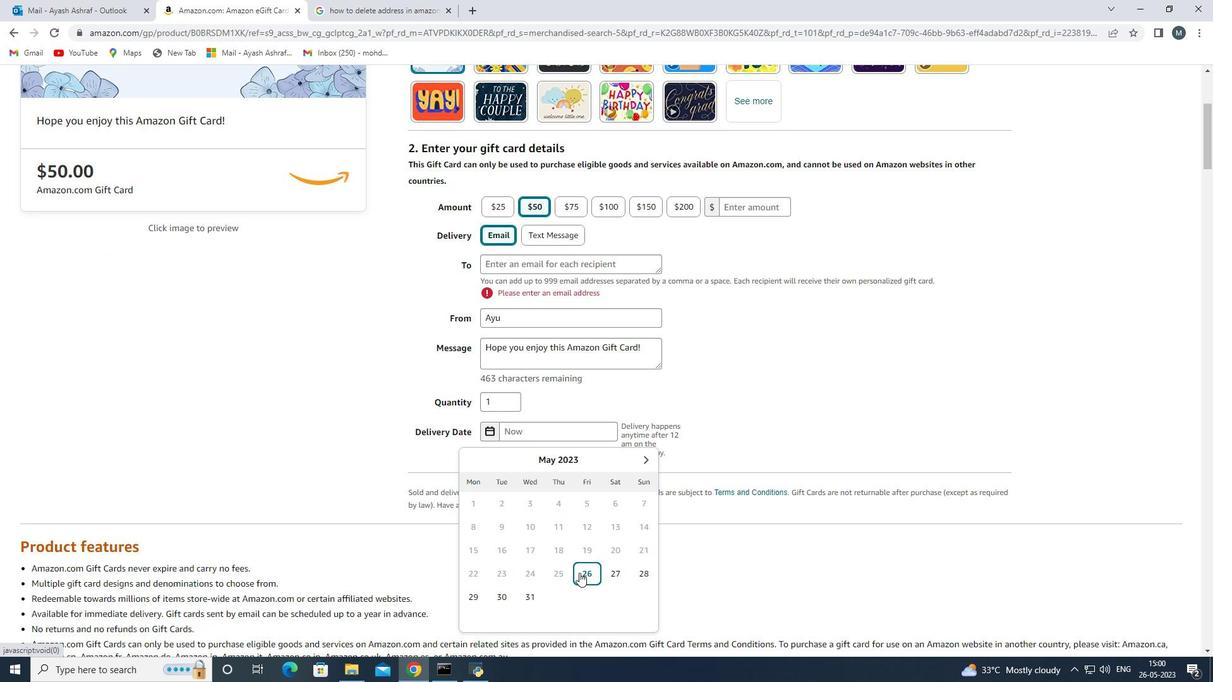 
Action: Mouse moved to (513, 508)
Screenshot: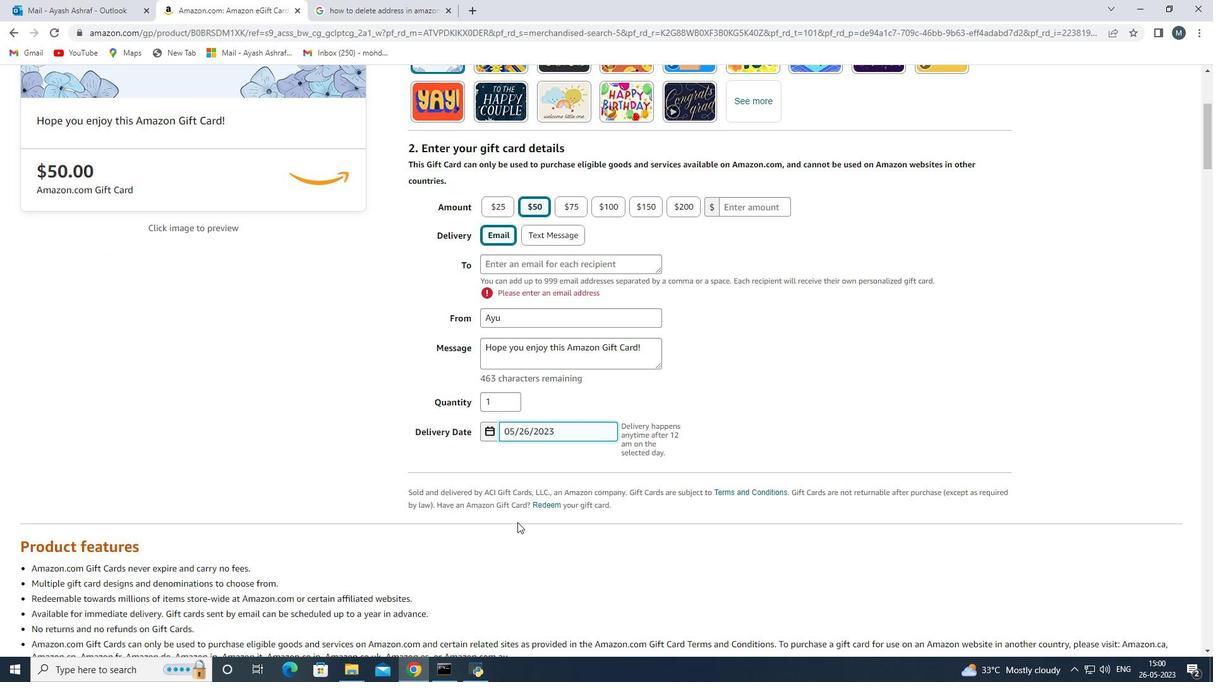 
Action: Mouse scrolled (513, 508) with delta (0, 0)
Screenshot: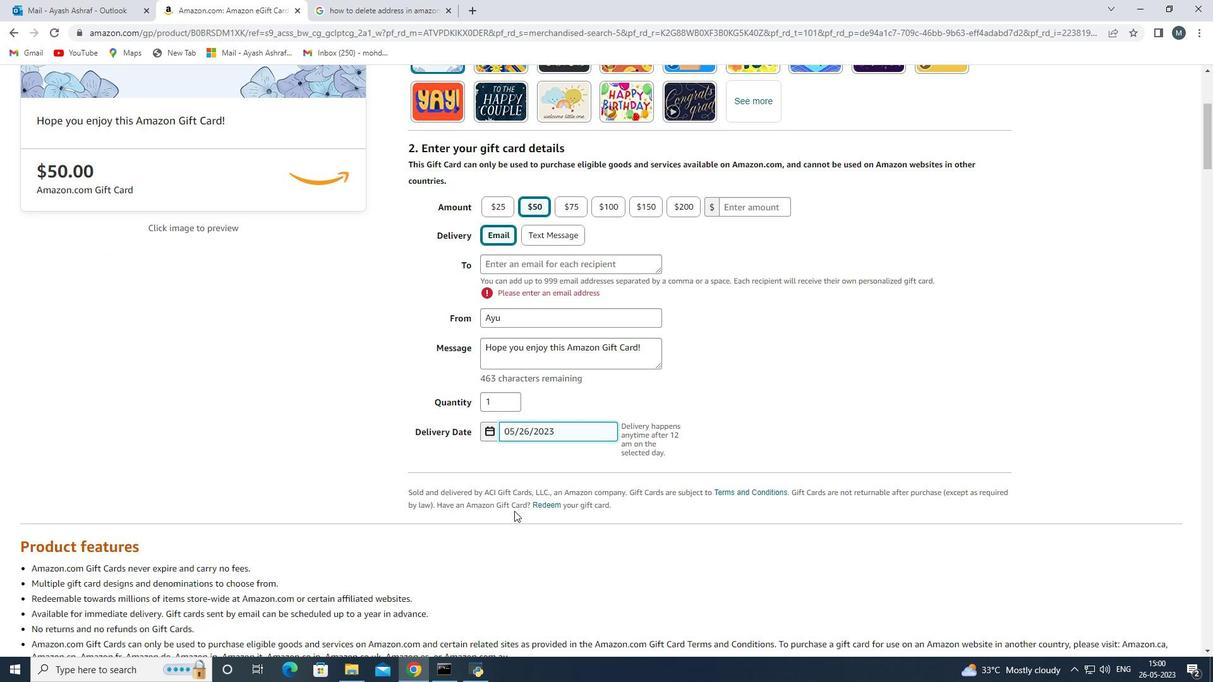 
Action: Mouse scrolled (513, 508) with delta (0, 0)
Screenshot: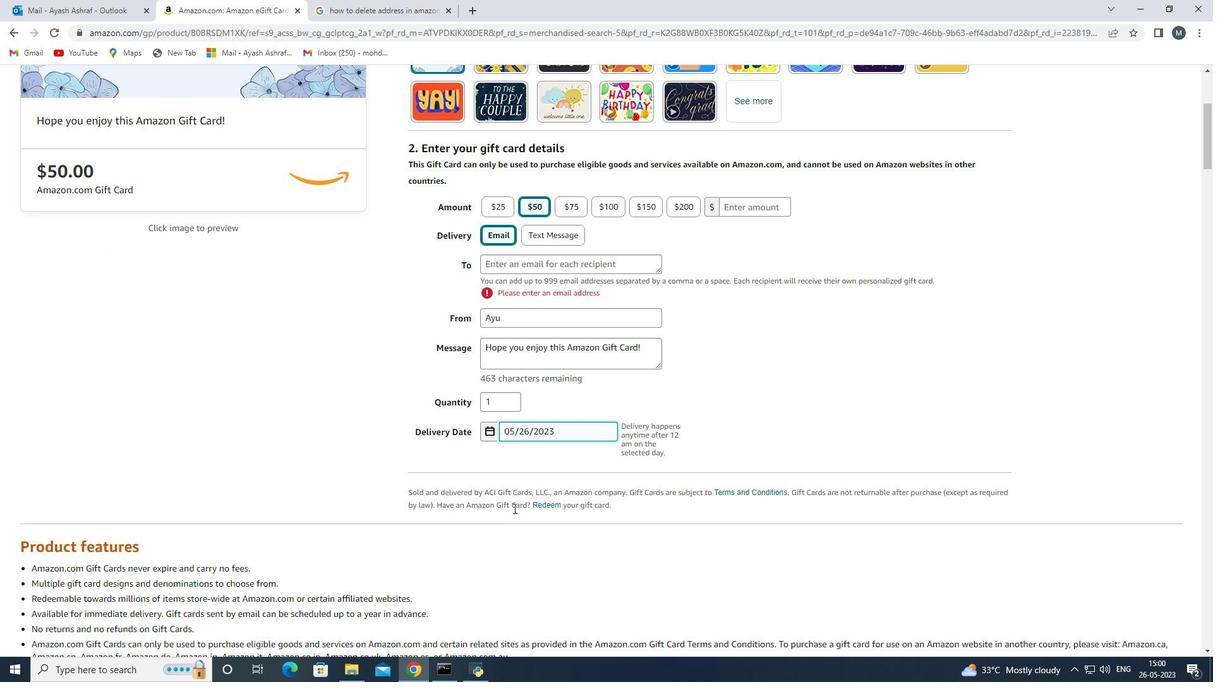 
Action: Mouse scrolled (513, 509) with delta (0, 0)
Screenshot: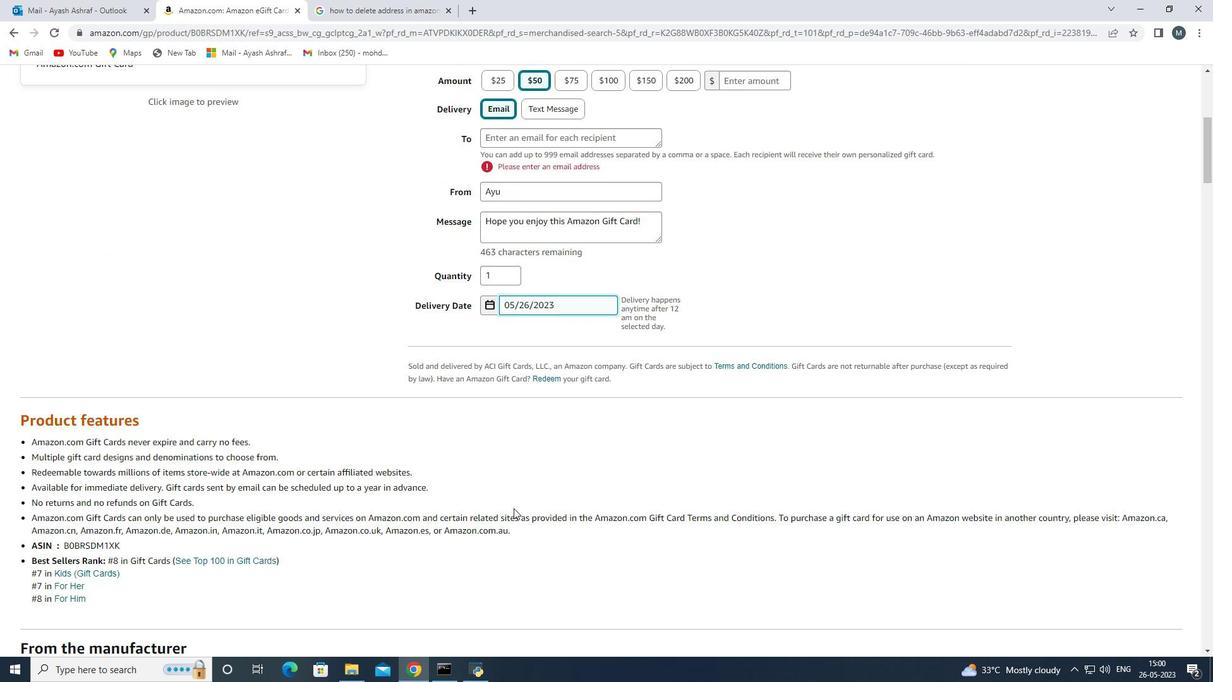 
Action: Mouse scrolled (513, 509) with delta (0, 0)
Screenshot: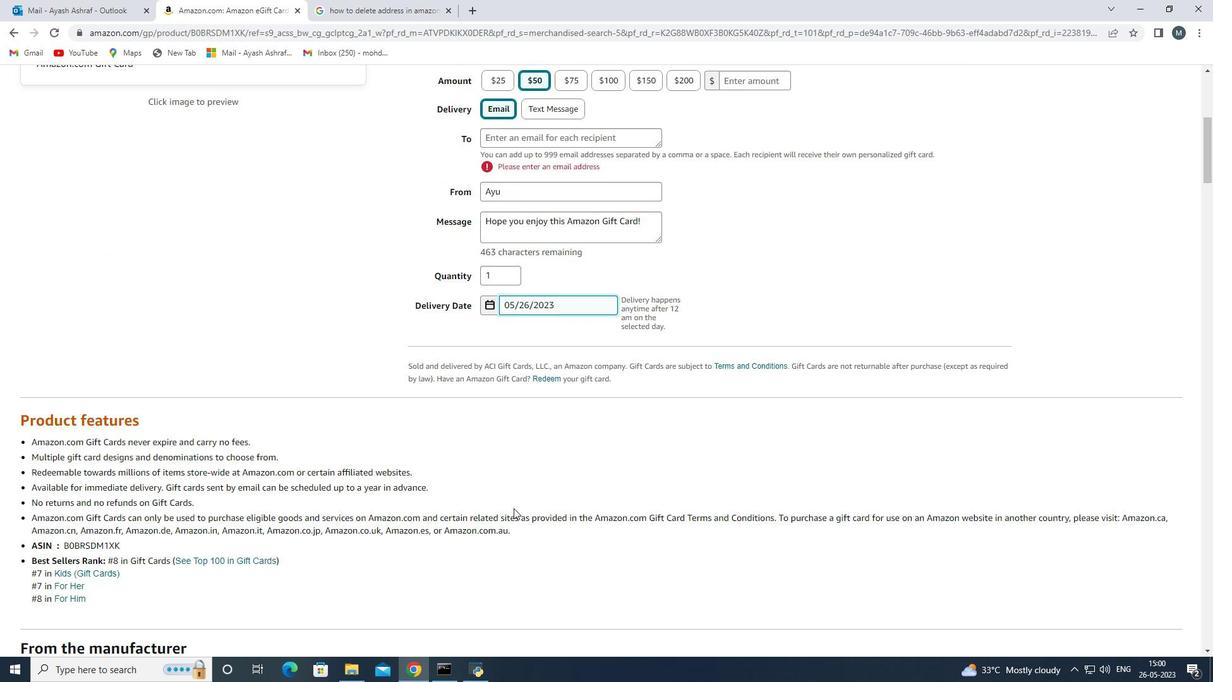 
Action: Mouse scrolled (513, 509) with delta (0, 0)
Screenshot: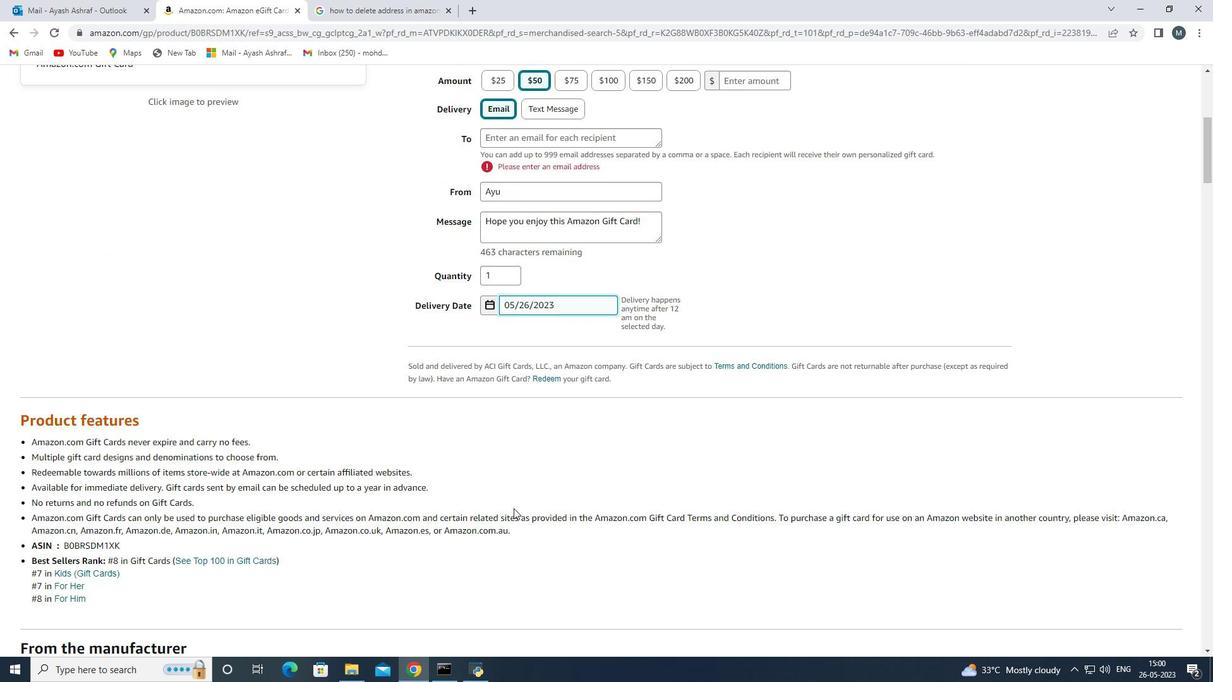 
Action: Mouse scrolled (513, 509) with delta (0, 0)
Screenshot: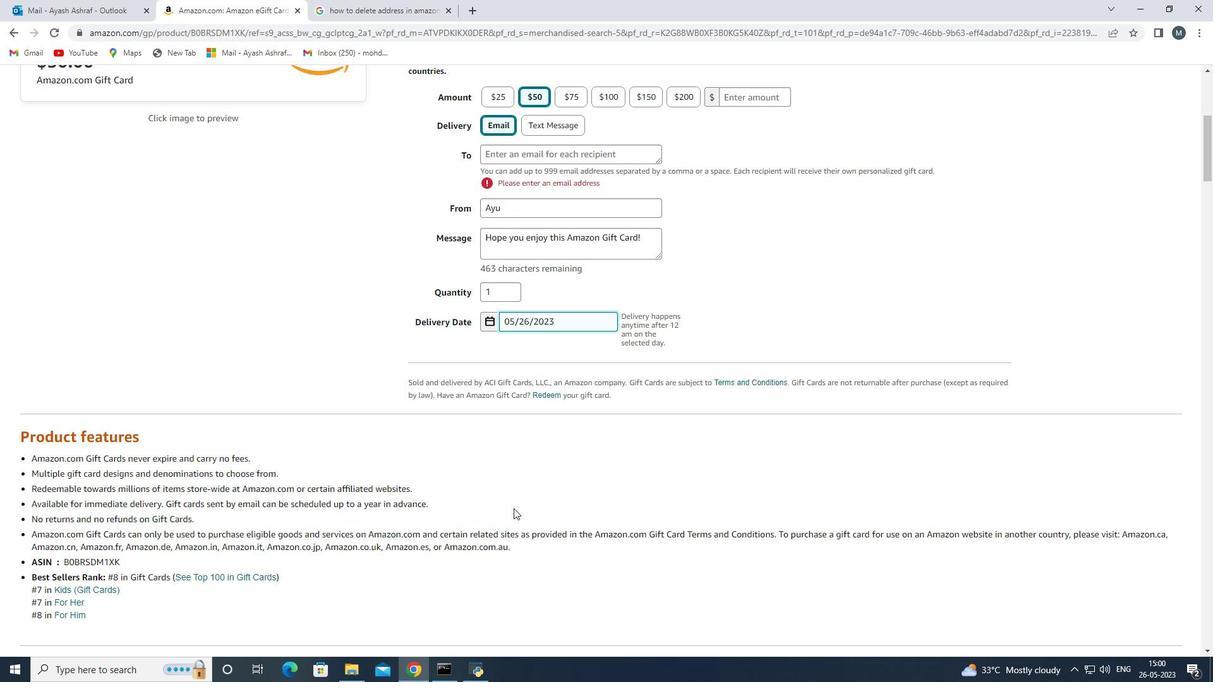 
Action: Mouse scrolled (513, 509) with delta (0, 0)
Screenshot: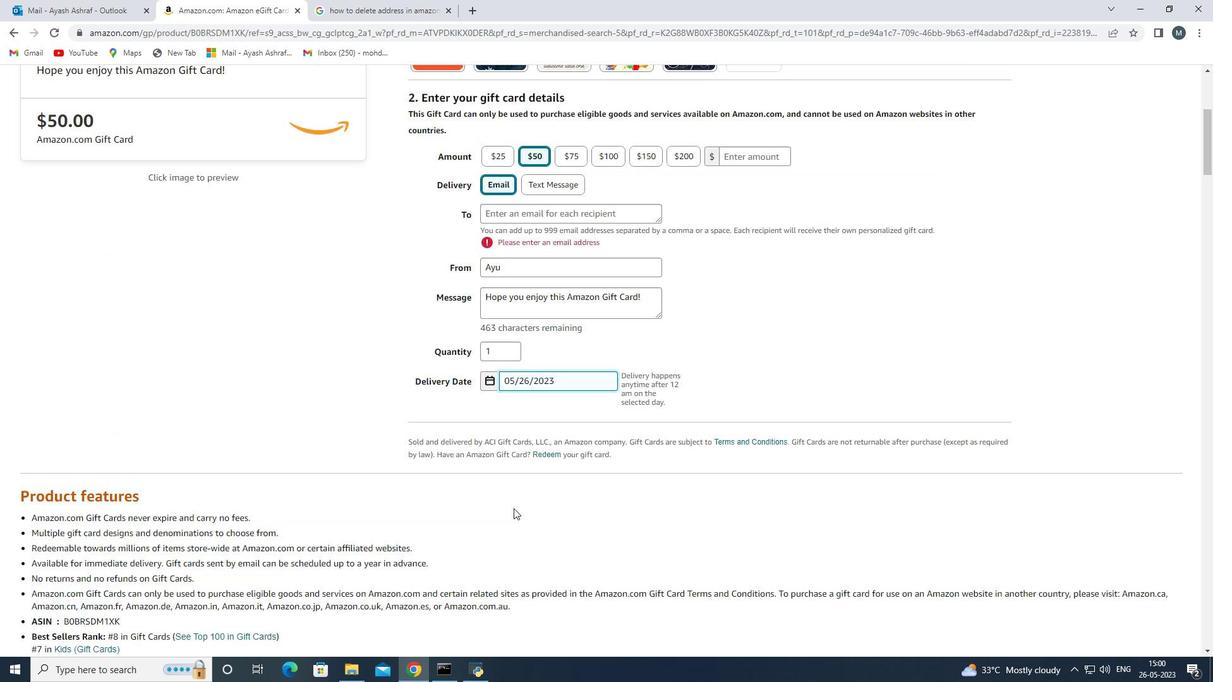 
Action: Mouse scrolled (513, 509) with delta (0, 0)
Screenshot: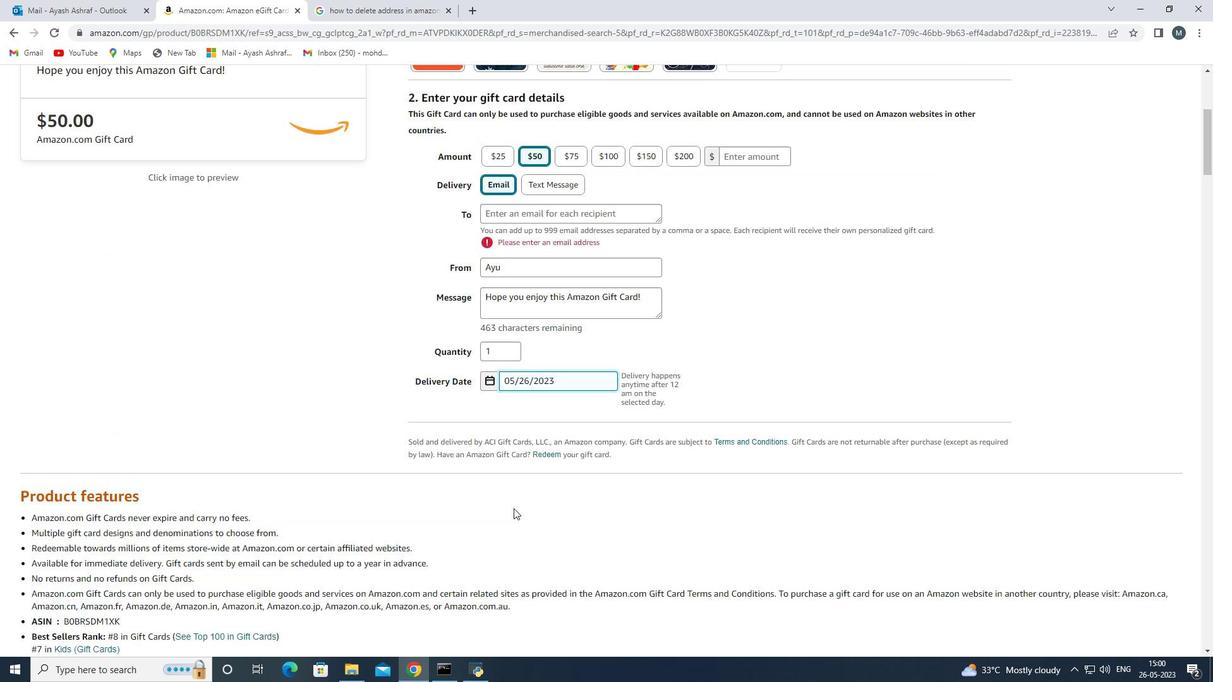 
Action: Mouse scrolled (513, 509) with delta (0, 0)
Screenshot: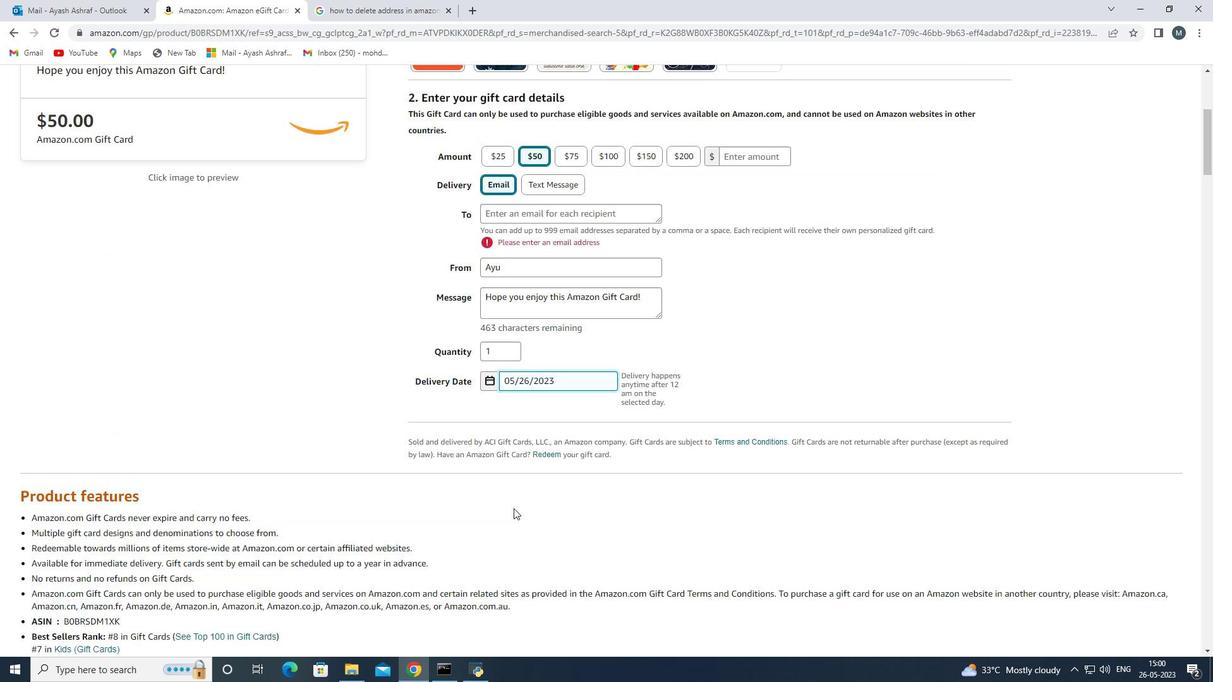 
Action: Mouse scrolled (513, 509) with delta (0, 0)
Screenshot: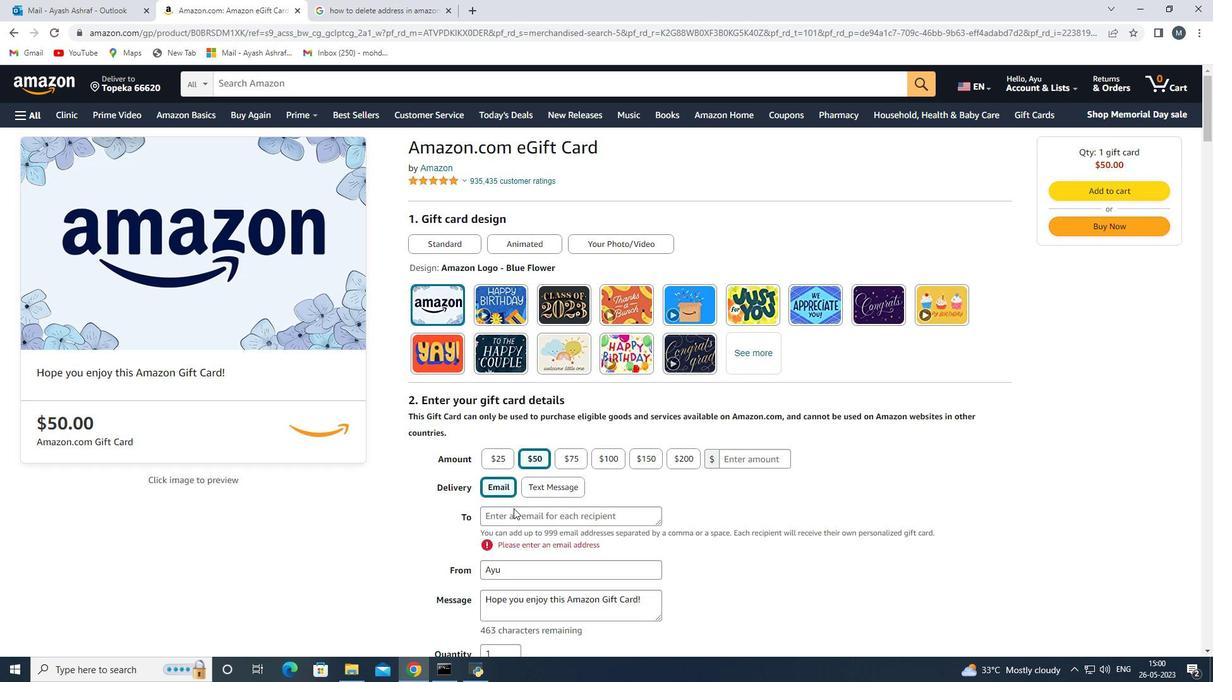 
Action: Mouse scrolled (513, 509) with delta (0, 0)
Screenshot: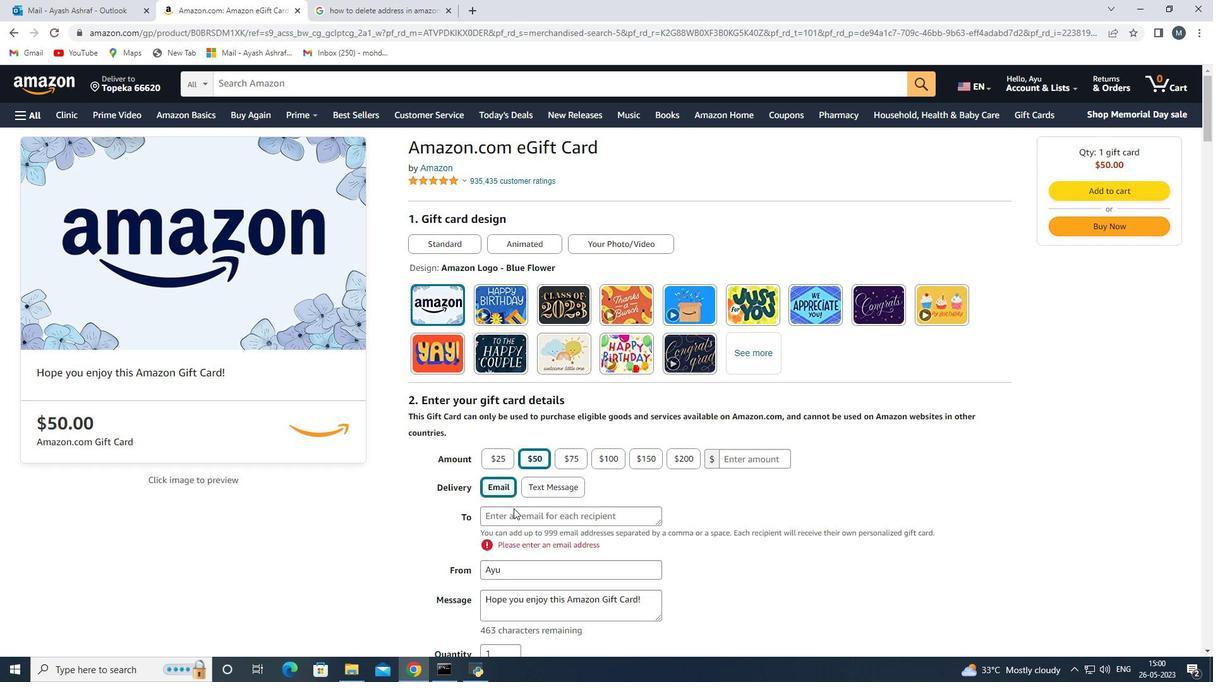 
Action: Mouse moved to (1125, 188)
Screenshot: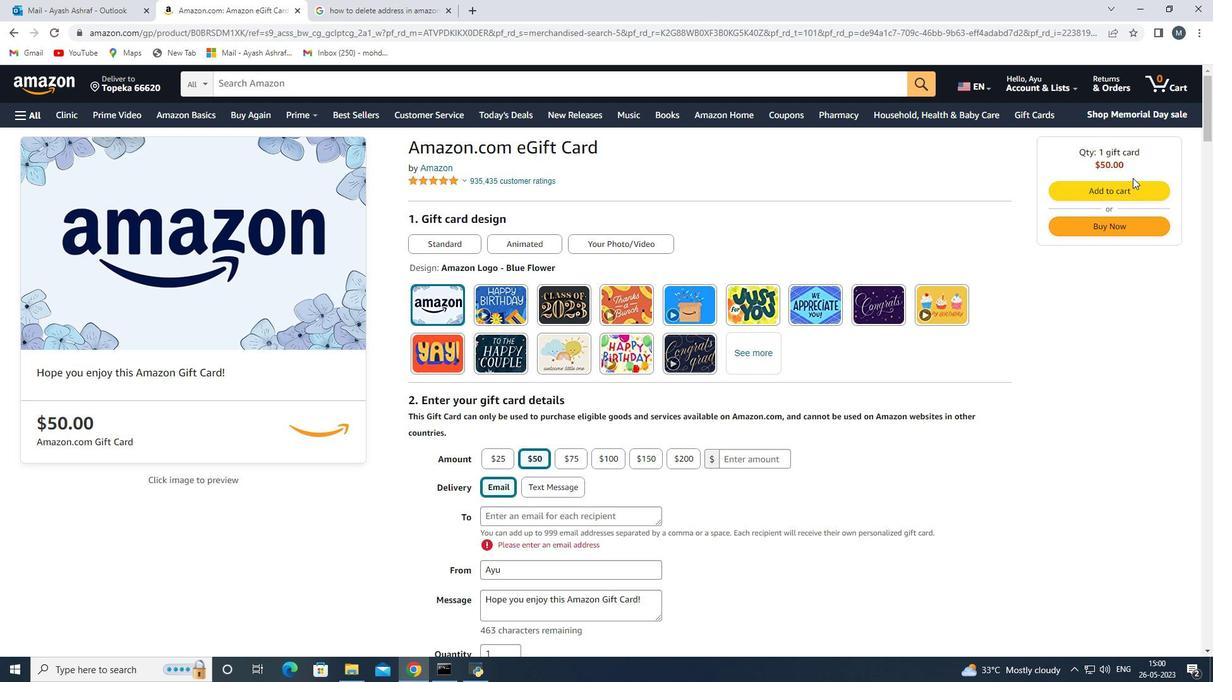 
Action: Mouse pressed left at (1125, 188)
Screenshot: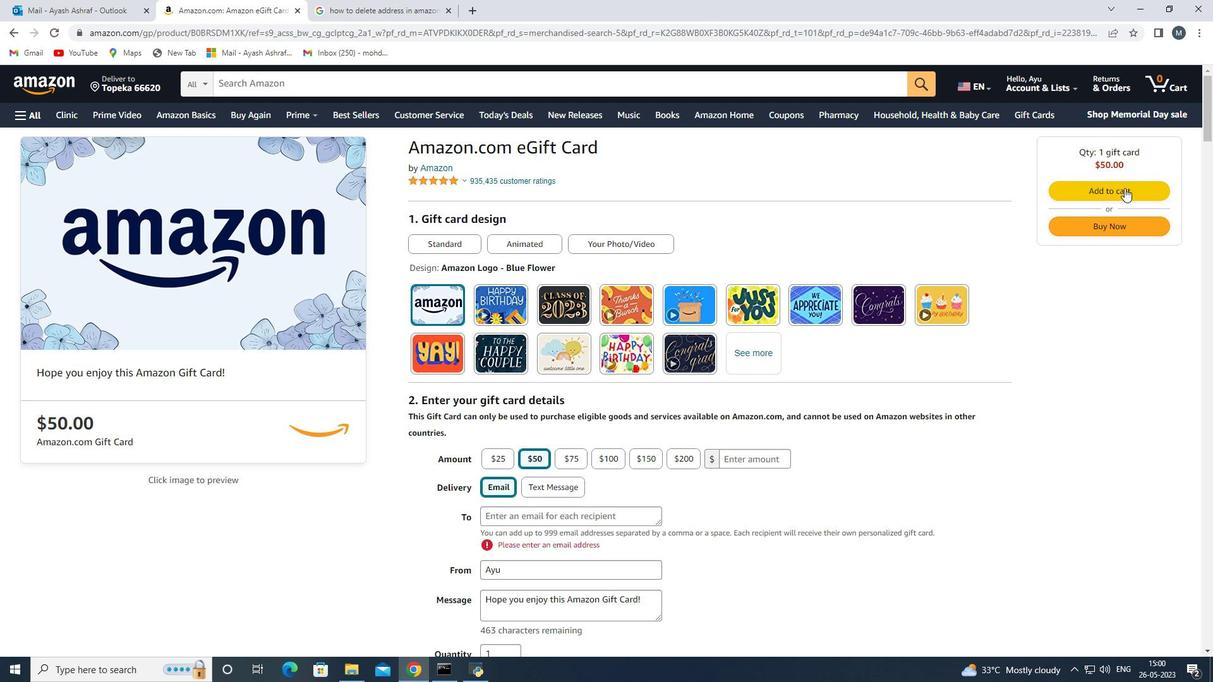 
Action: Mouse moved to (447, 424)
Screenshot: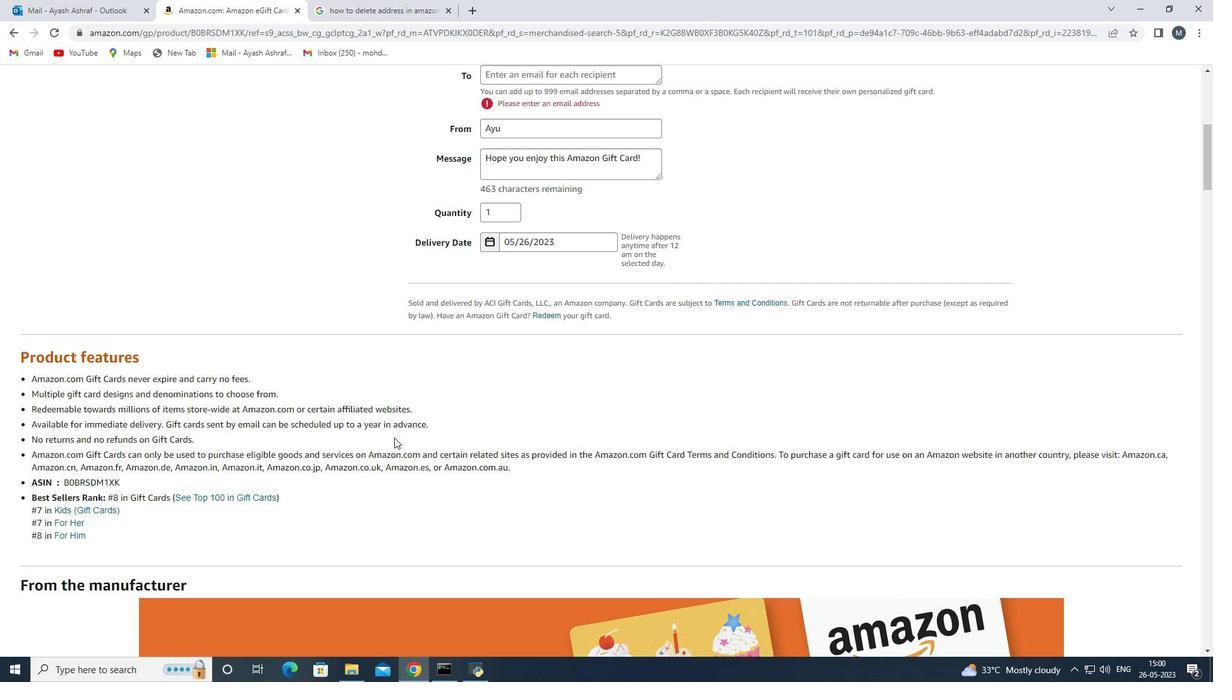 
Action: Mouse scrolled (446, 424) with delta (0, 0)
Screenshot: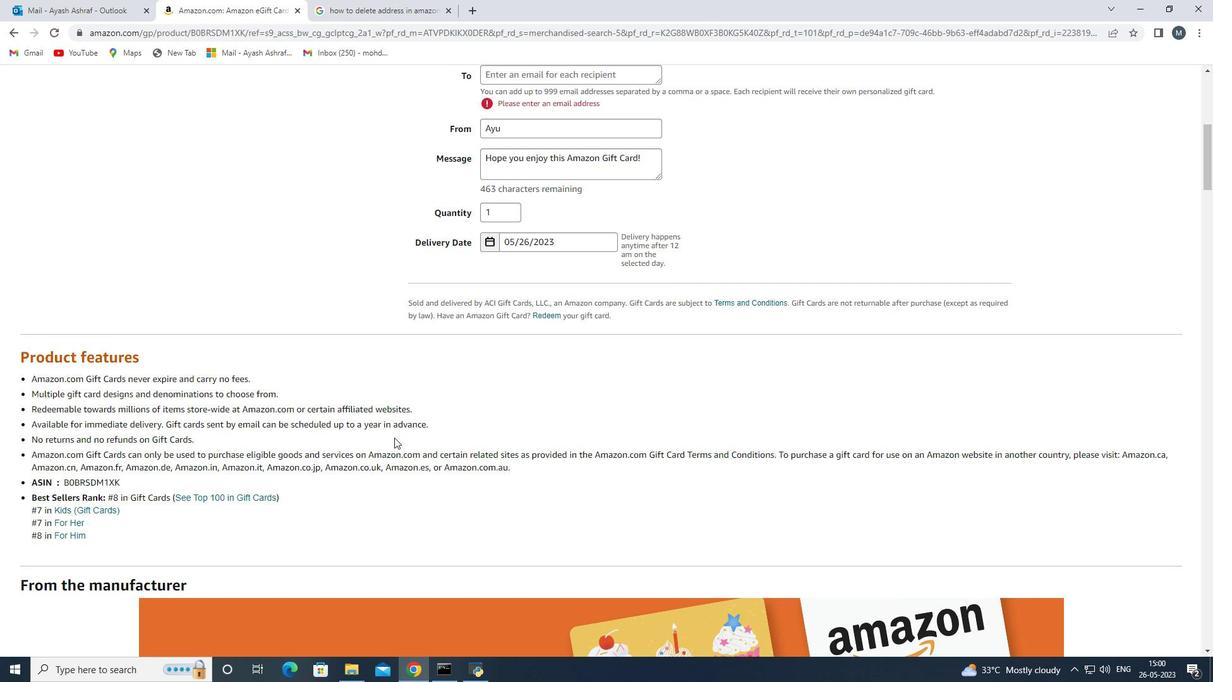 
Action: Mouse scrolled (446, 424) with delta (0, 0)
Screenshot: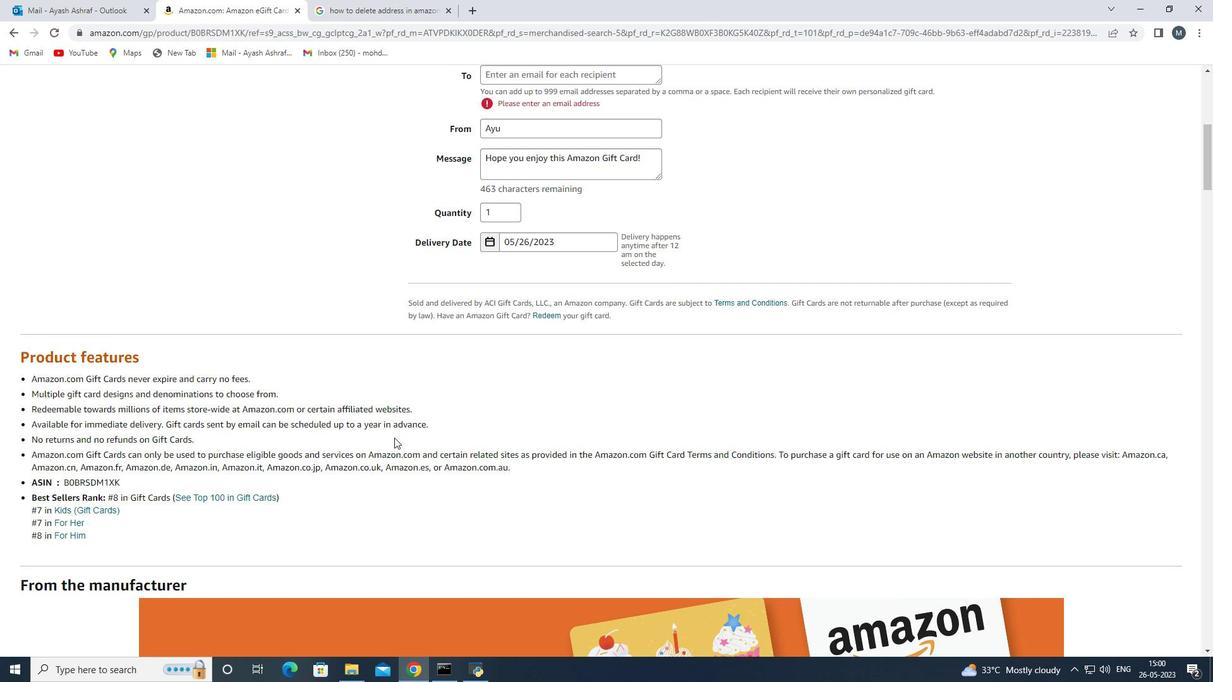 
Action: Mouse scrolled (447, 424) with delta (0, 0)
Screenshot: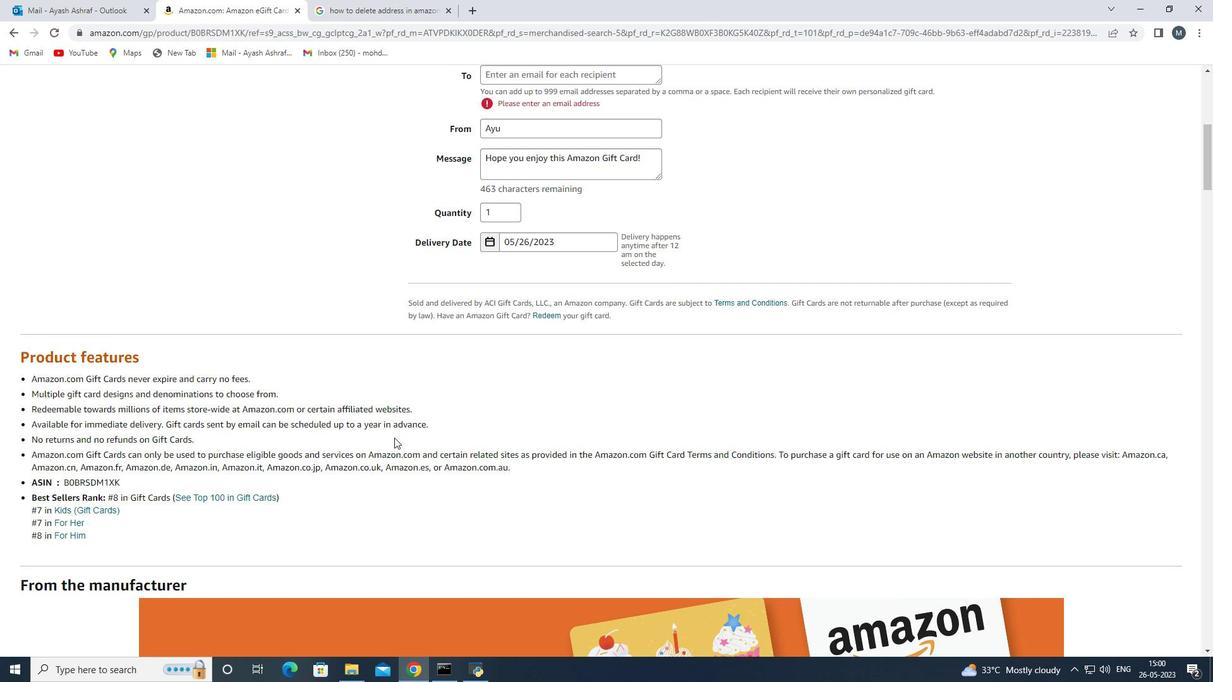 
Action: Mouse scrolled (447, 424) with delta (0, 0)
Screenshot: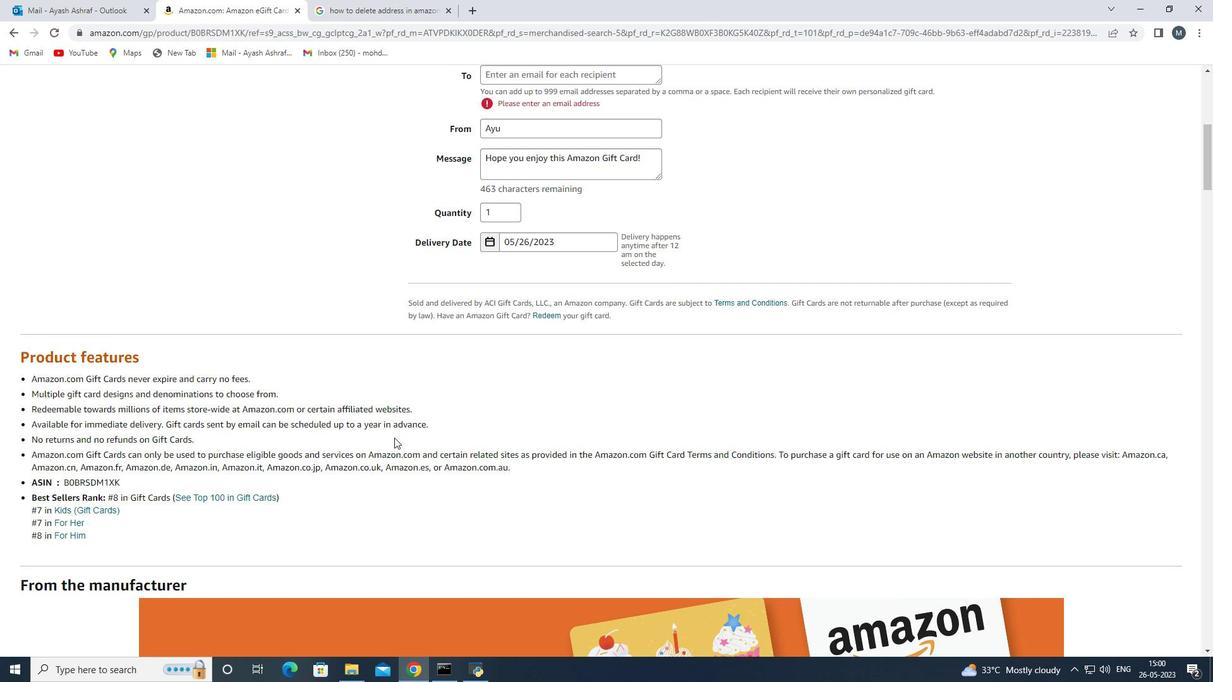 
Action: Mouse scrolled (447, 424) with delta (0, 0)
Screenshot: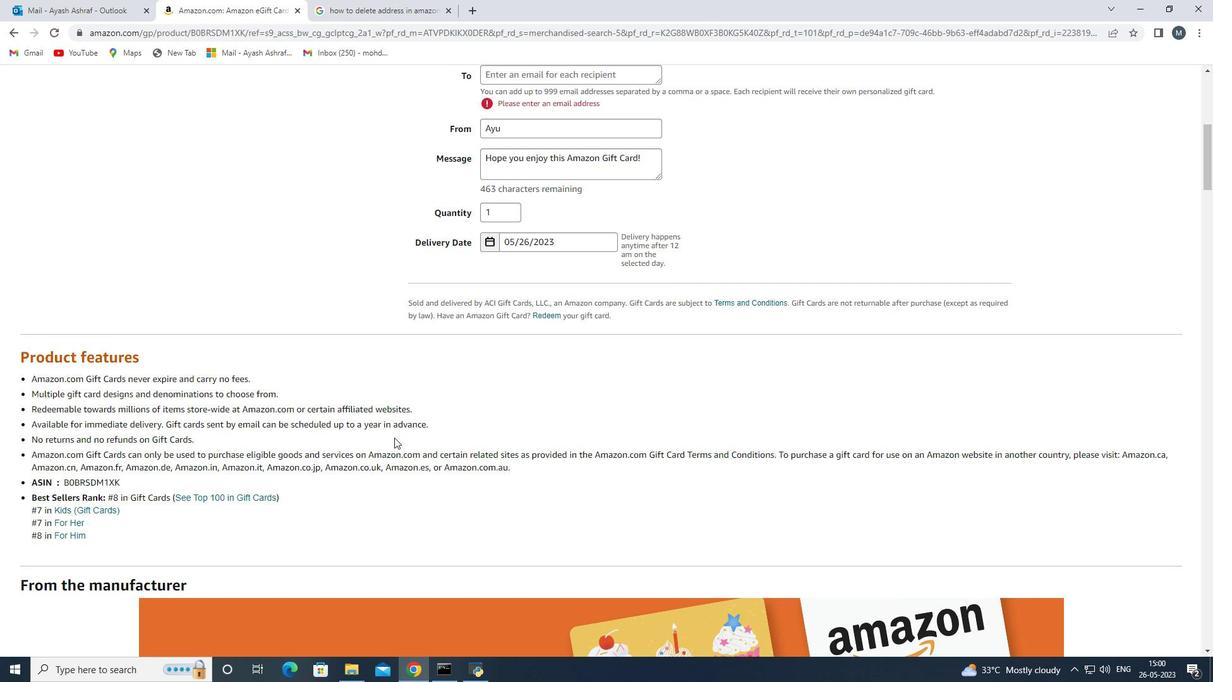 
Action: Mouse scrolled (447, 424) with delta (0, 0)
Screenshot: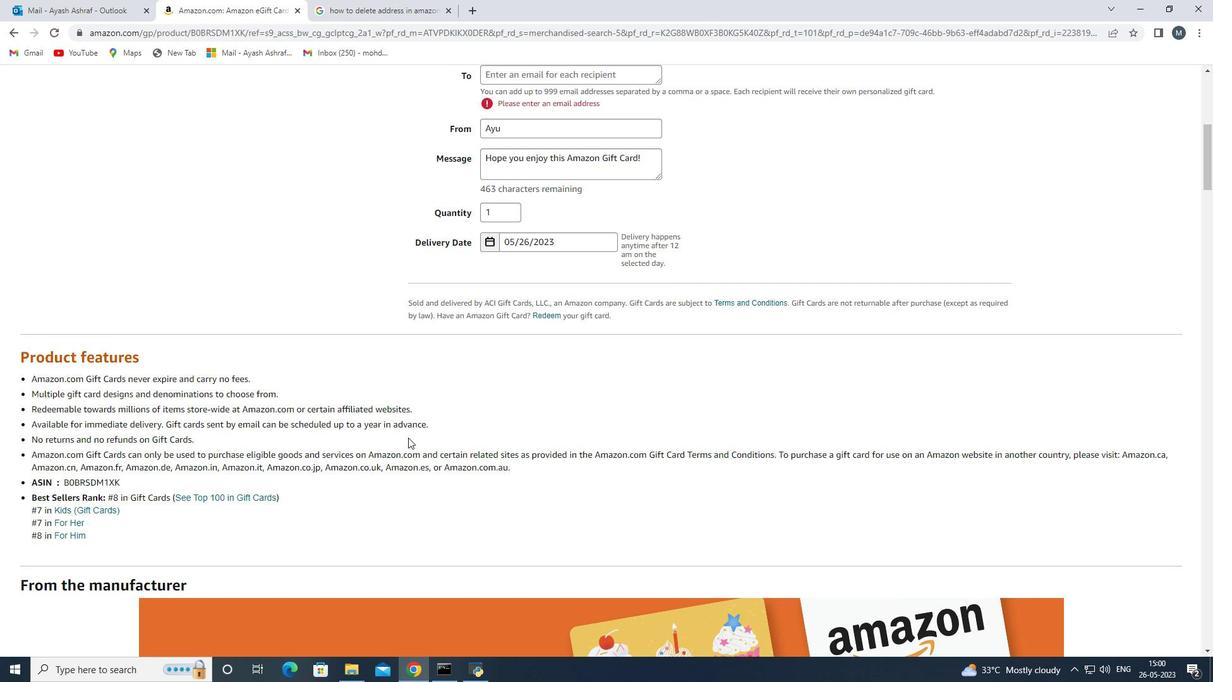 
Action: Mouse moved to (518, 406)
Screenshot: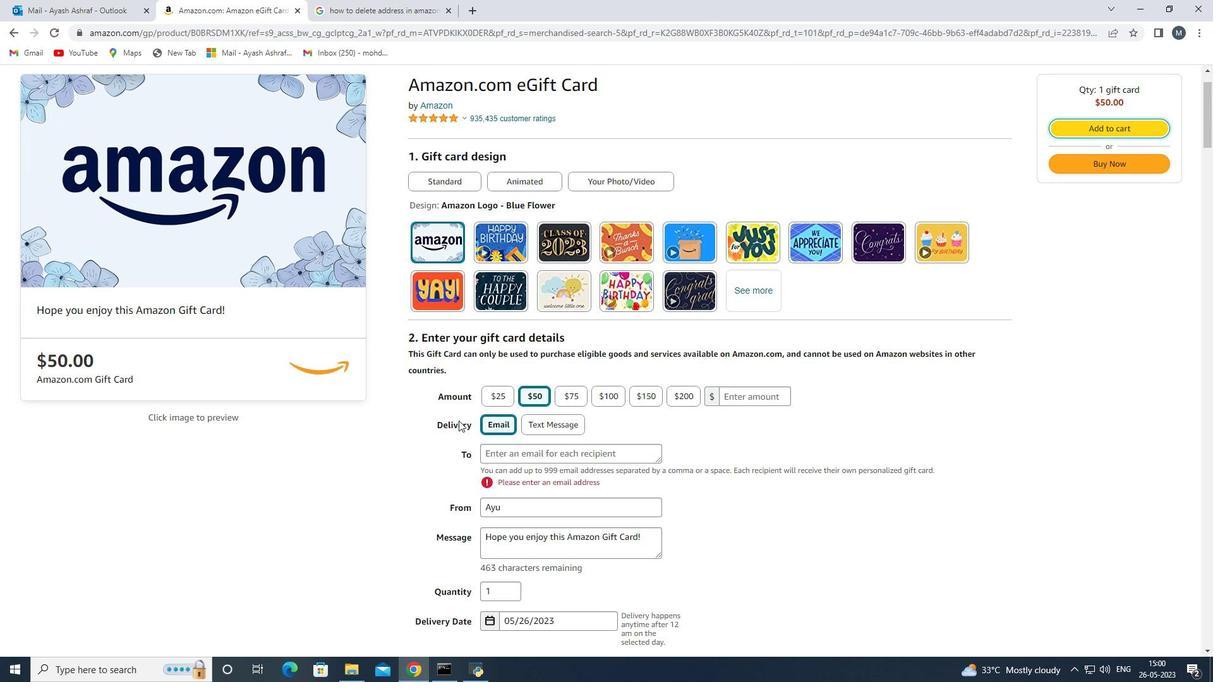 
Action: Mouse scrolled (518, 405) with delta (0, 0)
Screenshot: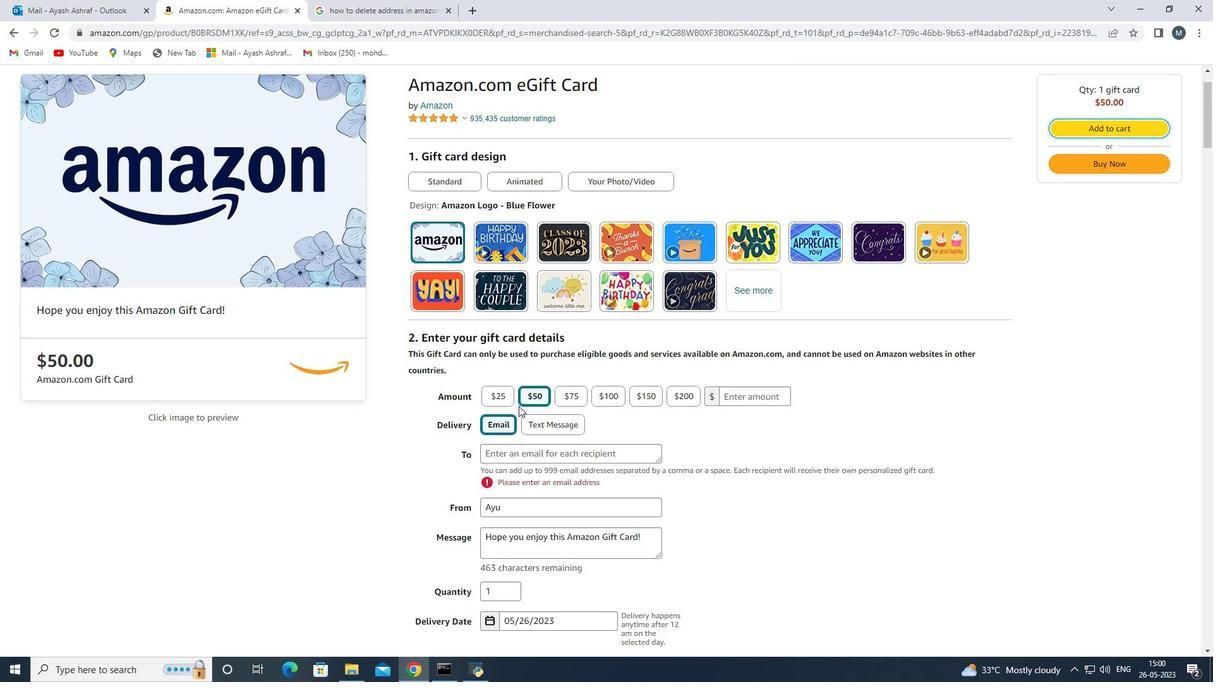 
Action: Mouse scrolled (518, 405) with delta (0, 0)
Screenshot: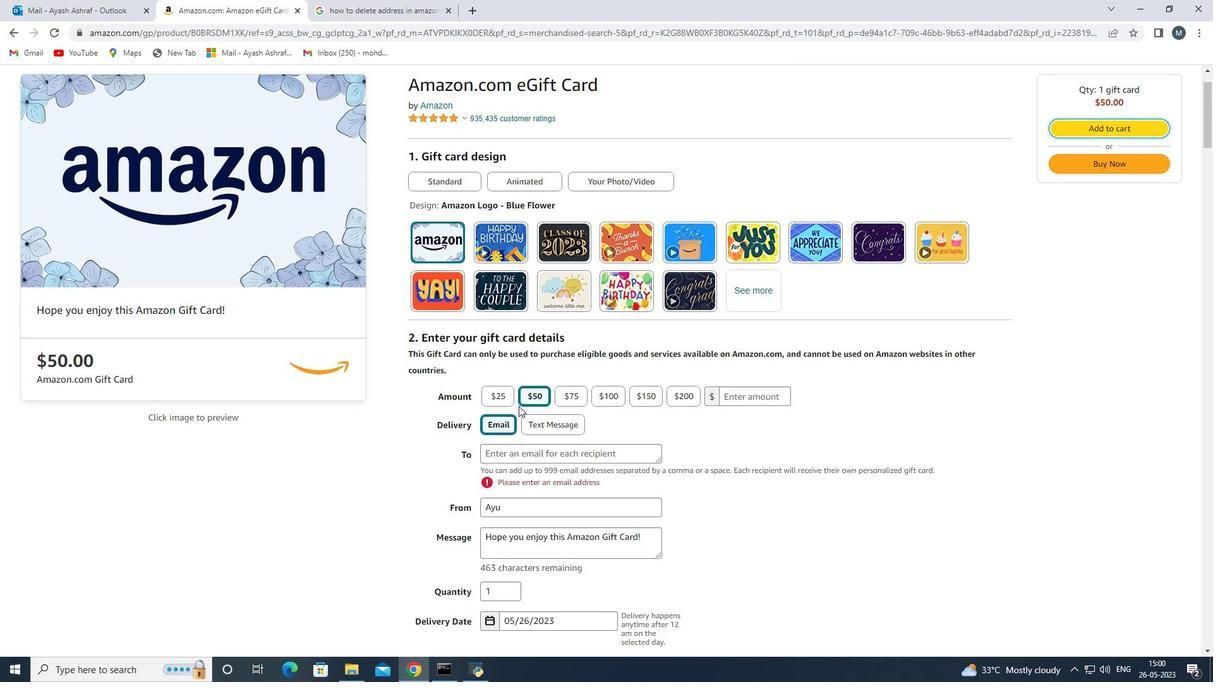
Action: Mouse moved to (532, 328)
Screenshot: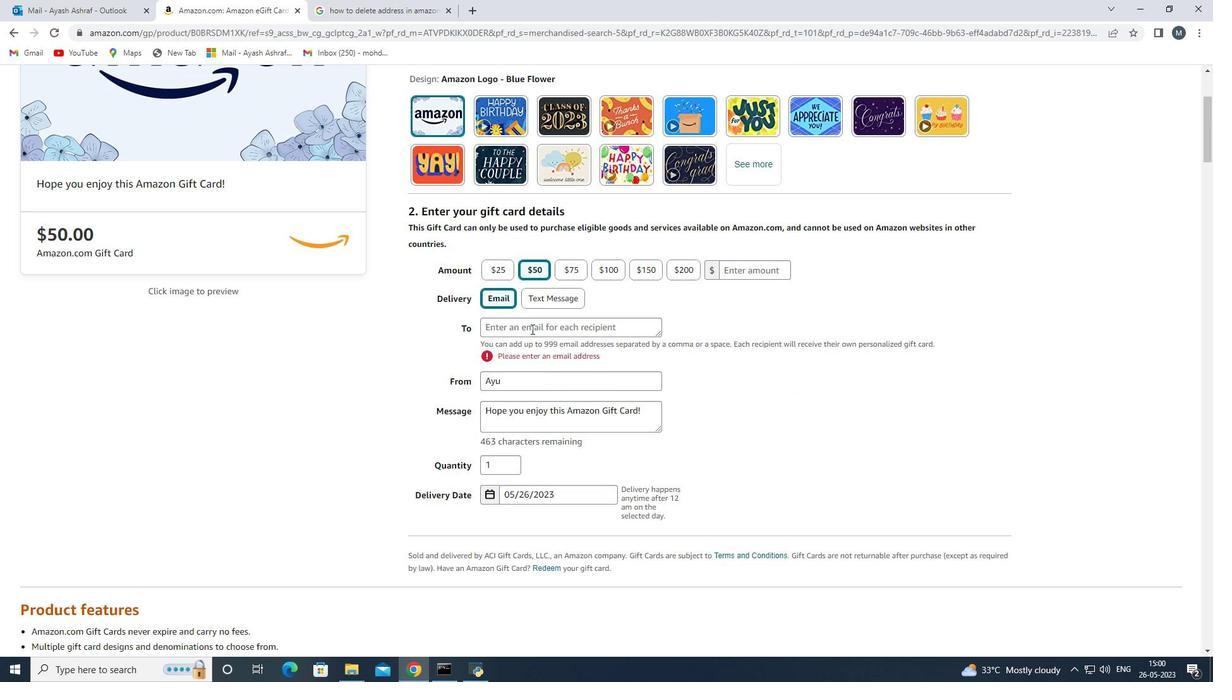 
Action: Mouse pressed left at (532, 328)
Screenshot: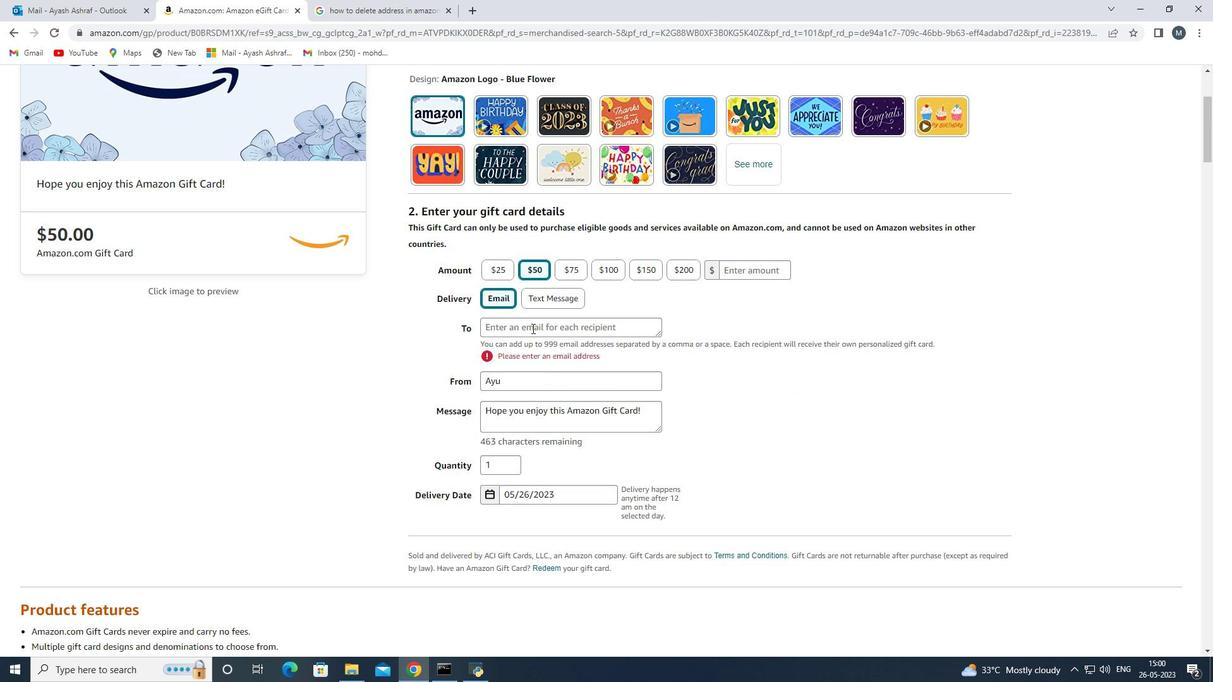 
Action: Mouse moved to (532, 328)
Screenshot: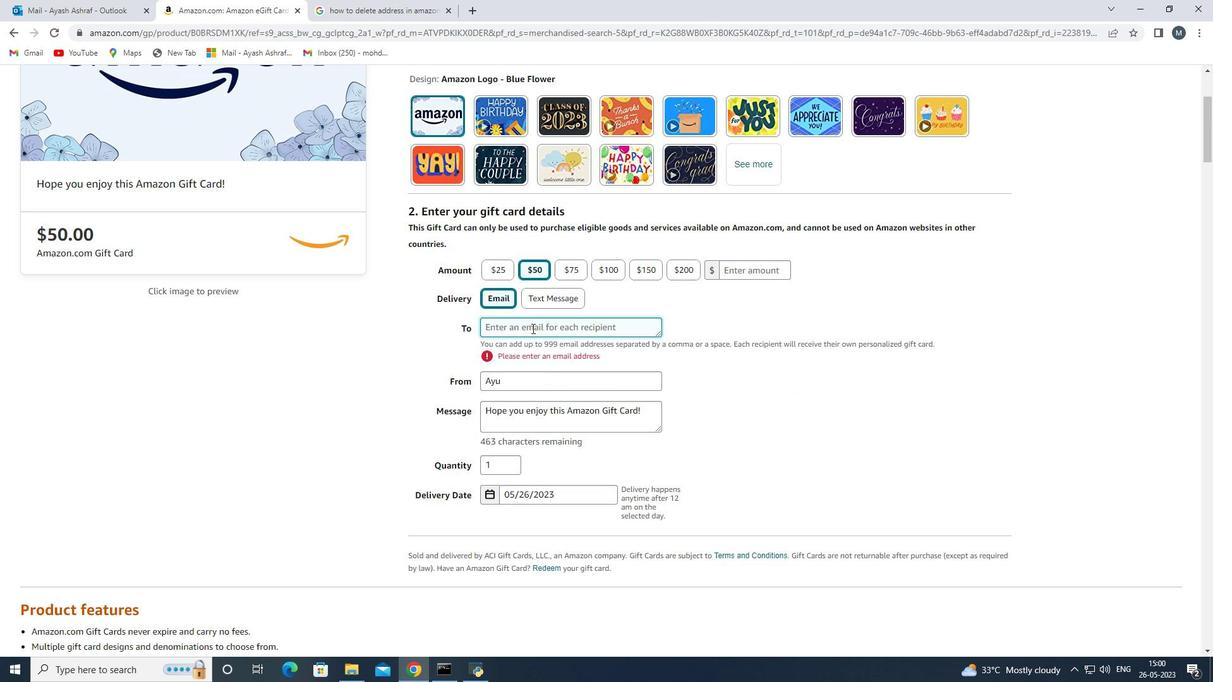 
Action: Key pressed cydnn<Key.shift>@g,<Key.backspace>mai
Screenshot: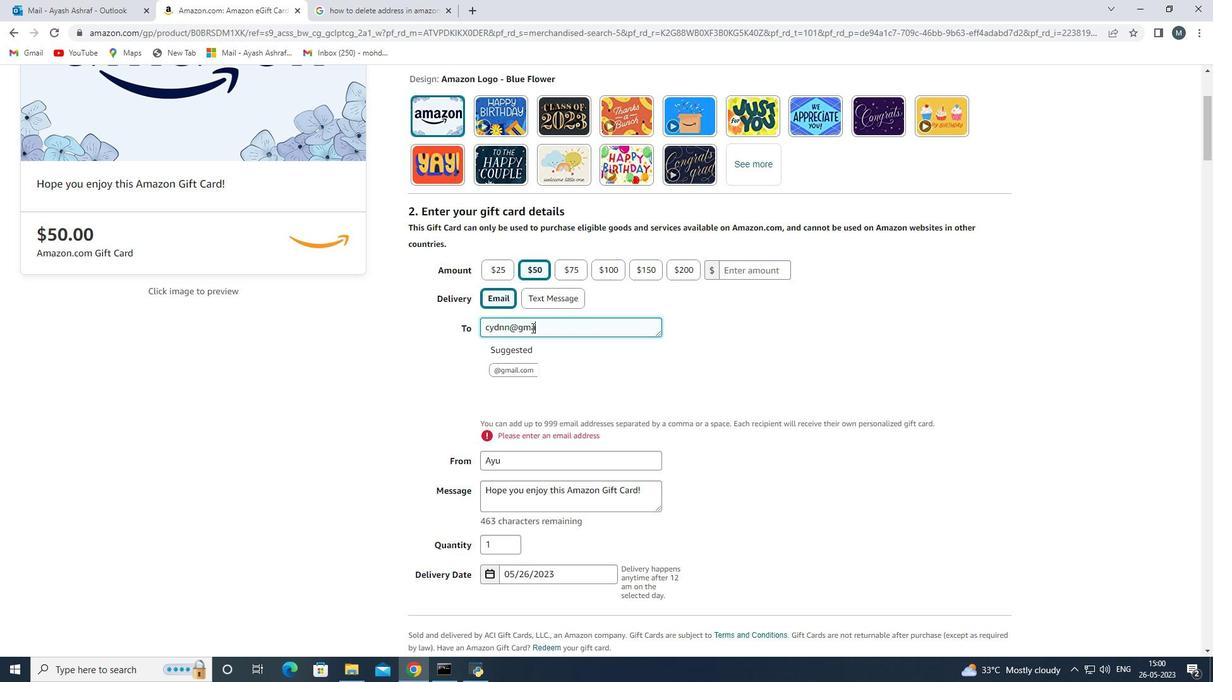 
Action: Mouse moved to (506, 368)
Screenshot: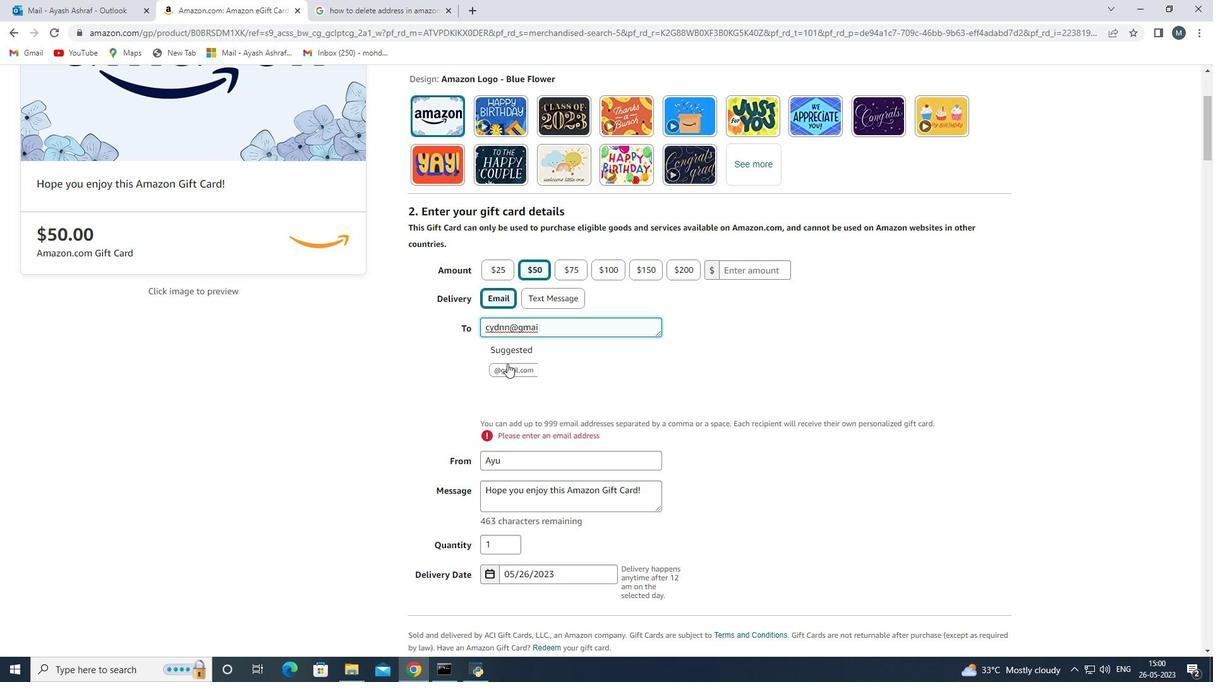 
Action: Mouse pressed left at (506, 368)
Screenshot: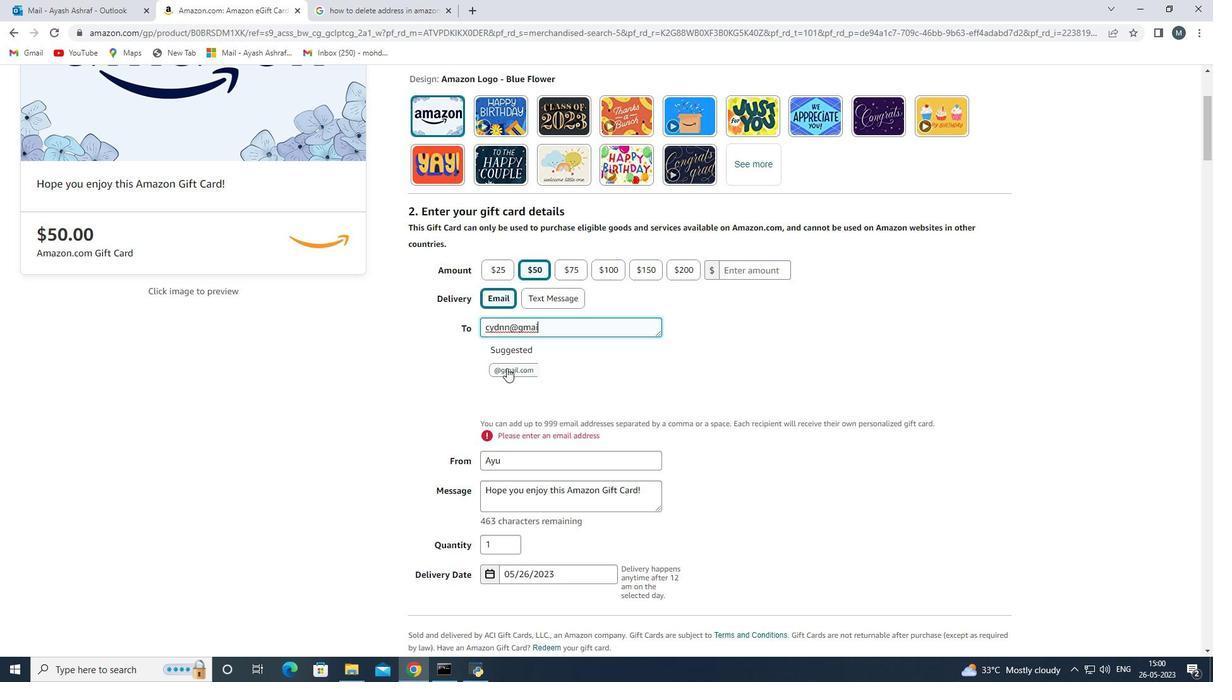 
Action: Mouse moved to (484, 463)
Screenshot: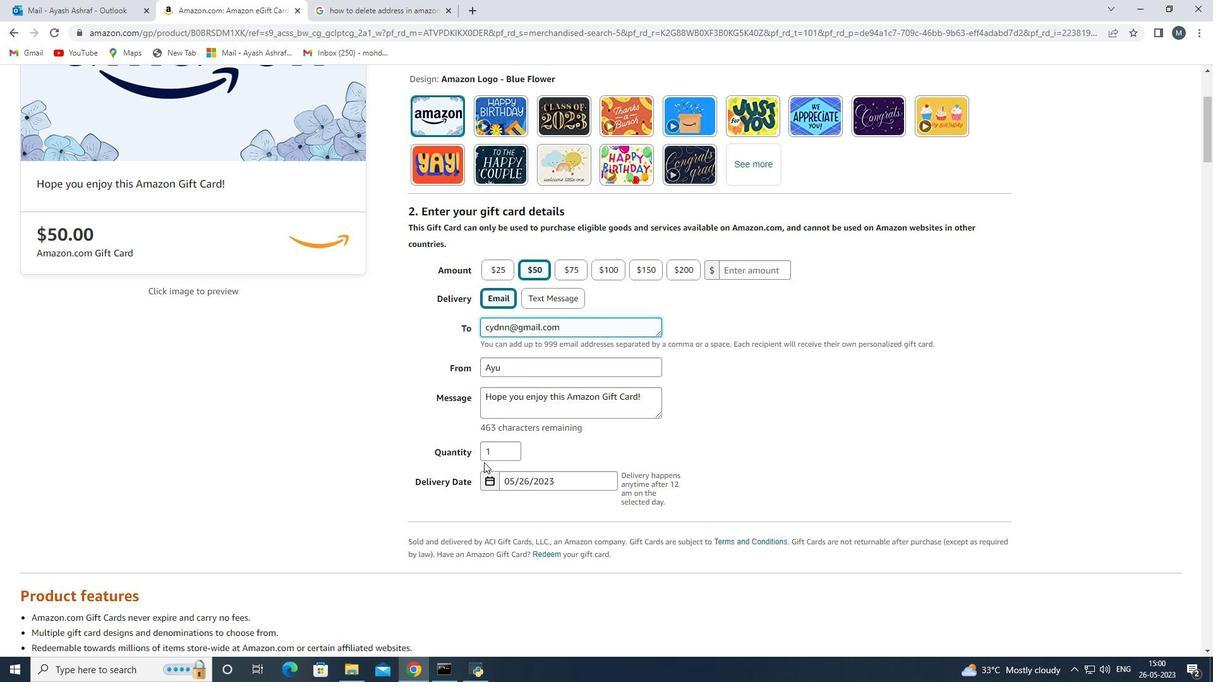 
Action: Mouse scrolled (484, 463) with delta (0, 0)
Screenshot: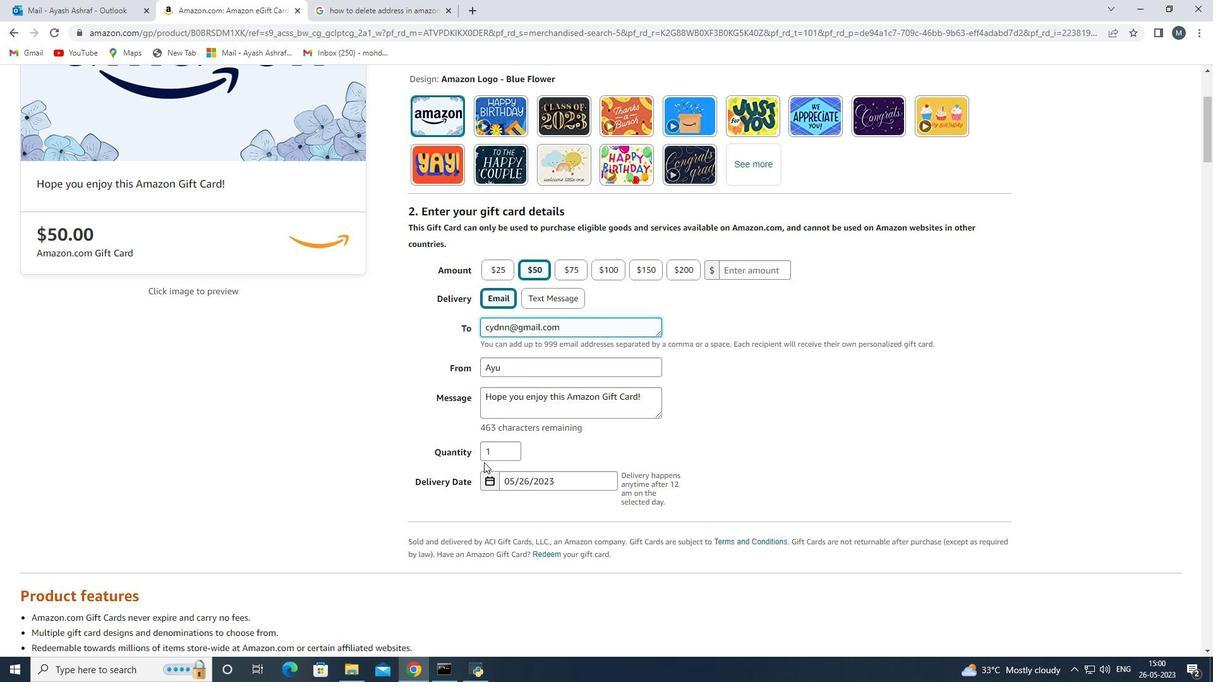 
Action: Mouse moved to (482, 464)
Screenshot: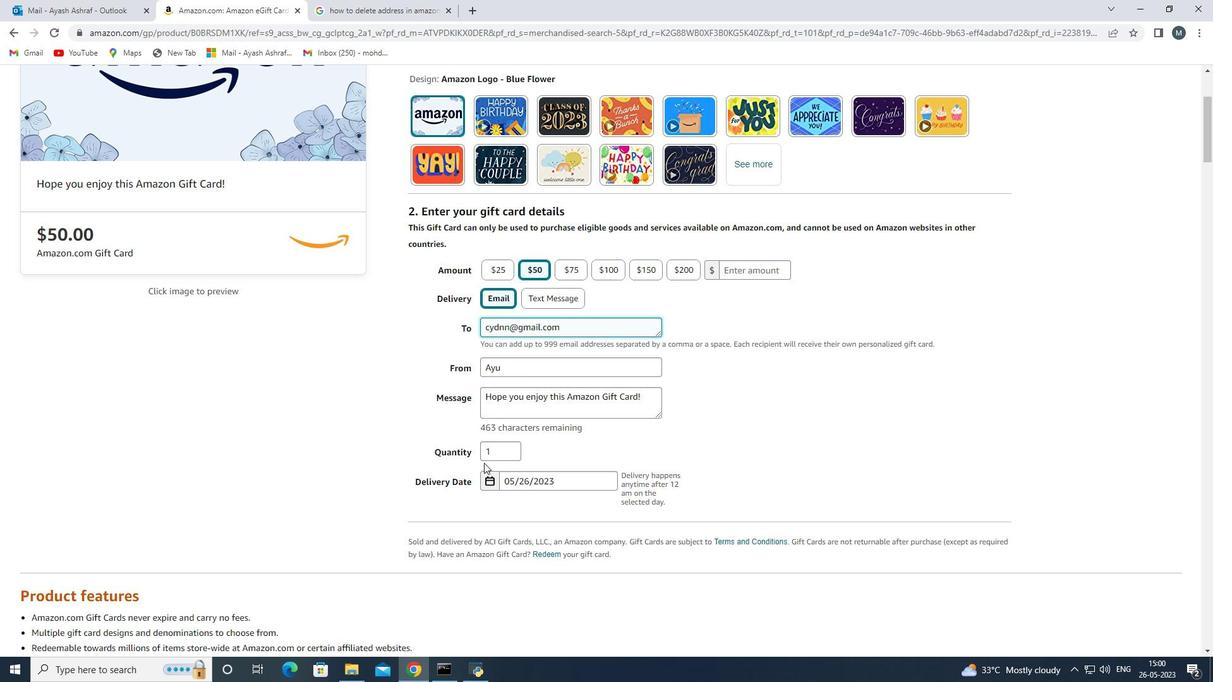 
Action: Mouse scrolled (482, 463) with delta (0, 0)
Screenshot: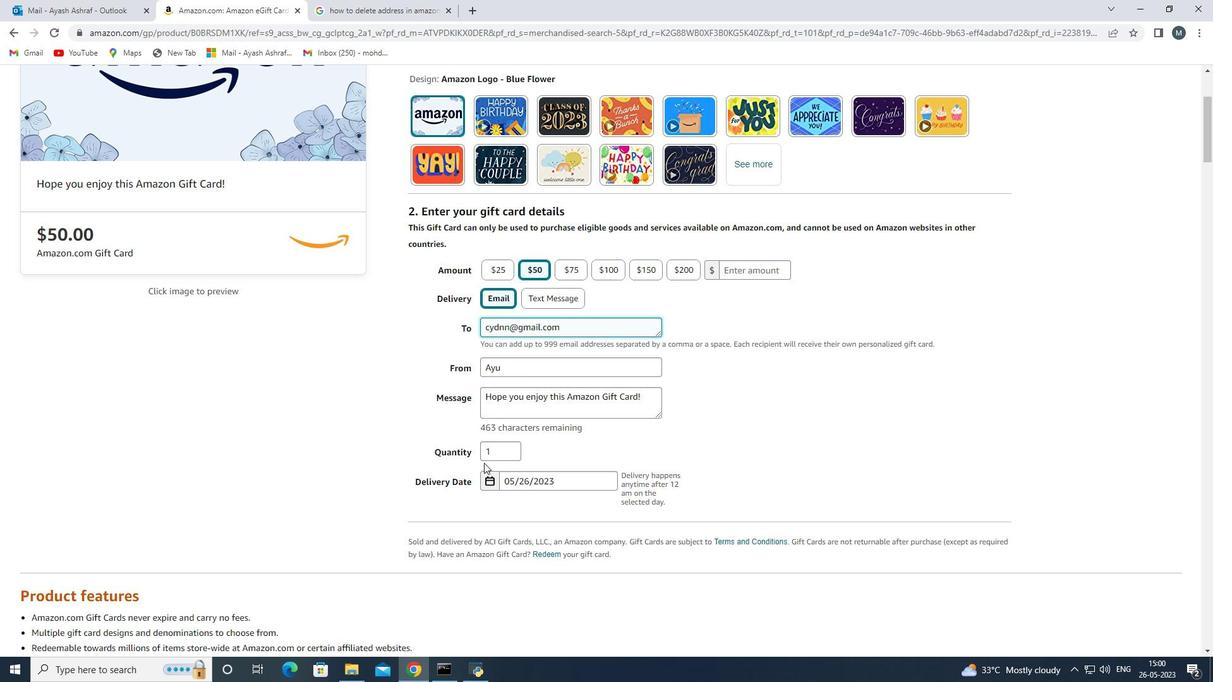 
Action: Mouse scrolled (482, 463) with delta (0, 0)
Screenshot: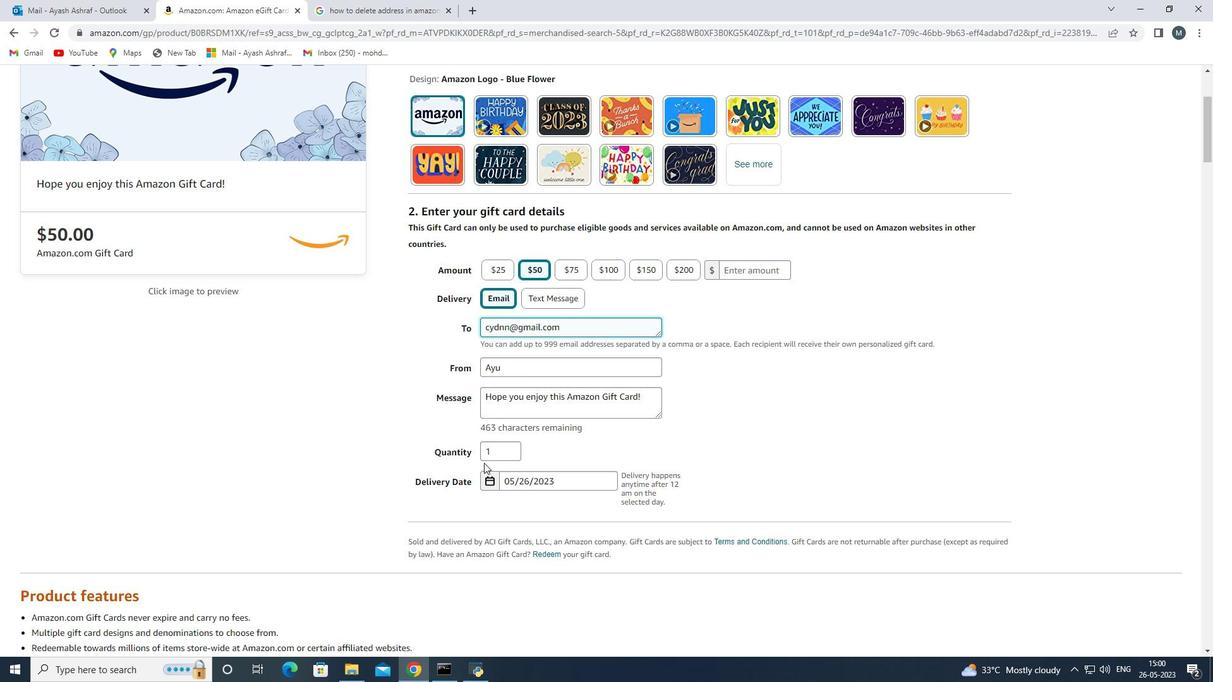 
Action: Mouse scrolled (482, 463) with delta (0, 0)
Screenshot: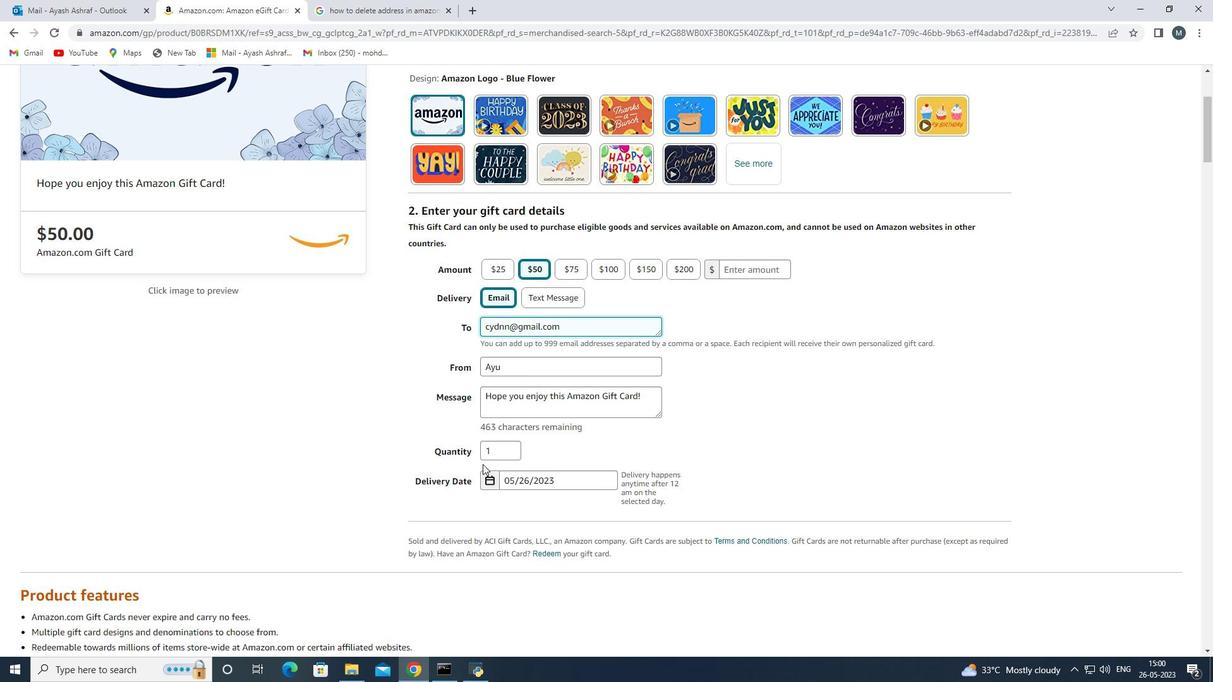 
Action: Mouse moved to (727, 441)
Screenshot: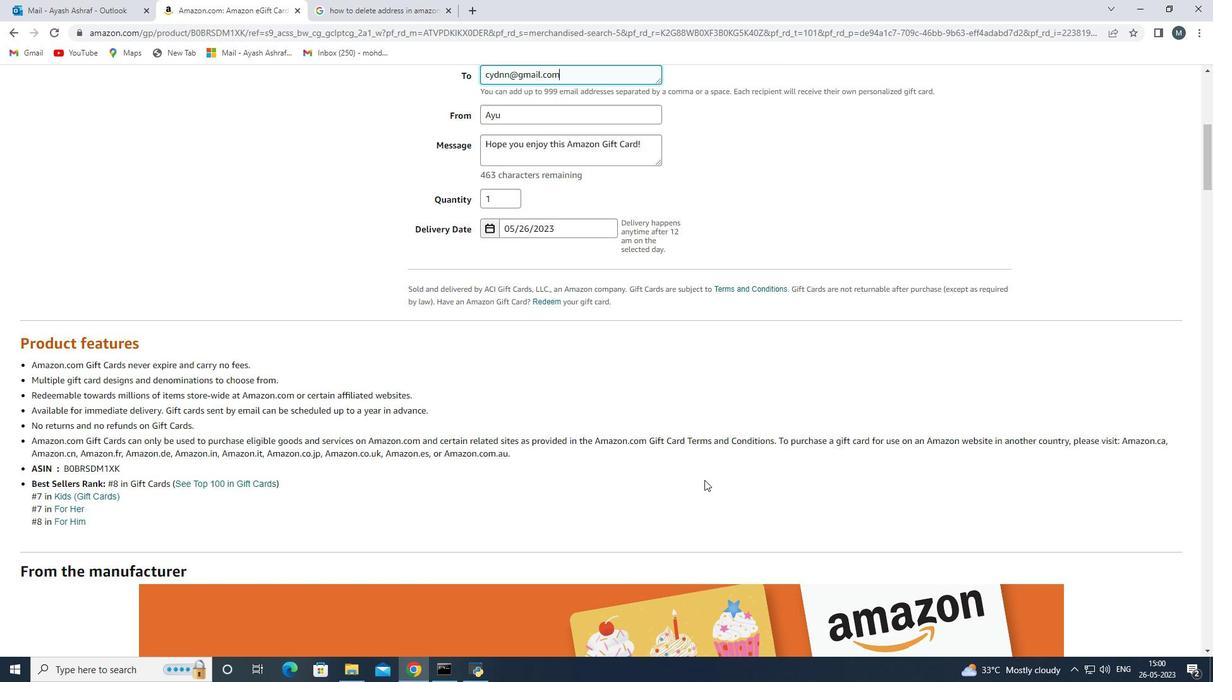 
Action: Mouse scrolled (725, 448) with delta (0, 0)
Screenshot: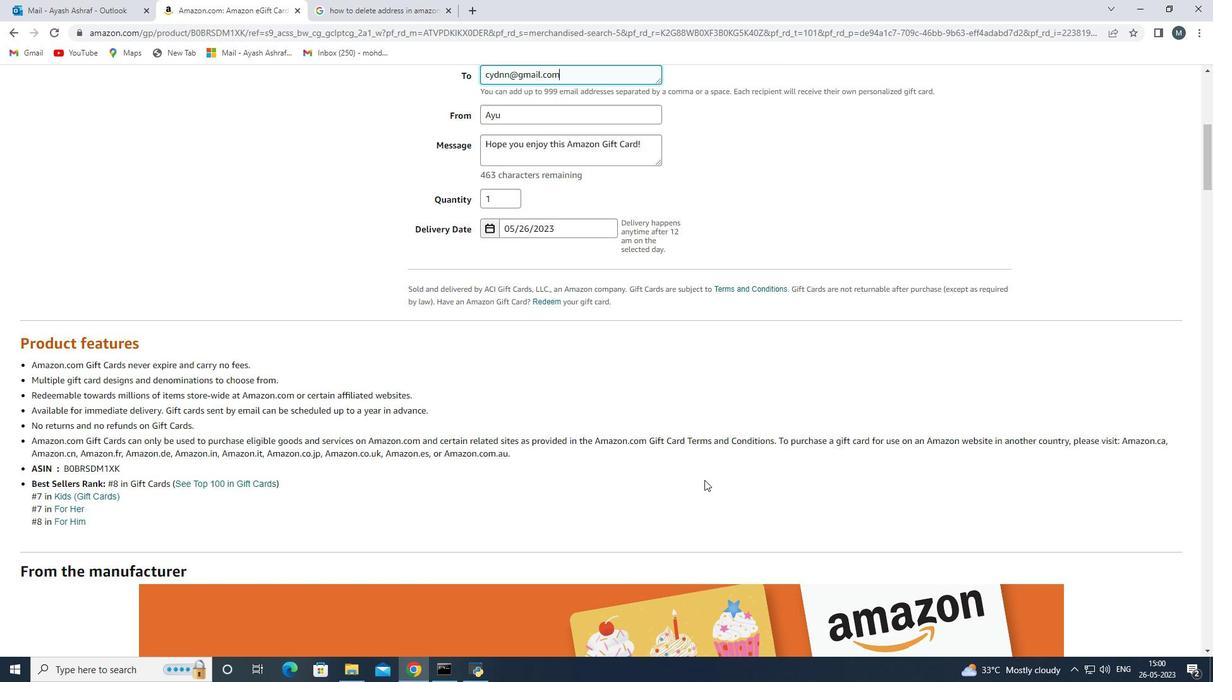 
Action: Mouse moved to (727, 439)
Screenshot: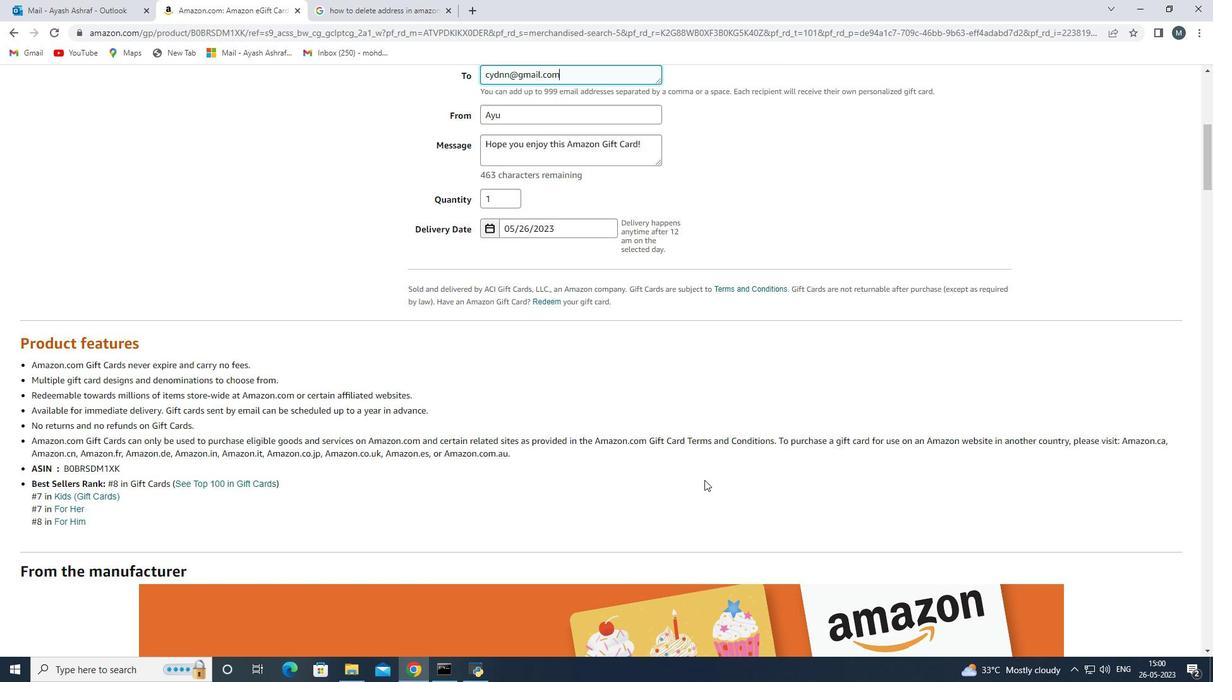 
Action: Mouse scrolled (726, 444) with delta (0, 0)
Screenshot: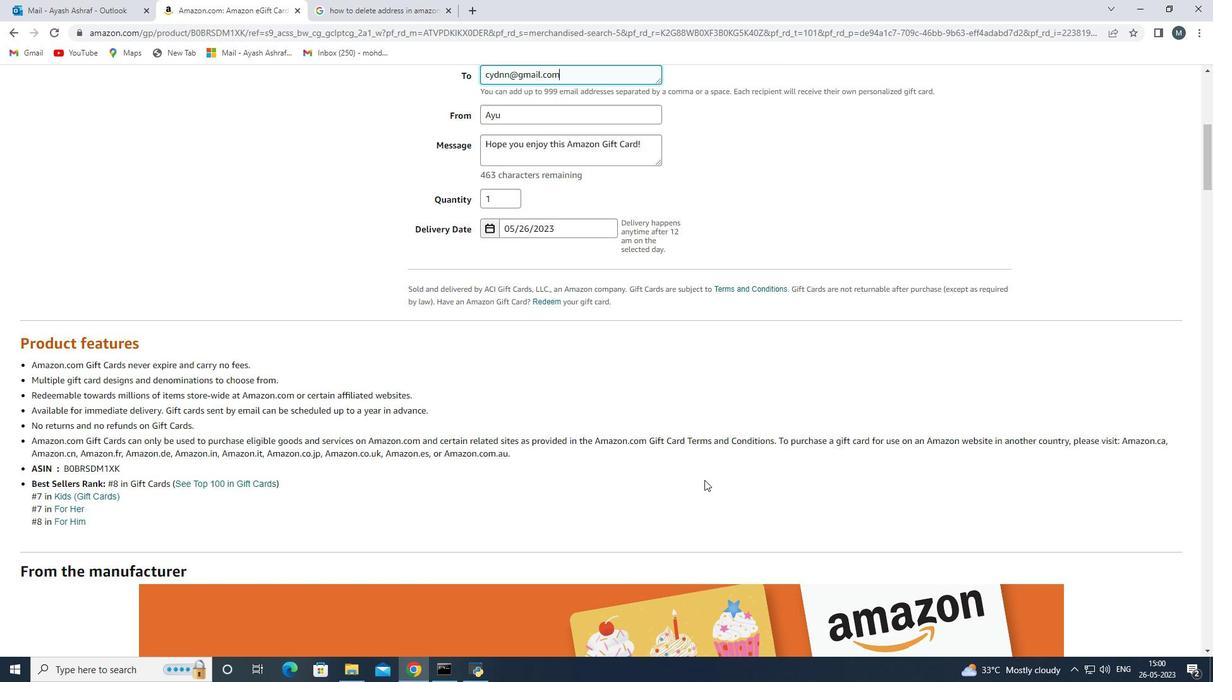 
Action: Mouse moved to (729, 436)
Screenshot: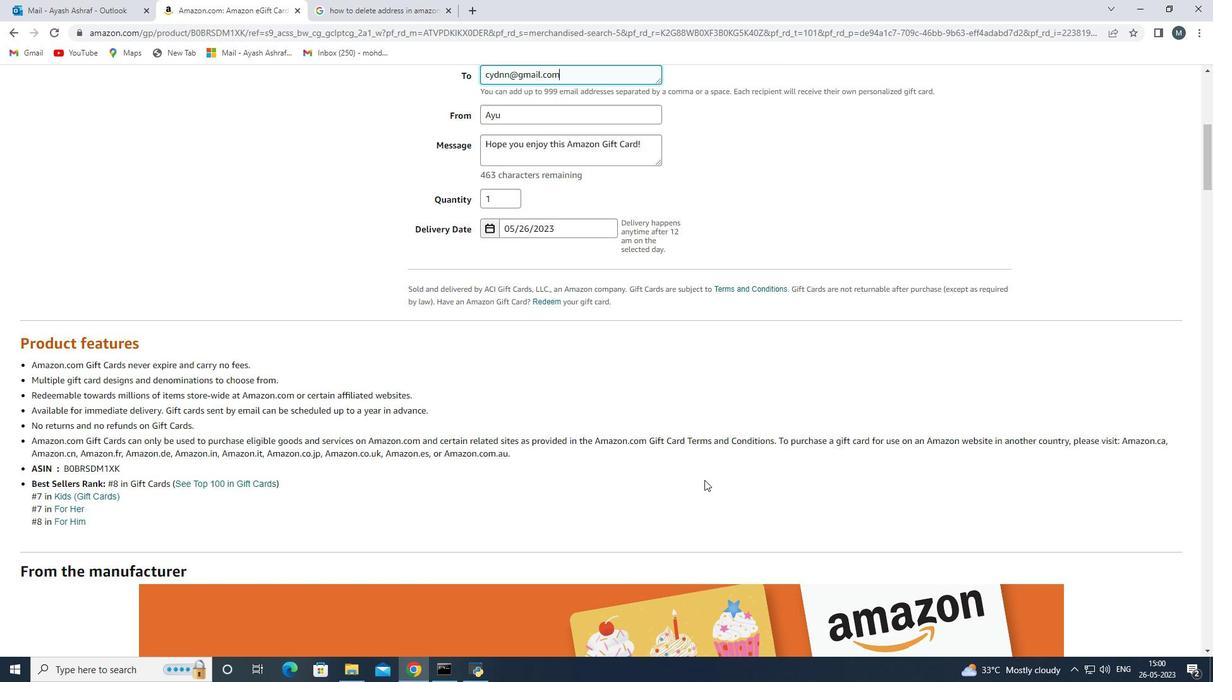
Action: Mouse scrolled (727, 440) with delta (0, 0)
Screenshot: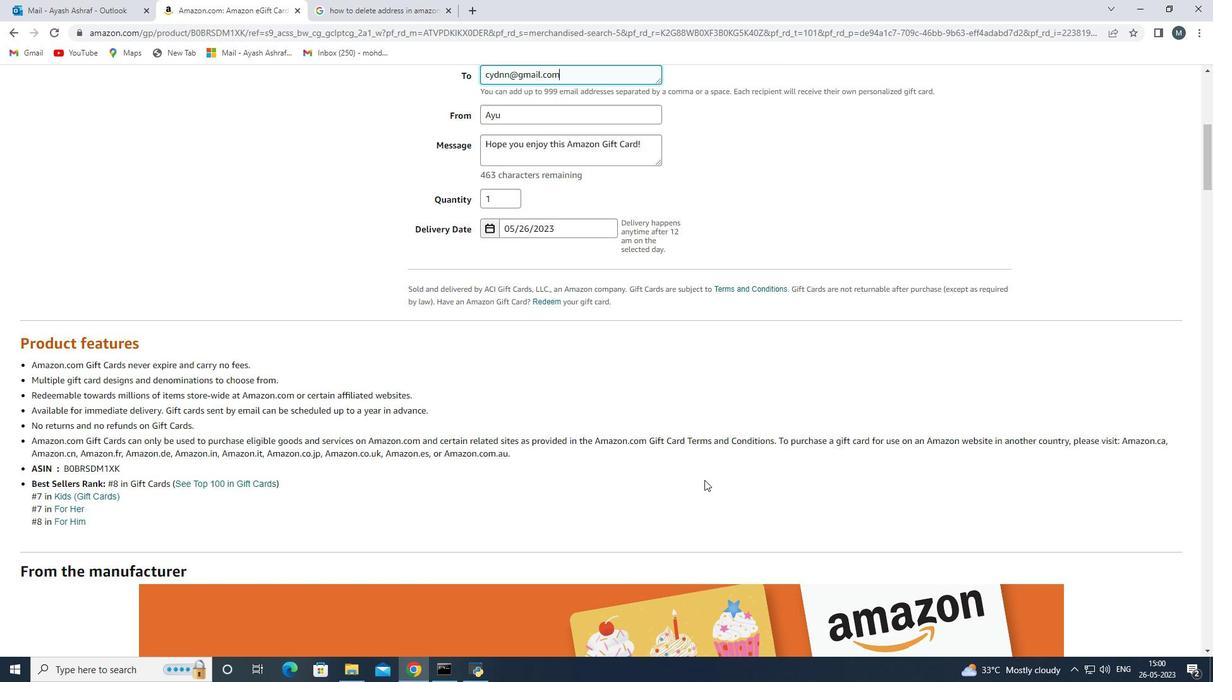 
Action: Mouse moved to (730, 431)
Screenshot: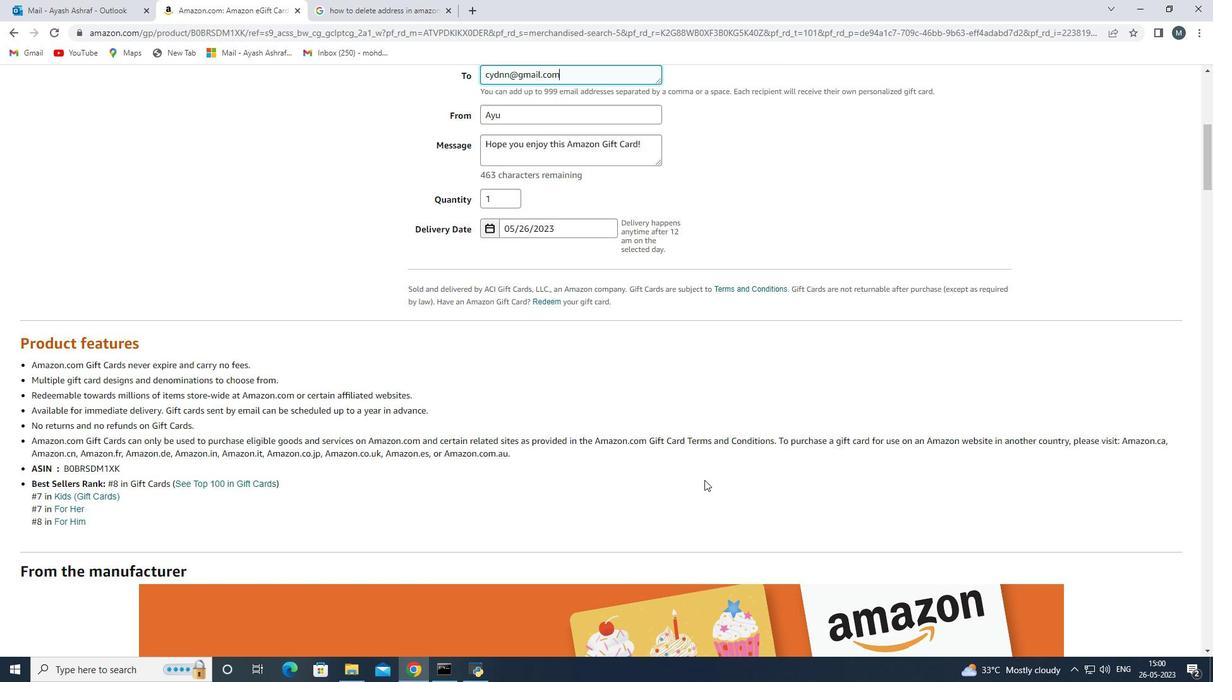 
Action: Mouse scrolled (729, 435) with delta (0, 0)
Screenshot: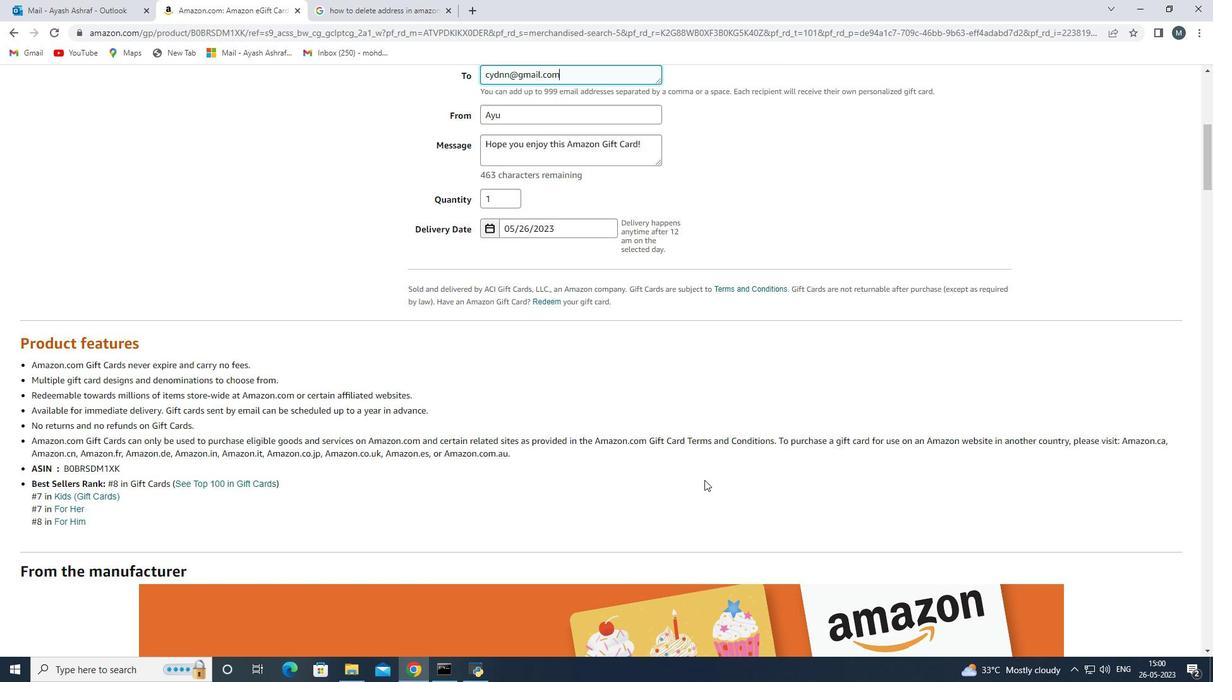 
Action: Mouse moved to (741, 400)
Screenshot: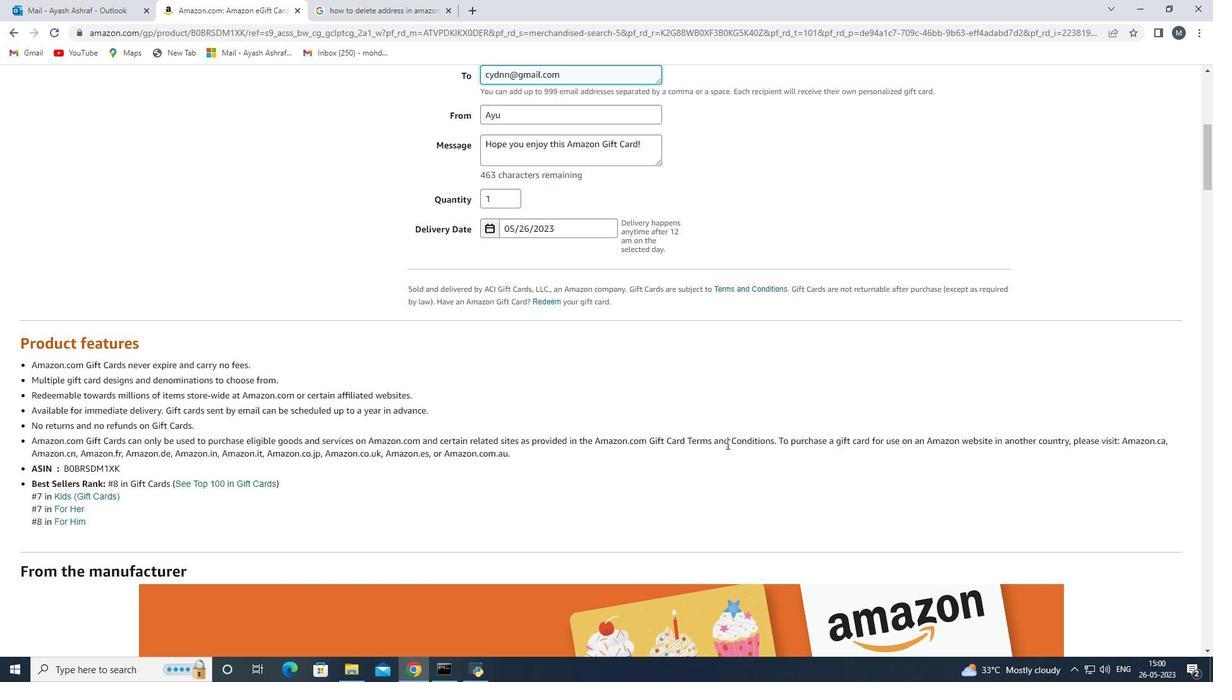 
Action: Mouse scrolled (736, 416) with delta (0, 0)
Screenshot: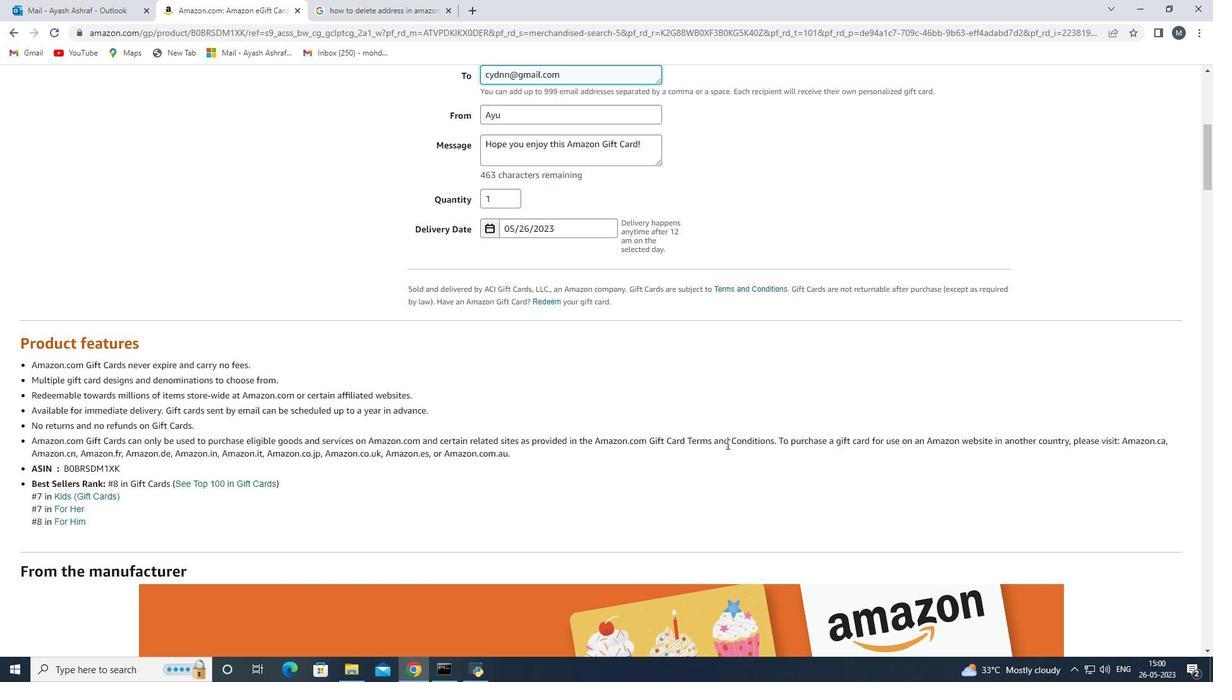 
Action: Mouse moved to (919, 367)
Screenshot: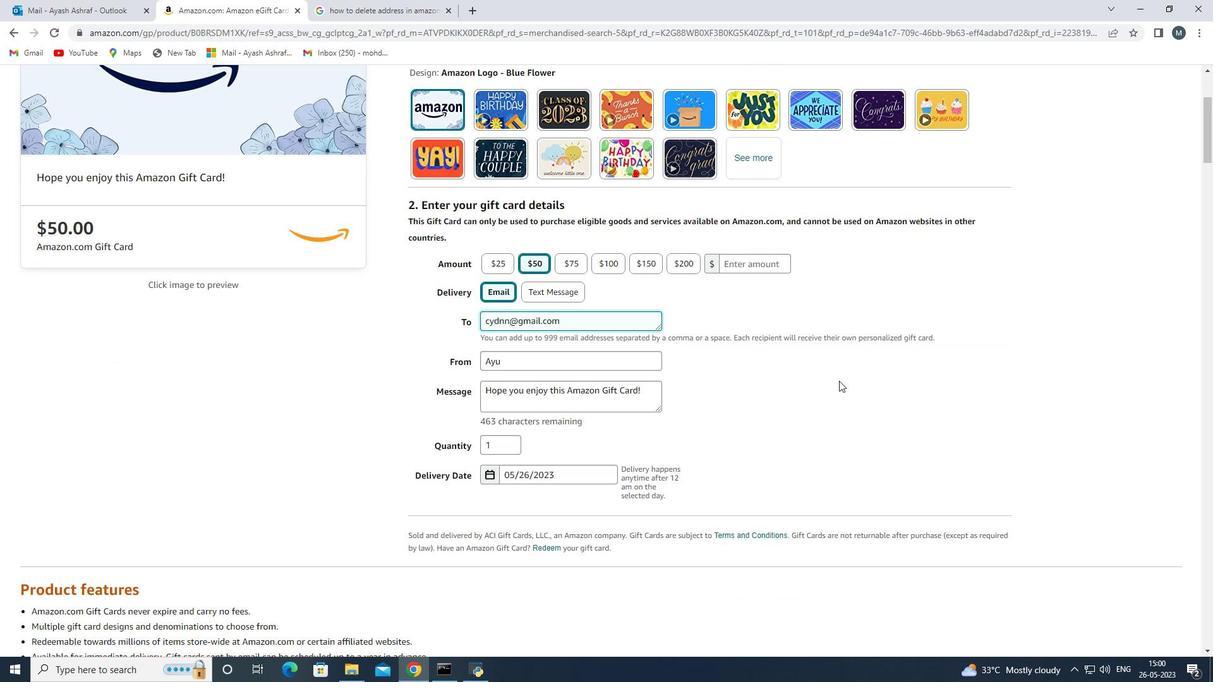
Action: Mouse scrolled (919, 367) with delta (0, 0)
Screenshot: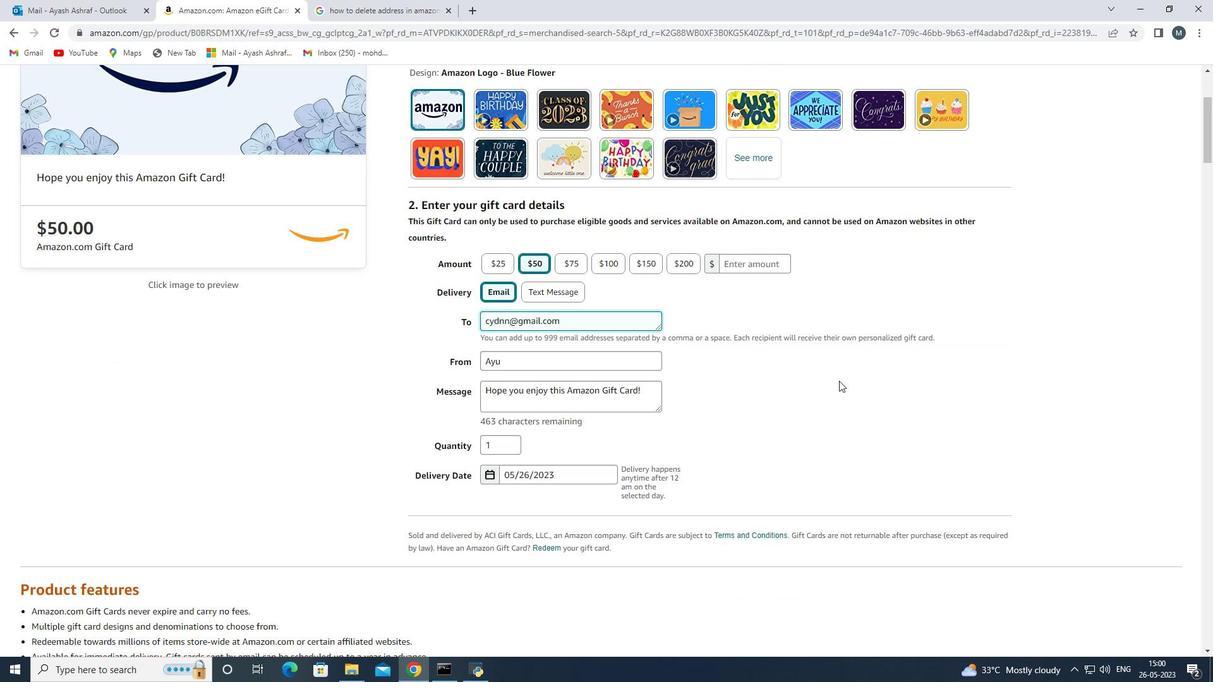 
Action: Mouse moved to (920, 367)
Screenshot: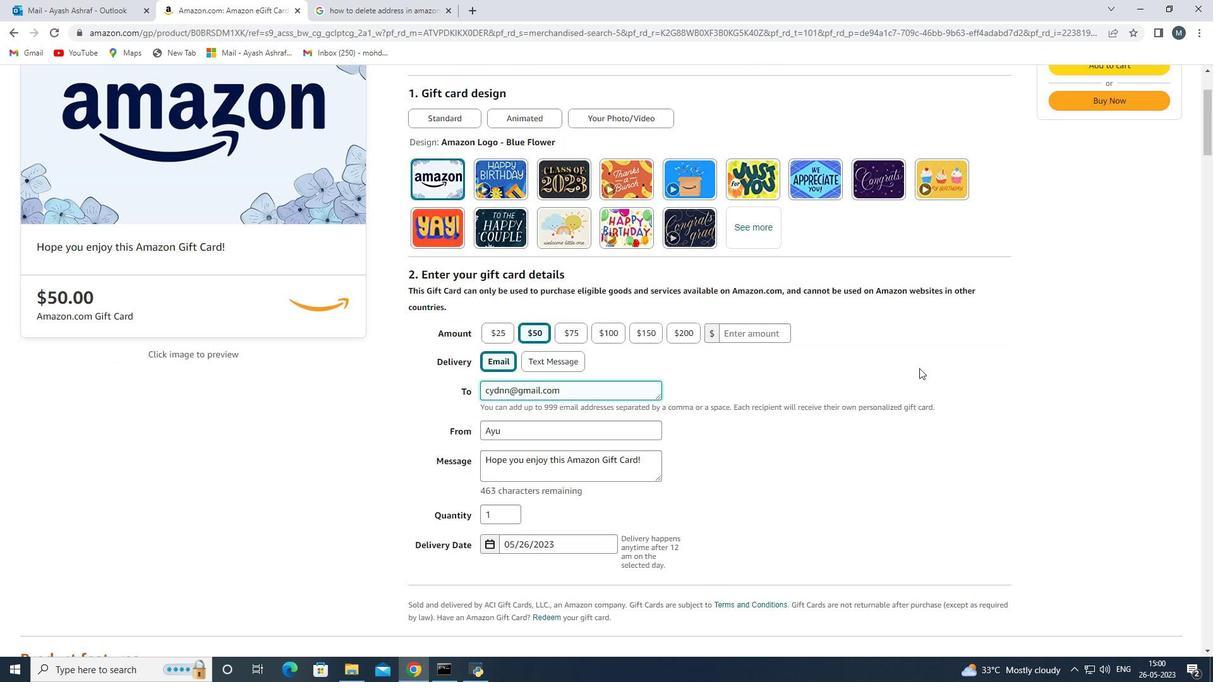 
Action: Mouse scrolled (920, 367) with delta (0, 0)
Screenshot: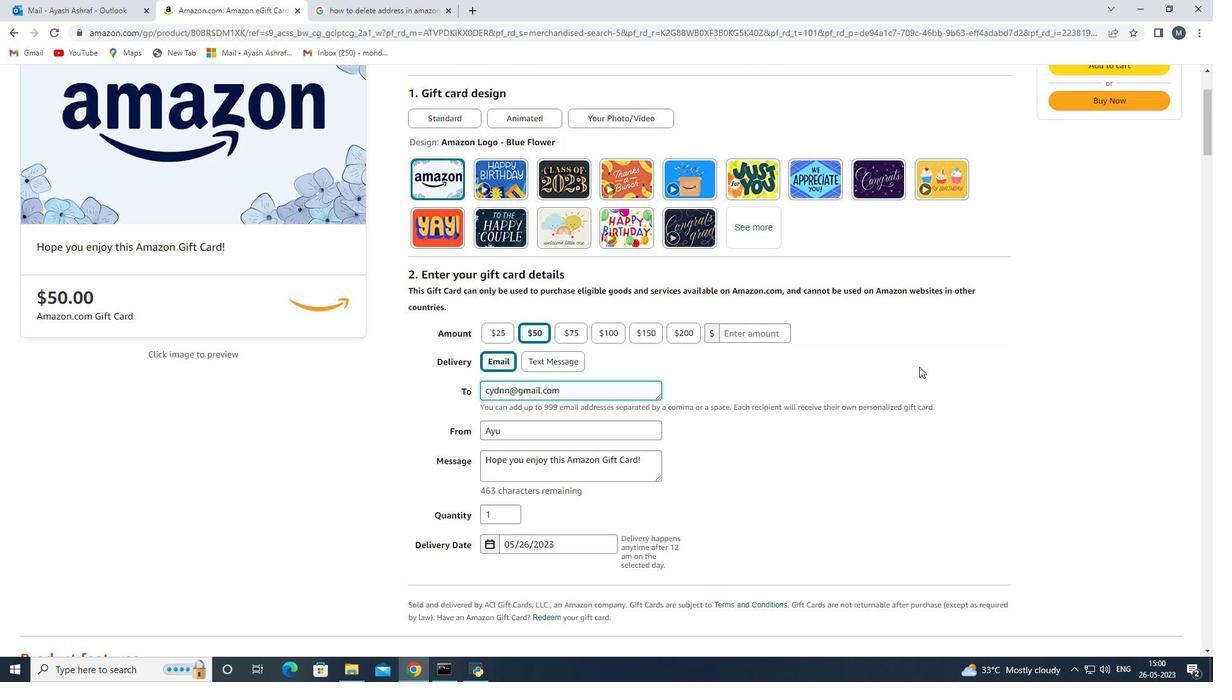 
Action: Mouse moved to (1099, 188)
Screenshot: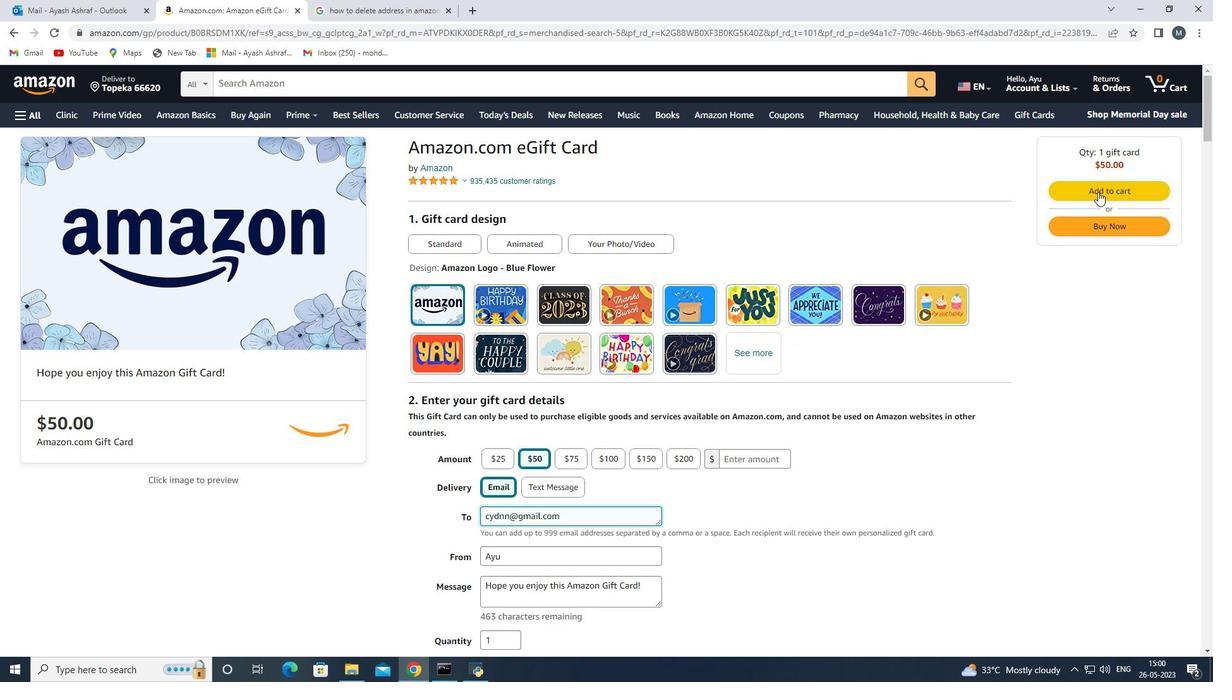 
Action: Mouse pressed left at (1099, 188)
Screenshot: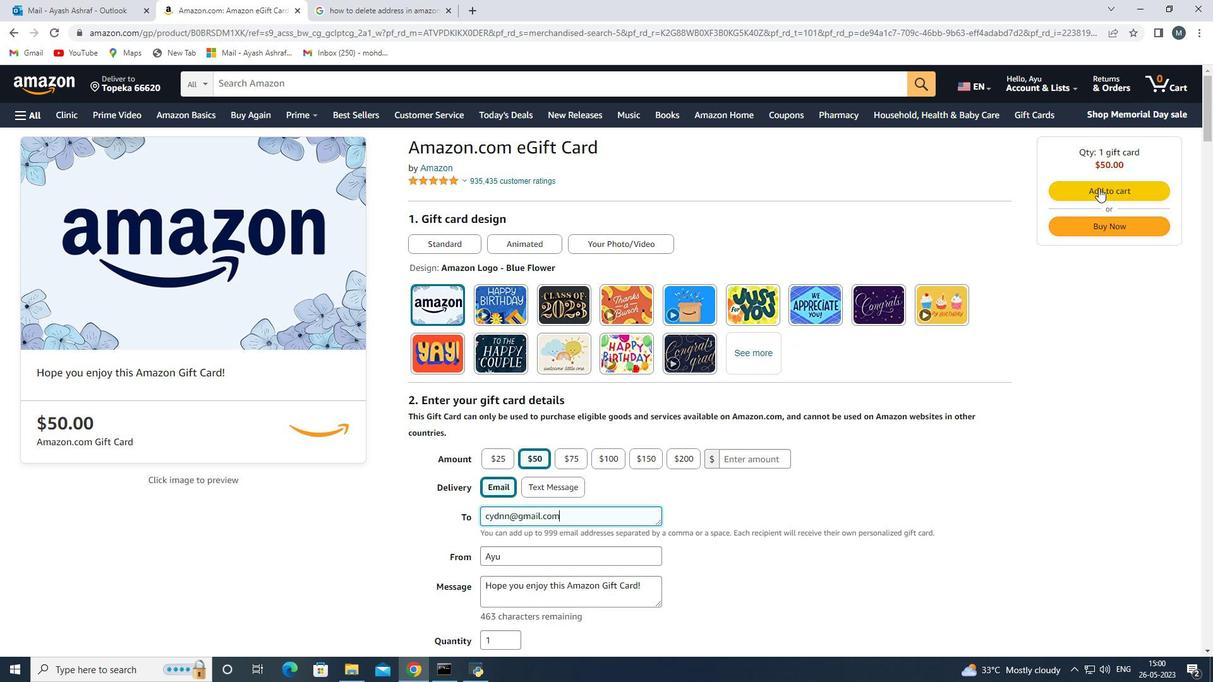 
Action: Mouse moved to (1027, 180)
Screenshot: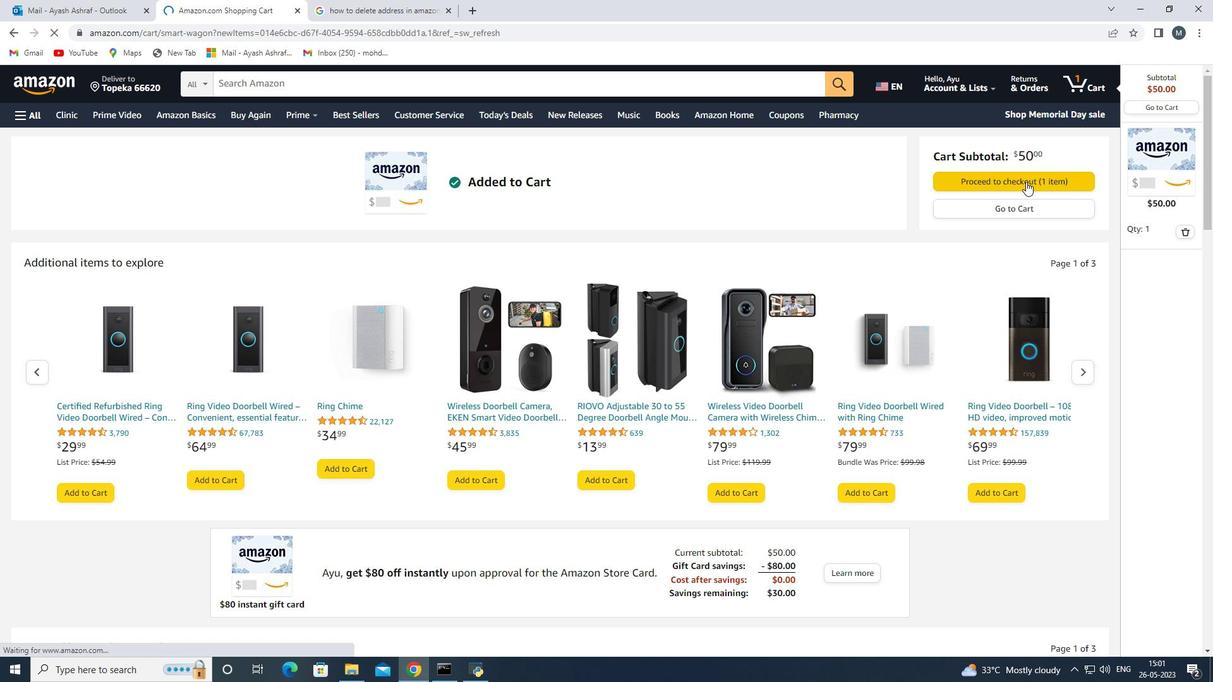 
Action: Mouse pressed left at (1027, 180)
Screenshot: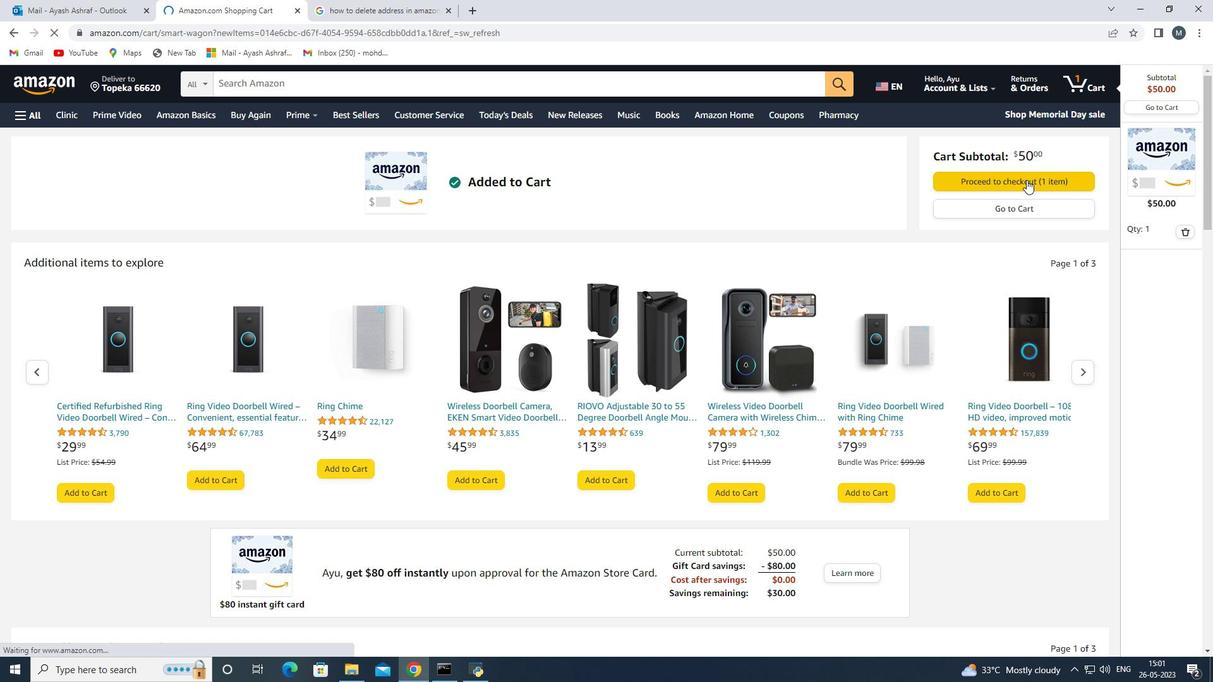
Action: Mouse moved to (503, 274)
Screenshot: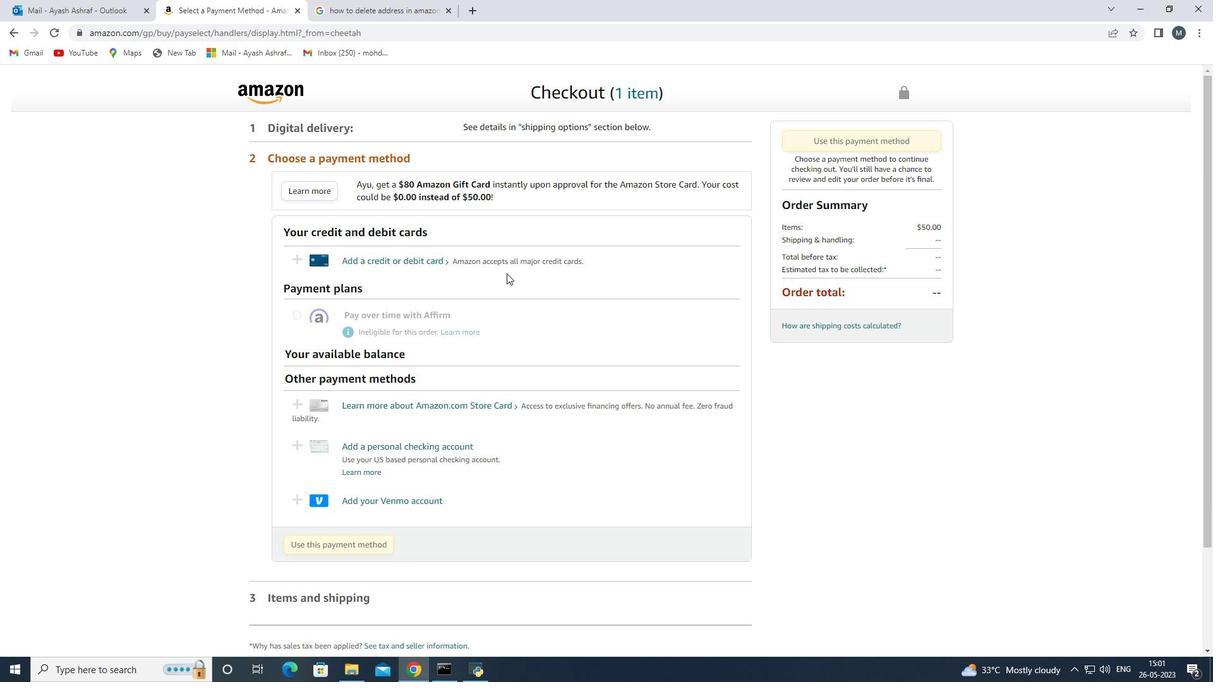 
Action: Mouse scrolled (503, 273) with delta (0, 0)
Screenshot: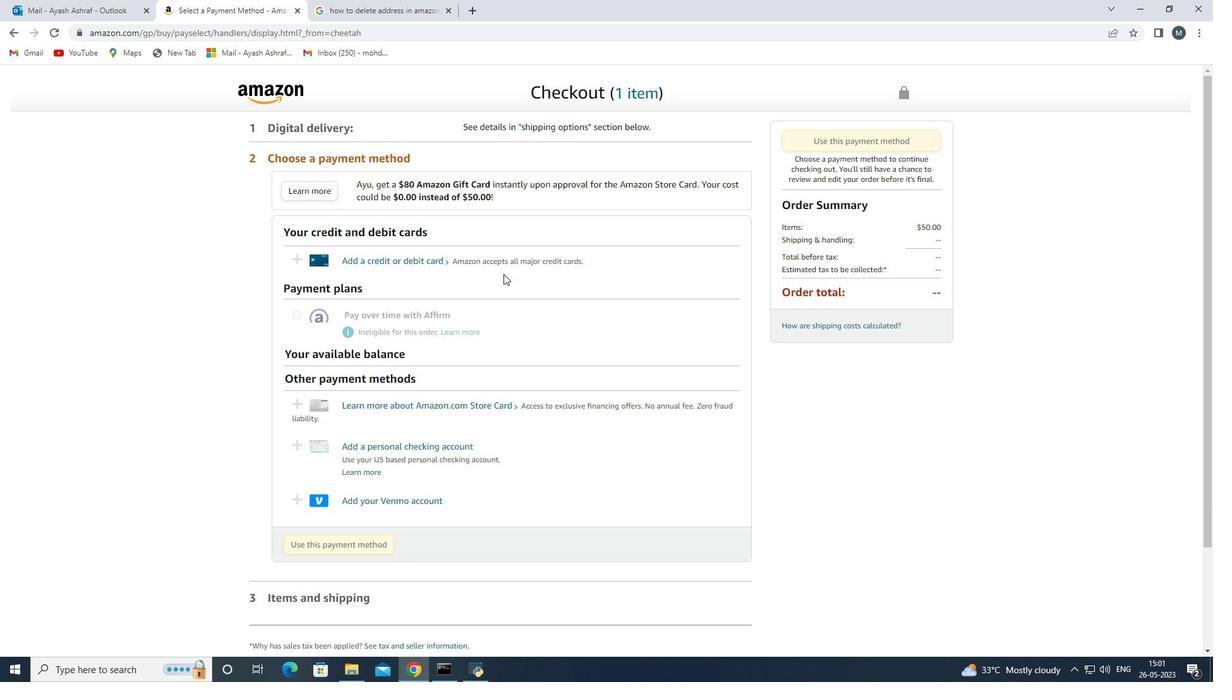
Action: Mouse moved to (381, 339)
Screenshot: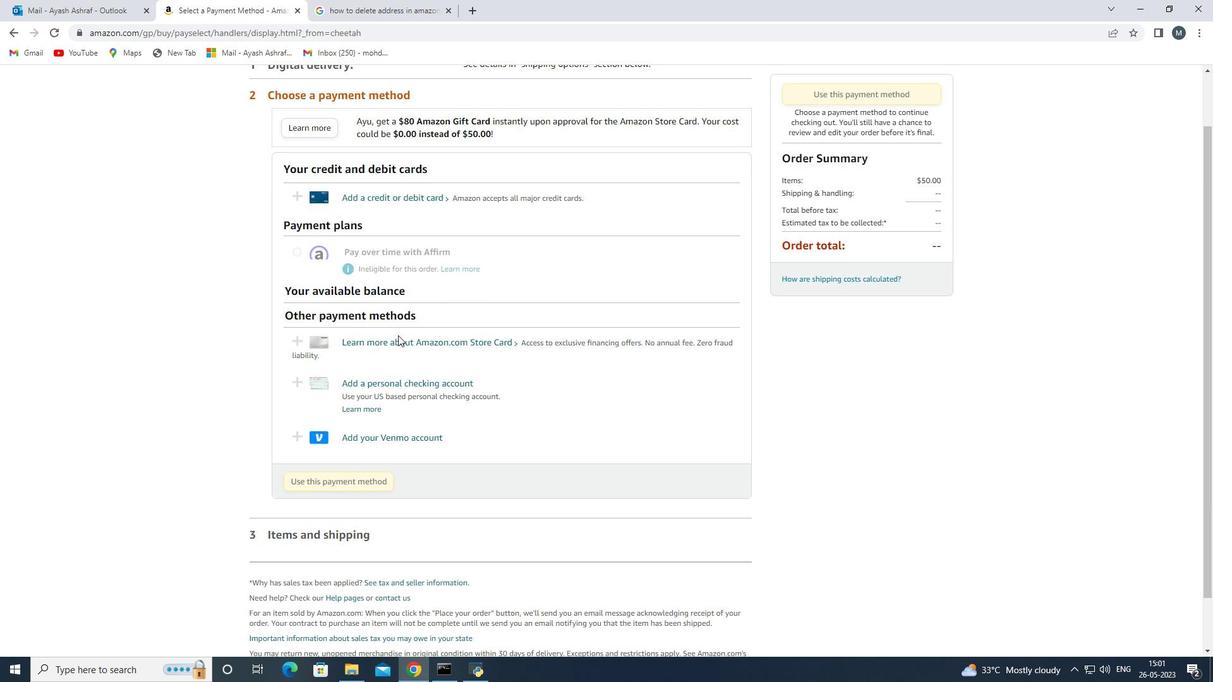 
Action: Mouse scrolled (381, 340) with delta (0, 0)
Screenshot: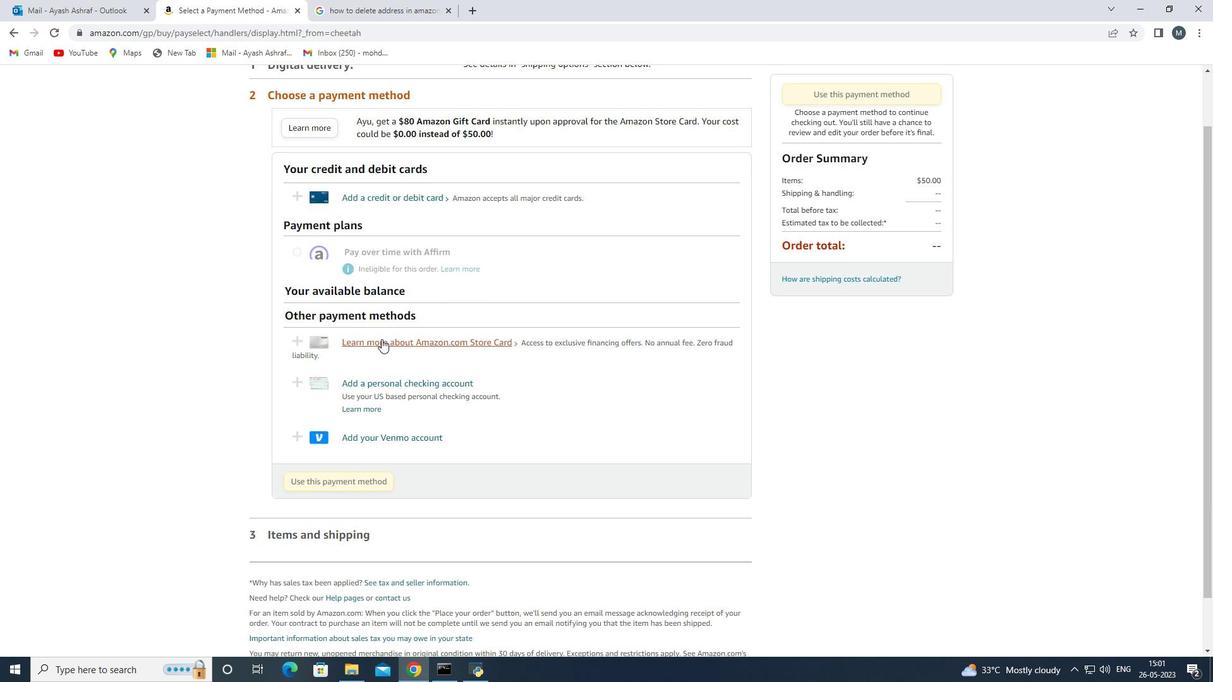 
Action: Mouse scrolled (381, 338) with delta (0, 0)
Screenshot: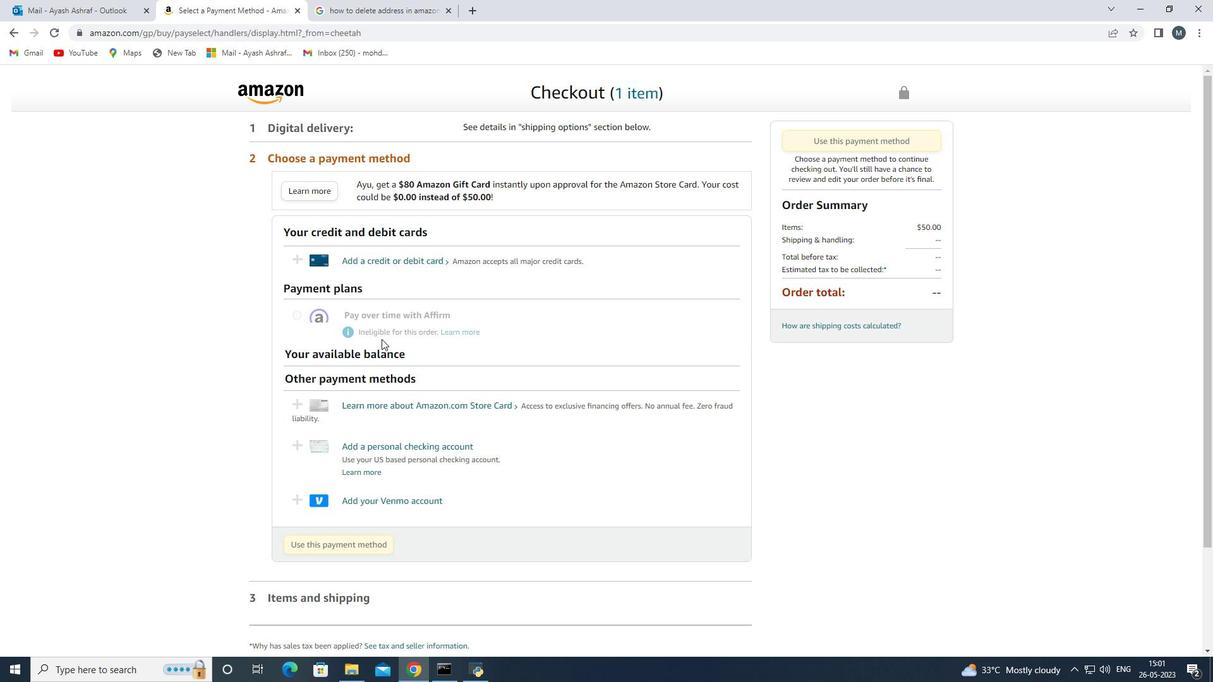 
